 Task: Add a timeline in the project AvidTech for the epic 'Collaboration platform implementation' from 2024/05/23 to 2025/10/21. Add a timeline in the project AvidTech for the epic 'Software as a service (SaaS) migration' from 2024/01/10 to 2024/09/04. Add a timeline in the project AvidTech for the epic 'Cloud security enhancement' from 2023/04/09 to 2024/11/18
Action: Mouse moved to (233, 61)
Screenshot: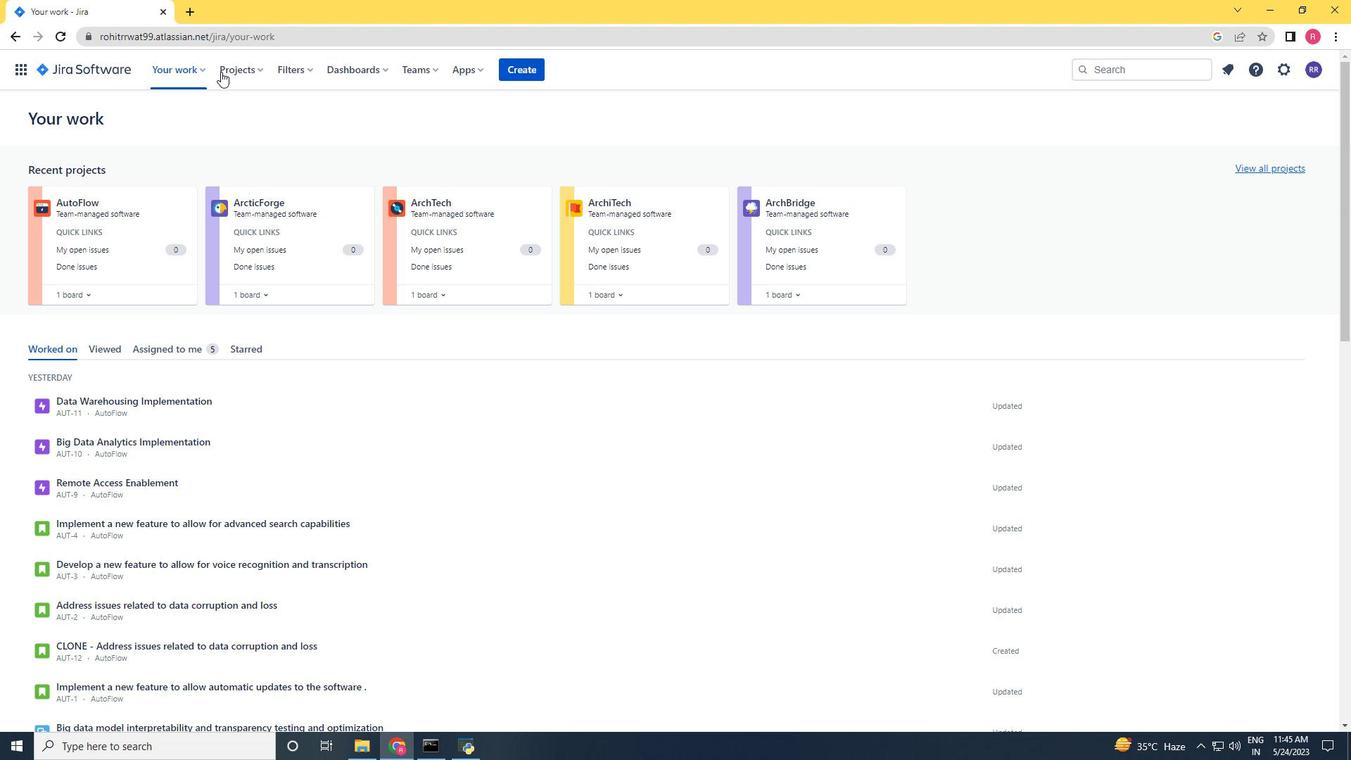 
Action: Mouse pressed left at (233, 61)
Screenshot: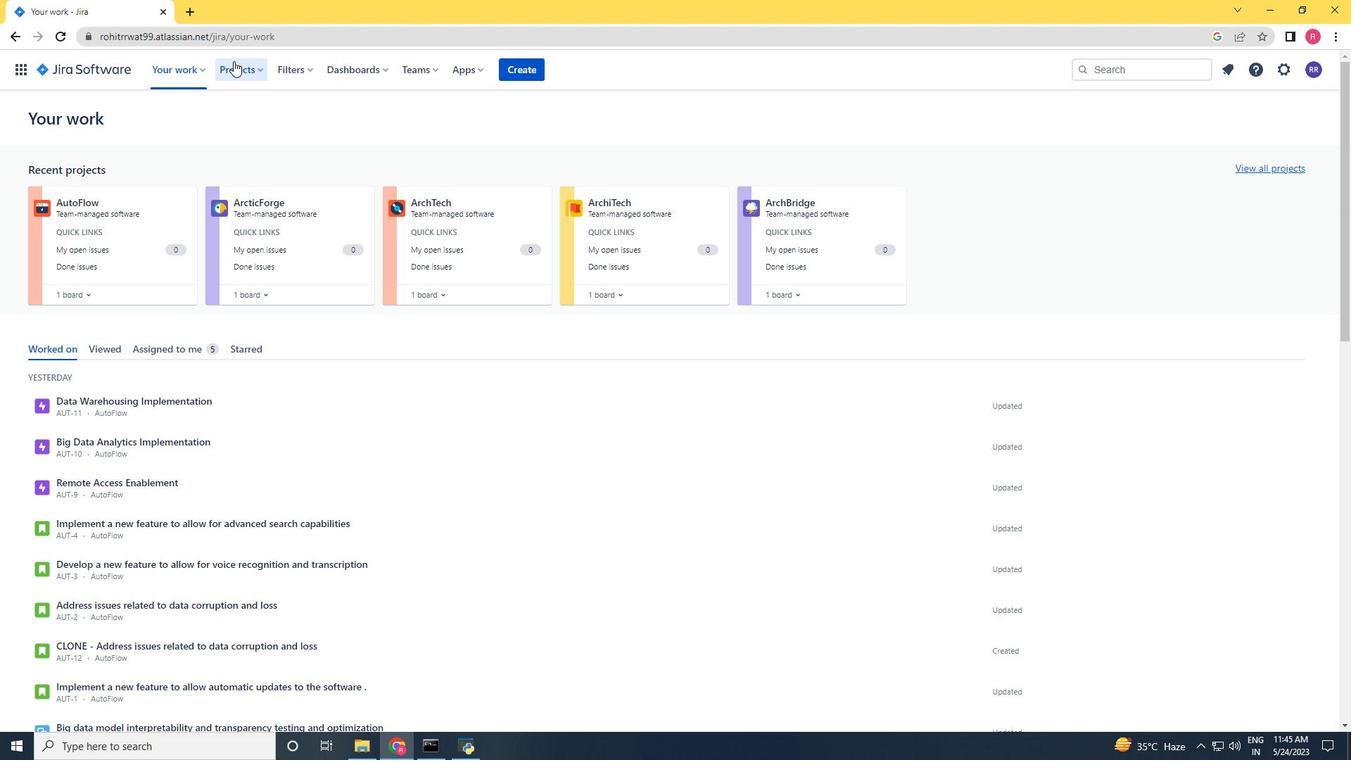 
Action: Mouse moved to (249, 135)
Screenshot: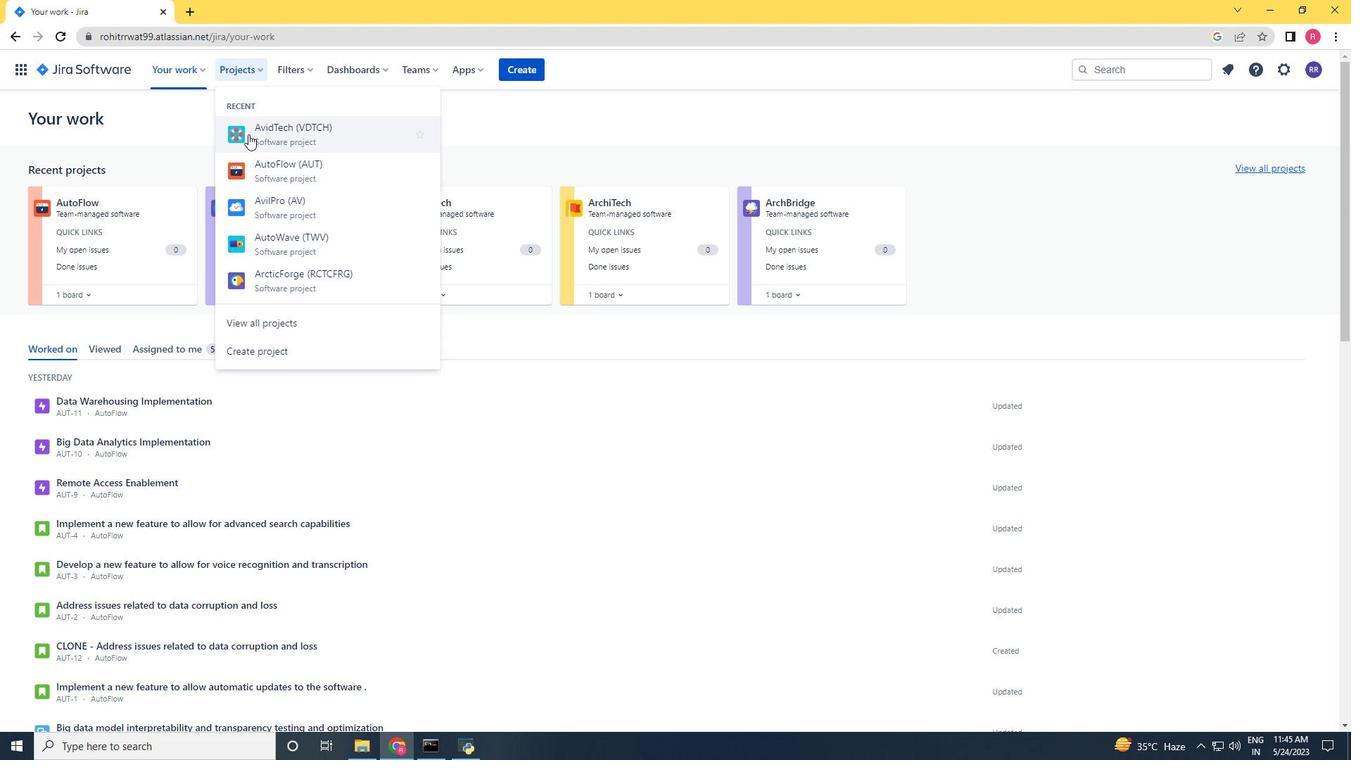 
Action: Mouse pressed left at (249, 135)
Screenshot: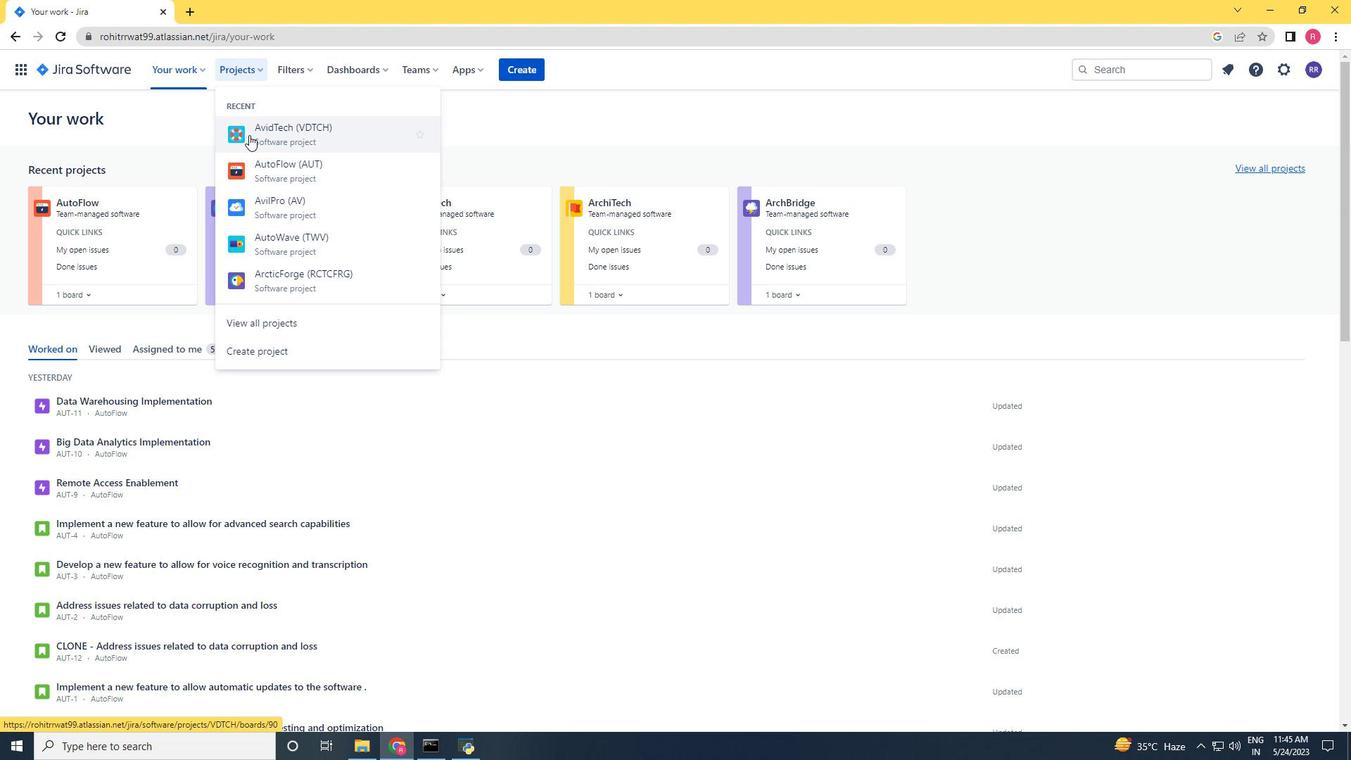 
Action: Mouse moved to (80, 223)
Screenshot: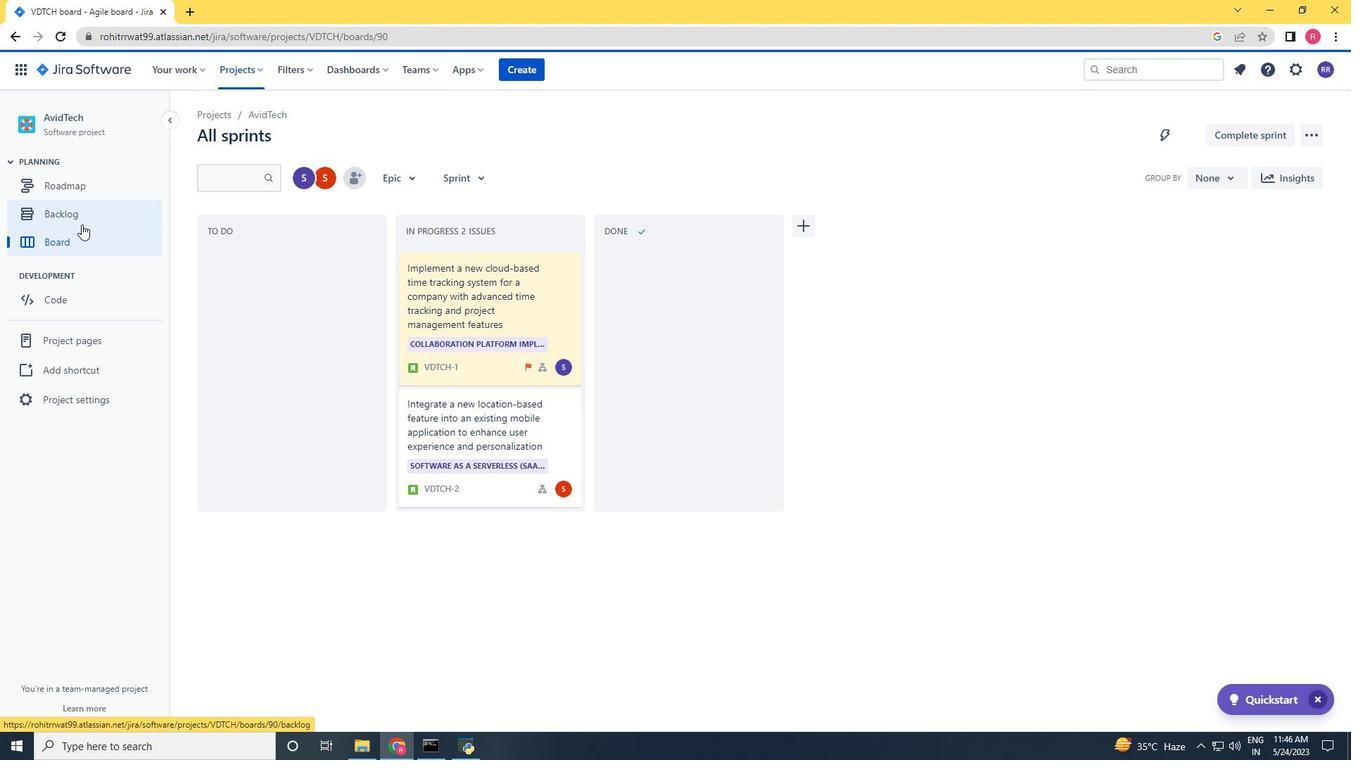 
Action: Mouse pressed left at (80, 223)
Screenshot: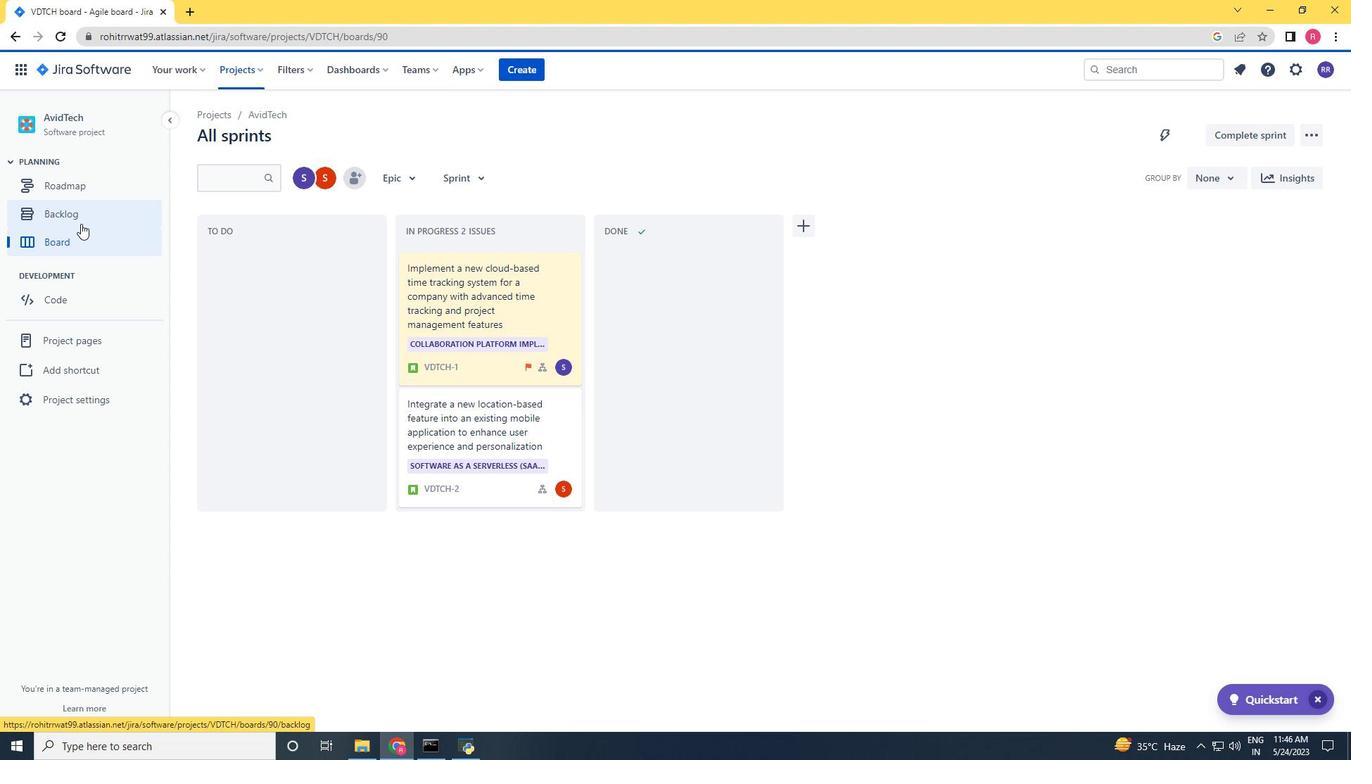 
Action: Mouse moved to (210, 284)
Screenshot: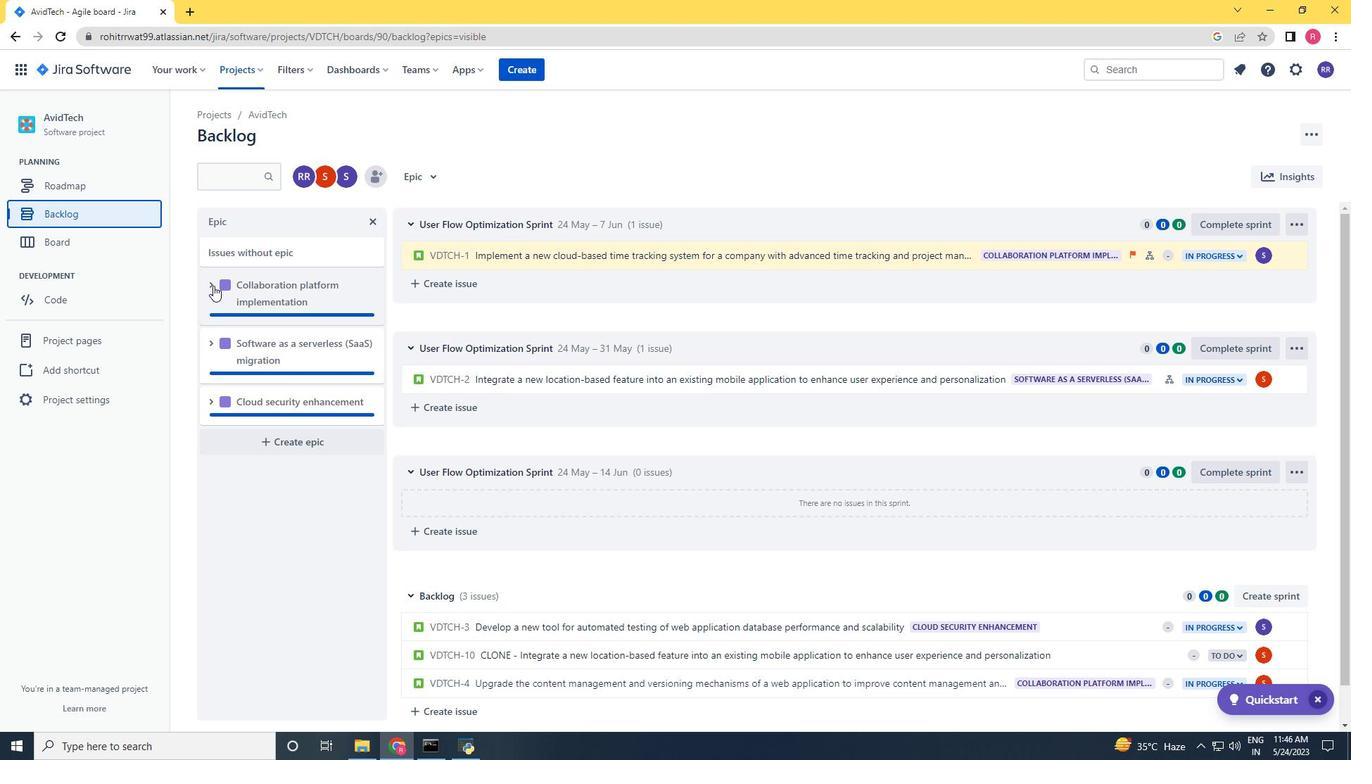 
Action: Mouse pressed left at (210, 284)
Screenshot: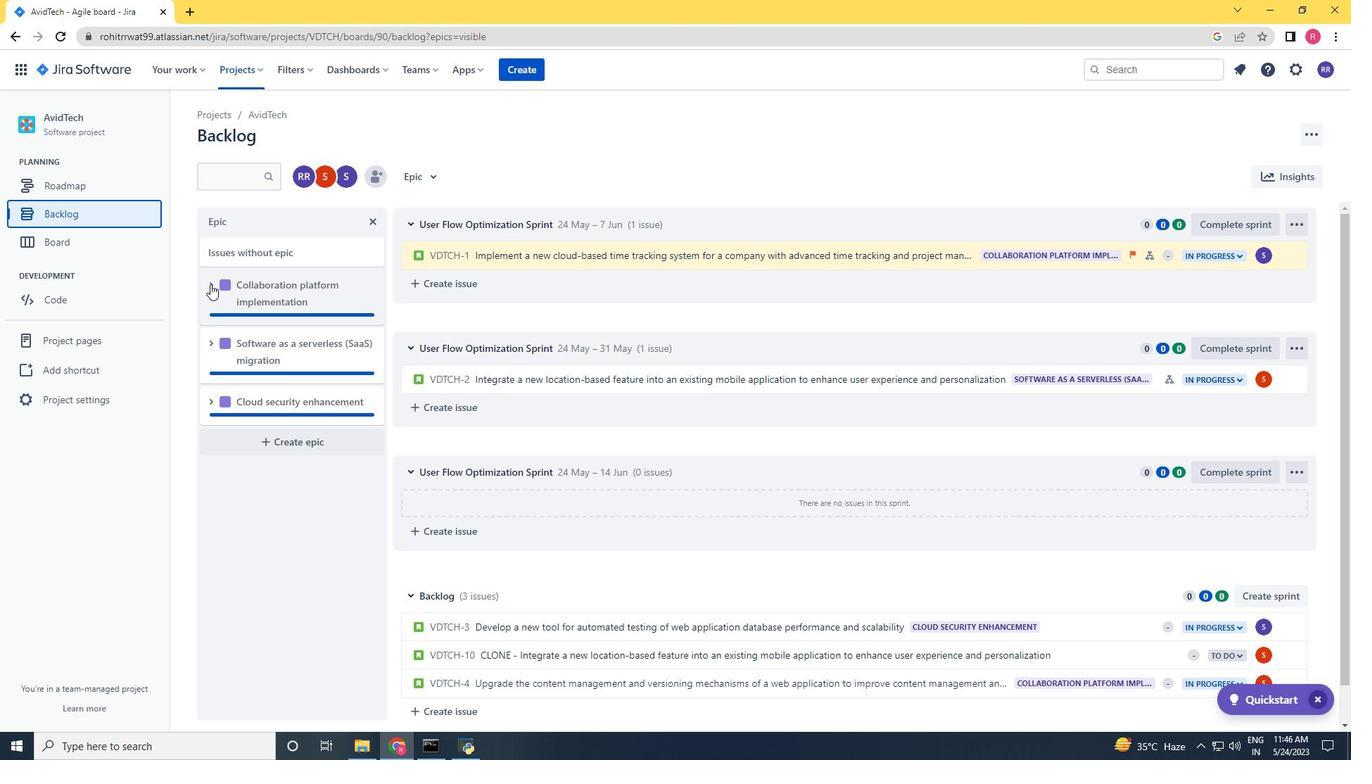 
Action: Mouse moved to (268, 406)
Screenshot: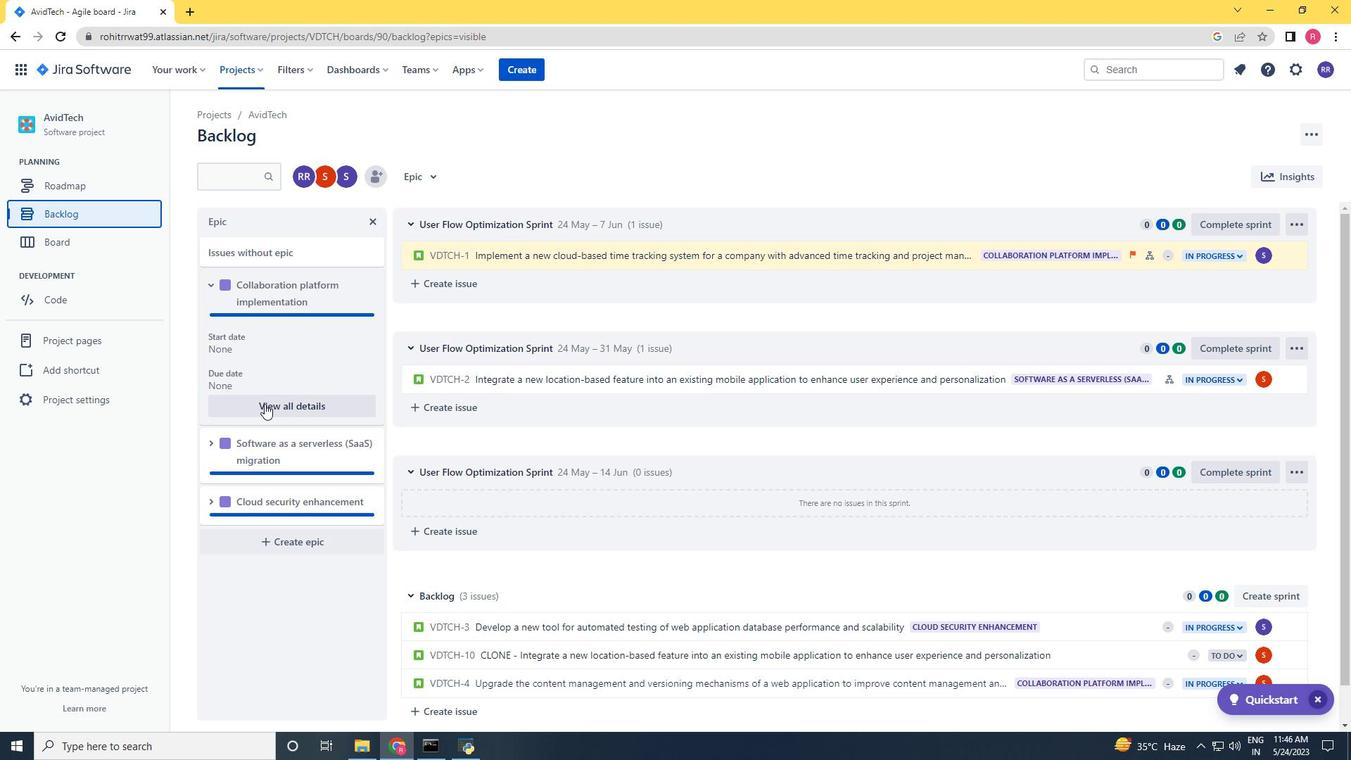 
Action: Mouse pressed left at (268, 406)
Screenshot: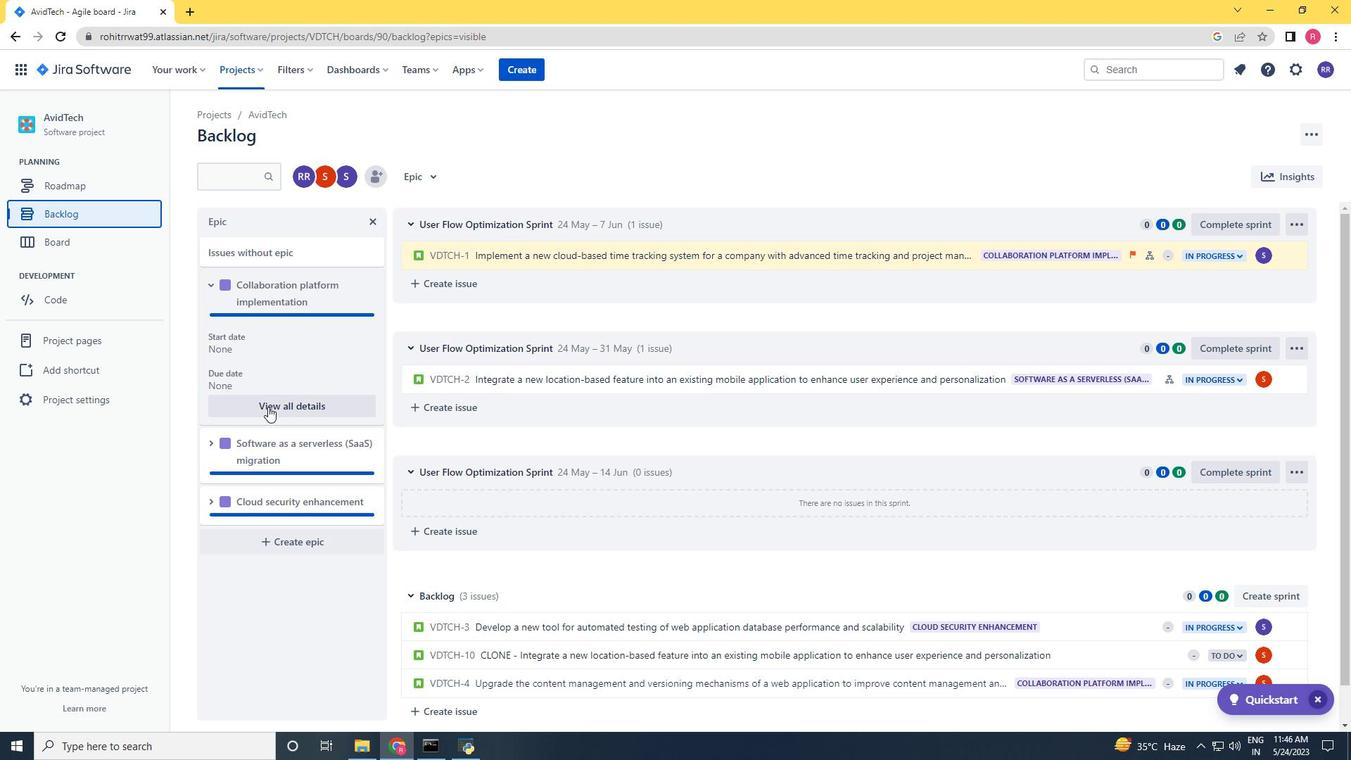 
Action: Mouse moved to (1112, 565)
Screenshot: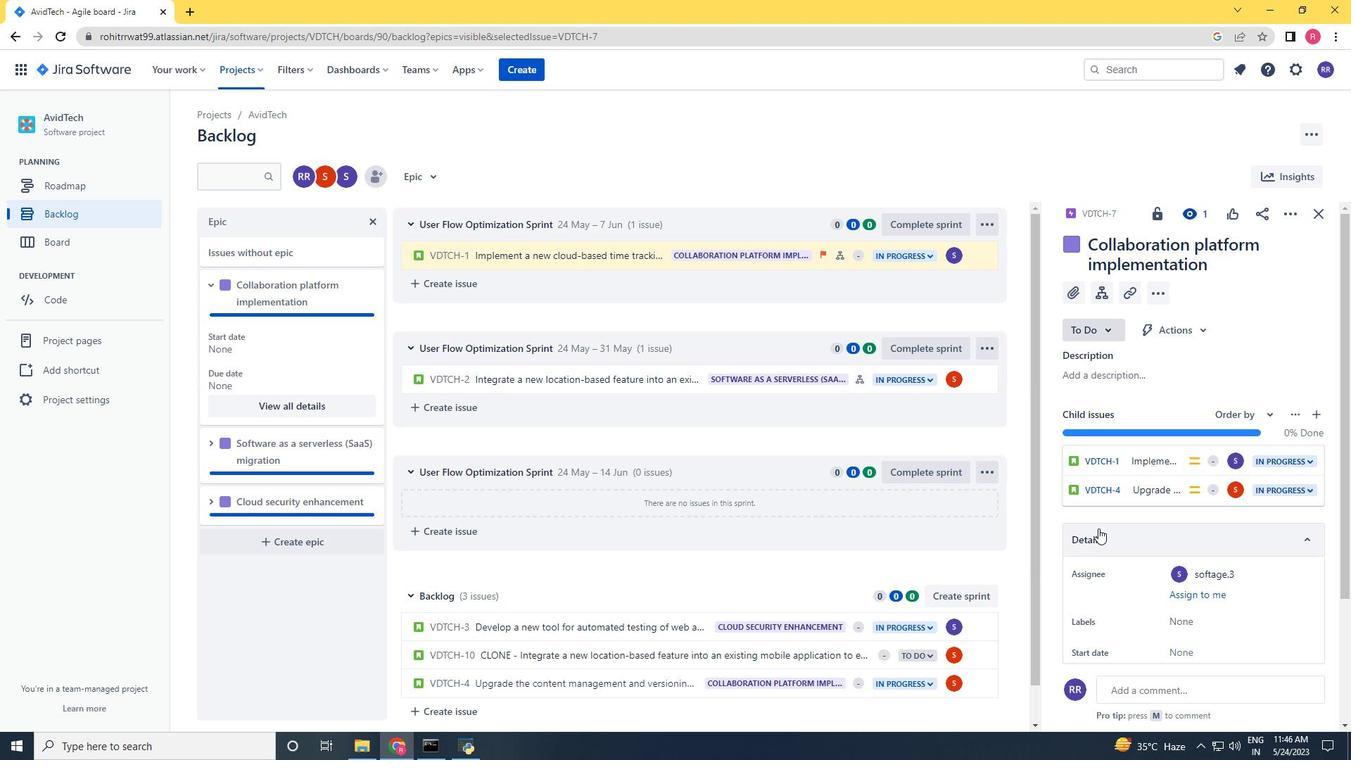 
Action: Mouse scrolled (1112, 564) with delta (0, 0)
Screenshot: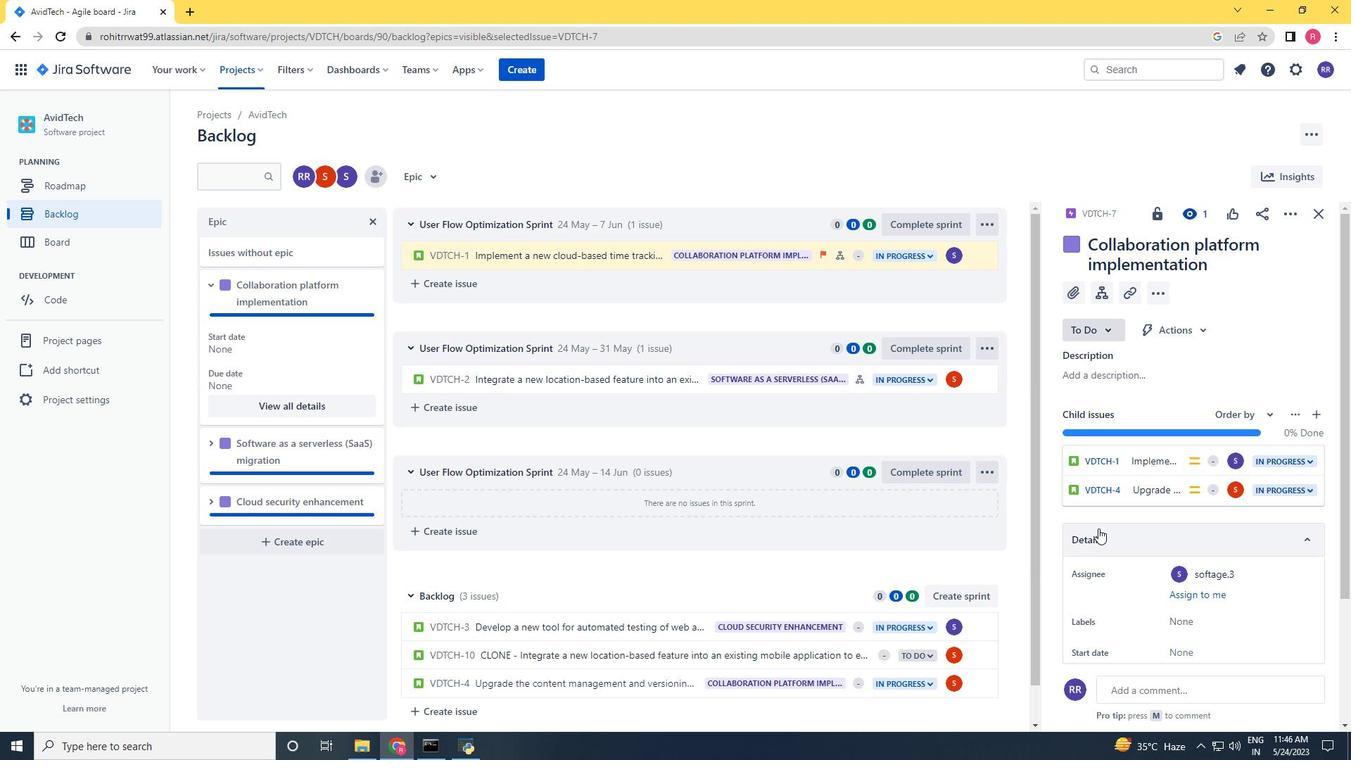 
Action: Mouse moved to (1112, 567)
Screenshot: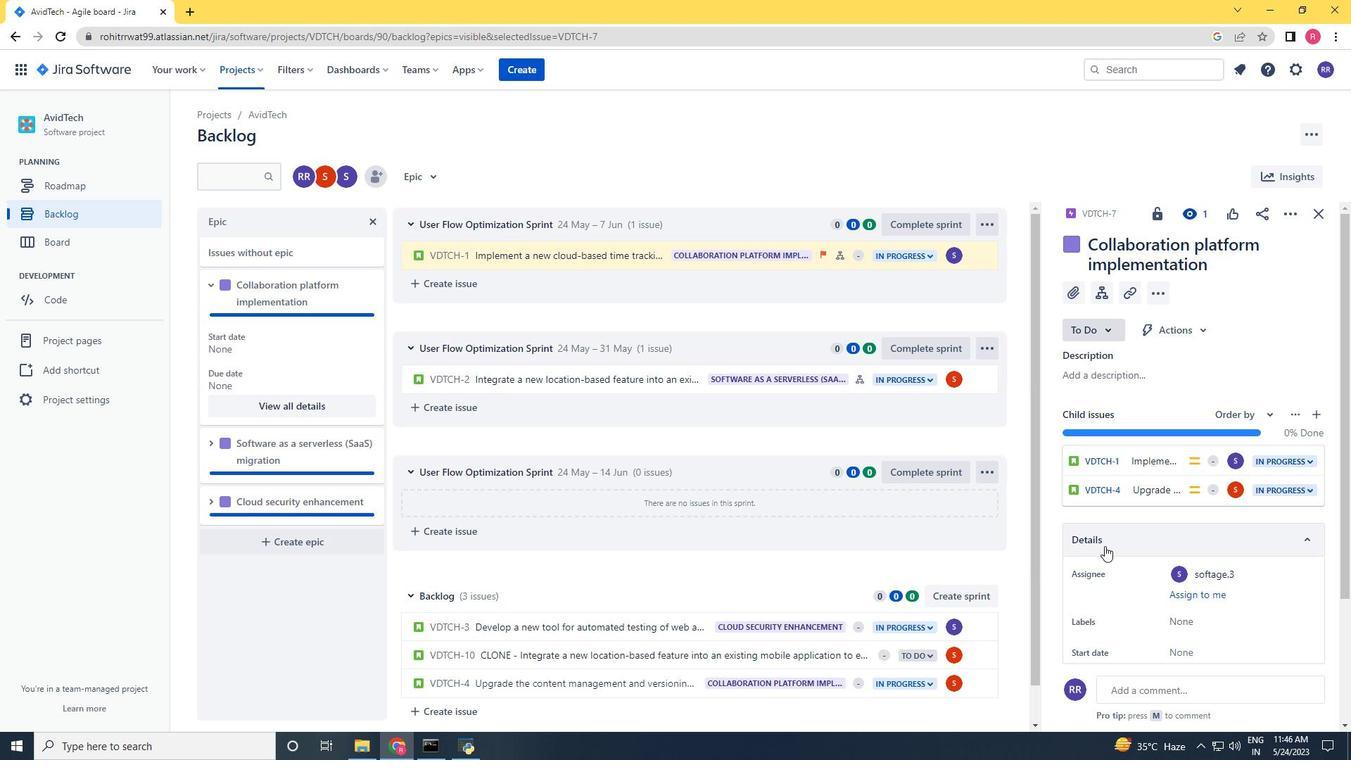 
Action: Mouse scrolled (1112, 566) with delta (0, 0)
Screenshot: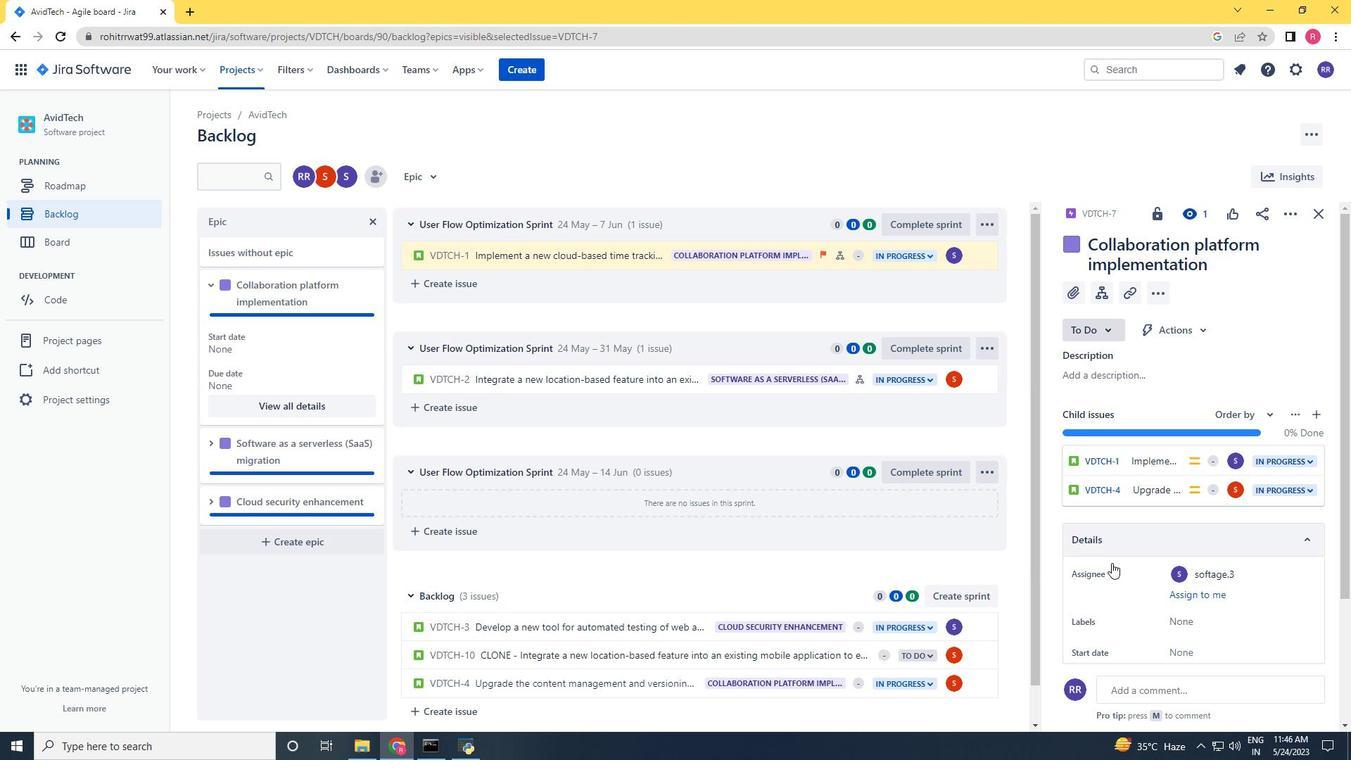 
Action: Mouse moved to (1113, 568)
Screenshot: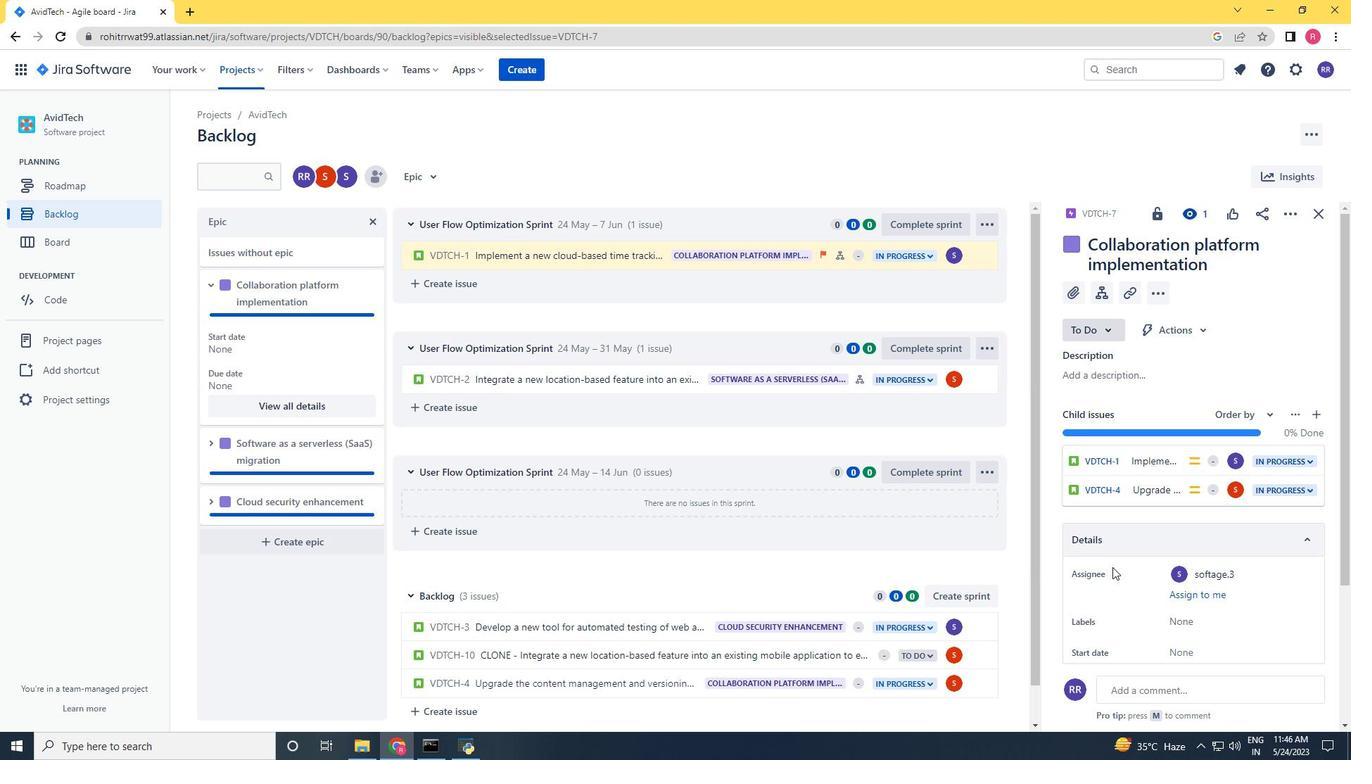 
Action: Mouse scrolled (1113, 567) with delta (0, 0)
Screenshot: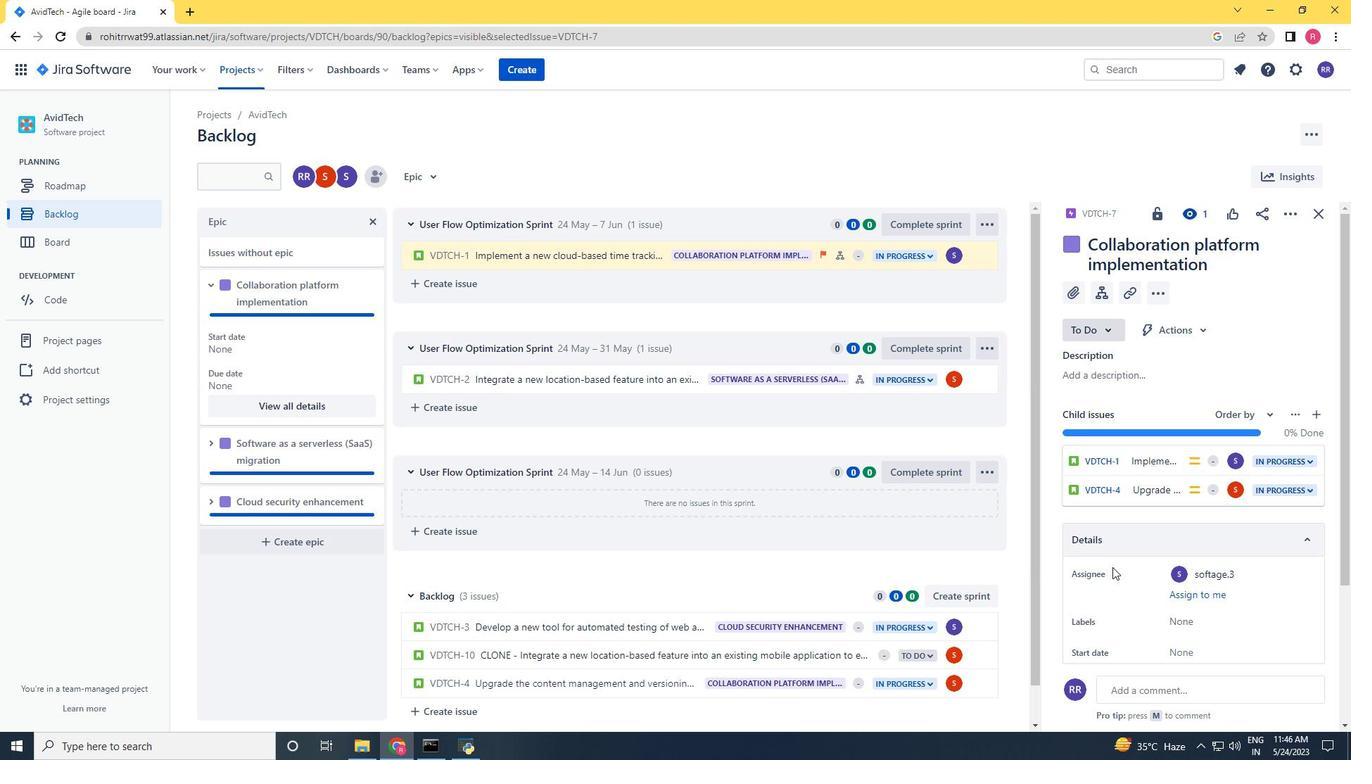 
Action: Mouse moved to (1115, 568)
Screenshot: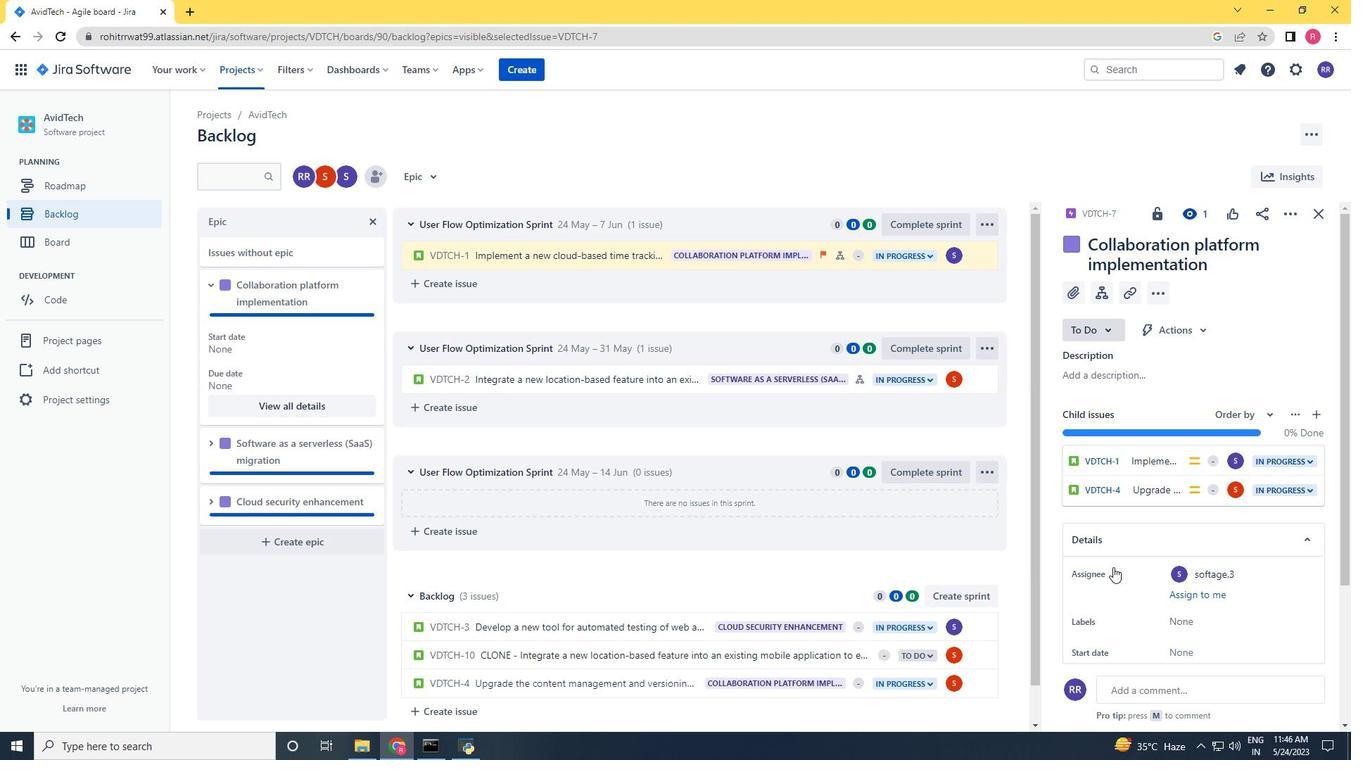 
Action: Mouse scrolled (1115, 568) with delta (0, 0)
Screenshot: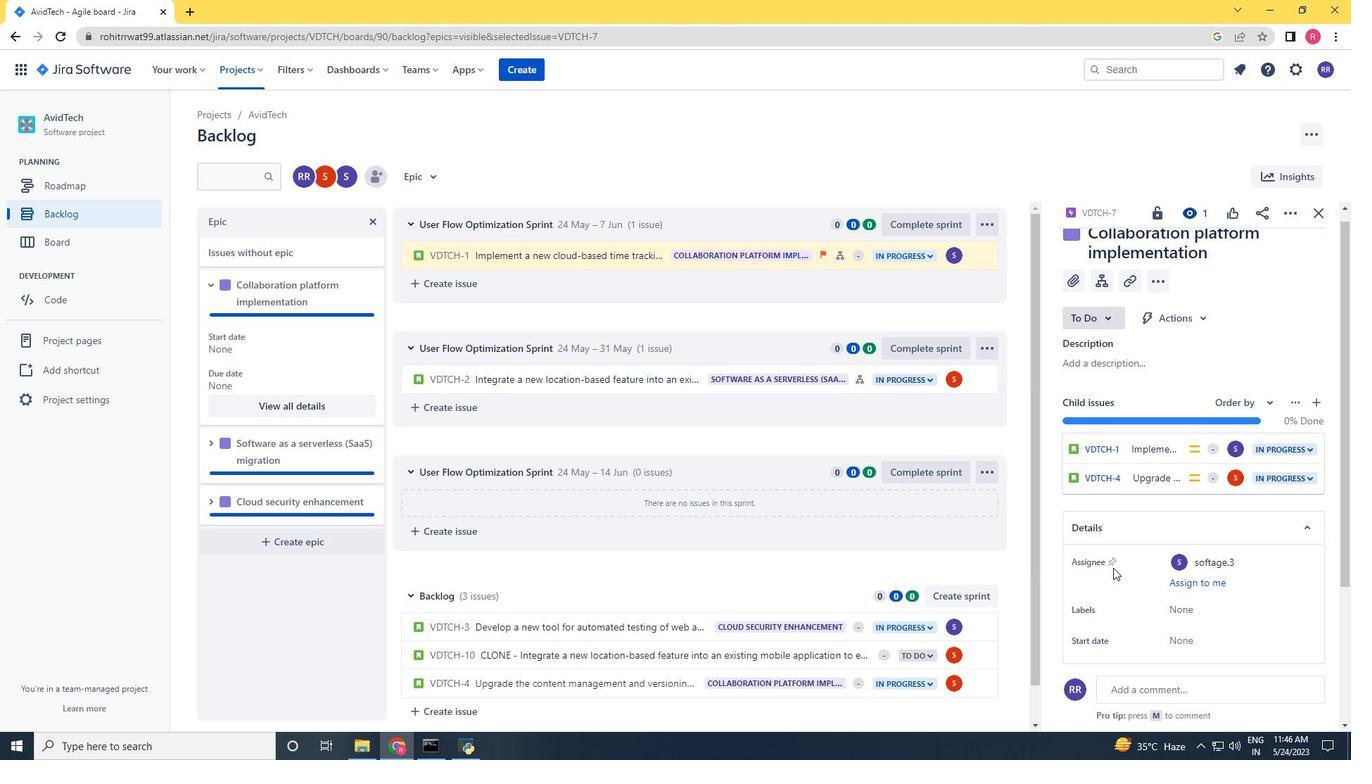 
Action: Mouse moved to (1217, 446)
Screenshot: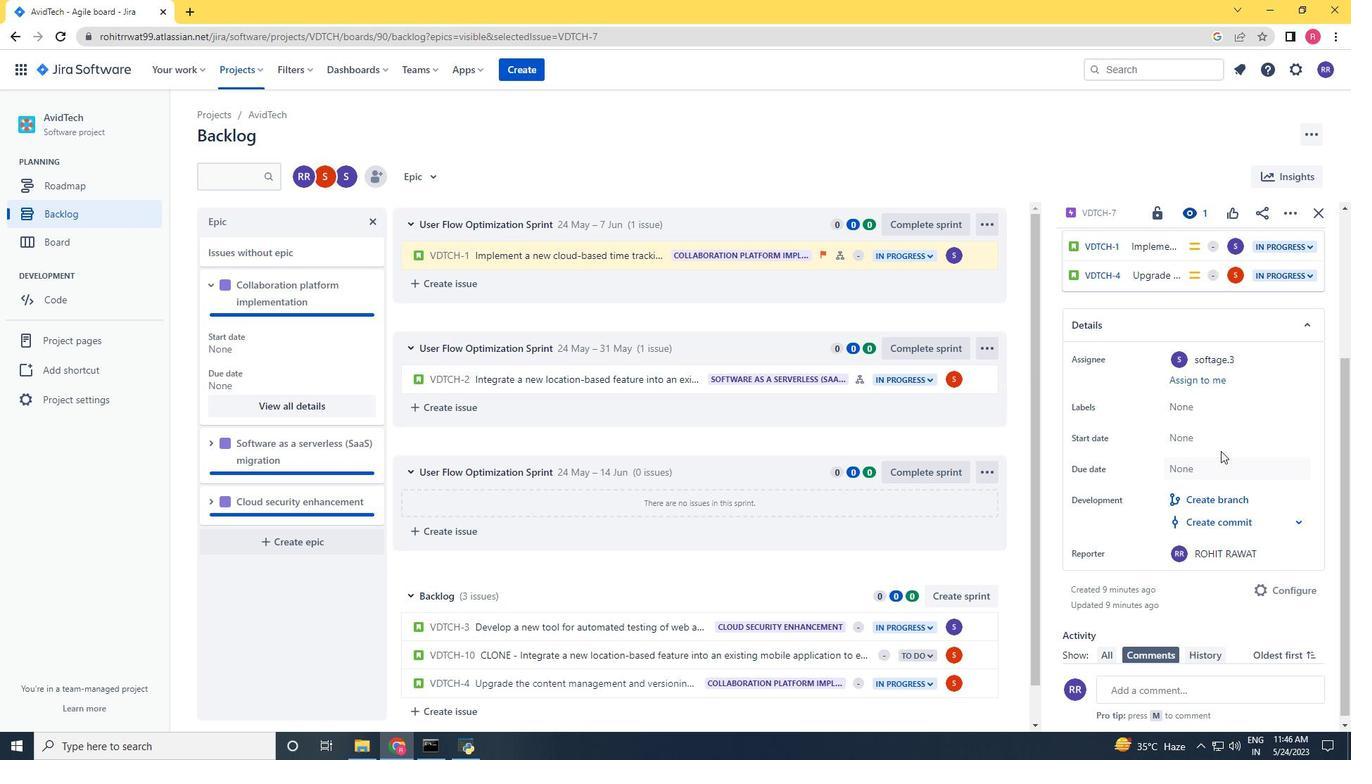 
Action: Mouse pressed left at (1217, 446)
Screenshot: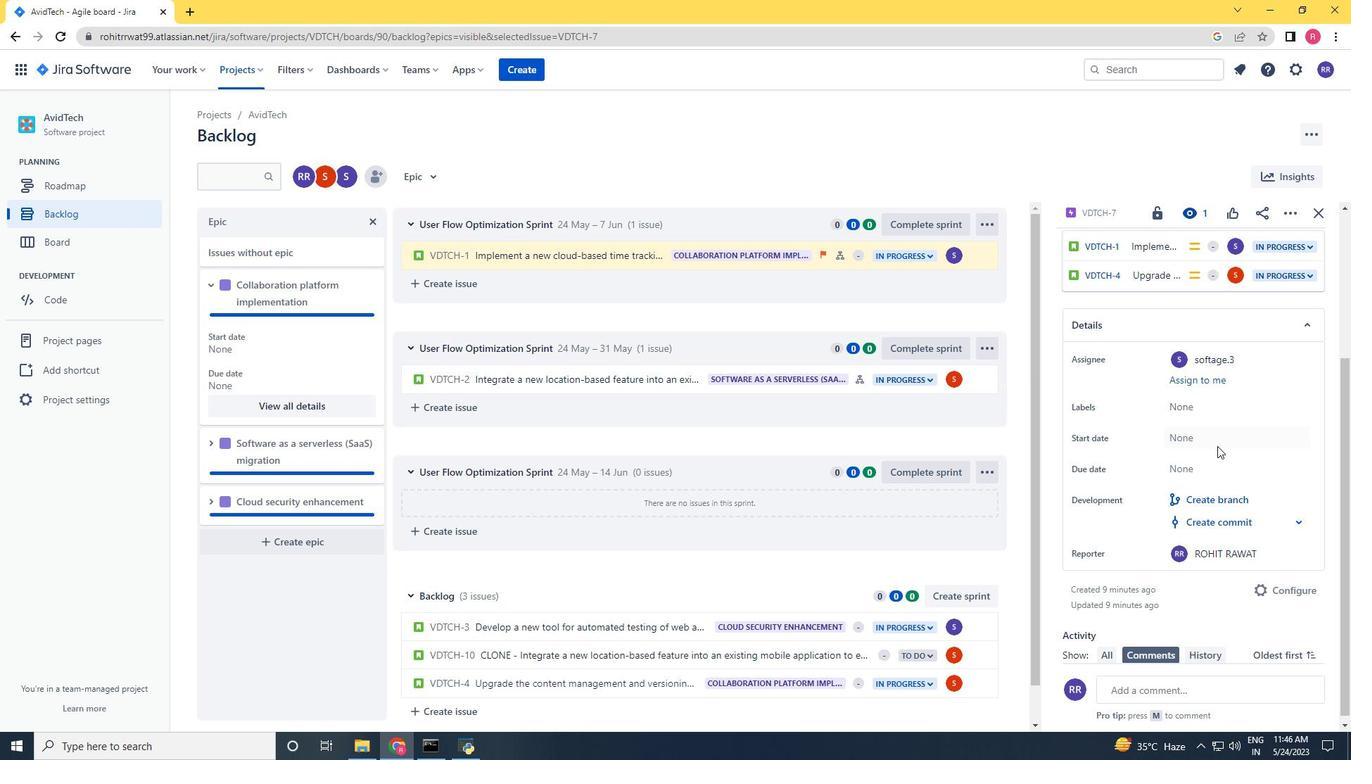 
Action: Mouse moved to (1324, 474)
Screenshot: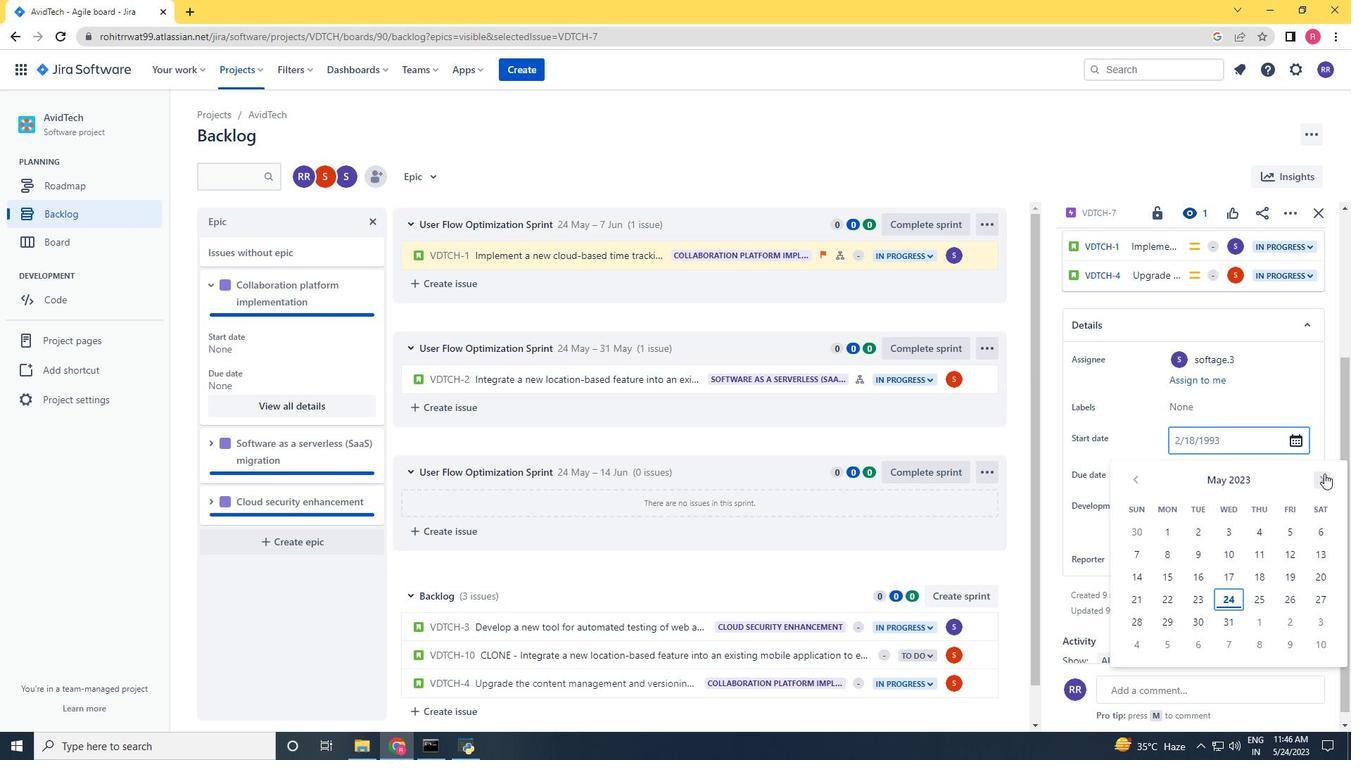 
Action: Mouse pressed left at (1324, 474)
Screenshot: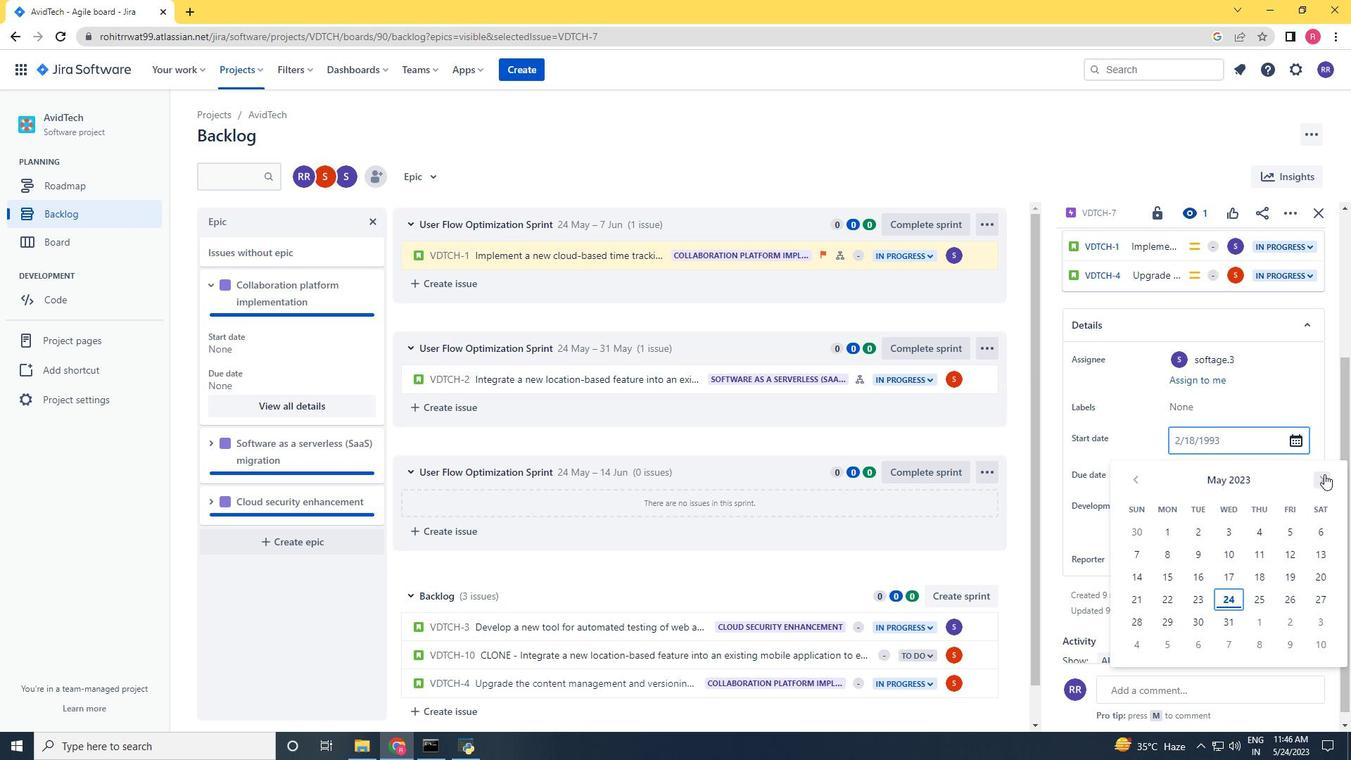 
Action: Mouse pressed left at (1324, 474)
Screenshot: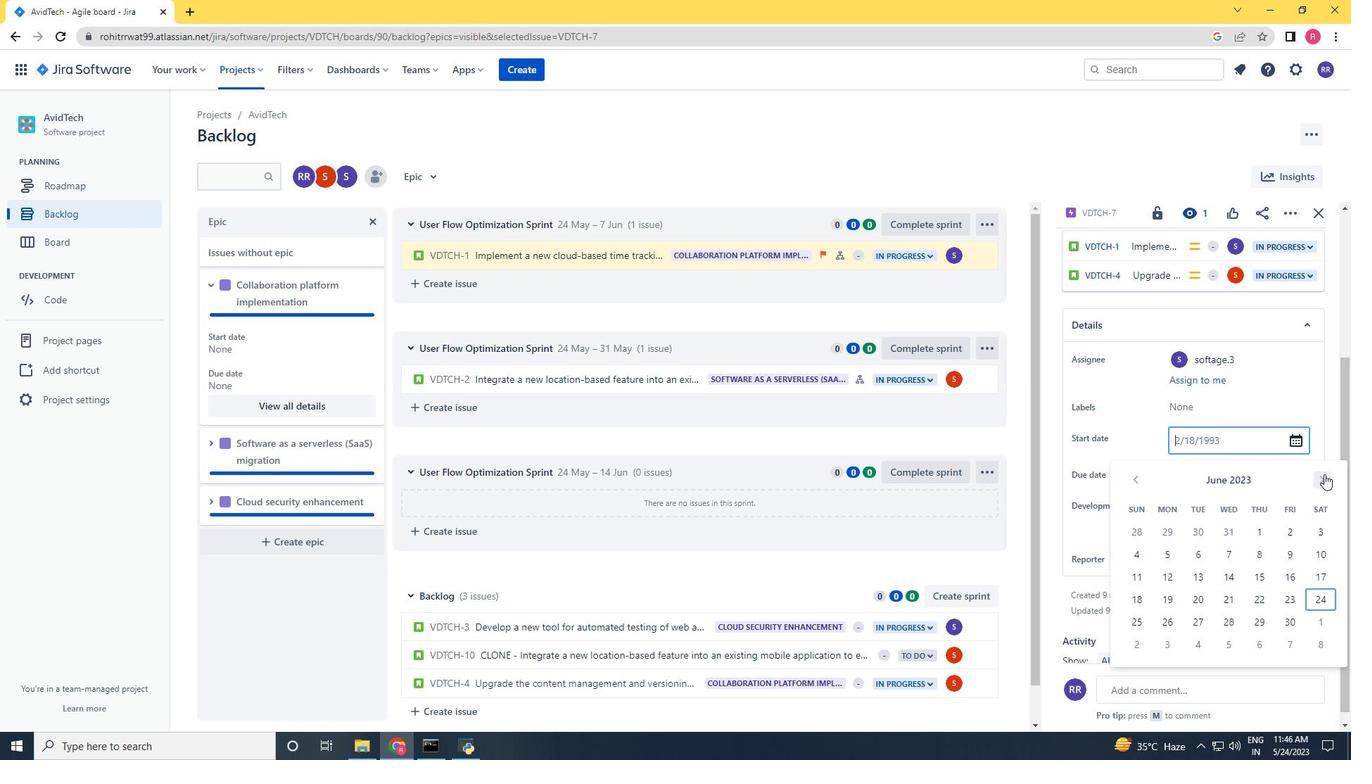 
Action: Mouse pressed left at (1324, 474)
Screenshot: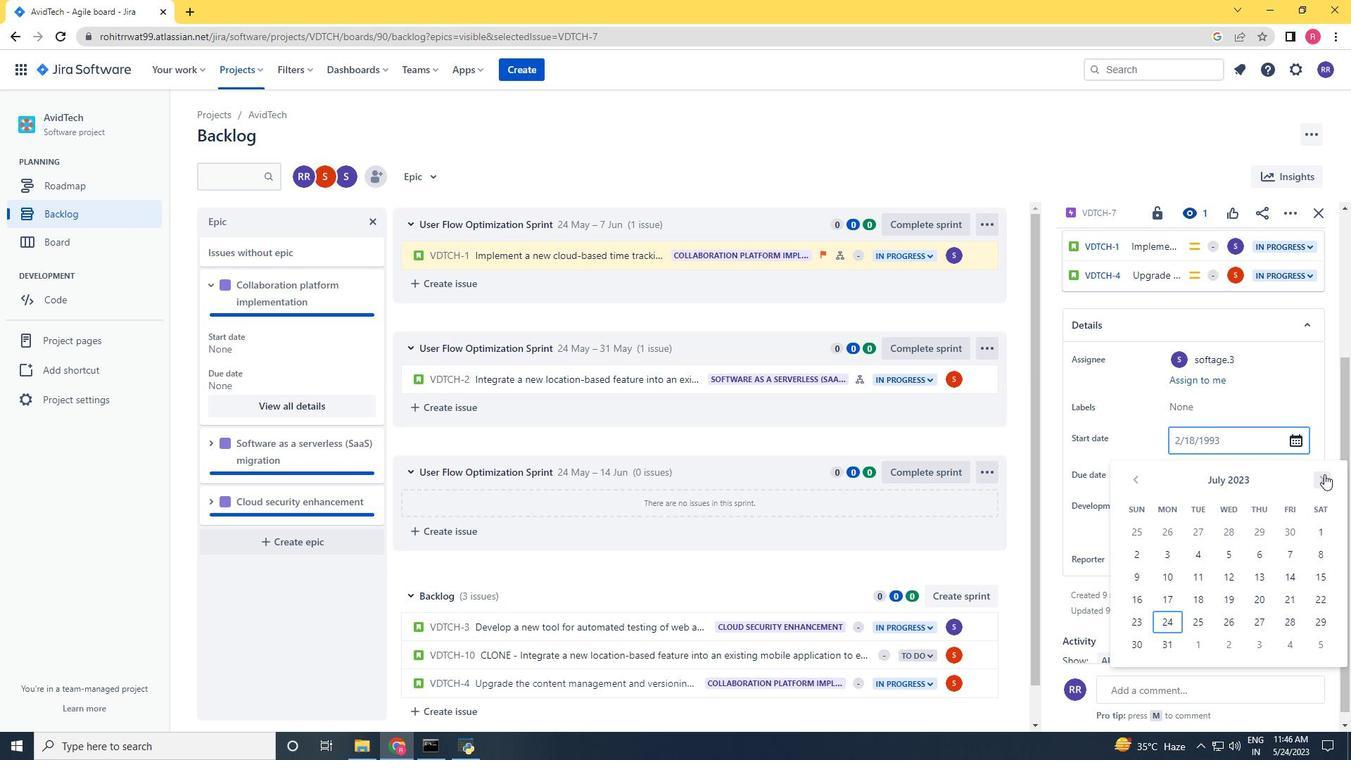 
Action: Mouse pressed left at (1324, 474)
Screenshot: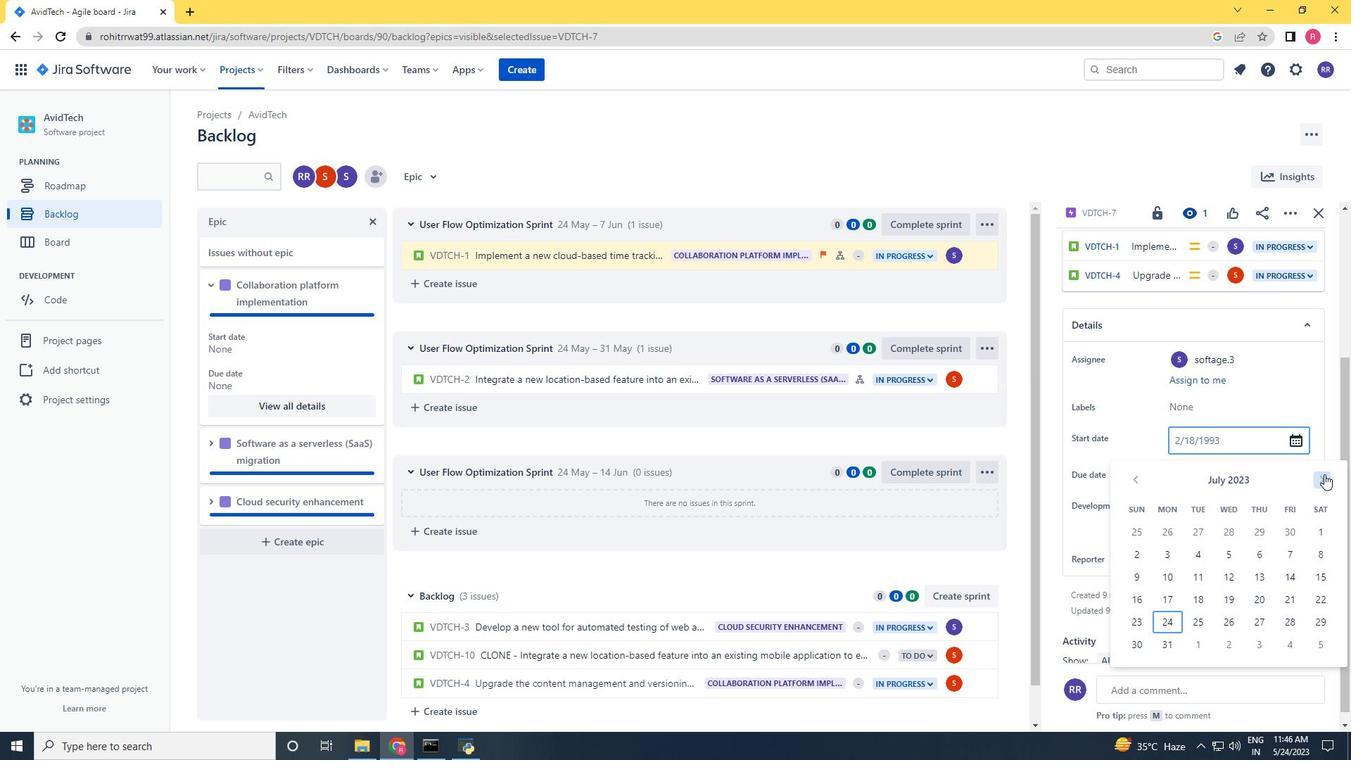 
Action: Mouse pressed left at (1324, 474)
Screenshot: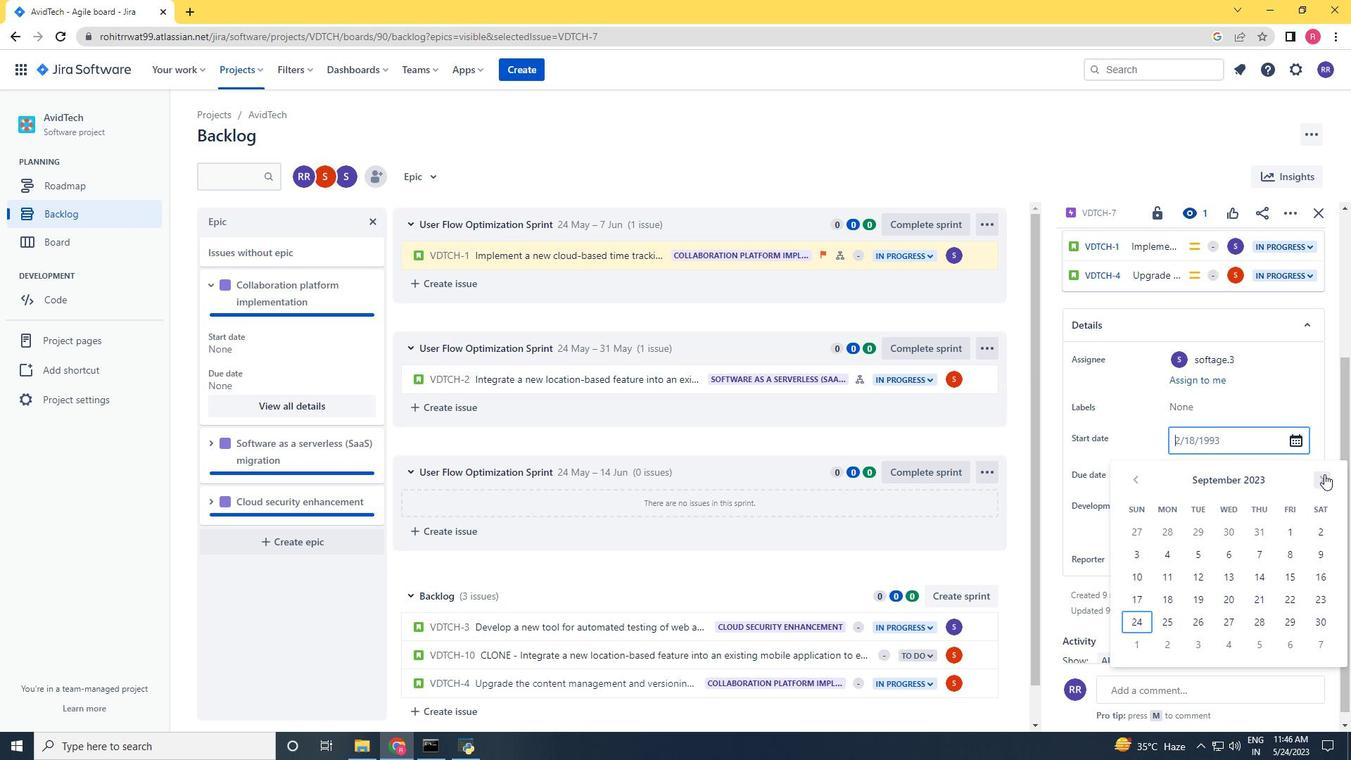 
Action: Mouse pressed left at (1324, 474)
Screenshot: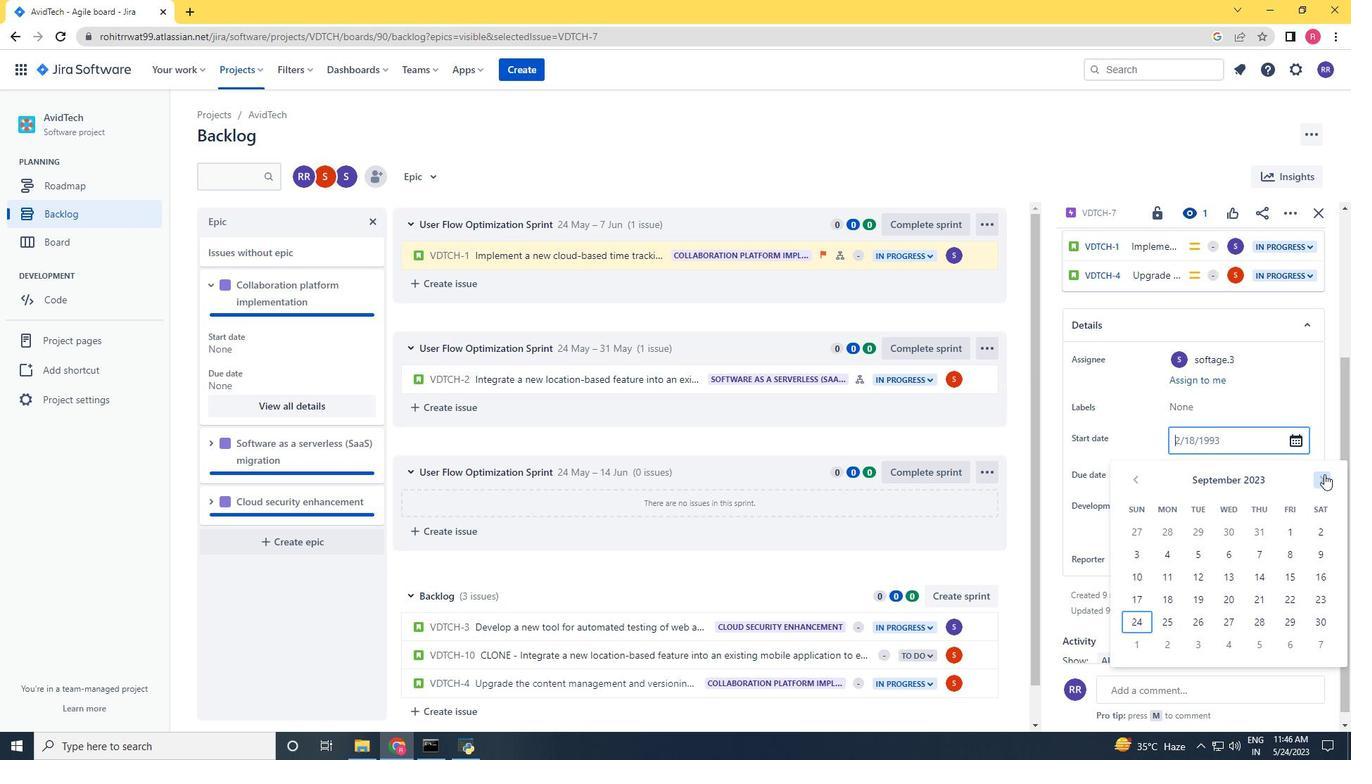 
Action: Mouse pressed left at (1324, 474)
Screenshot: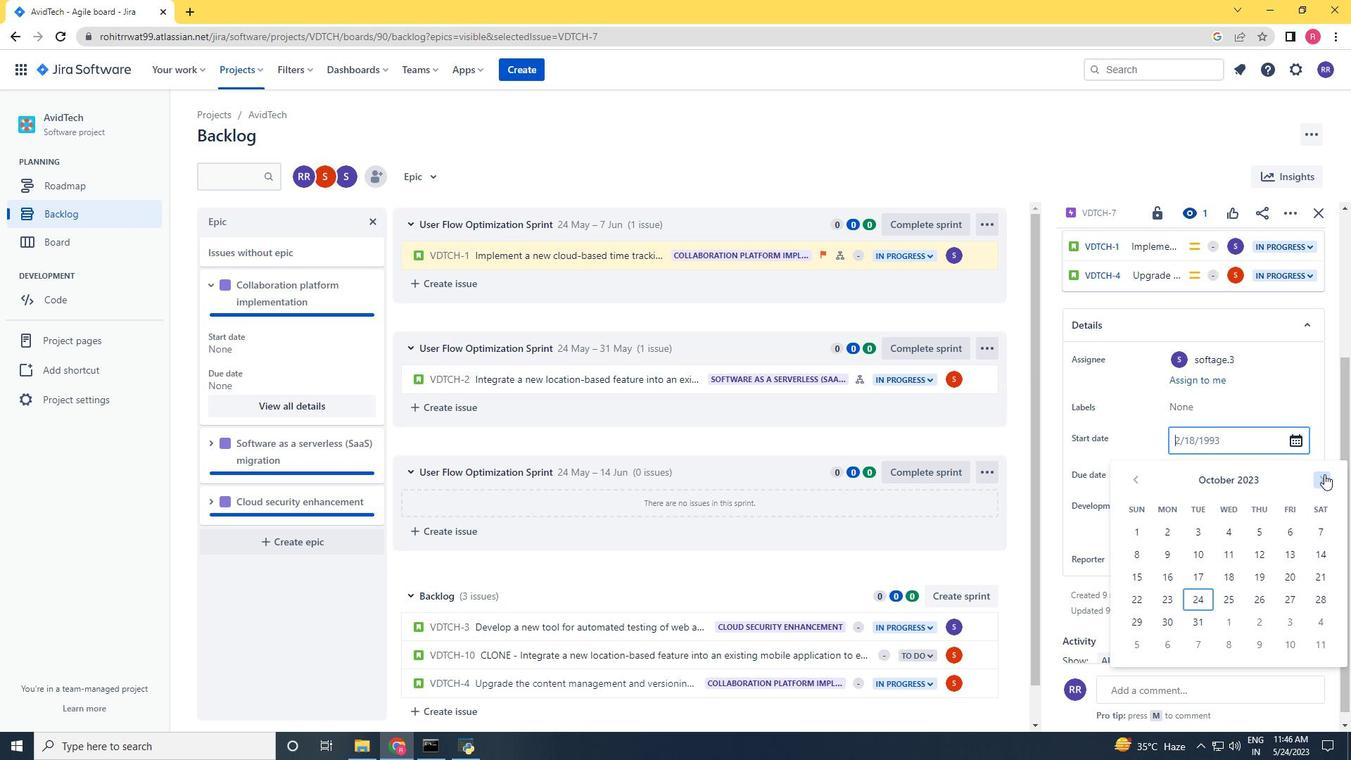 
Action: Mouse pressed left at (1324, 474)
Screenshot: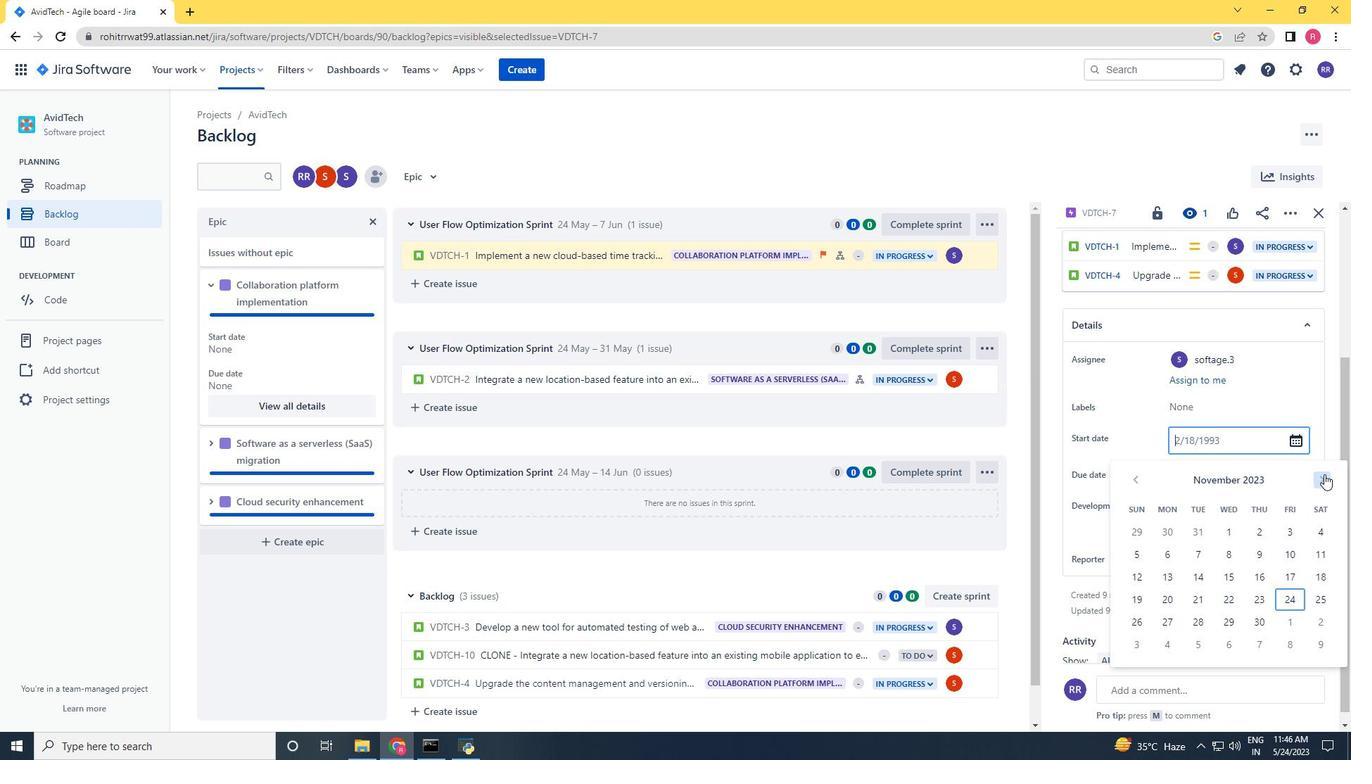 
Action: Mouse pressed left at (1324, 474)
Screenshot: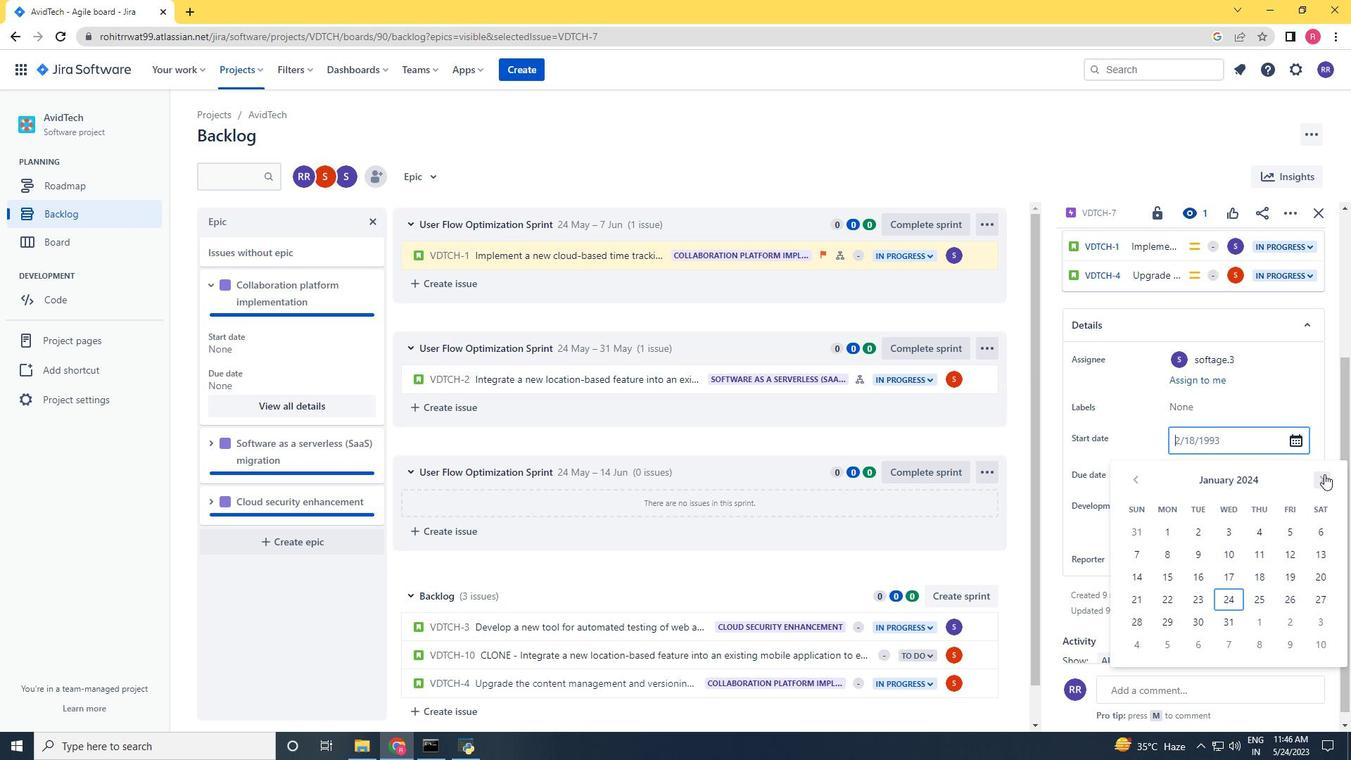 
Action: Mouse pressed left at (1324, 474)
Screenshot: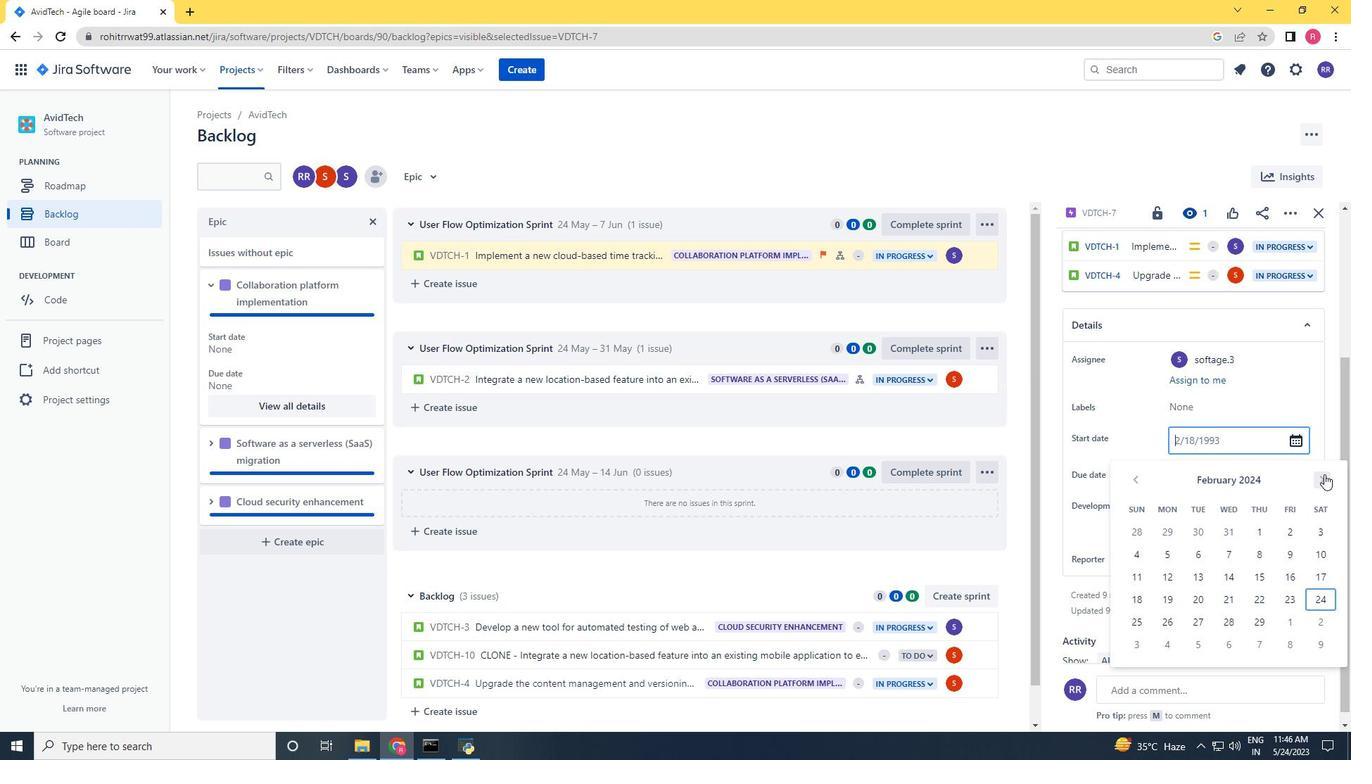 
Action: Mouse pressed left at (1324, 474)
Screenshot: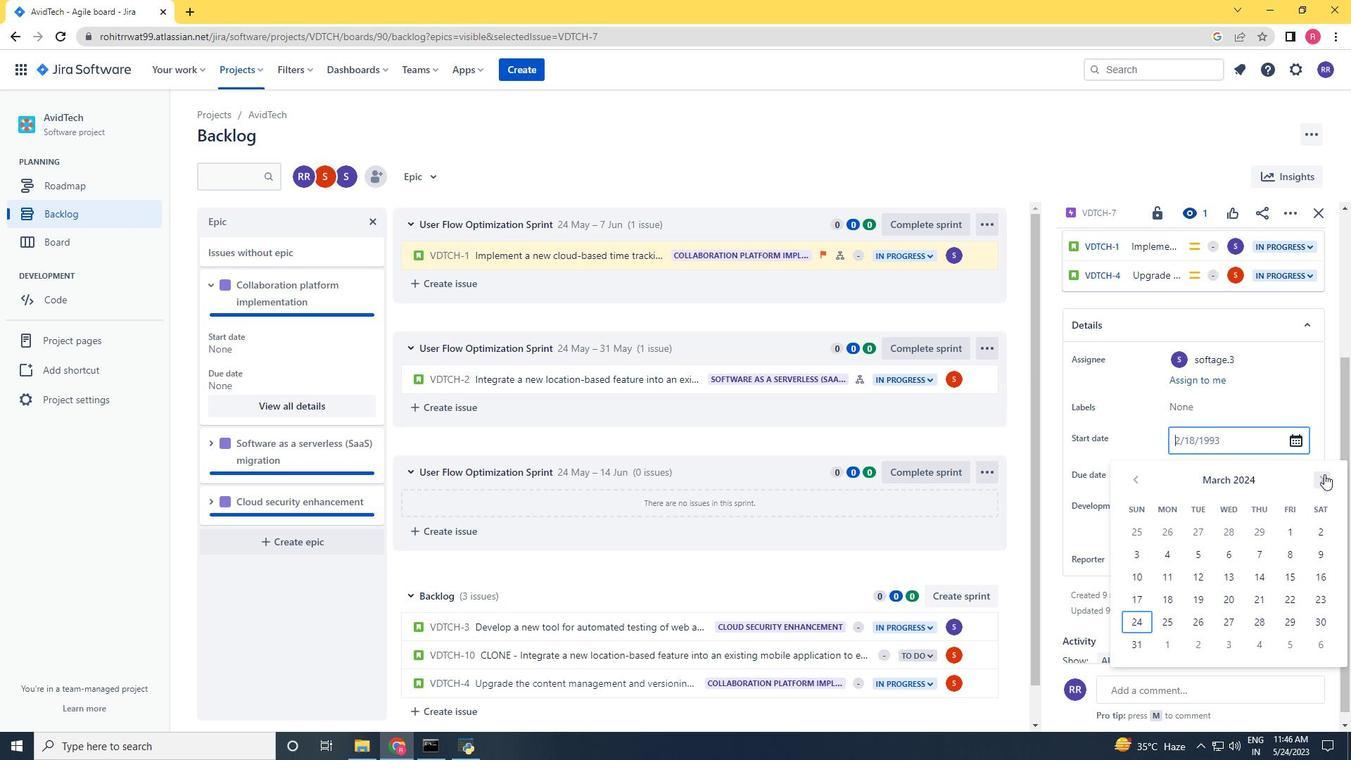 
Action: Mouse pressed left at (1324, 474)
Screenshot: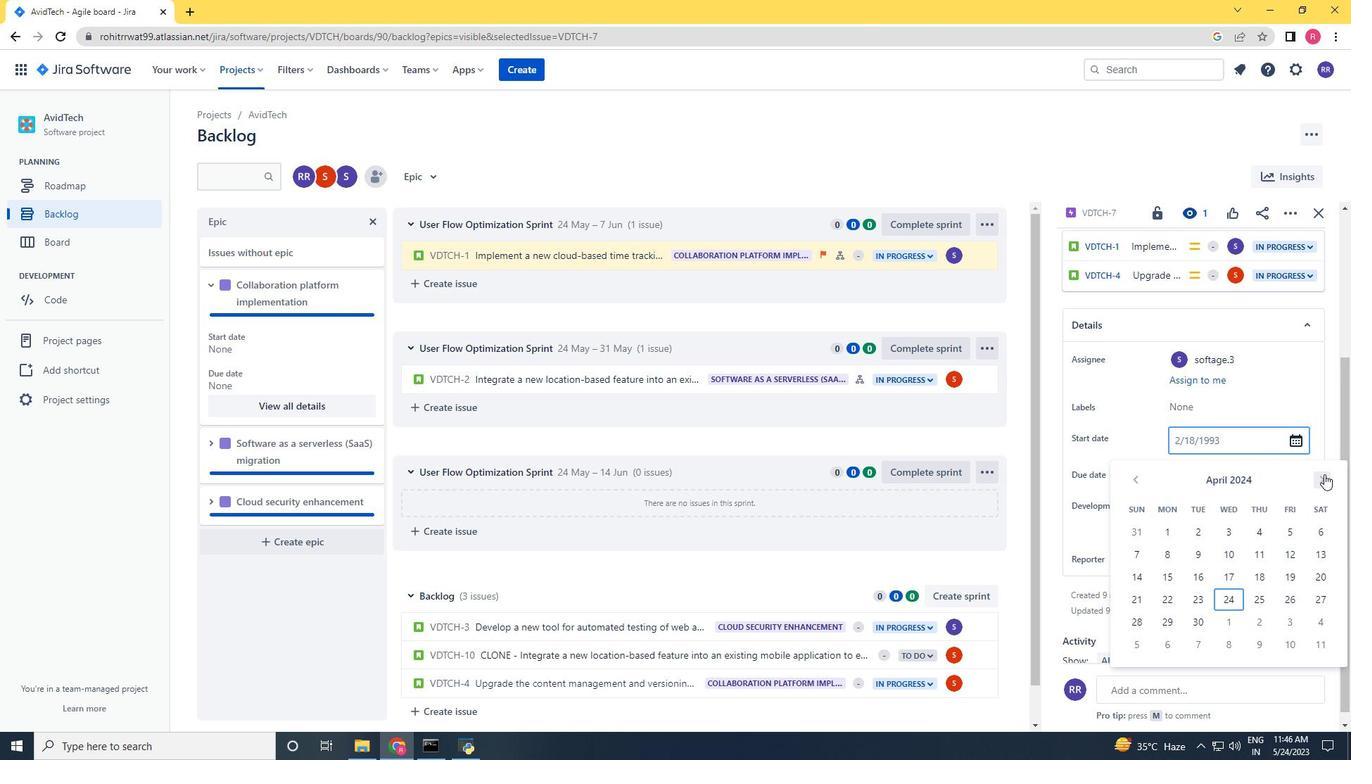 
Action: Mouse moved to (1265, 594)
Screenshot: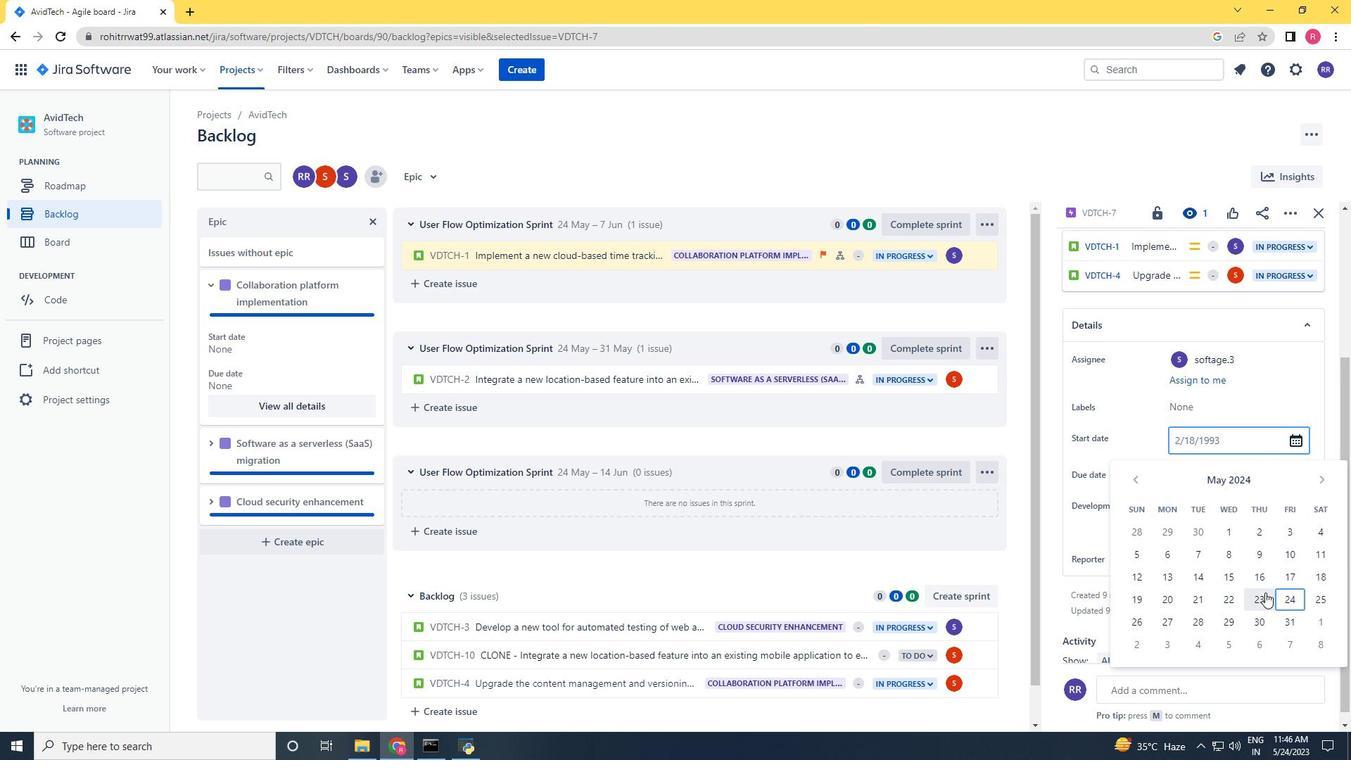 
Action: Mouse pressed left at (1265, 594)
Screenshot: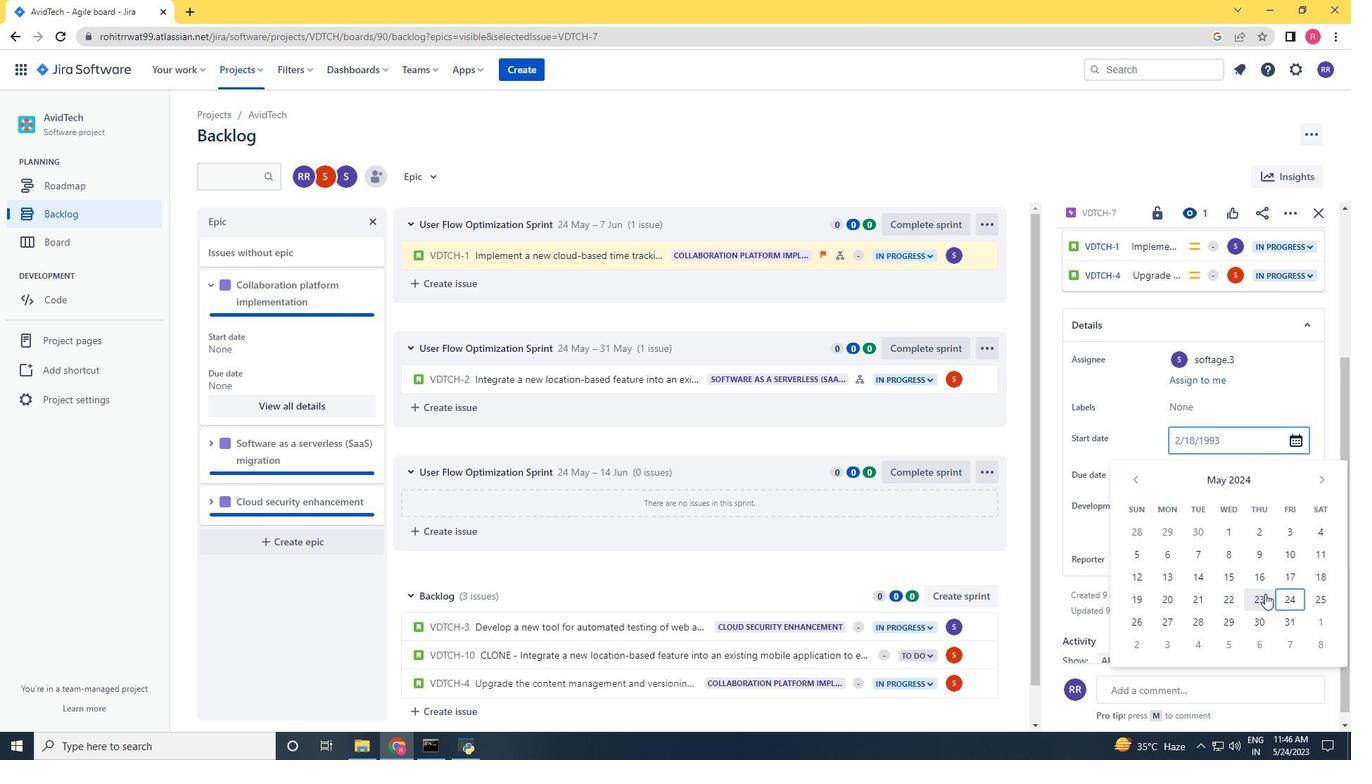 
Action: Mouse moved to (1203, 482)
Screenshot: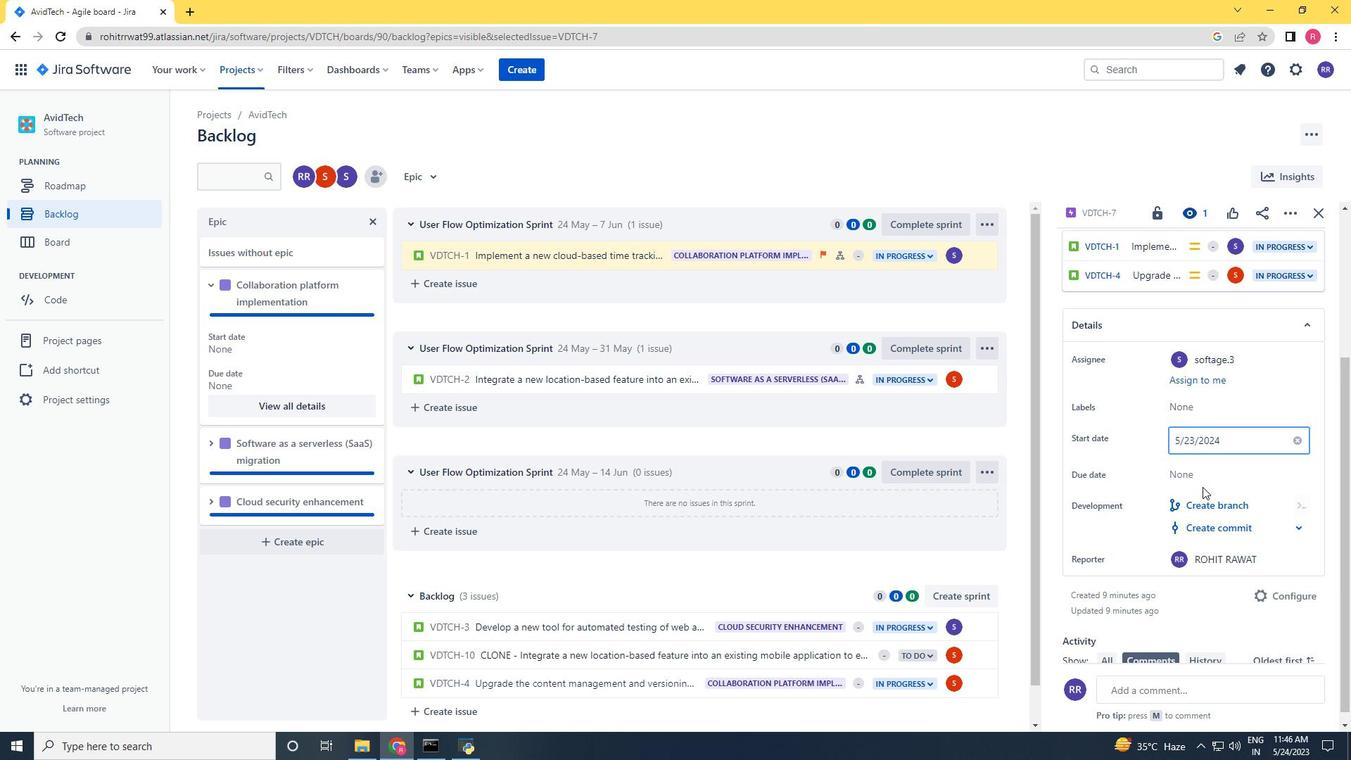 
Action: Mouse pressed left at (1203, 482)
Screenshot: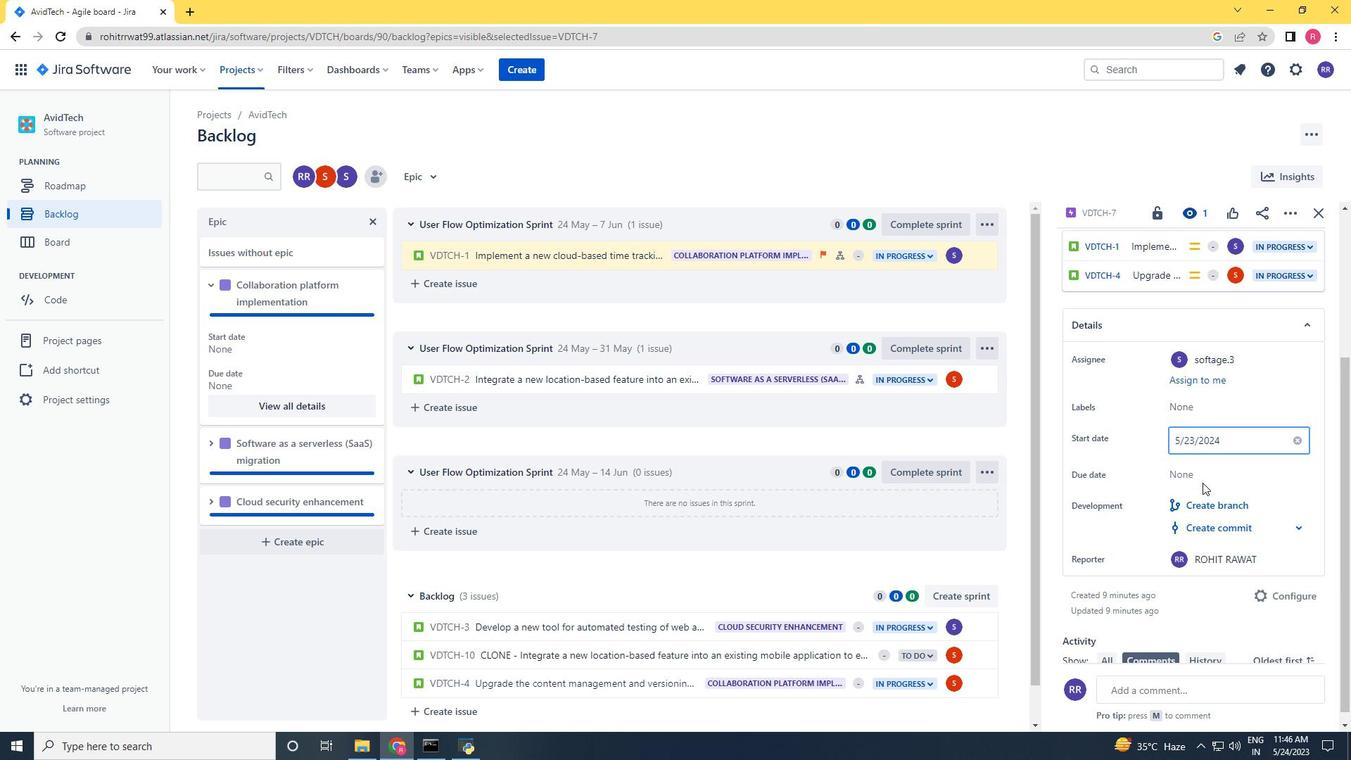
Action: Mouse moved to (1203, 478)
Screenshot: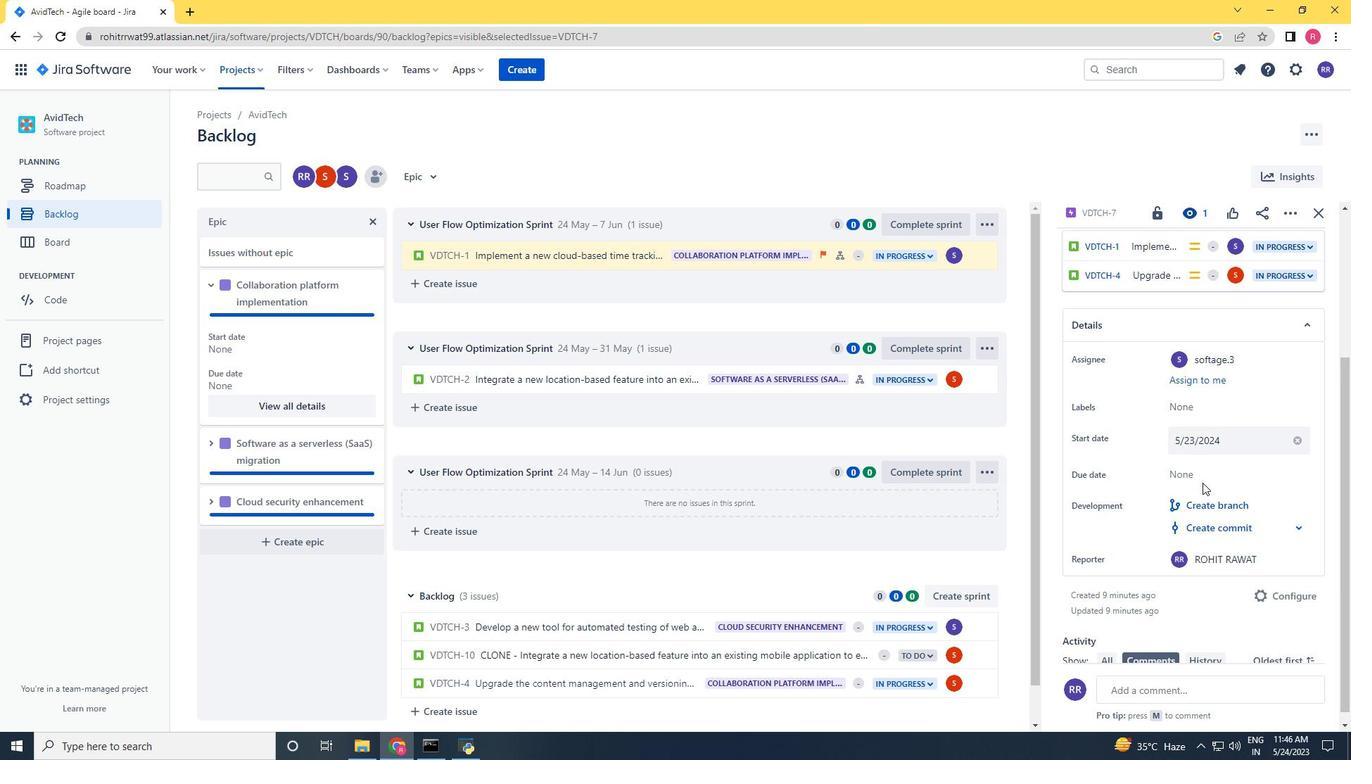
Action: Mouse pressed left at (1203, 478)
Screenshot: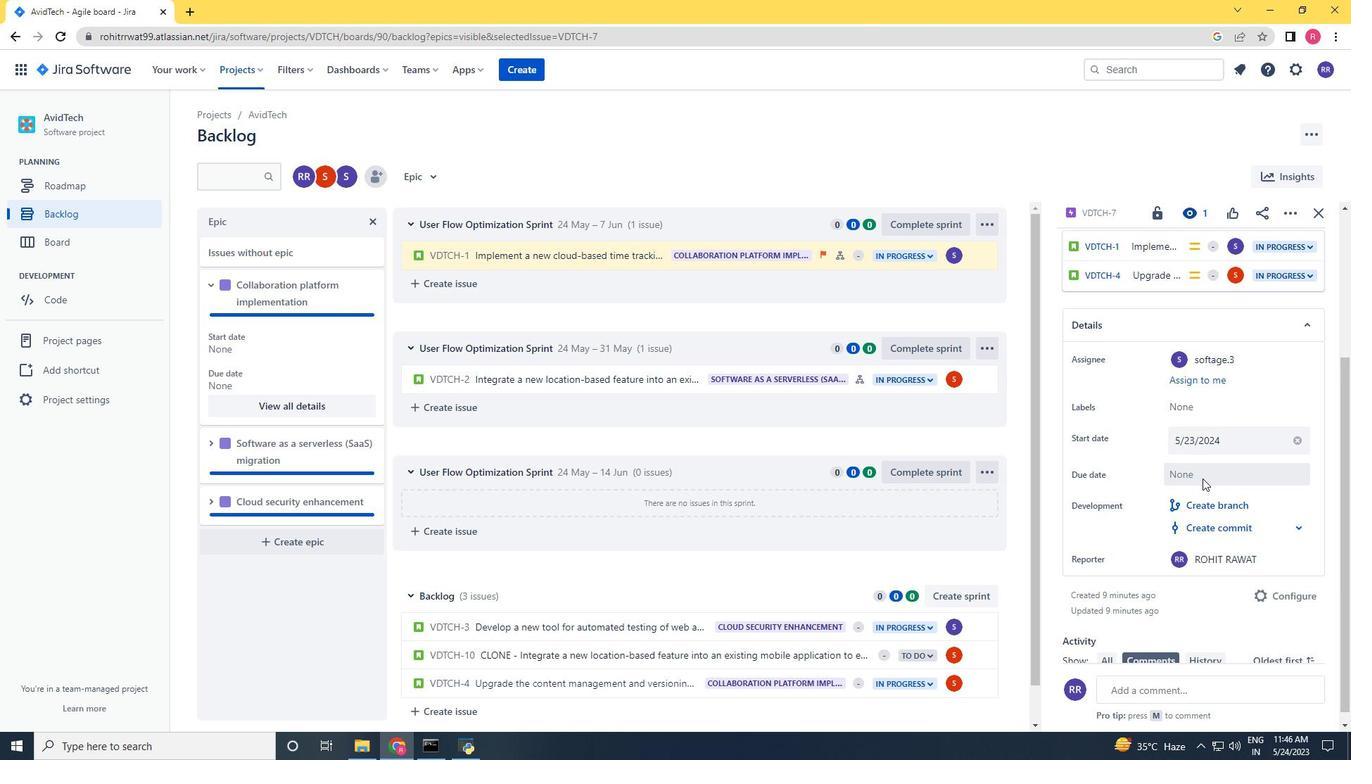 
Action: Mouse moved to (1319, 511)
Screenshot: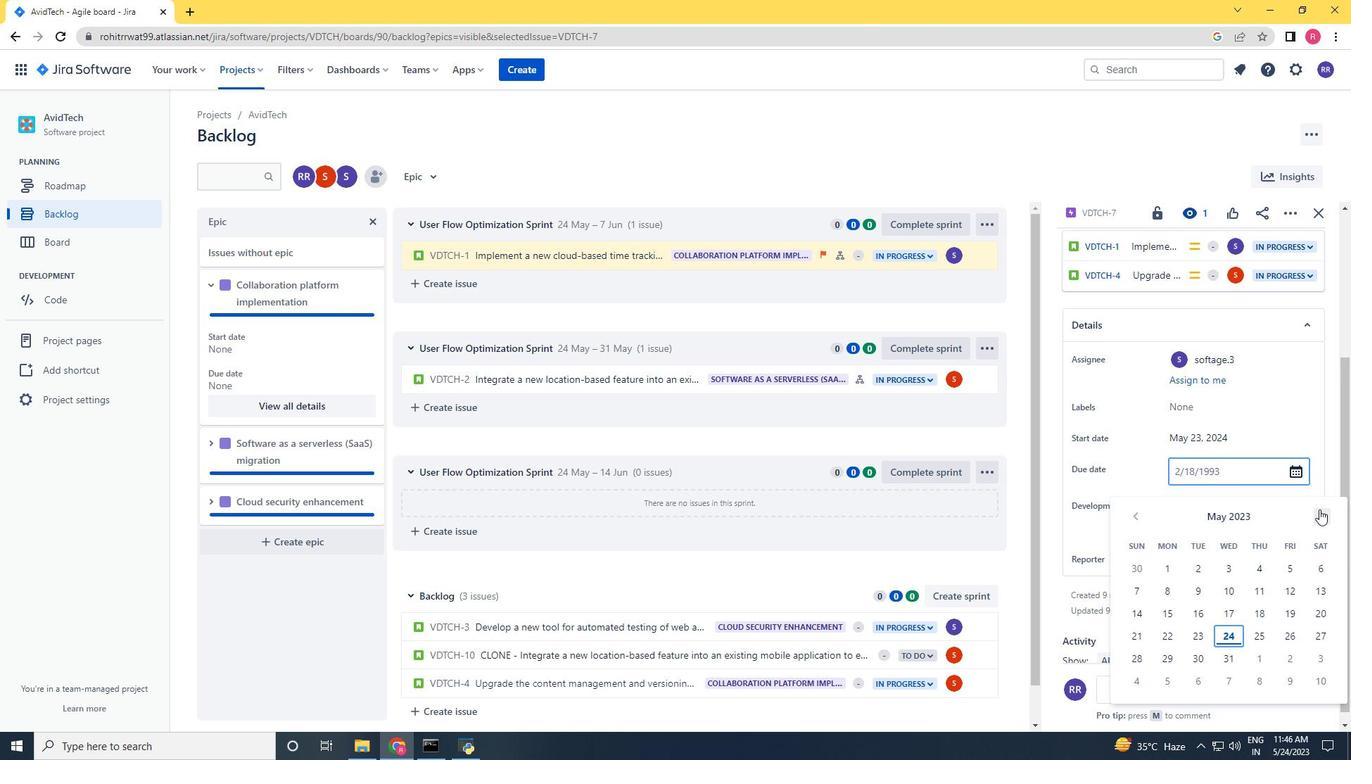
Action: Mouse pressed left at (1319, 511)
Screenshot: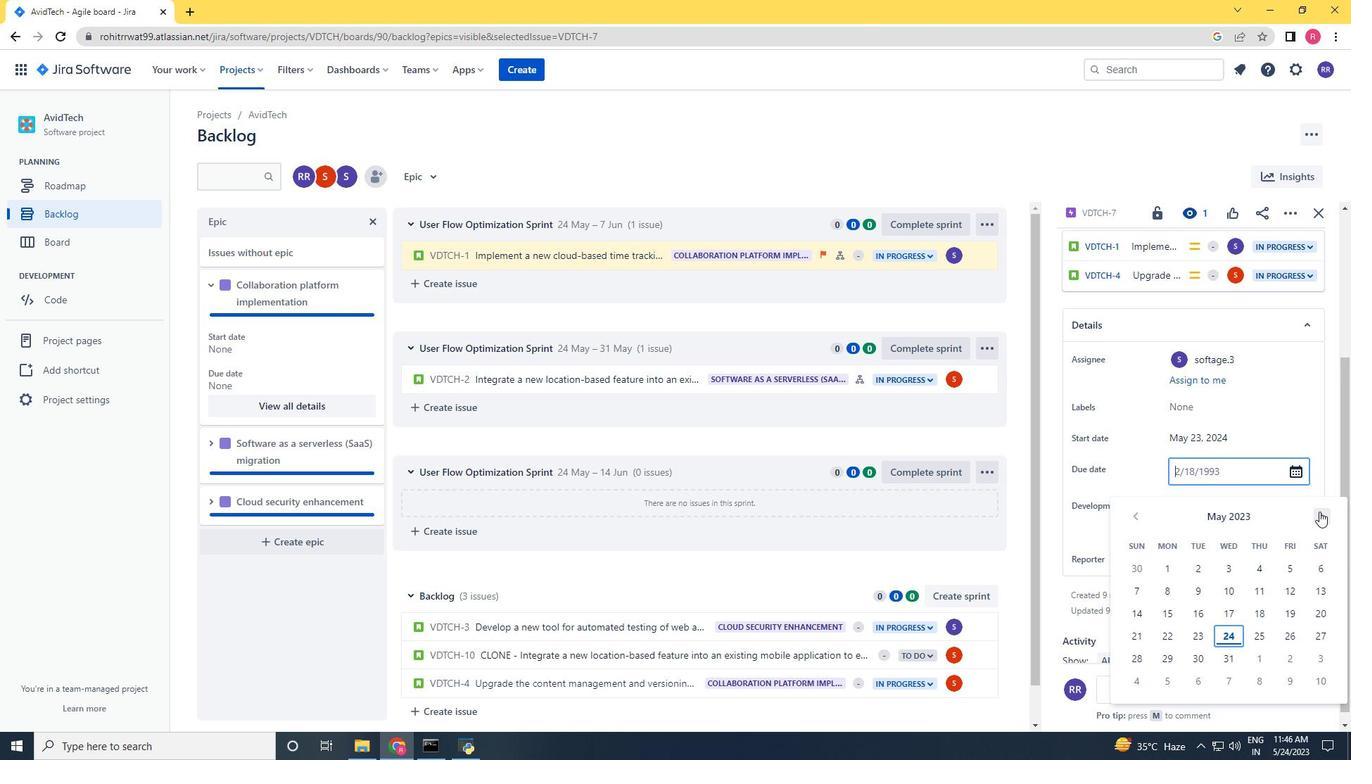 
Action: Mouse pressed left at (1319, 511)
Screenshot: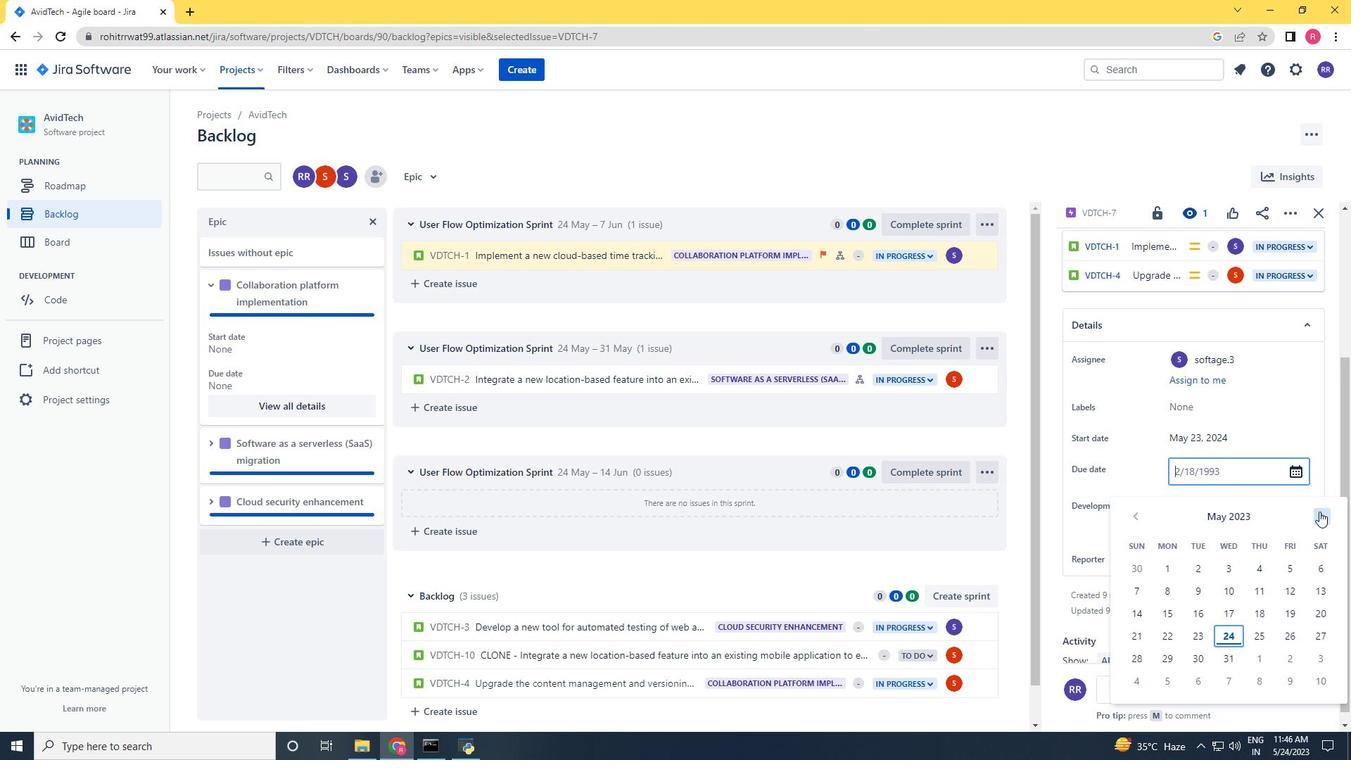 
Action: Mouse pressed left at (1319, 511)
Screenshot: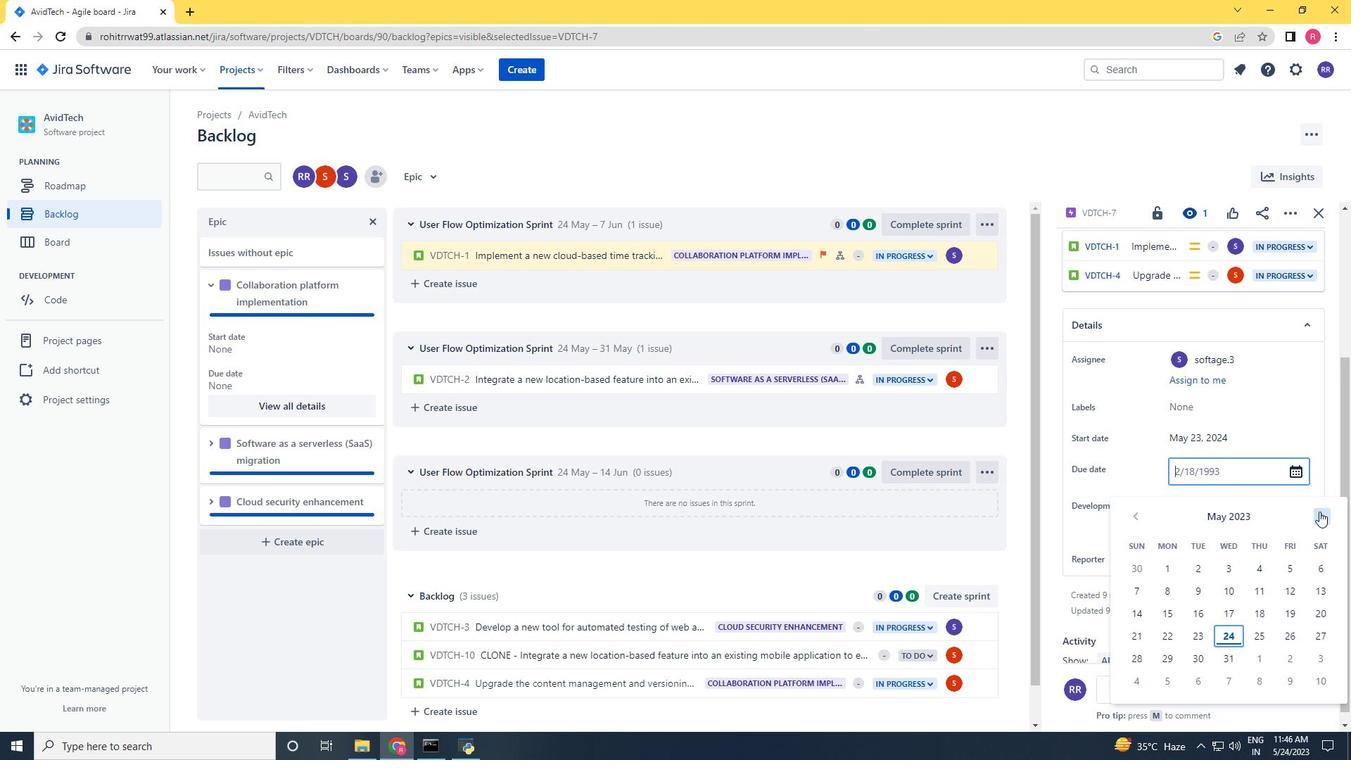 
Action: Mouse pressed left at (1319, 511)
Screenshot: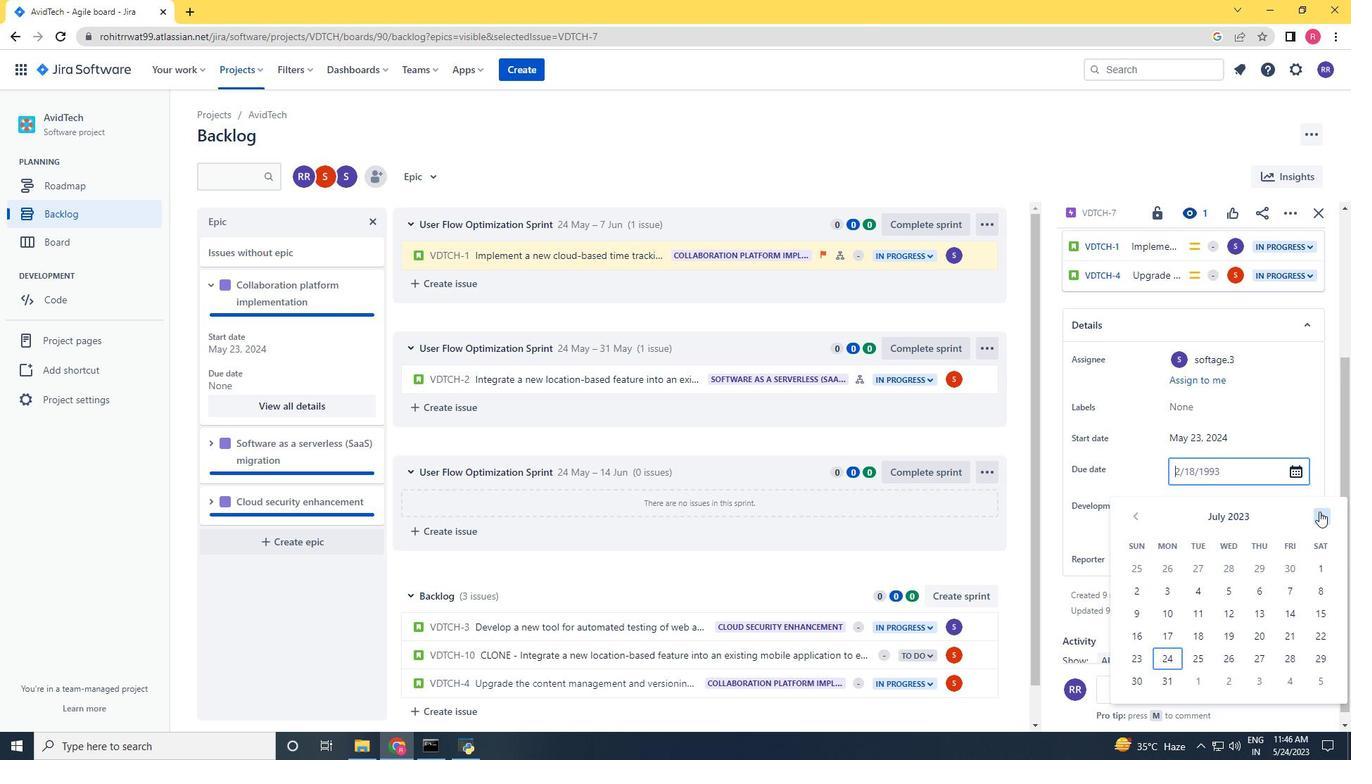 
Action: Mouse pressed left at (1319, 511)
Screenshot: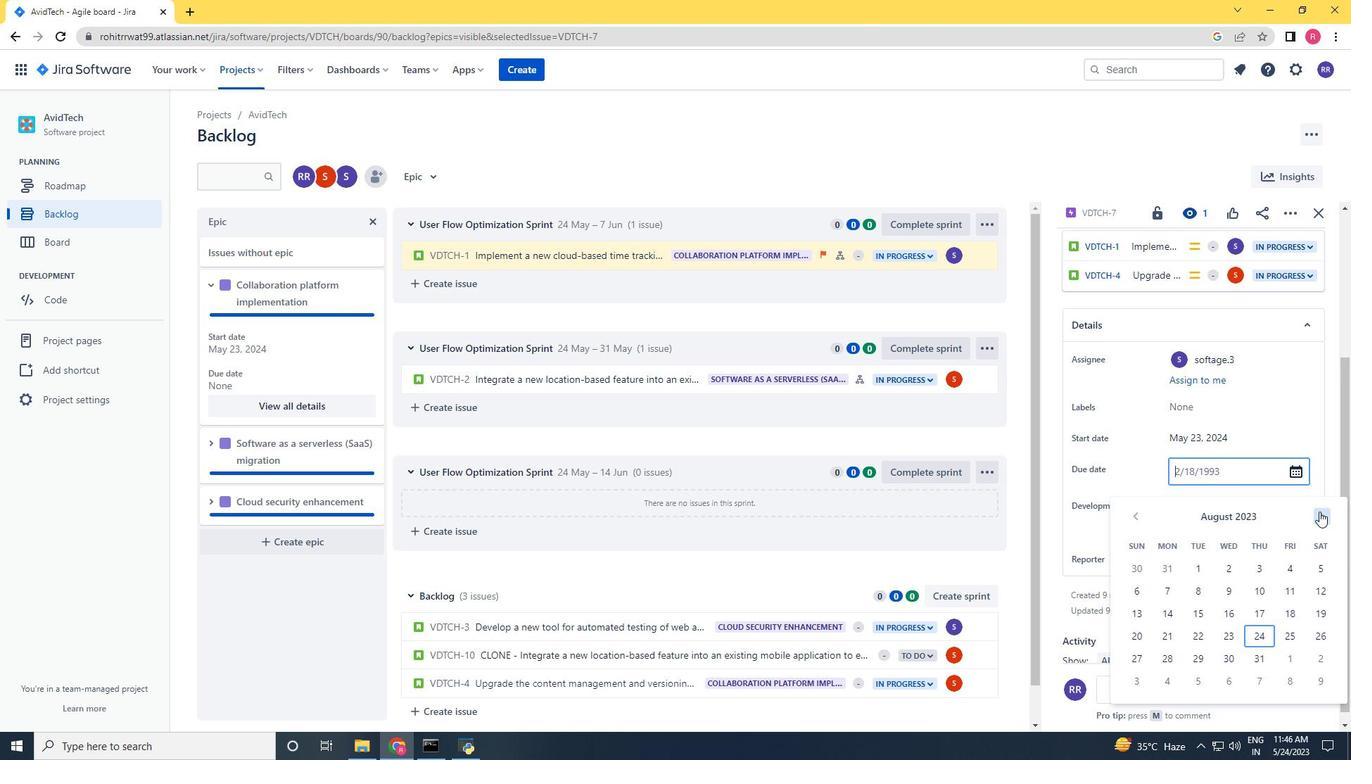 
Action: Mouse pressed left at (1319, 511)
Screenshot: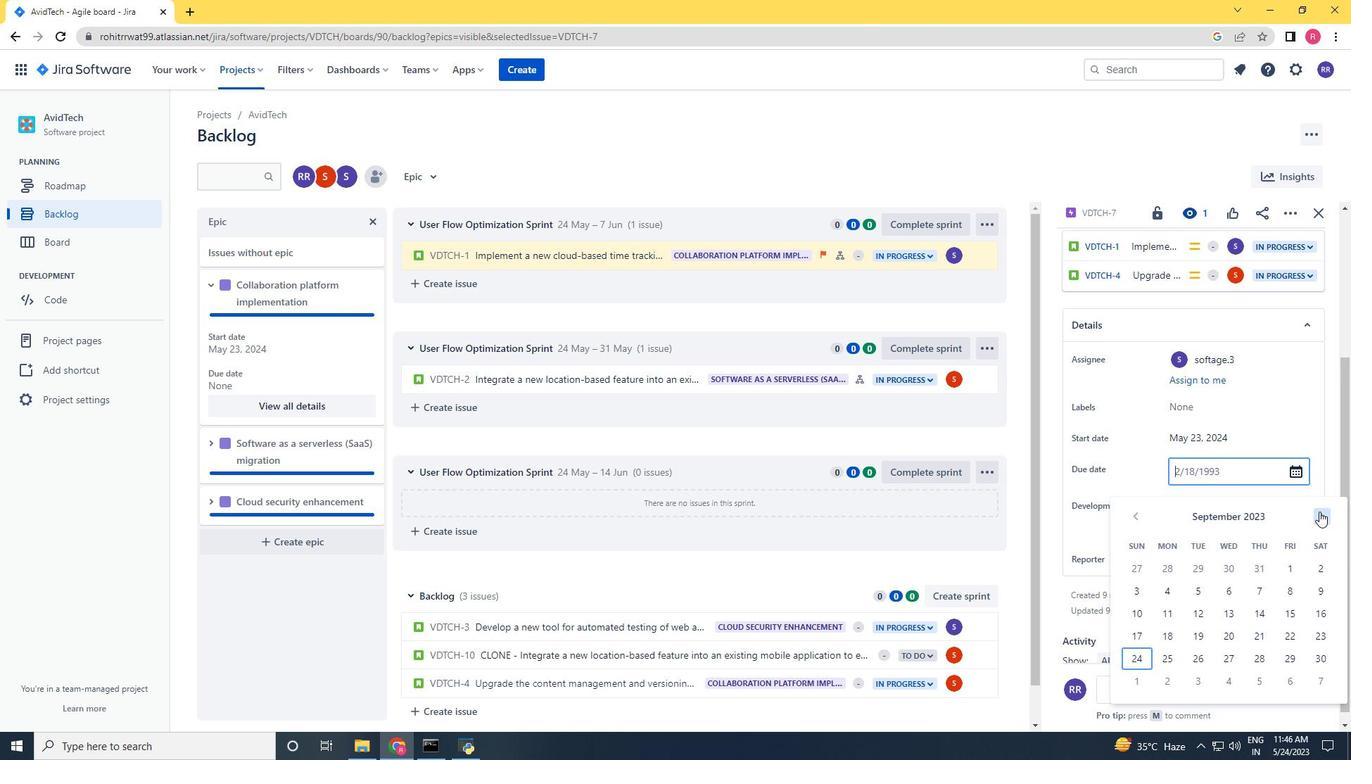 
Action: Mouse pressed left at (1319, 511)
Screenshot: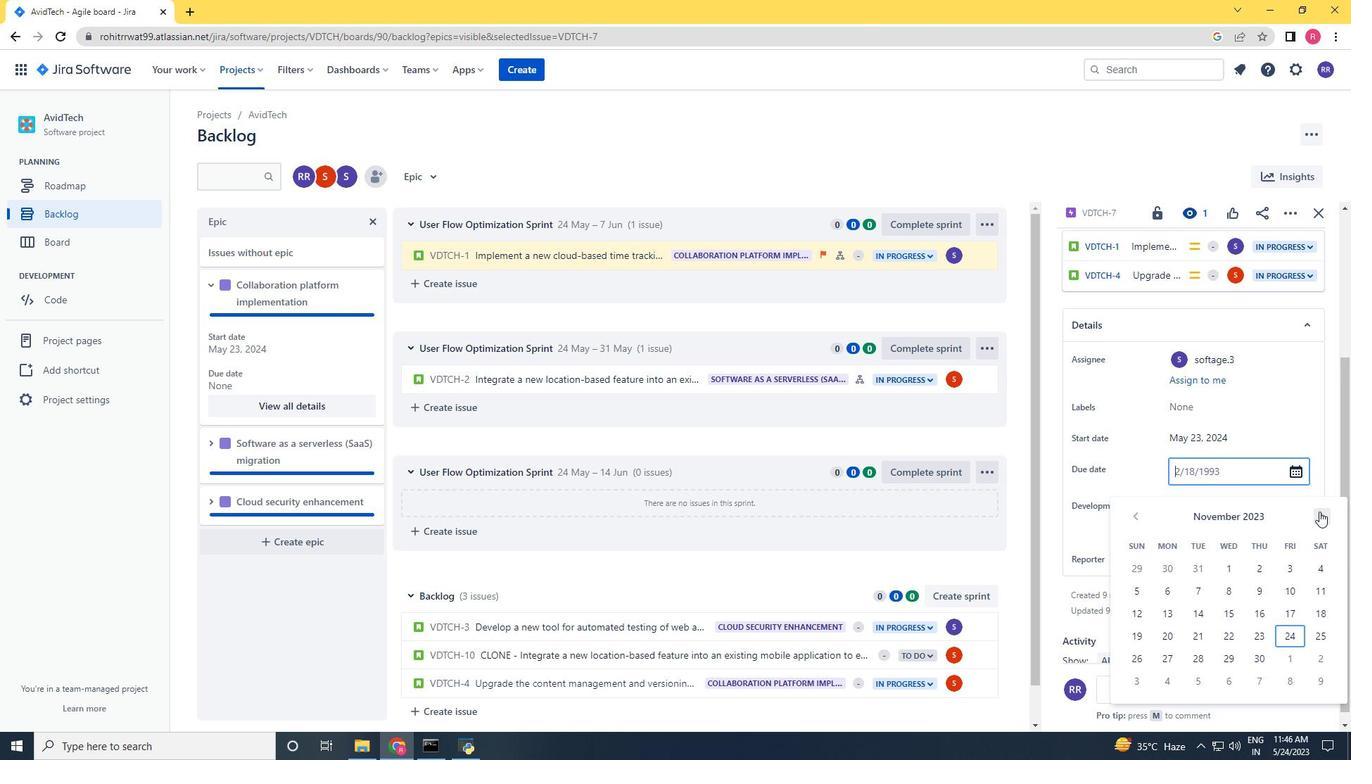 
Action: Mouse pressed left at (1319, 511)
Screenshot: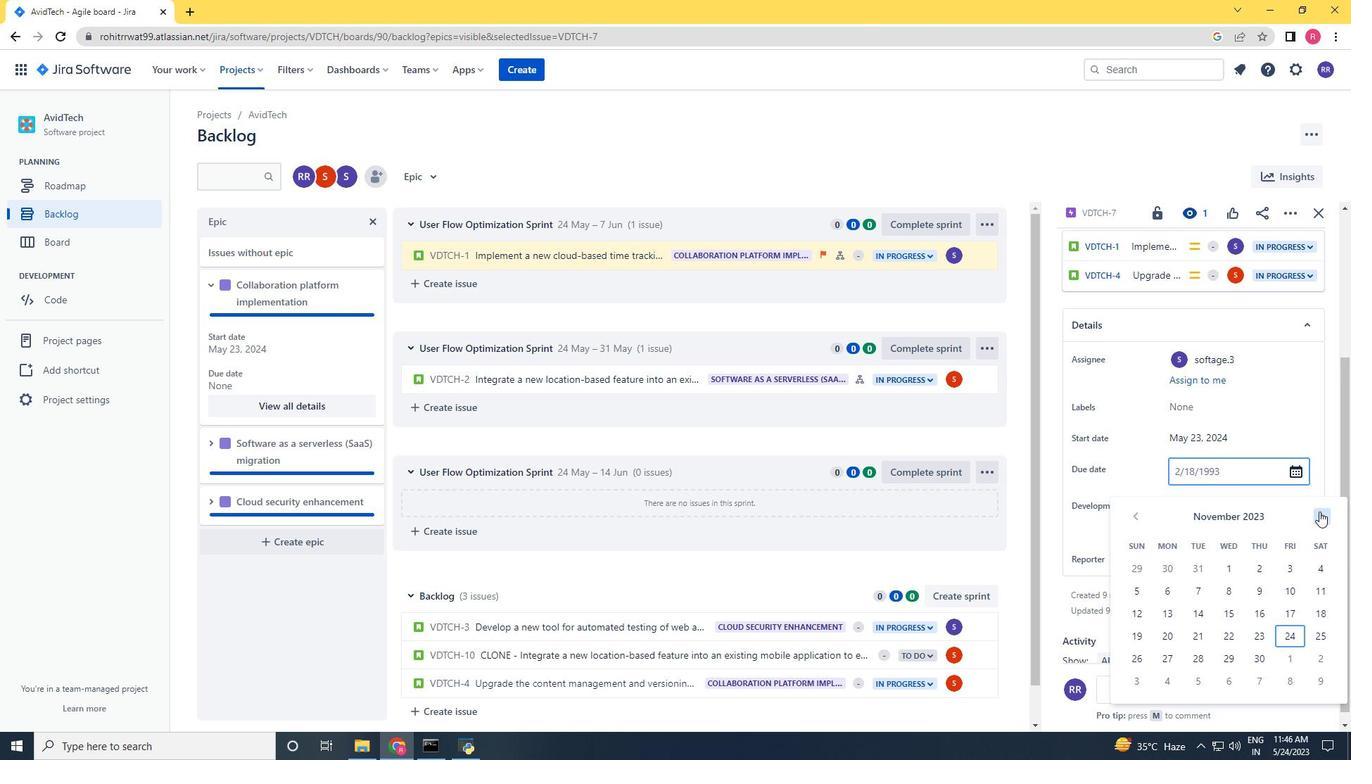 
Action: Mouse pressed left at (1319, 511)
Screenshot: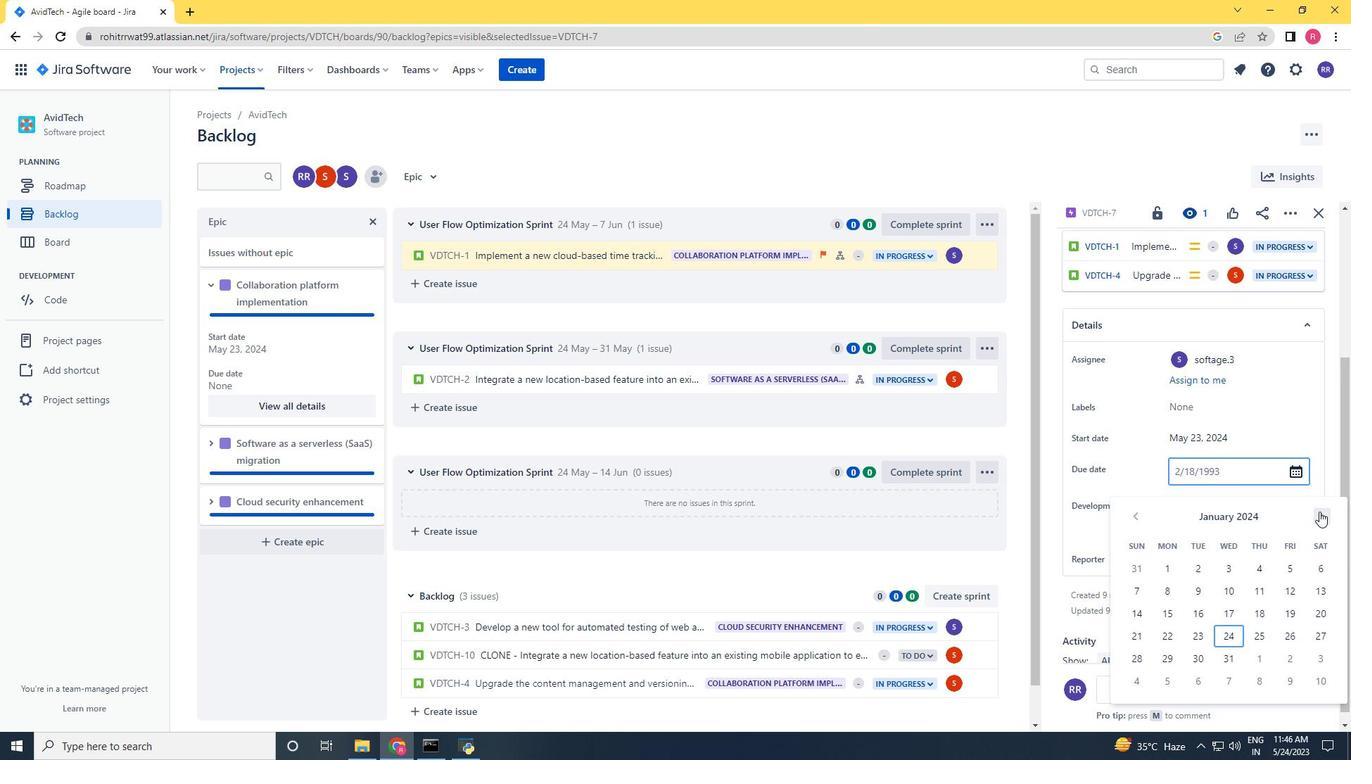 
Action: Mouse pressed left at (1319, 511)
Screenshot: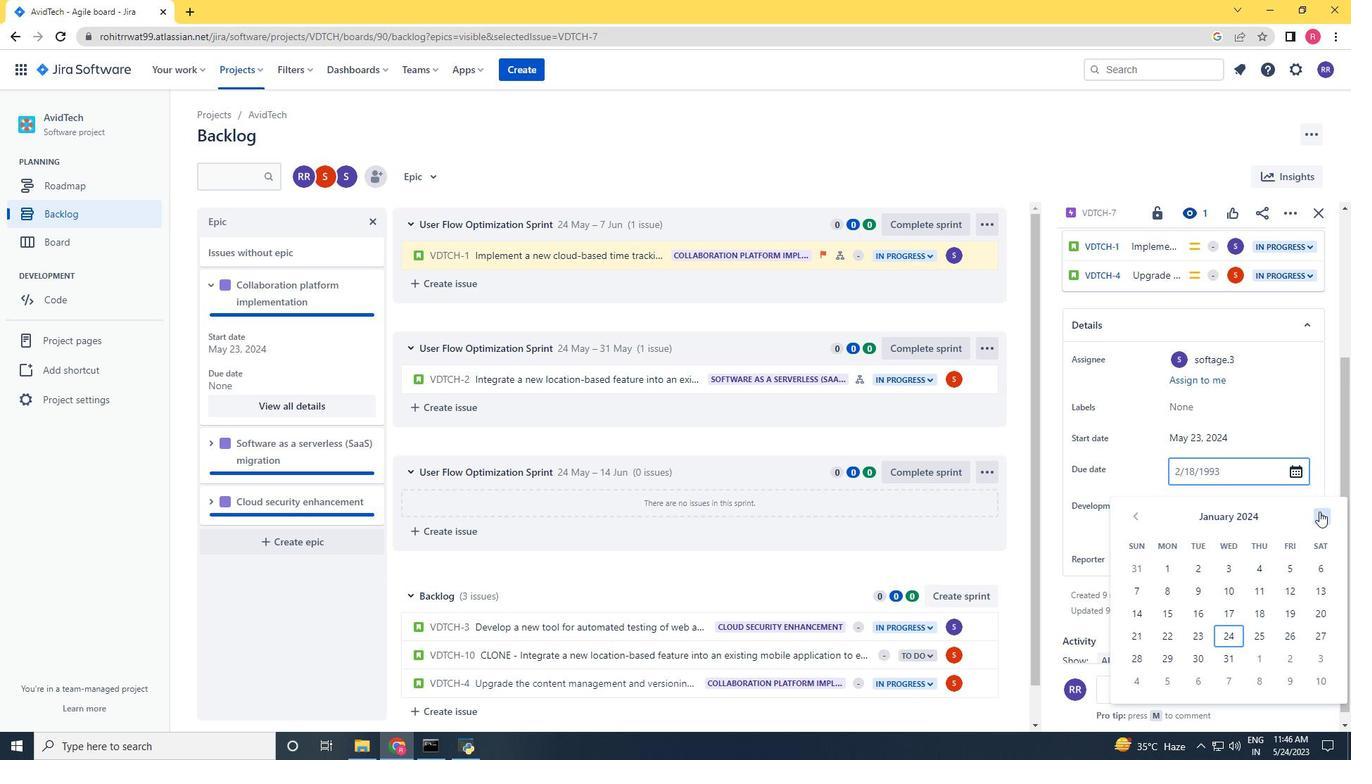 
Action: Mouse pressed left at (1319, 511)
Screenshot: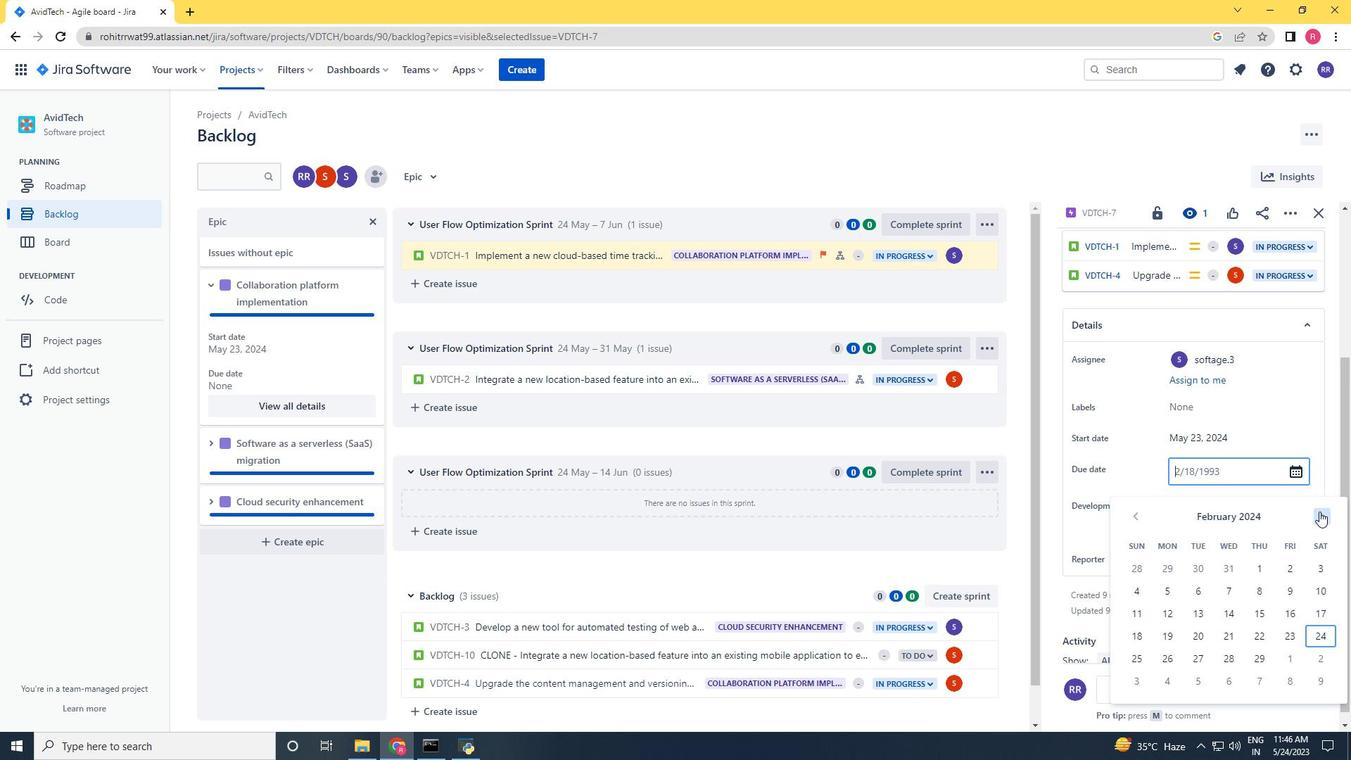 
Action: Mouse pressed left at (1319, 511)
Screenshot: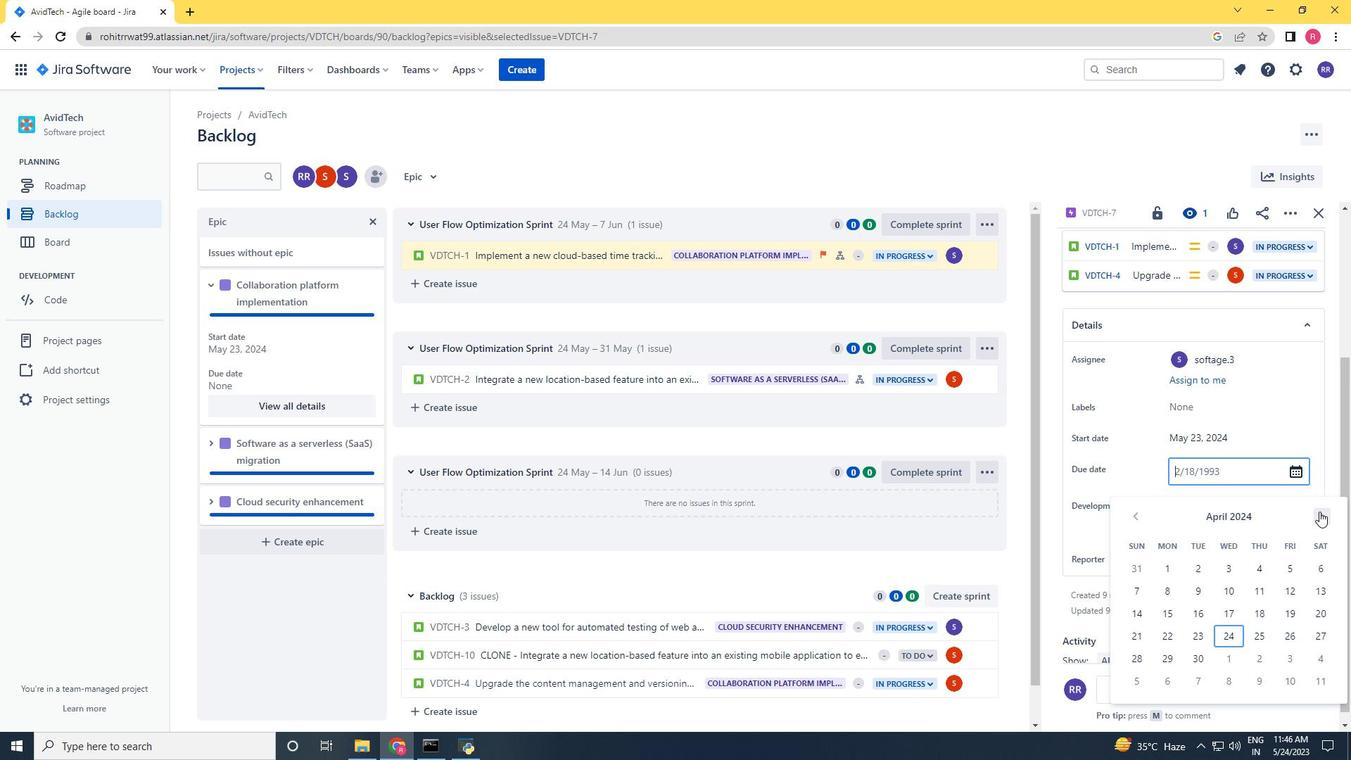 
Action: Mouse pressed left at (1319, 511)
Screenshot: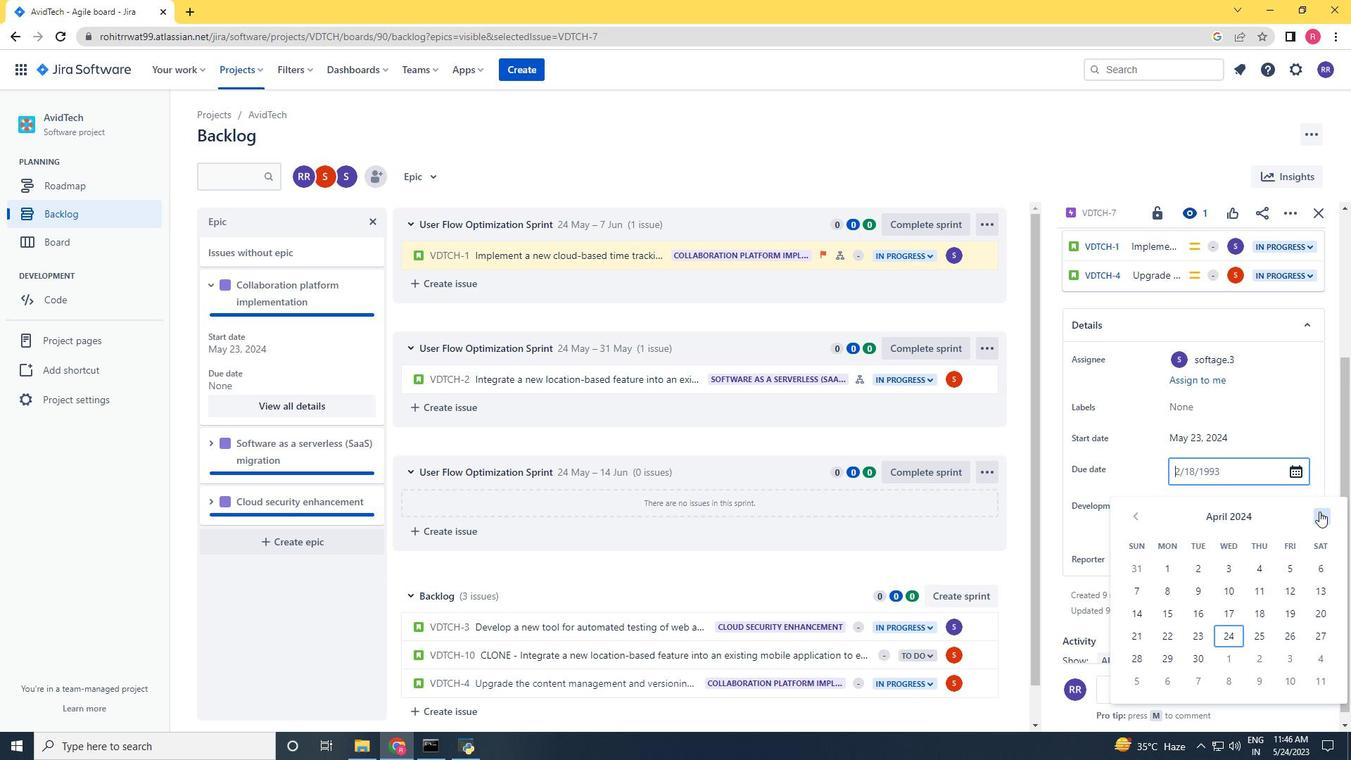 
Action: Mouse pressed left at (1319, 511)
Screenshot: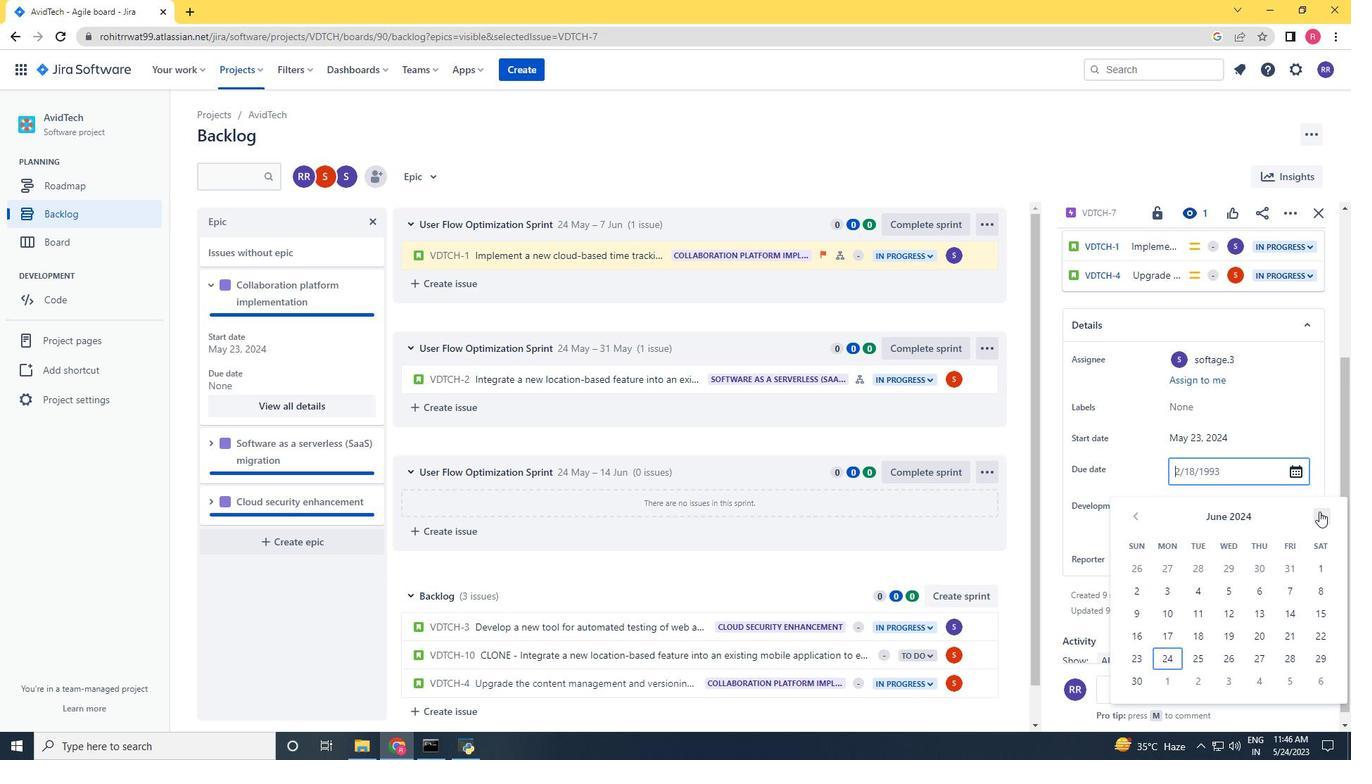 
Action: Mouse pressed left at (1319, 511)
Screenshot: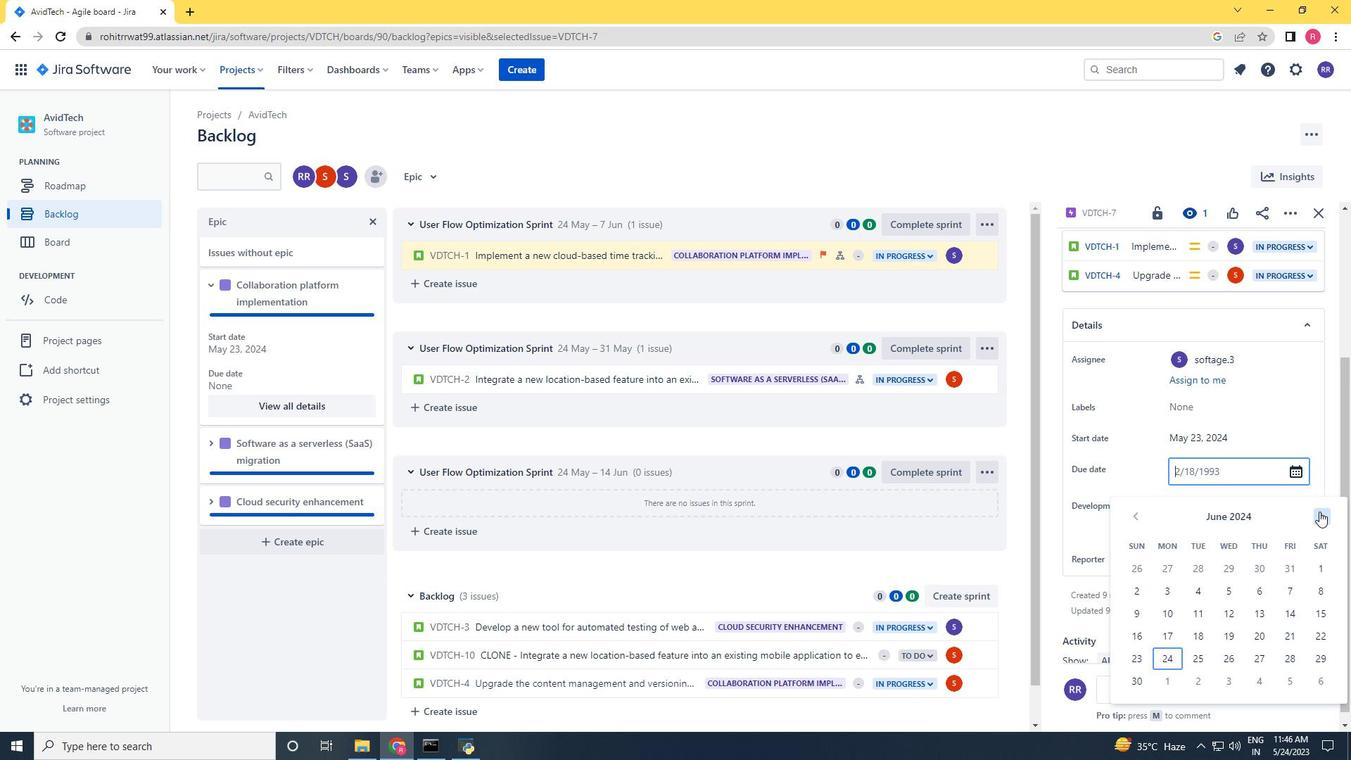 
Action: Mouse pressed left at (1319, 511)
Screenshot: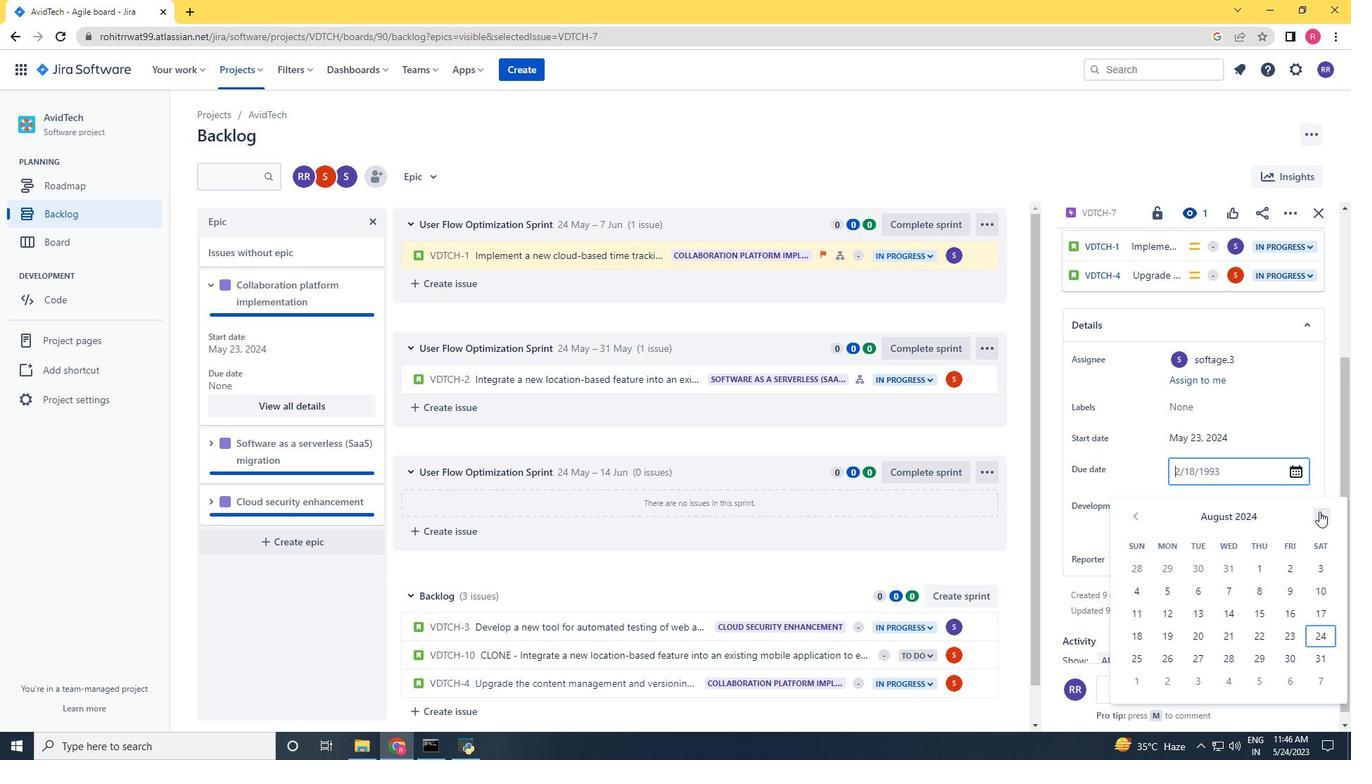 
Action: Mouse pressed left at (1319, 511)
Screenshot: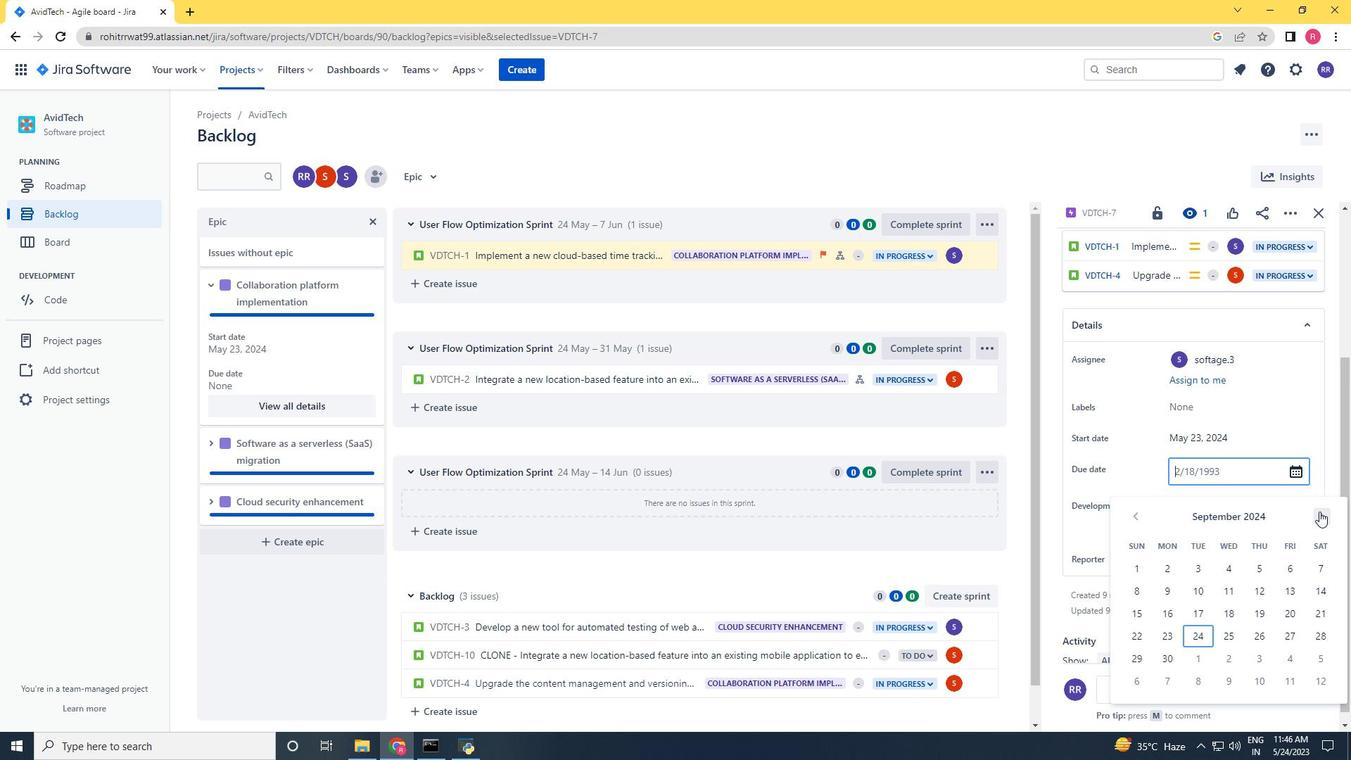
Action: Mouse pressed left at (1319, 511)
Screenshot: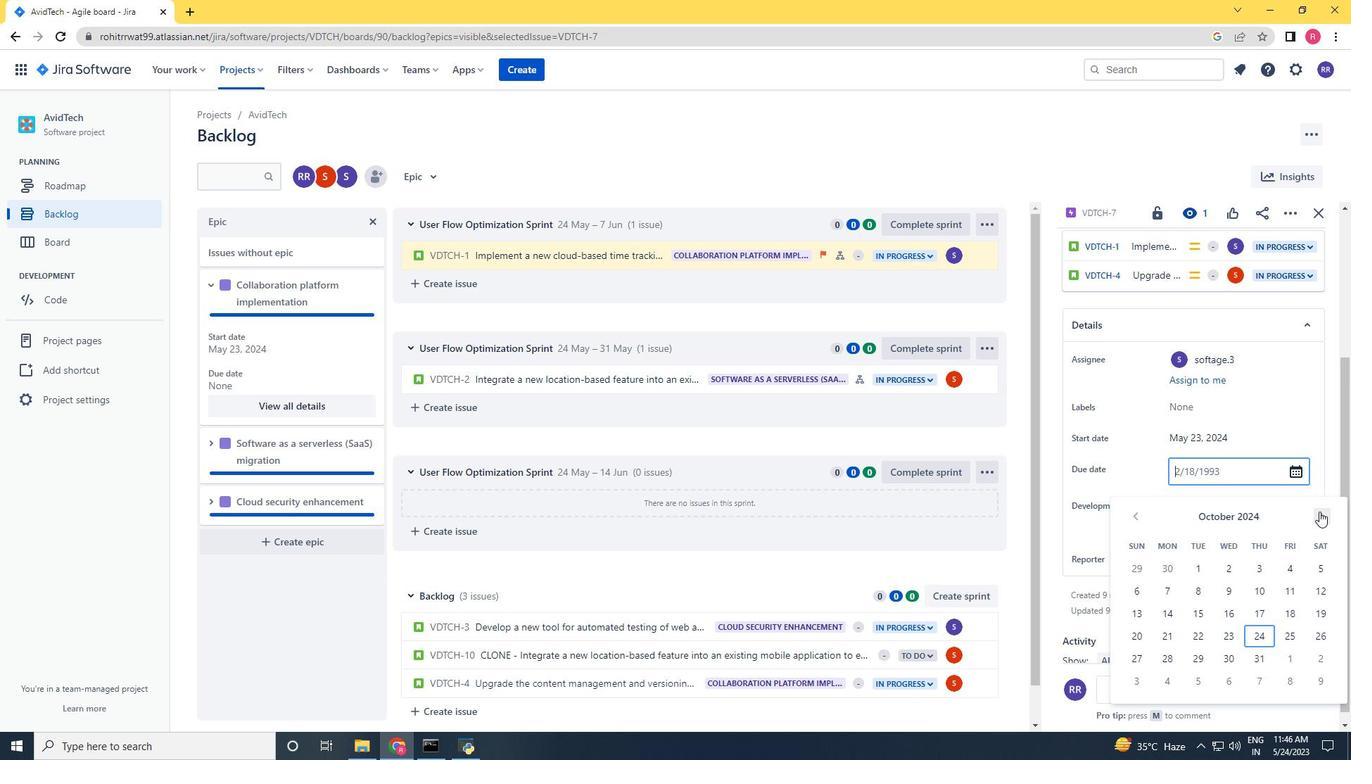 
Action: Mouse pressed left at (1319, 511)
Screenshot: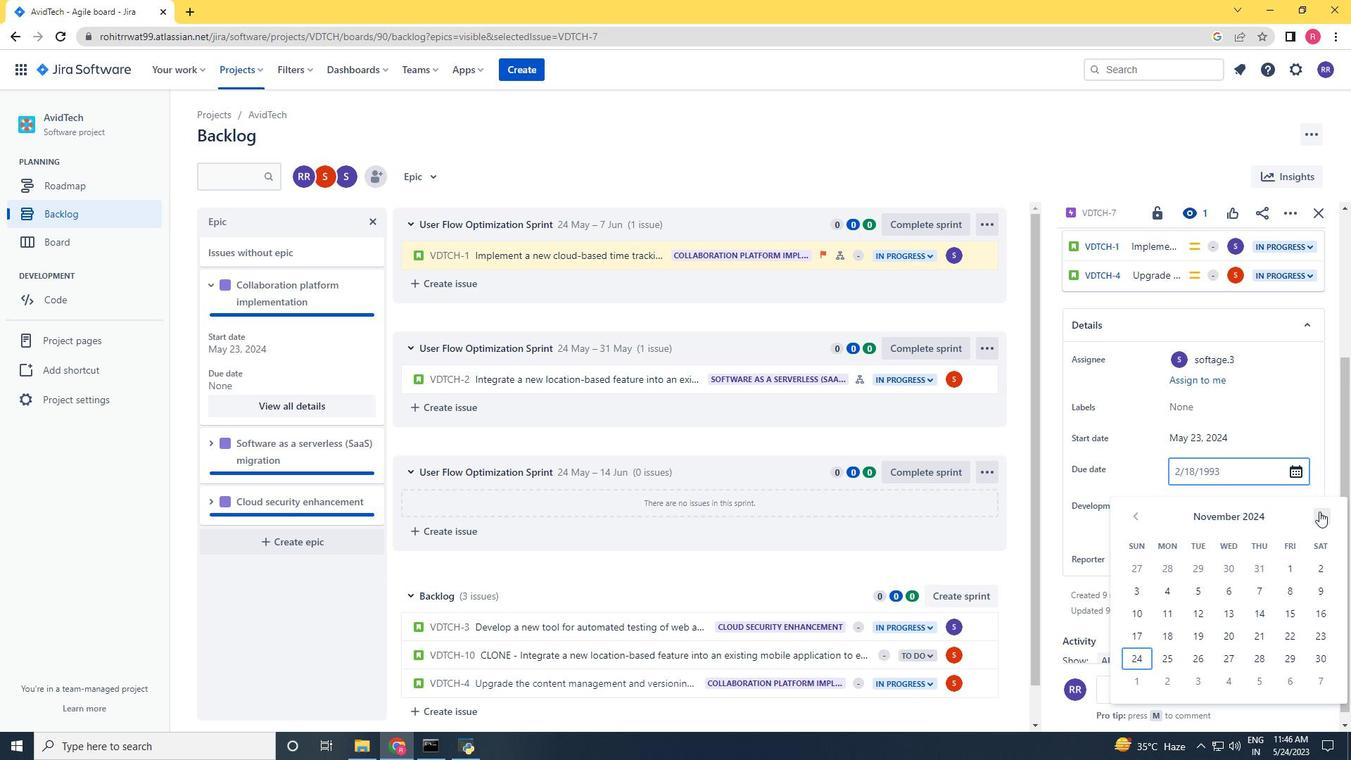 
Action: Mouse pressed left at (1319, 511)
Screenshot: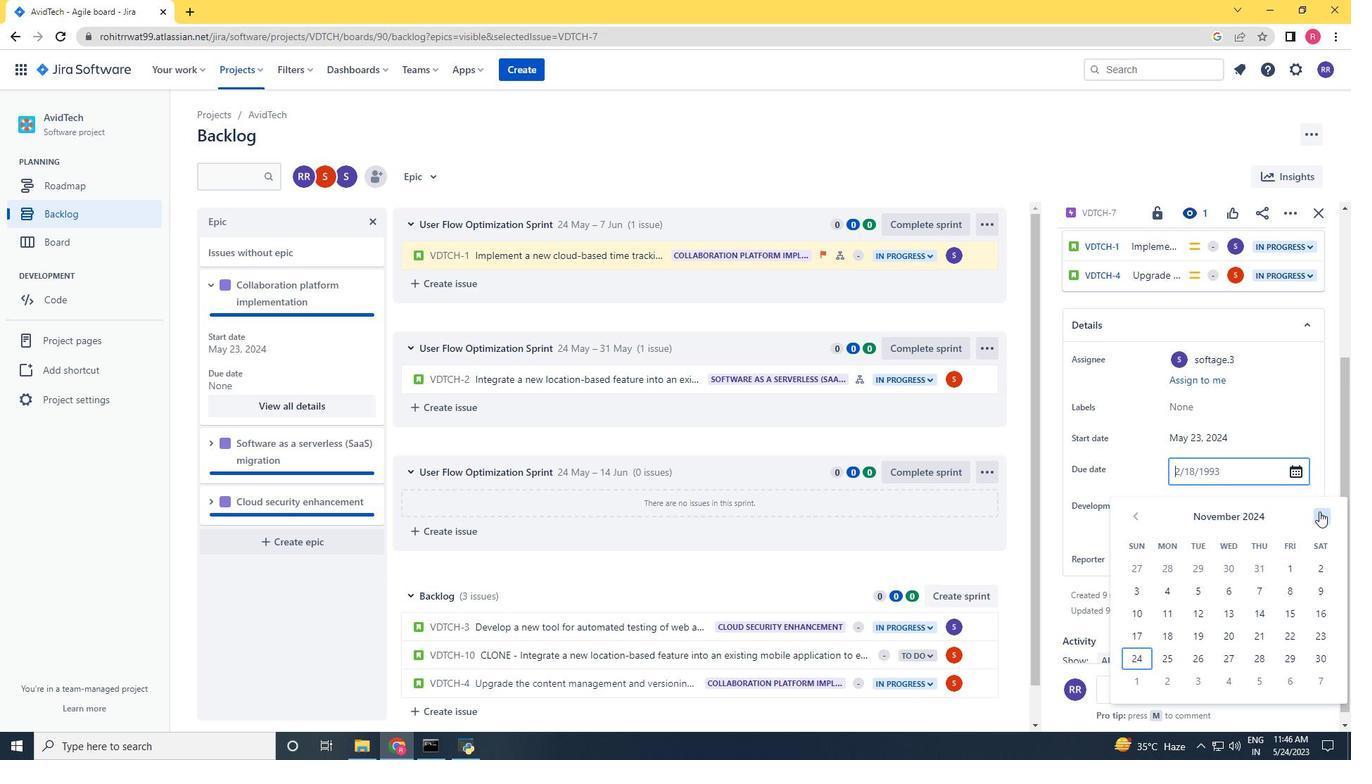 
Action: Mouse moved to (1284, 587)
Screenshot: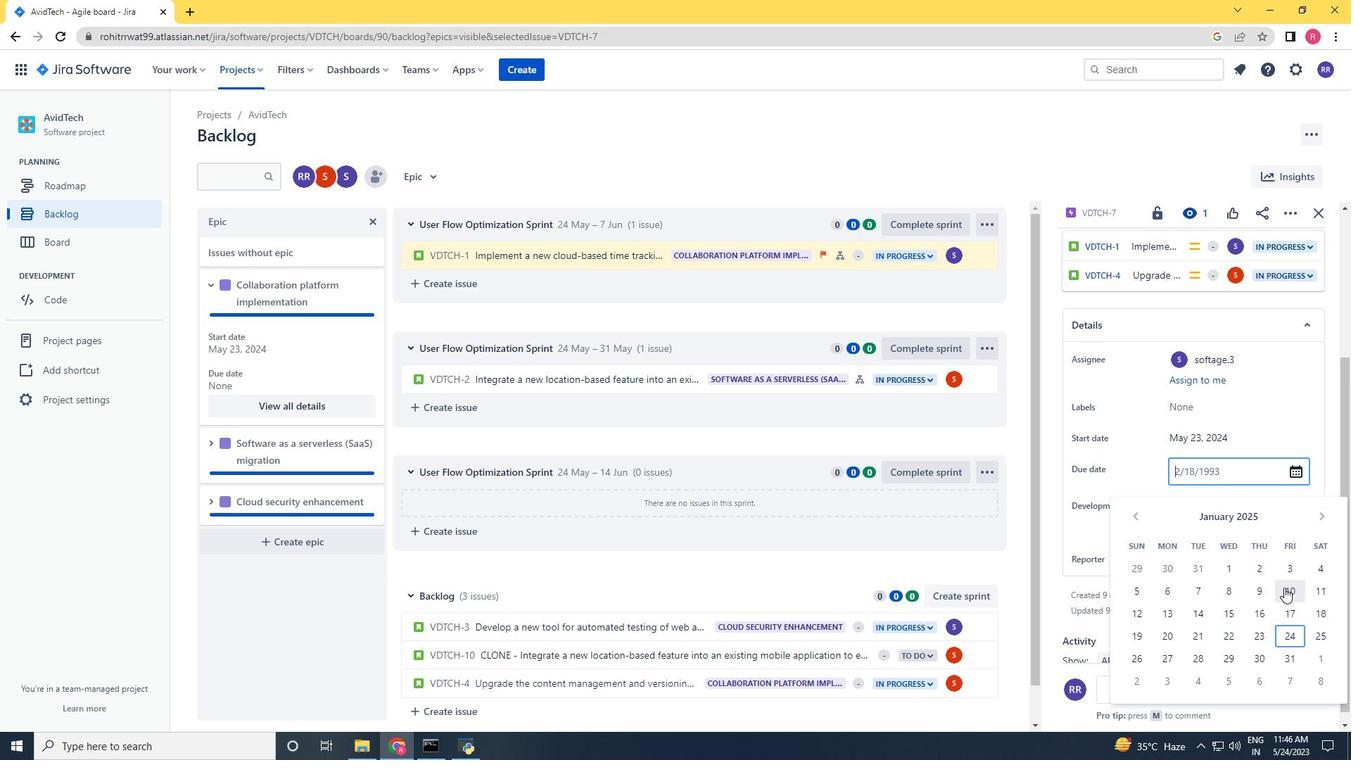 
Action: Mouse pressed left at (1284, 587)
Screenshot: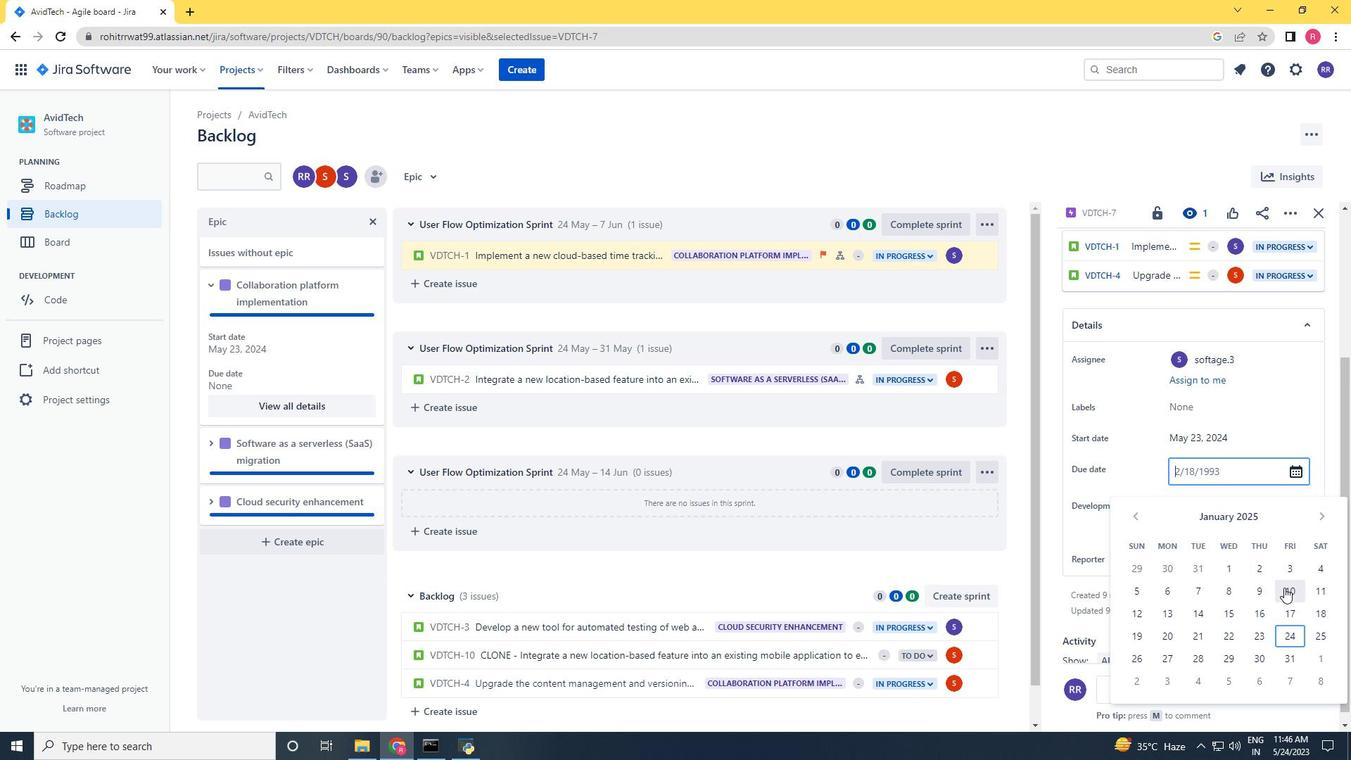 
Action: Mouse moved to (1199, 613)
Screenshot: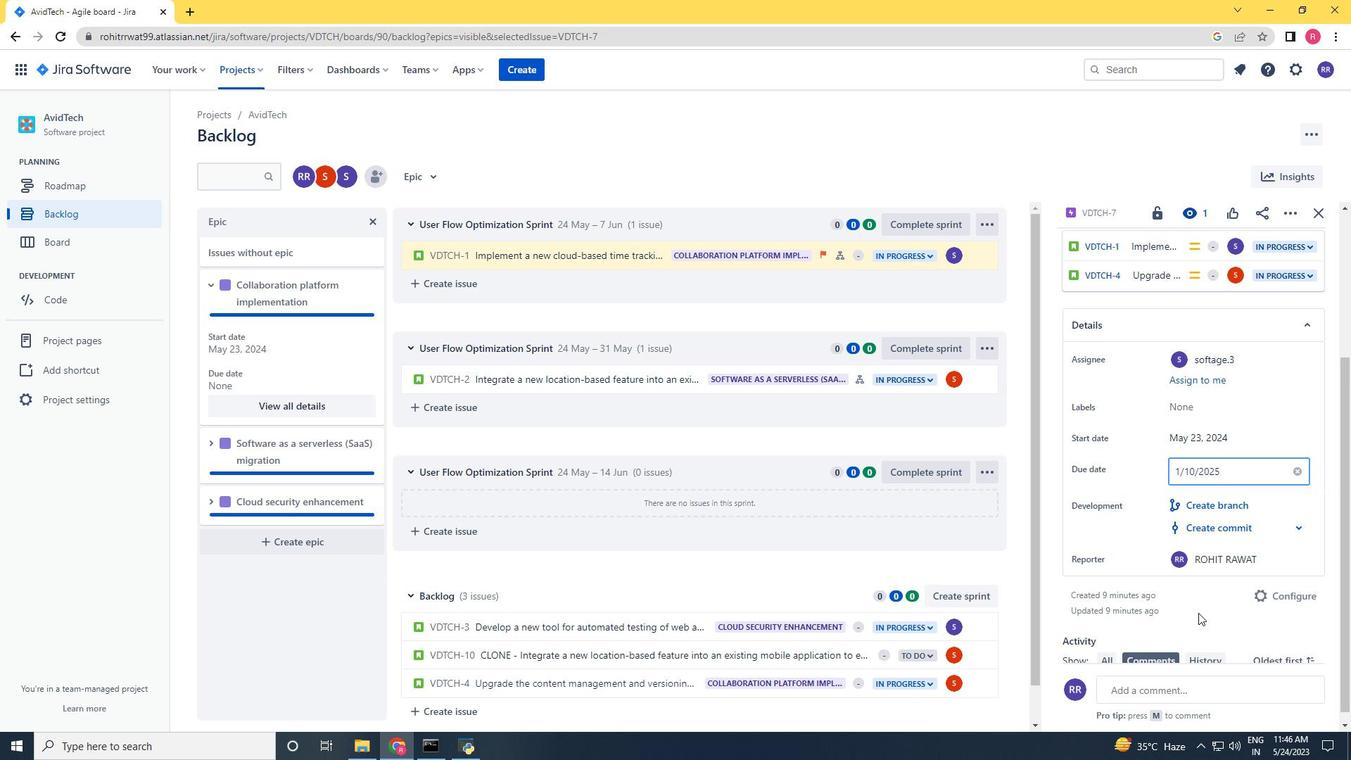 
Action: Mouse pressed left at (1198, 613)
Screenshot: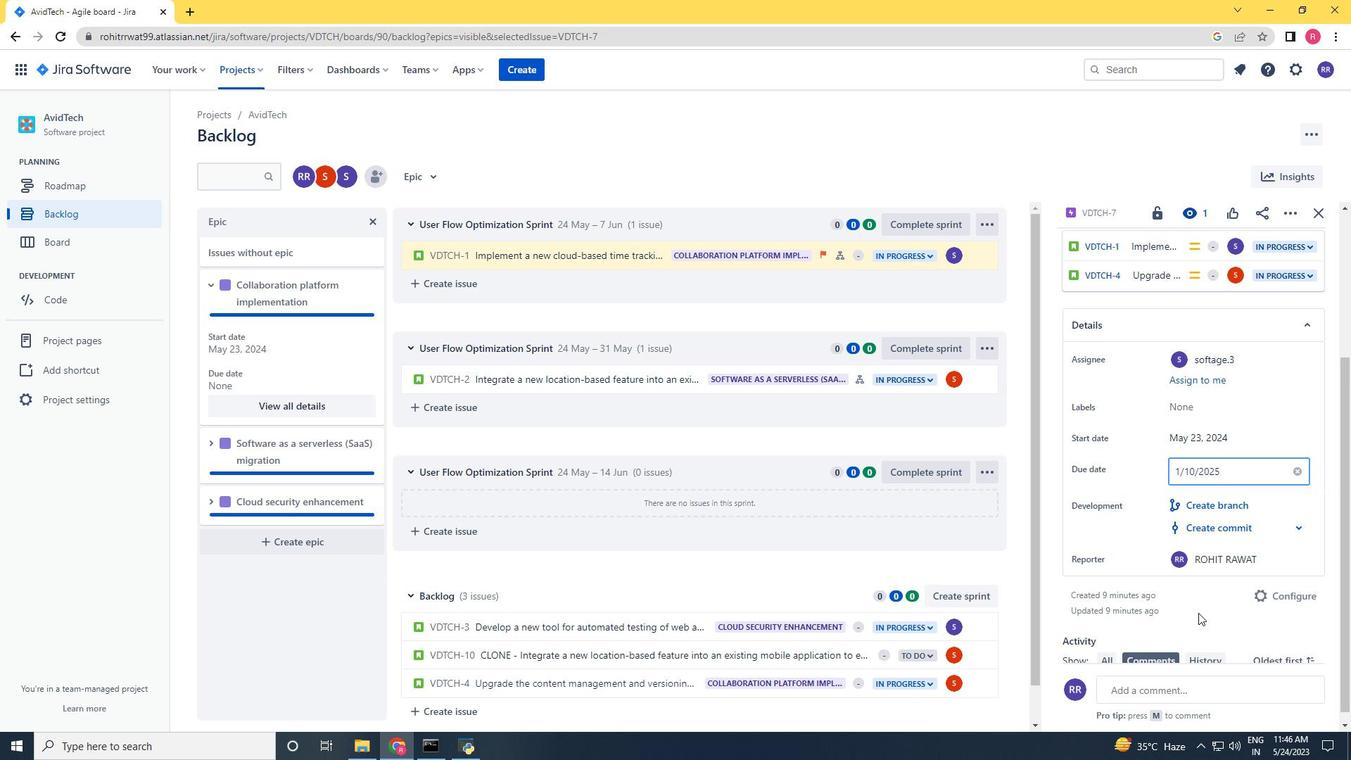 
Action: Mouse moved to (209, 444)
Screenshot: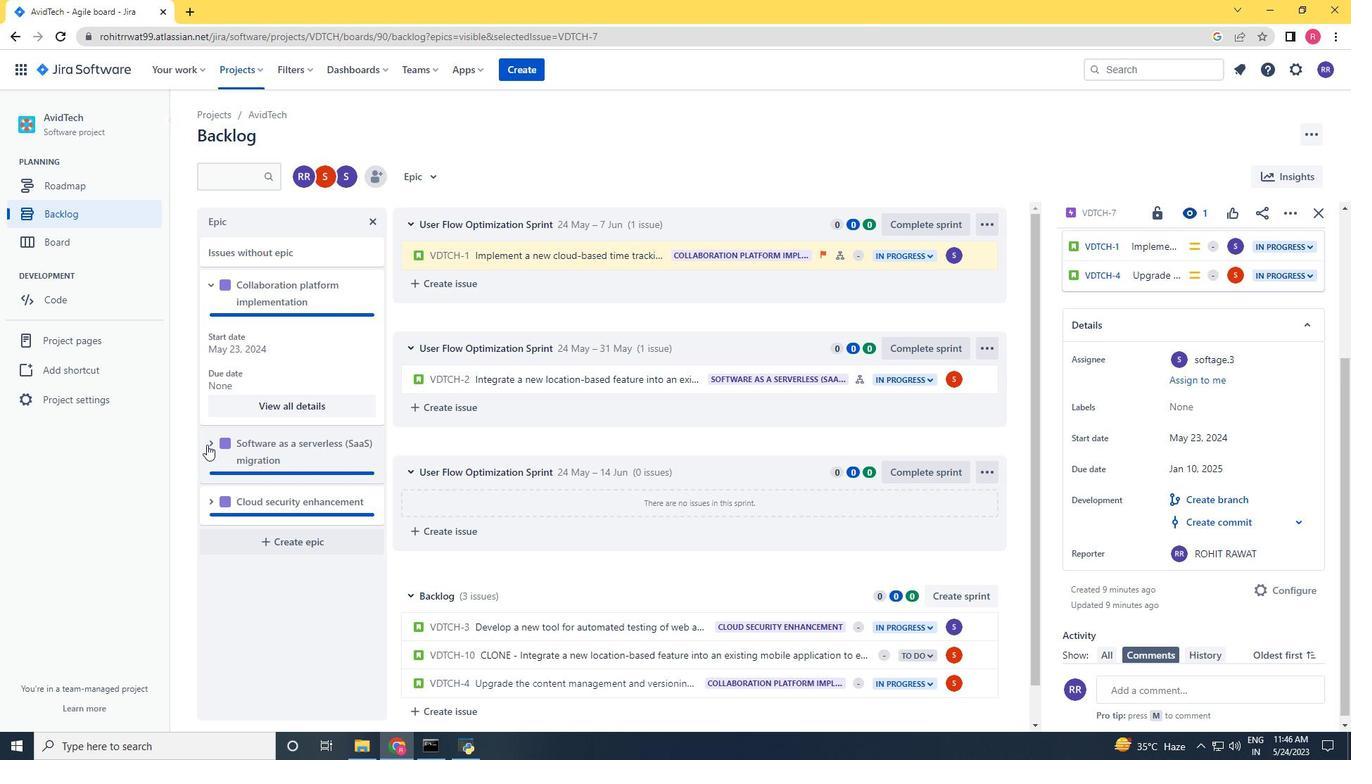 
Action: Mouse pressed left at (209, 444)
Screenshot: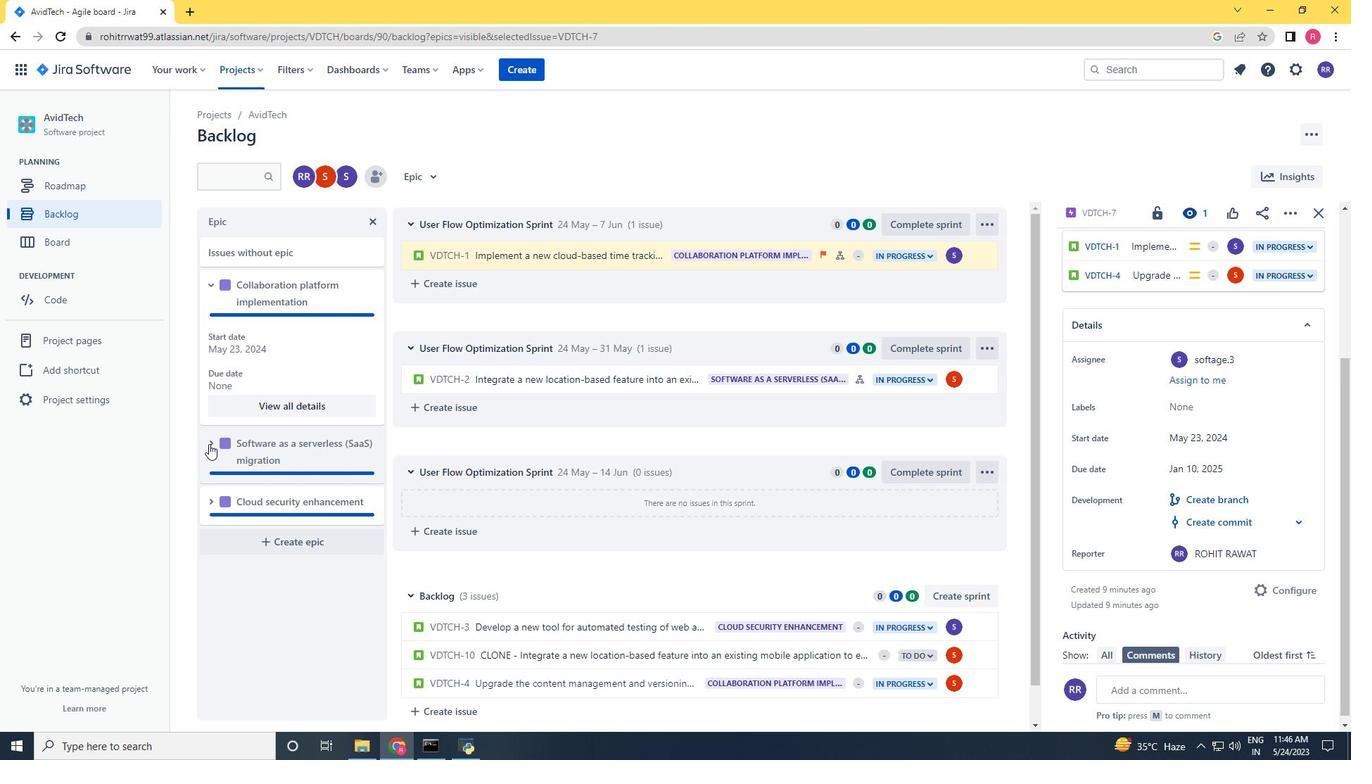 
Action: Mouse moved to (297, 566)
Screenshot: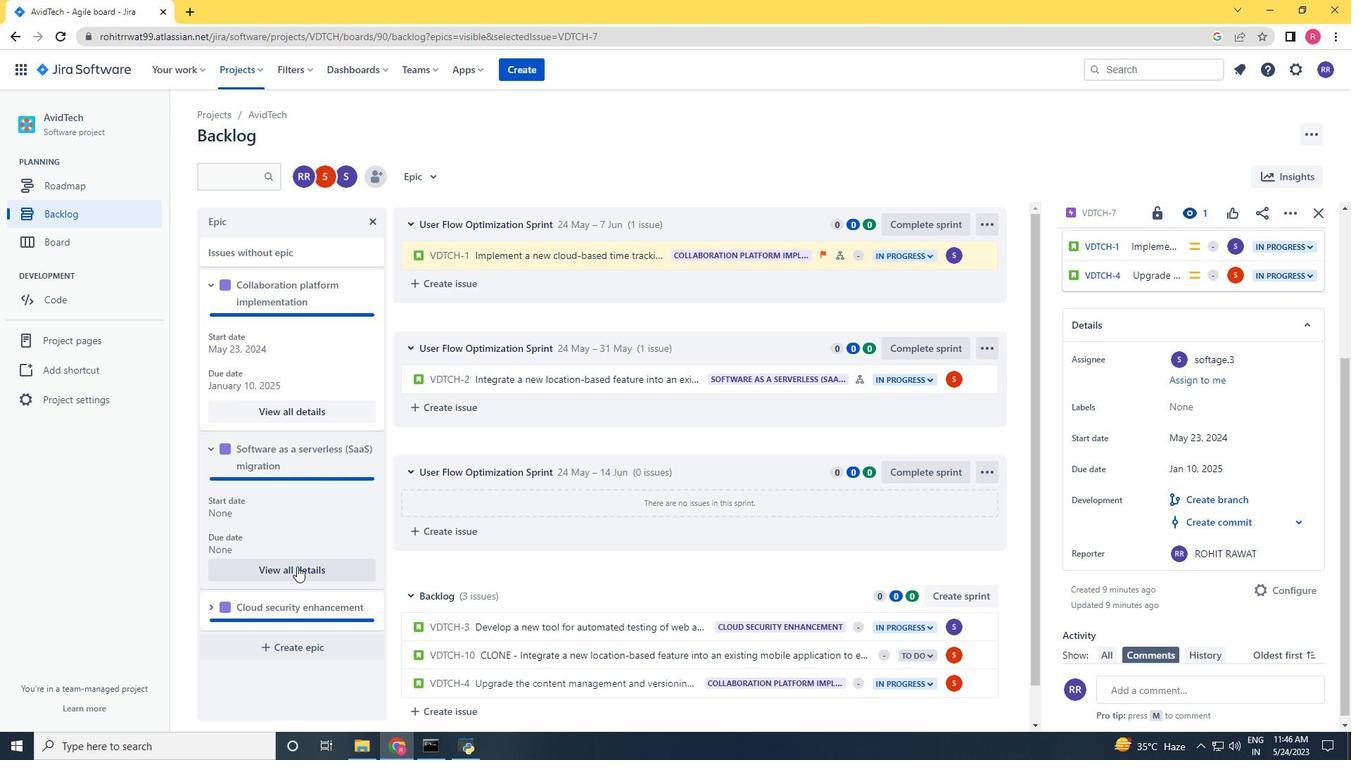 
Action: Mouse pressed left at (297, 566)
Screenshot: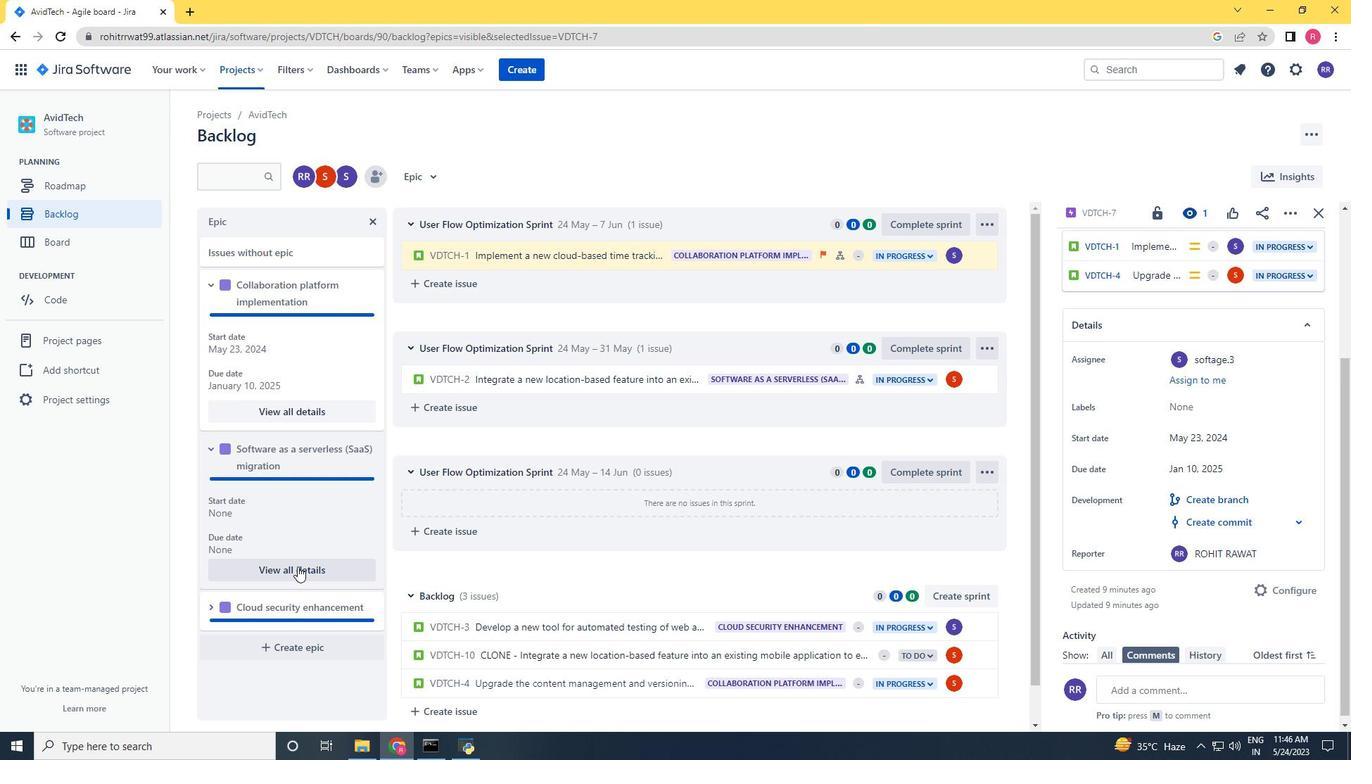
Action: Mouse moved to (1174, 611)
Screenshot: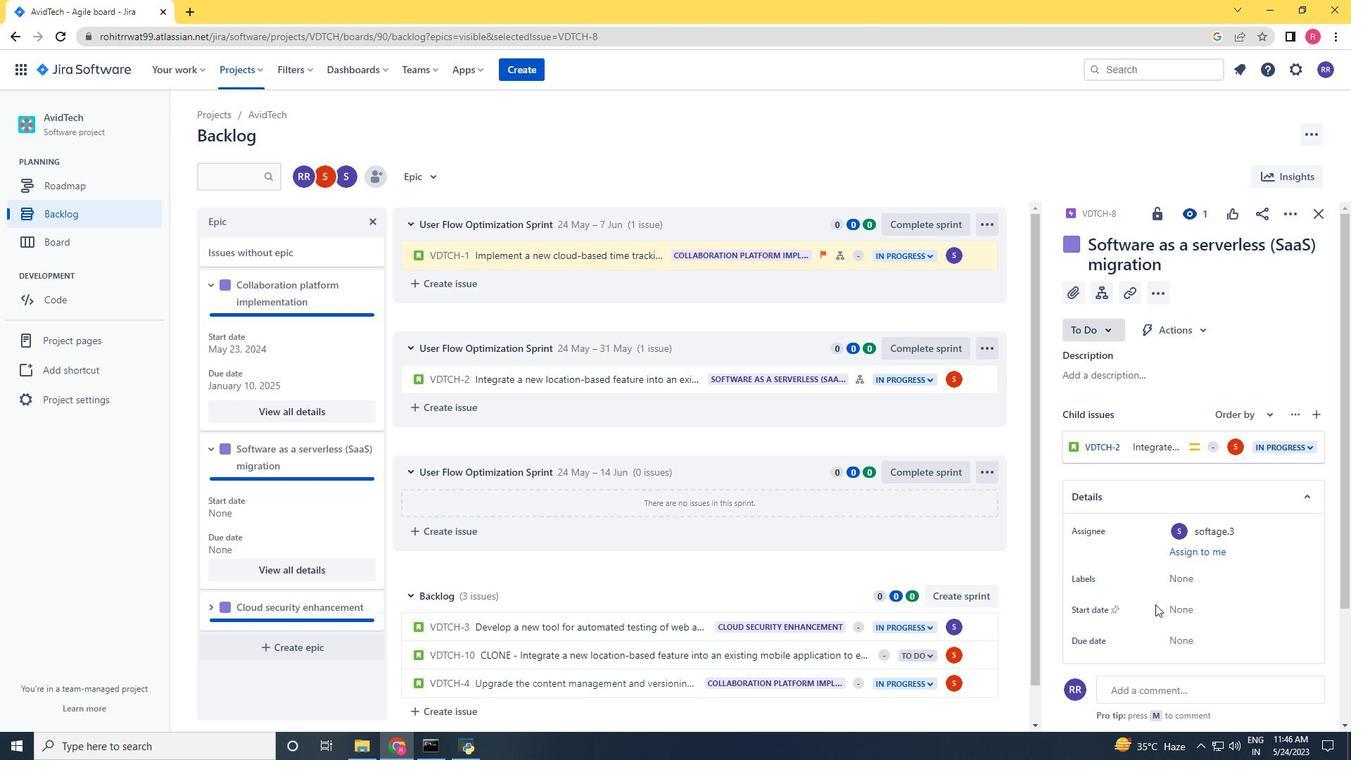 
Action: Mouse scrolled (1174, 610) with delta (0, 0)
Screenshot: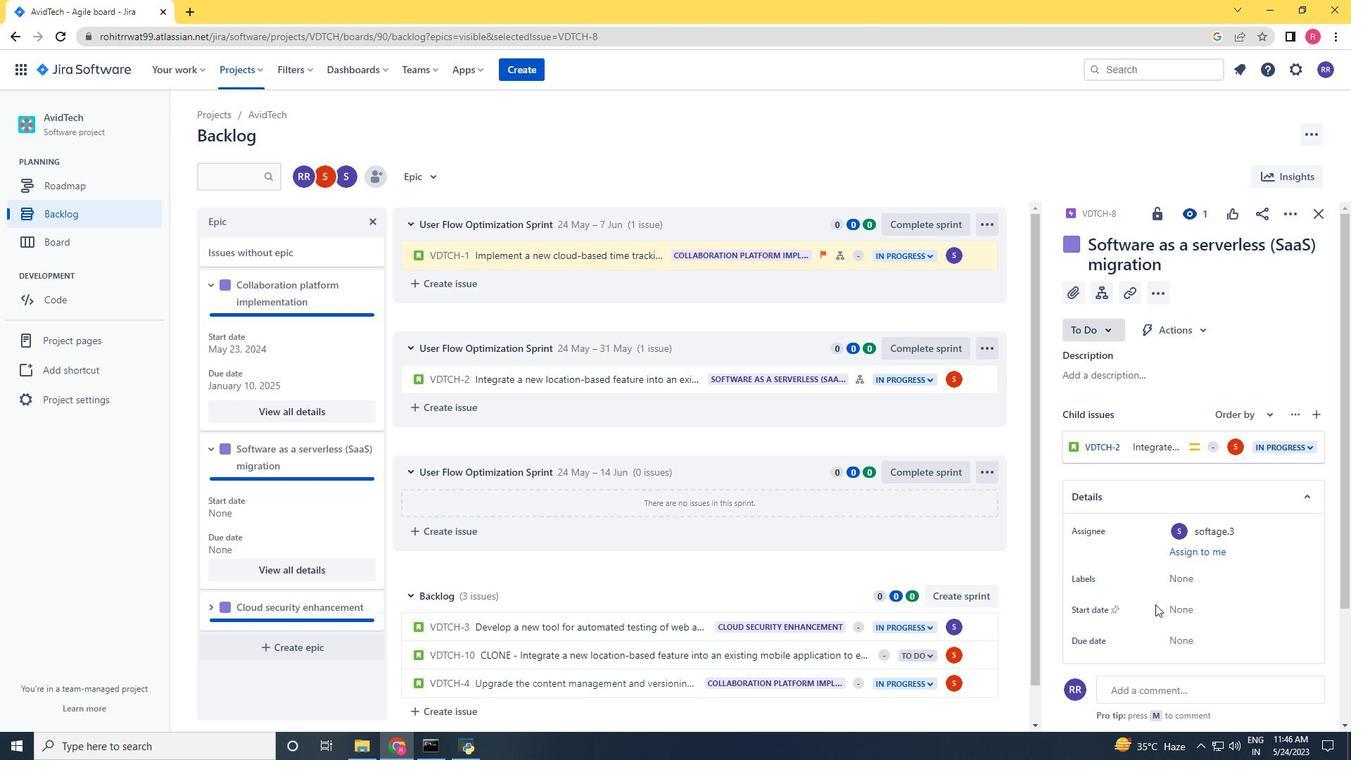 
Action: Mouse scrolled (1174, 610) with delta (0, 0)
Screenshot: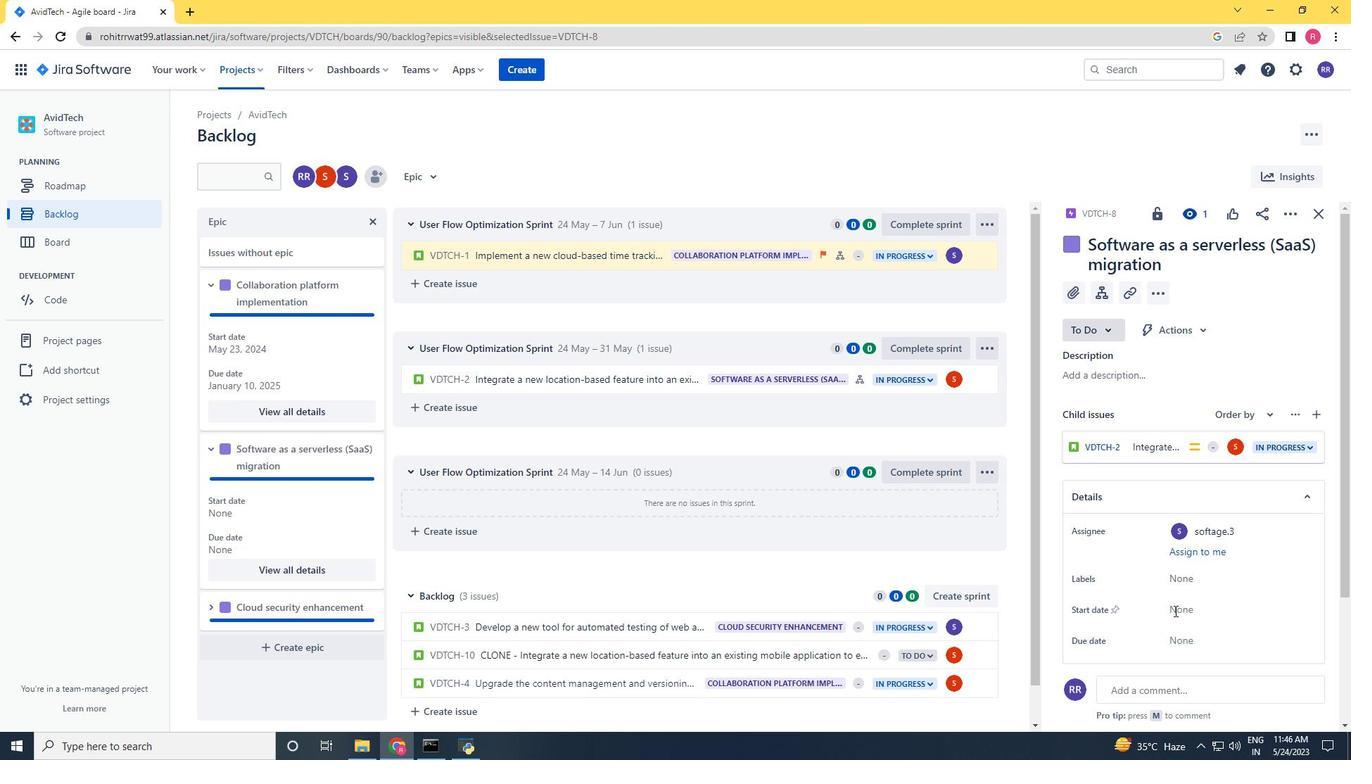 
Action: Mouse moved to (1183, 461)
Screenshot: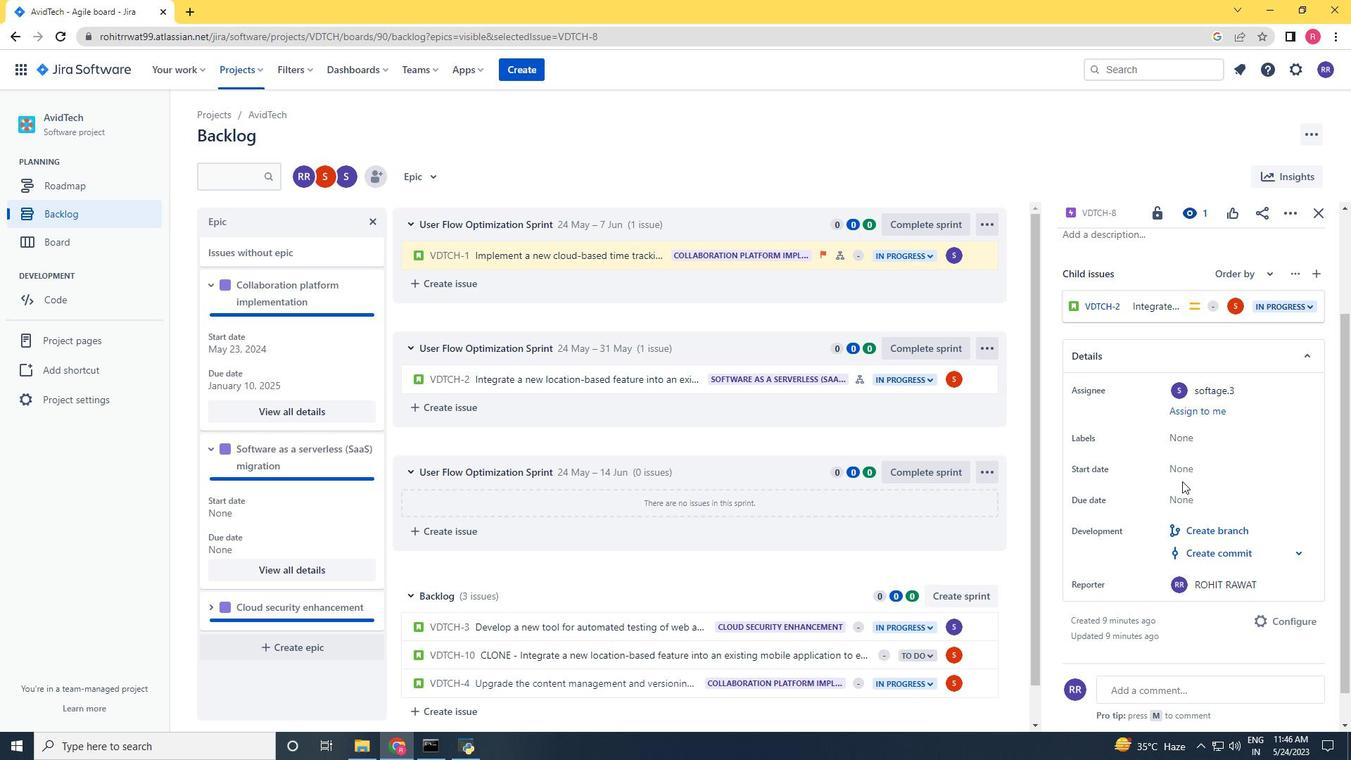 
Action: Mouse pressed left at (1183, 461)
Screenshot: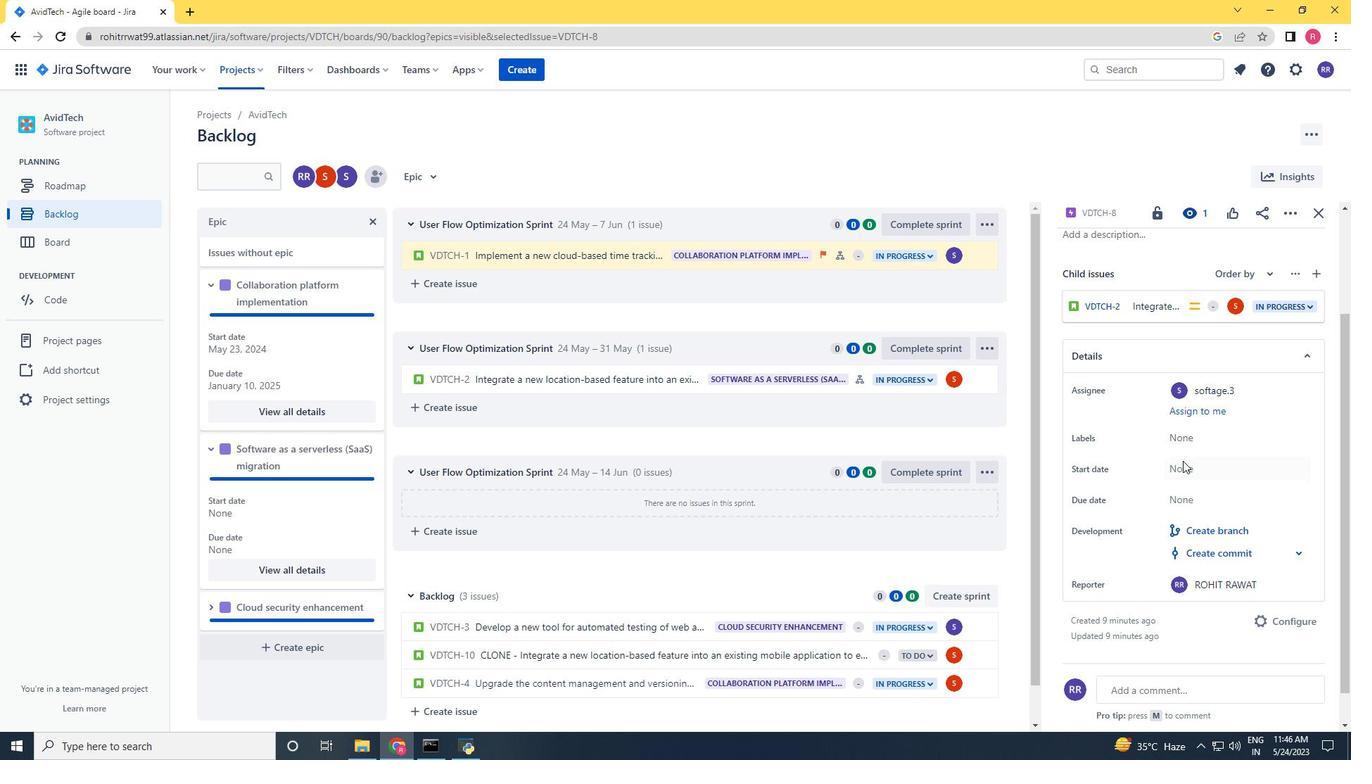
Action: Mouse moved to (1331, 509)
Screenshot: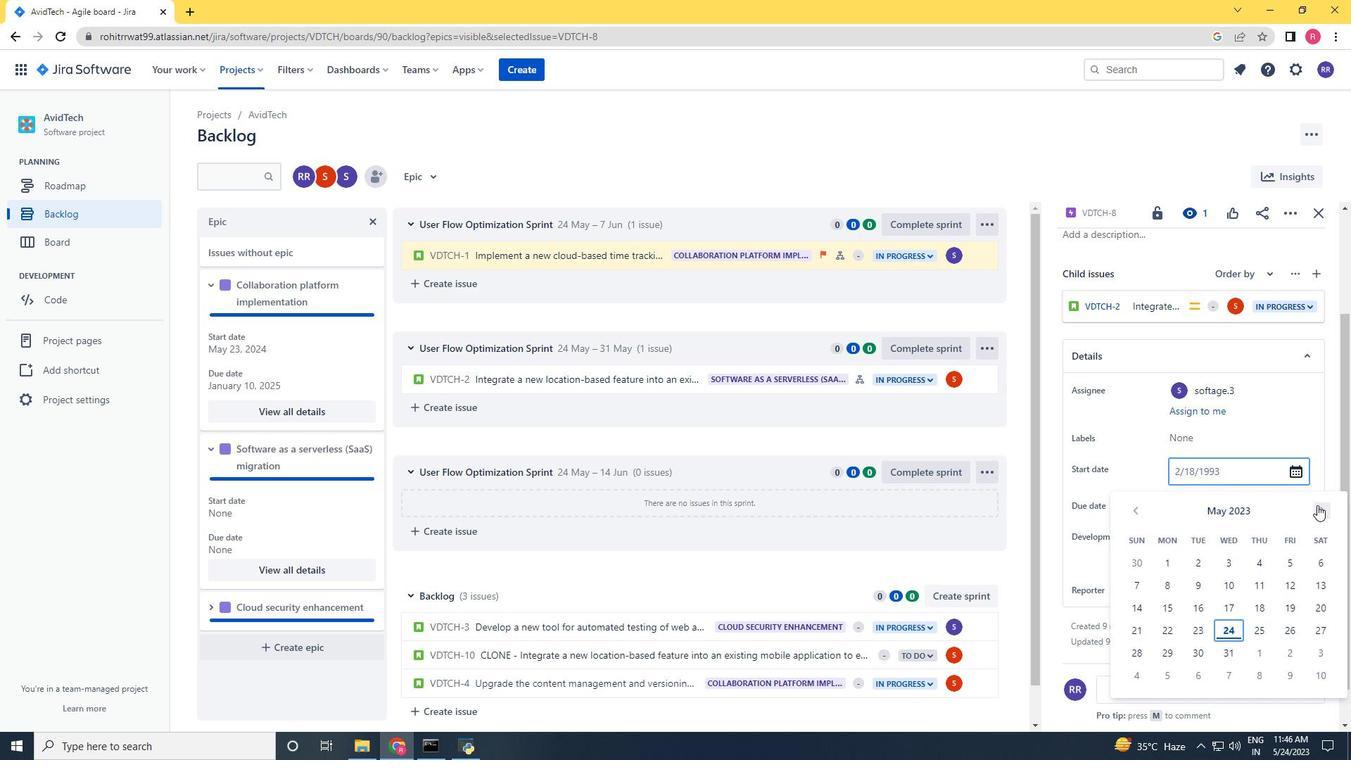 
Action: Mouse pressed left at (1331, 509)
Screenshot: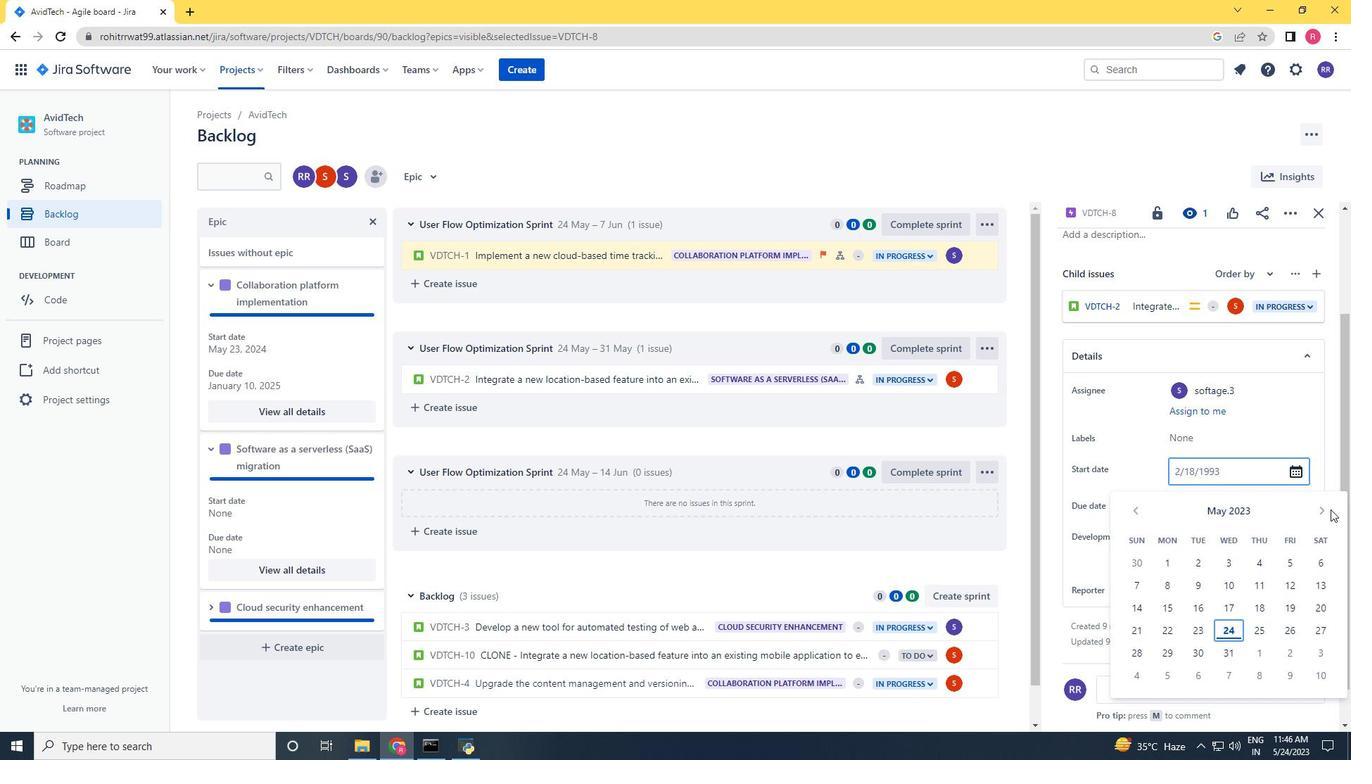 
Action: Mouse pressed left at (1331, 509)
Screenshot: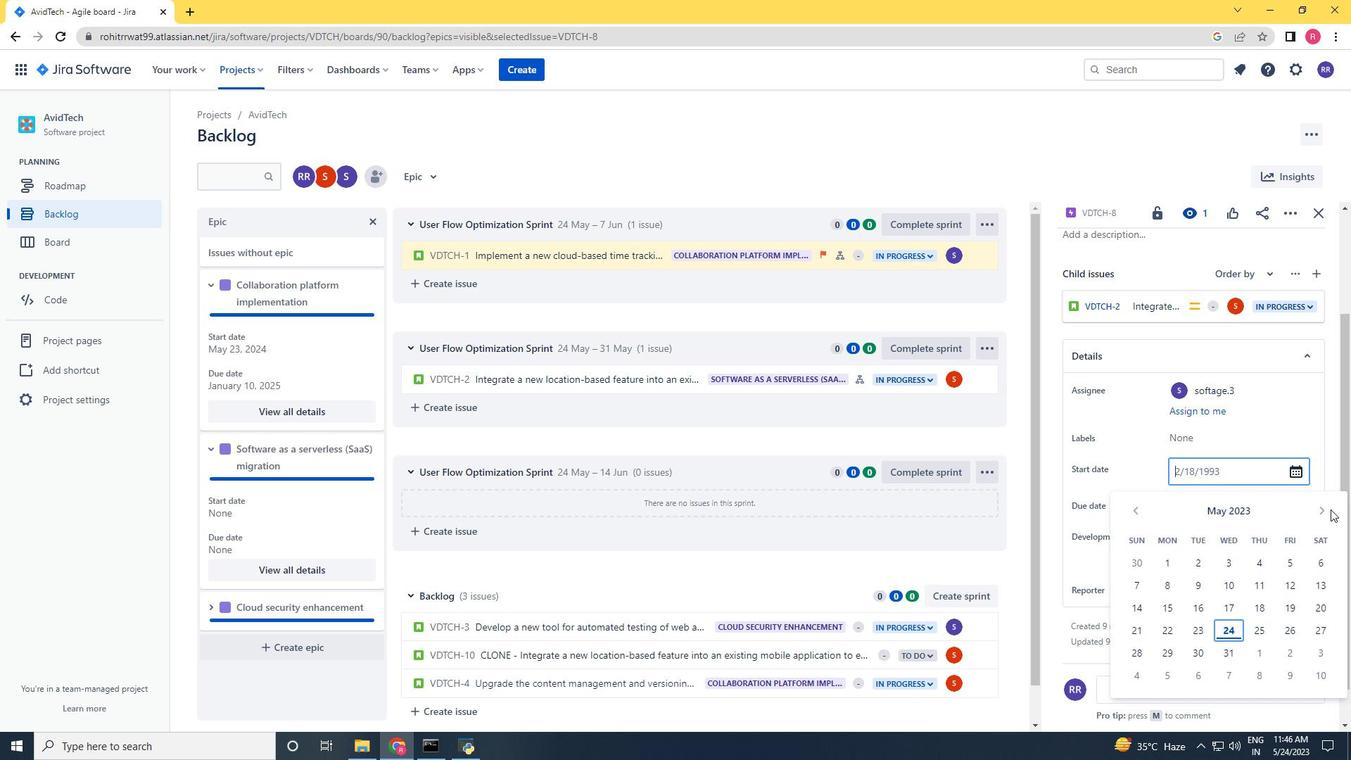 
Action: Mouse pressed left at (1331, 509)
Screenshot: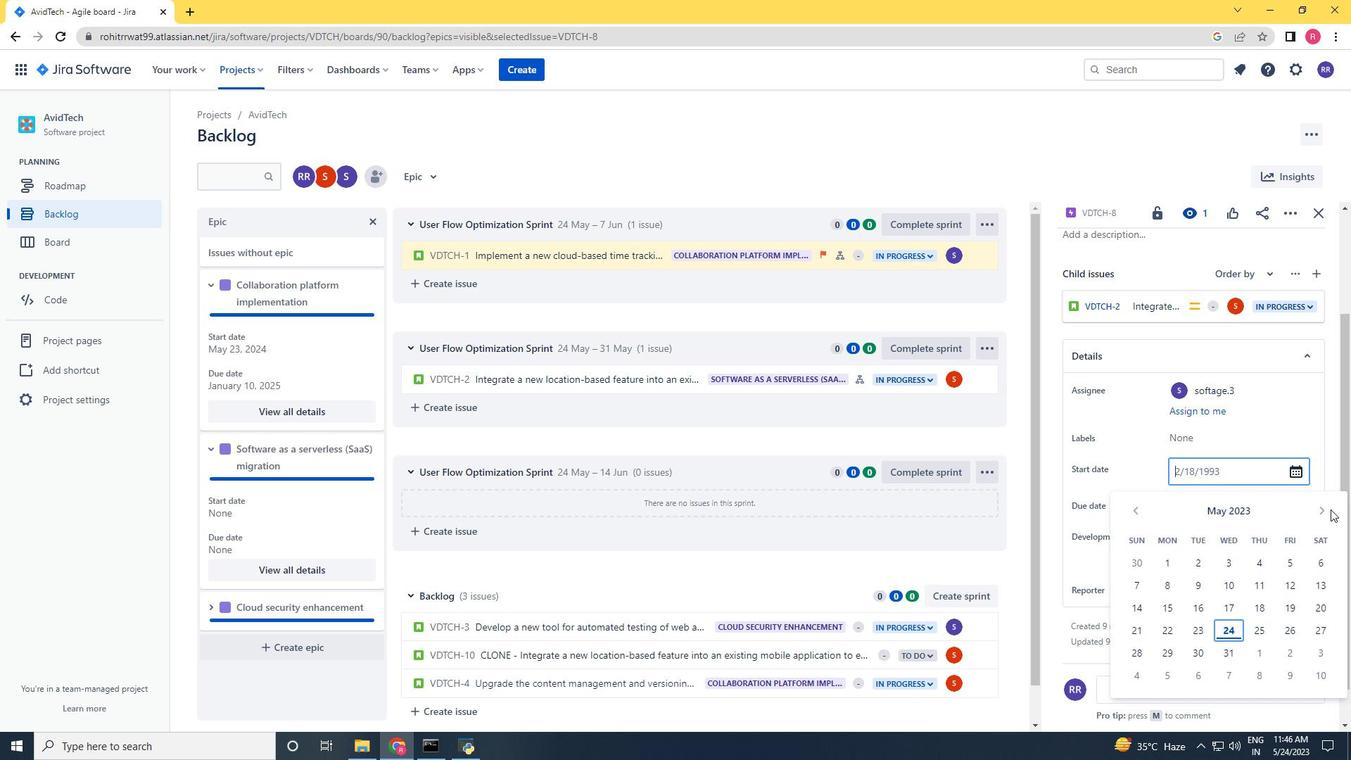
Action: Mouse pressed left at (1331, 509)
Screenshot: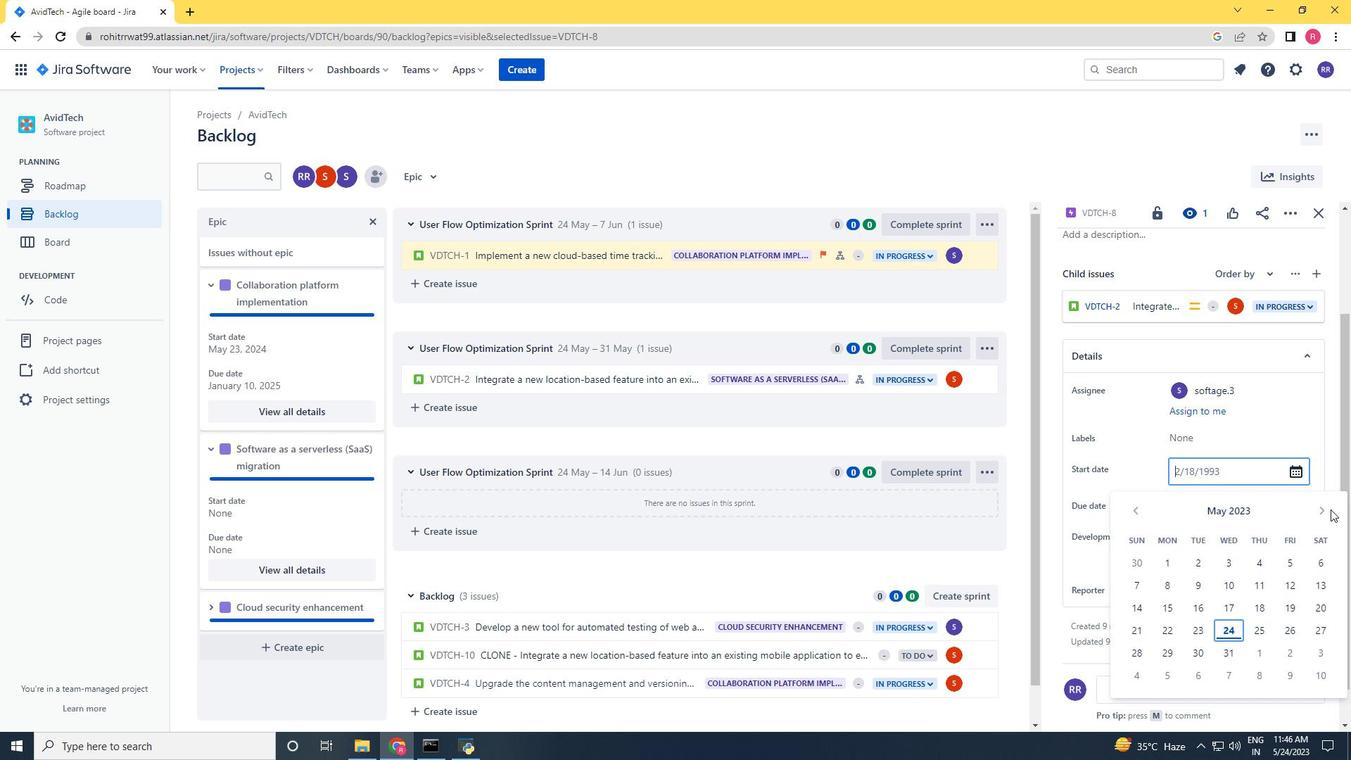 
Action: Mouse pressed left at (1331, 509)
Screenshot: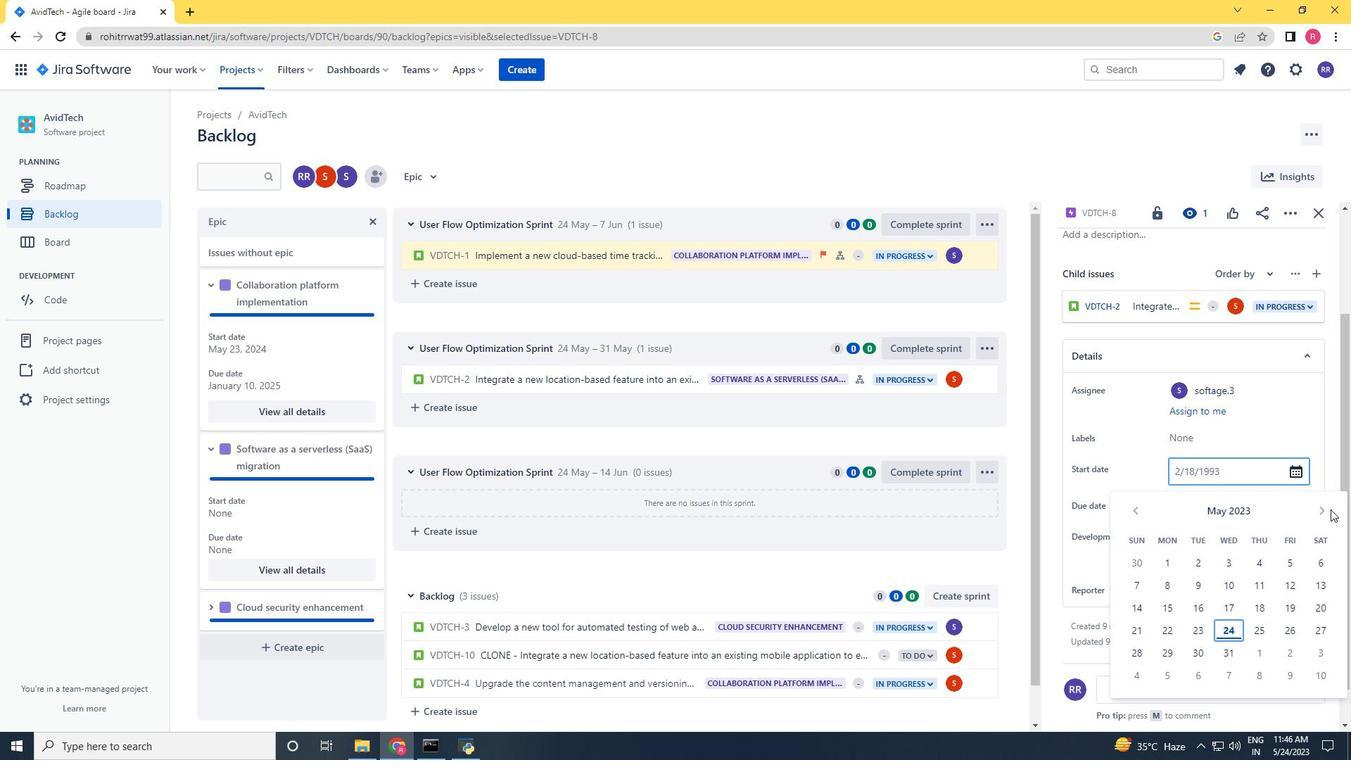 
Action: Mouse moved to (1317, 513)
Screenshot: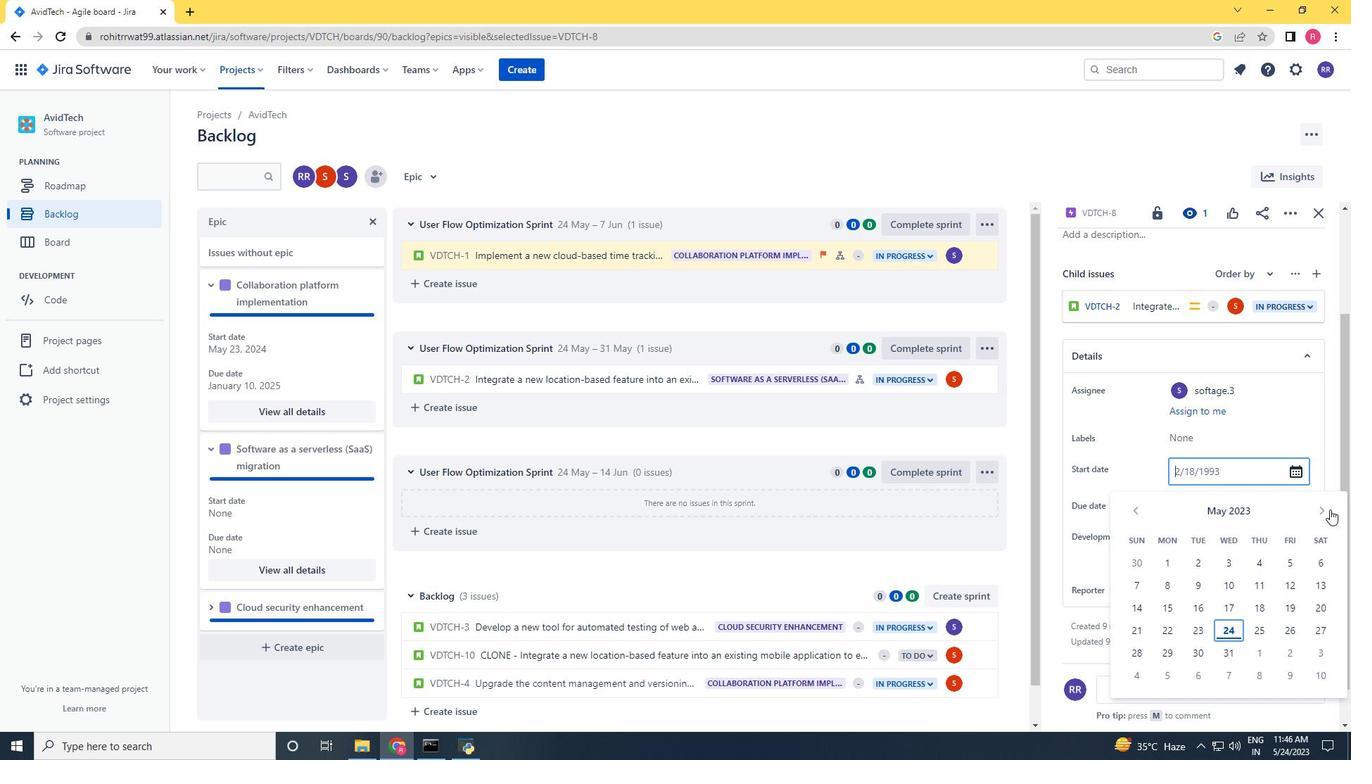 
Action: Mouse pressed left at (1317, 513)
Screenshot: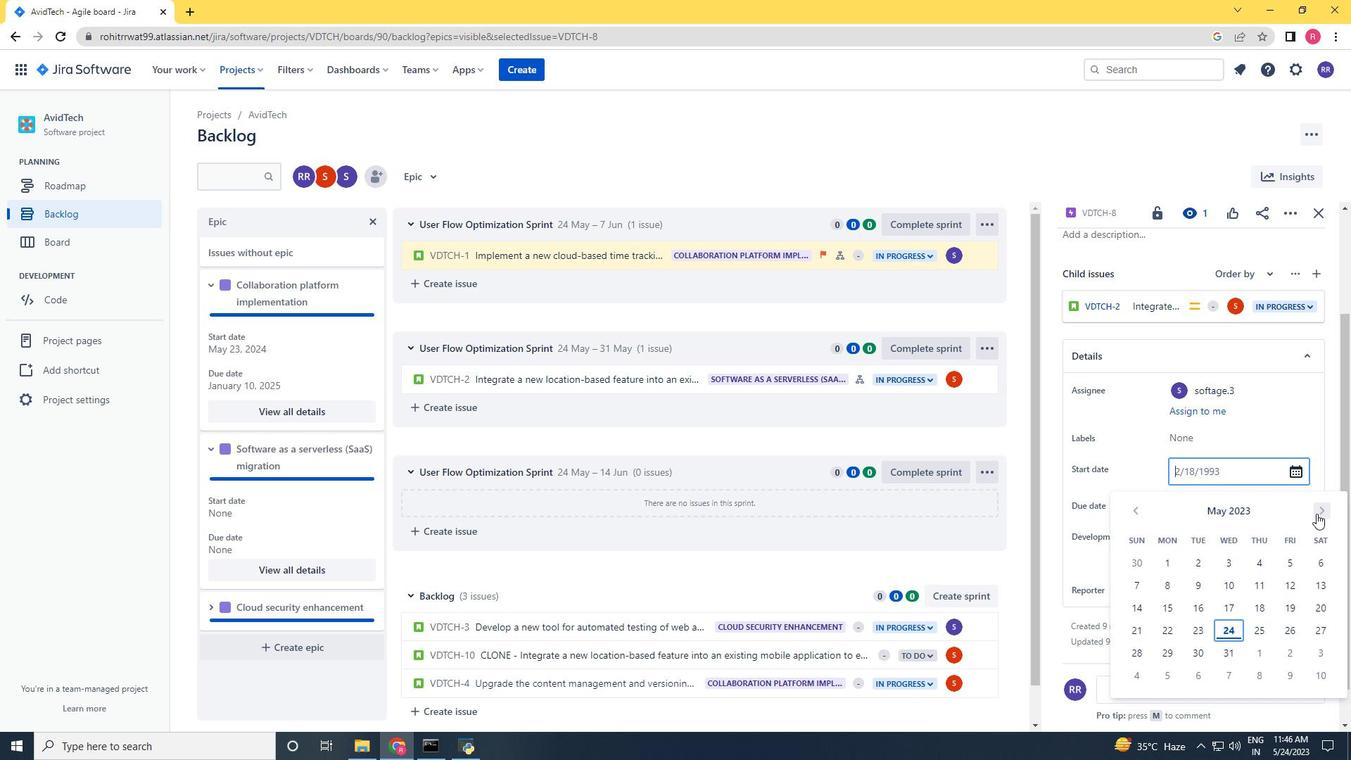 
Action: Mouse pressed left at (1317, 513)
Screenshot: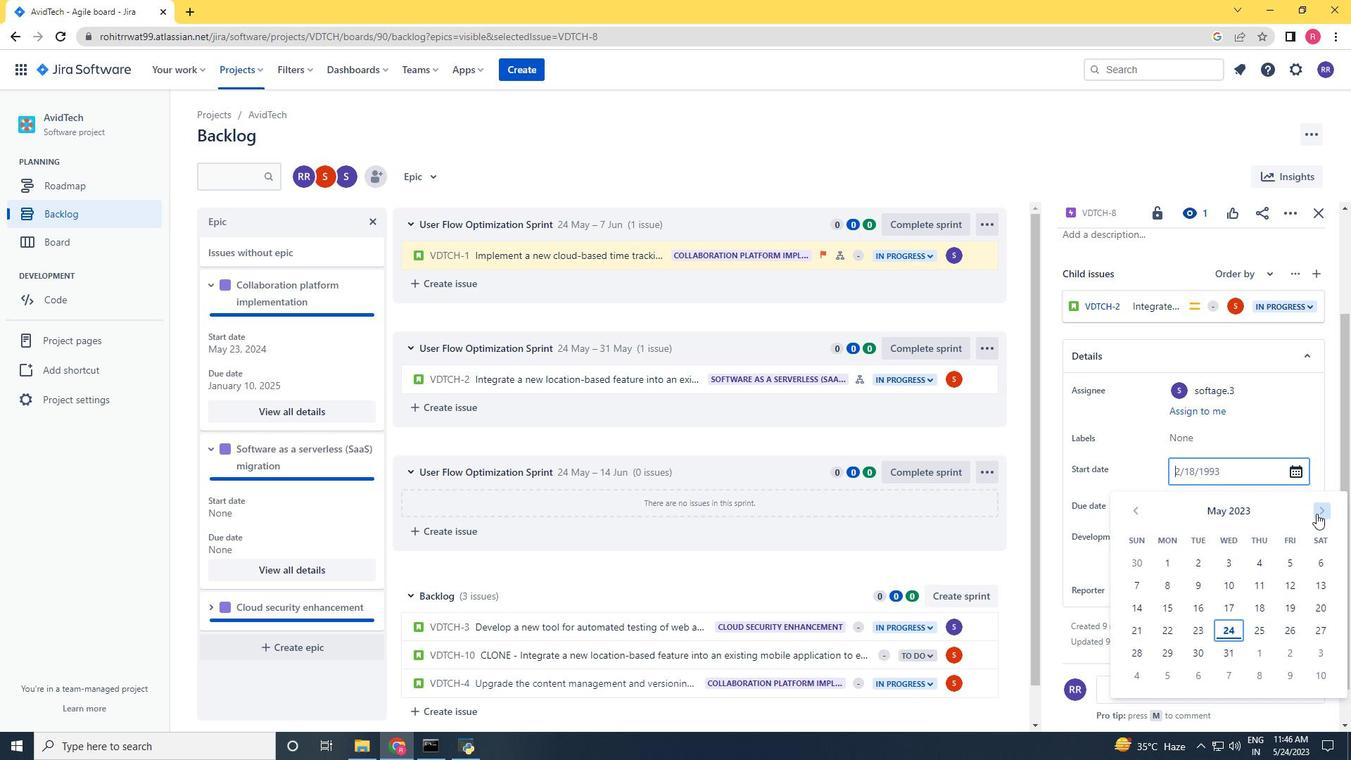 
Action: Mouse pressed left at (1317, 513)
Screenshot: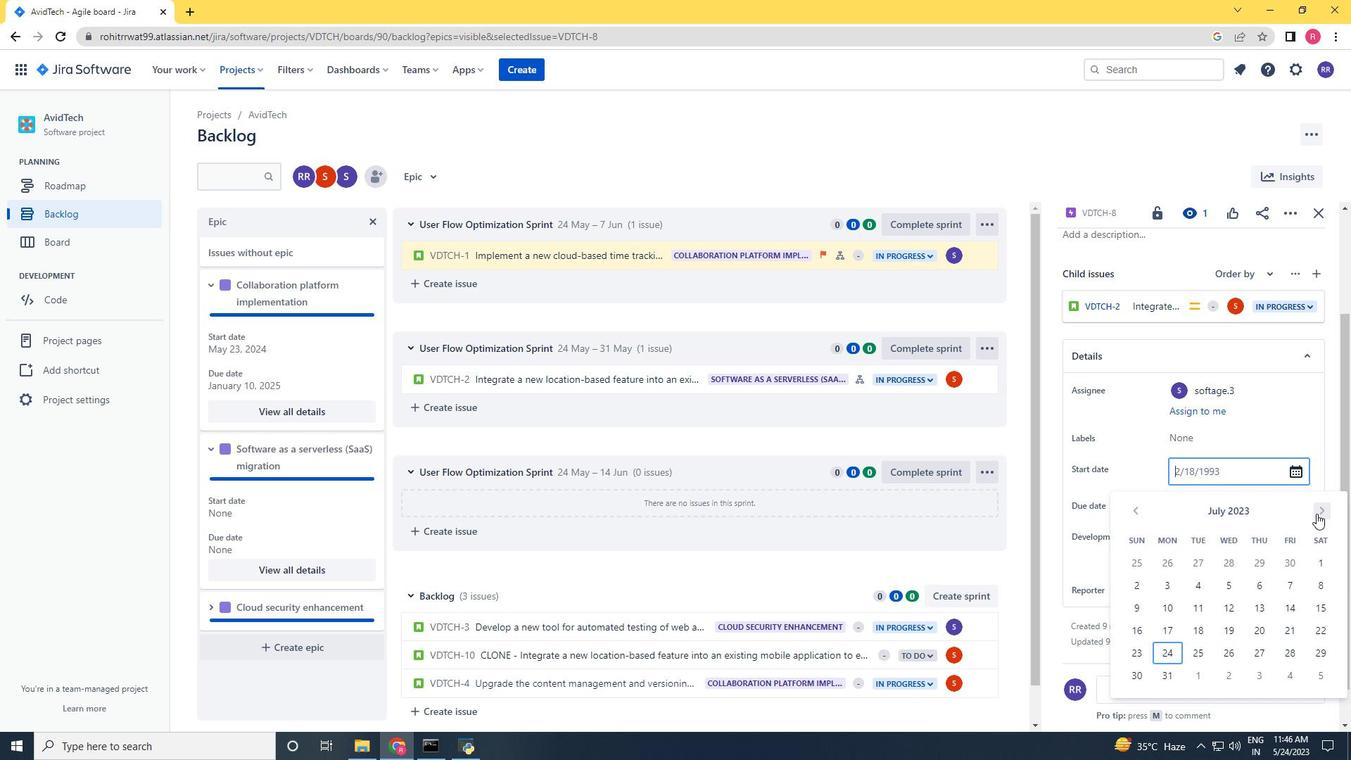 
Action: Mouse pressed left at (1317, 513)
Screenshot: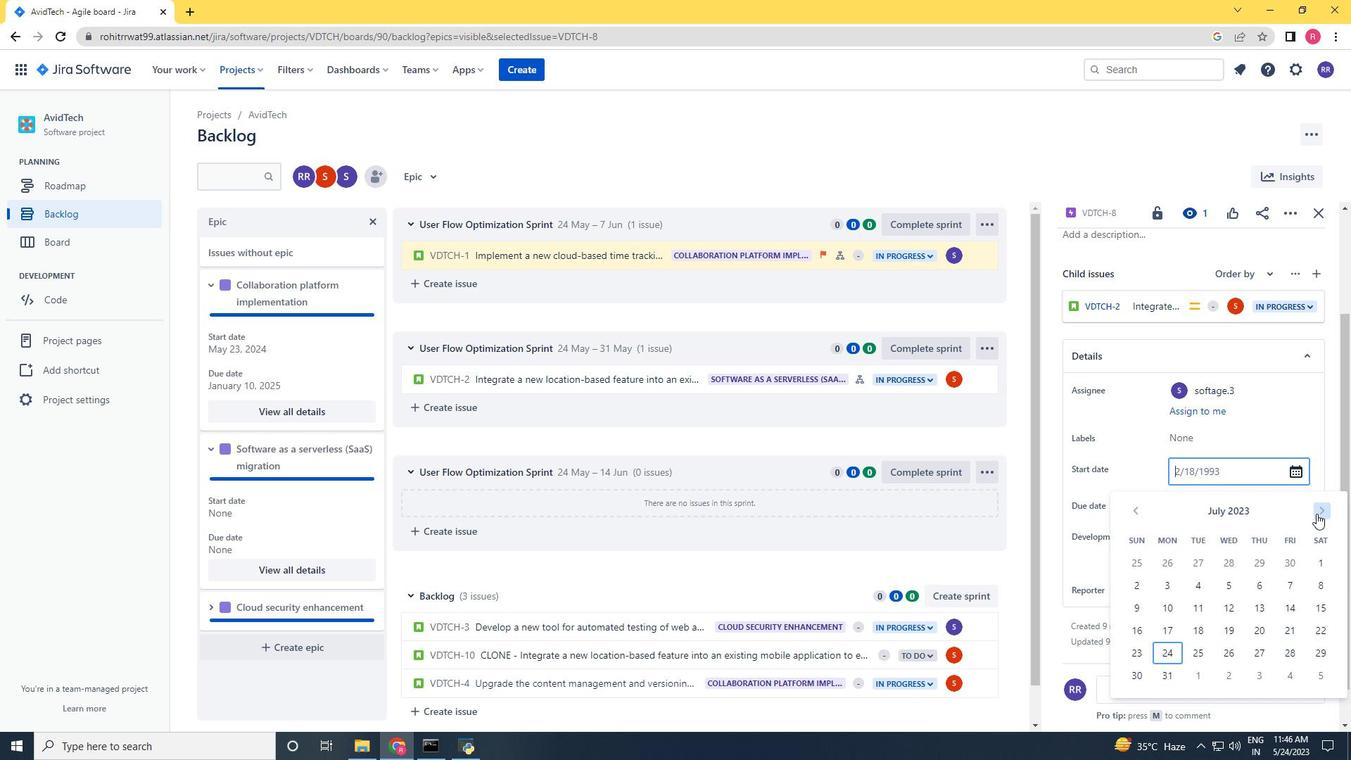 
Action: Mouse pressed left at (1317, 513)
Screenshot: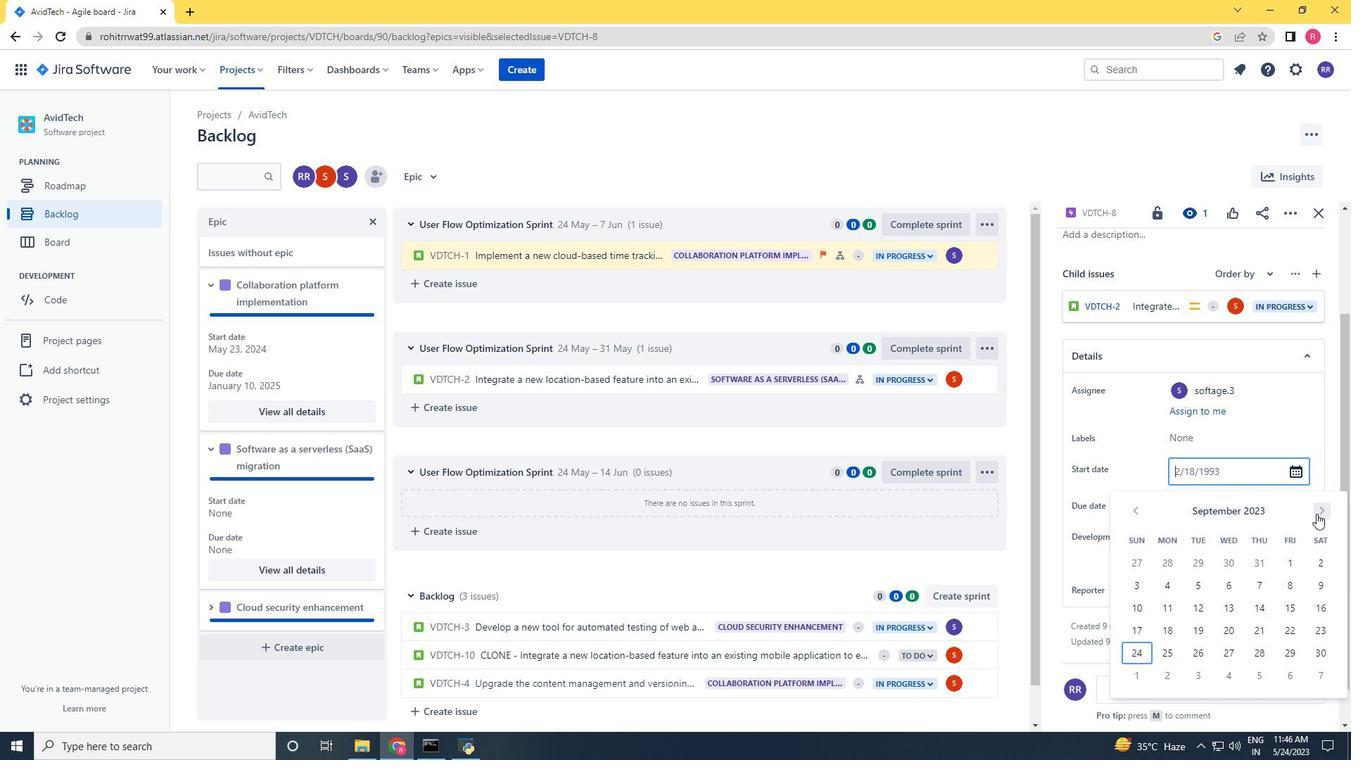 
Action: Mouse pressed left at (1317, 513)
Screenshot: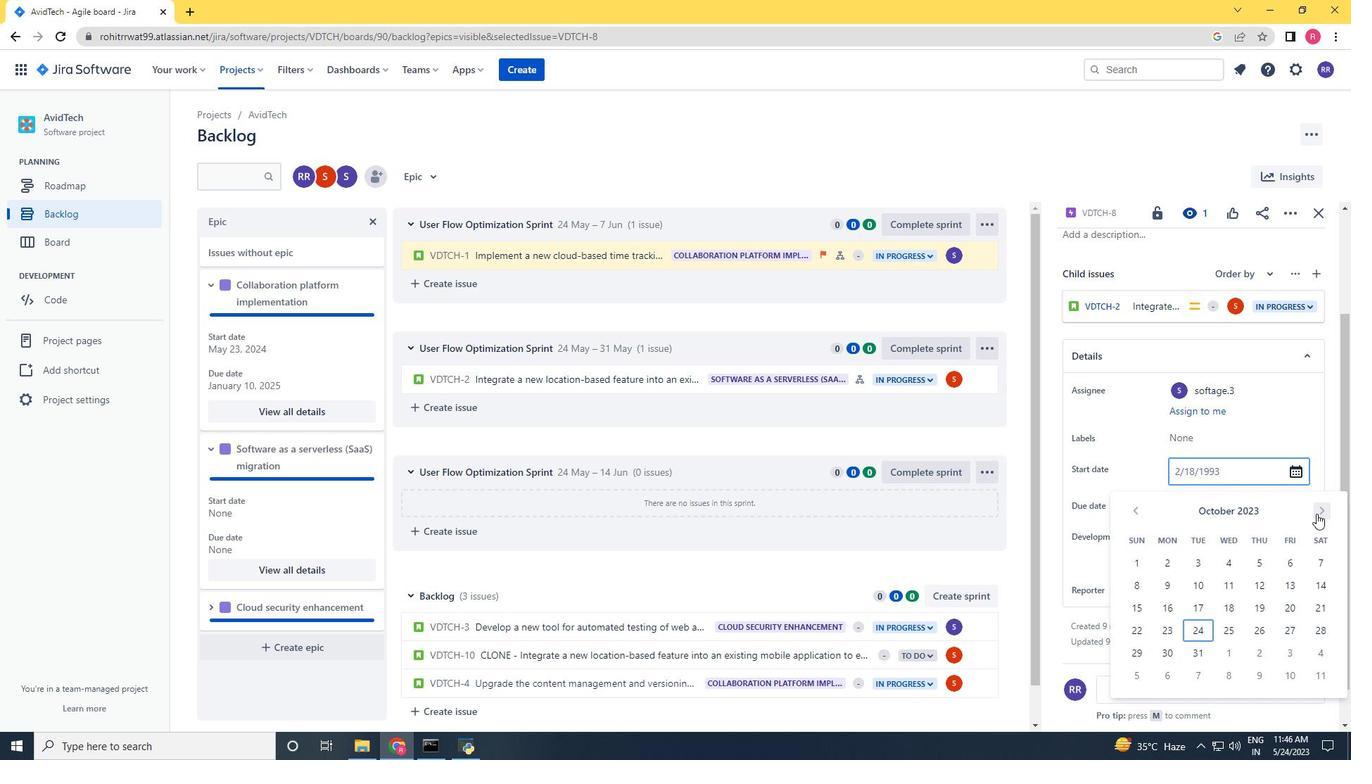 
Action: Mouse pressed left at (1317, 513)
Screenshot: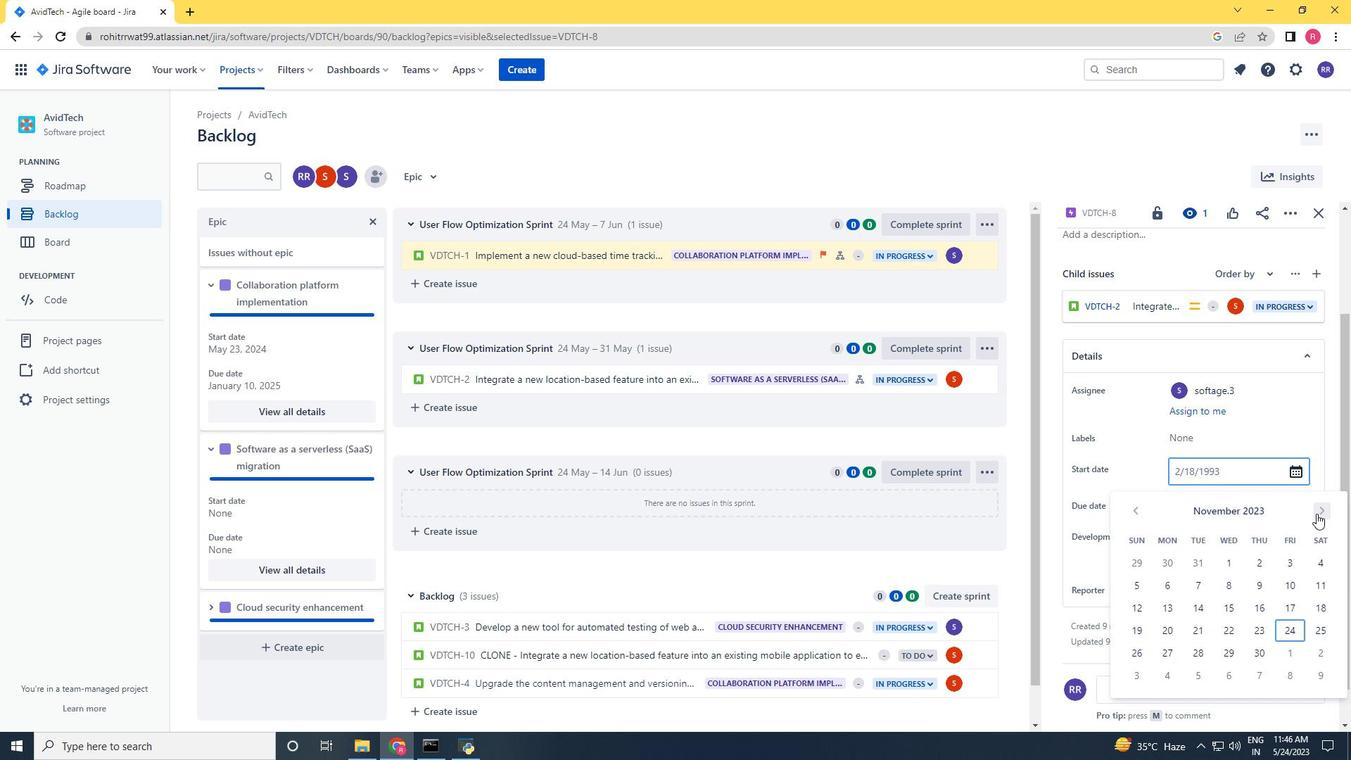 
Action: Mouse pressed left at (1317, 513)
Screenshot: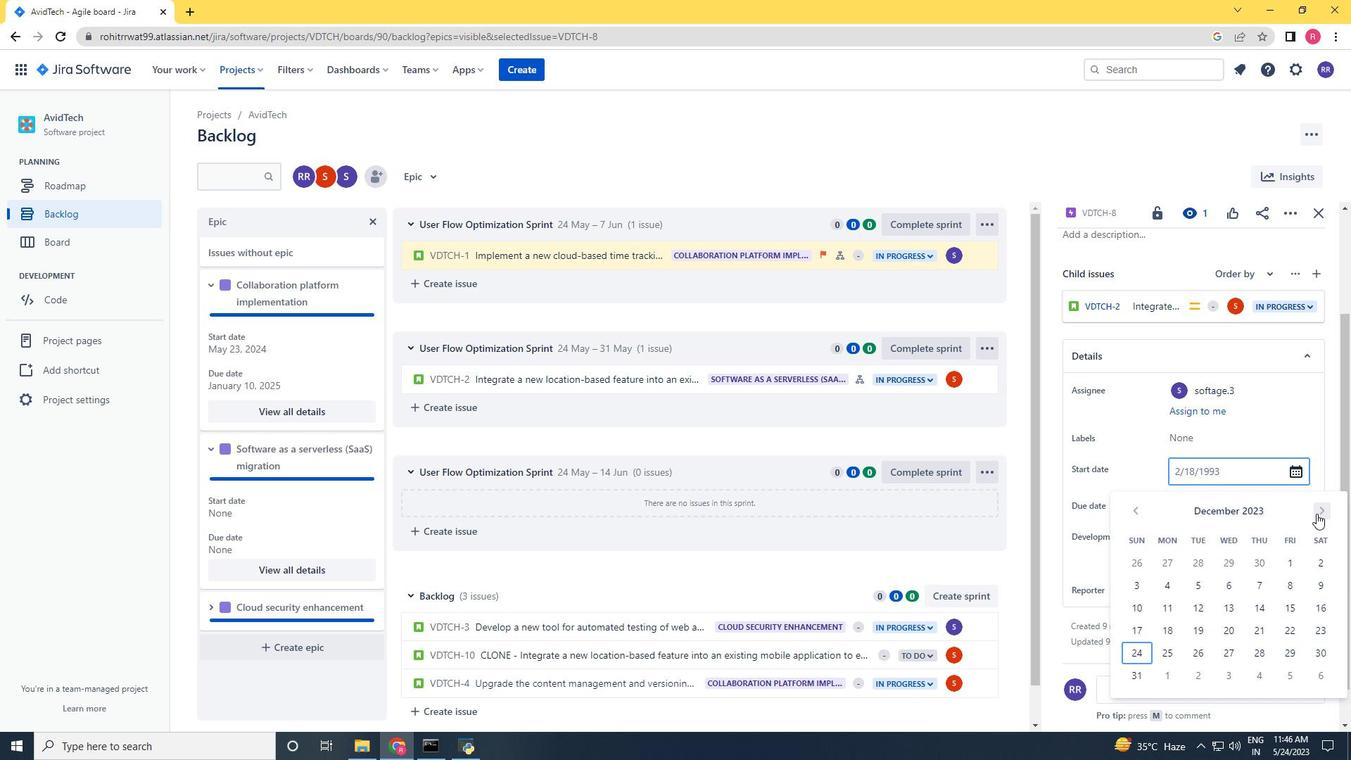 
Action: Mouse moved to (1224, 590)
Screenshot: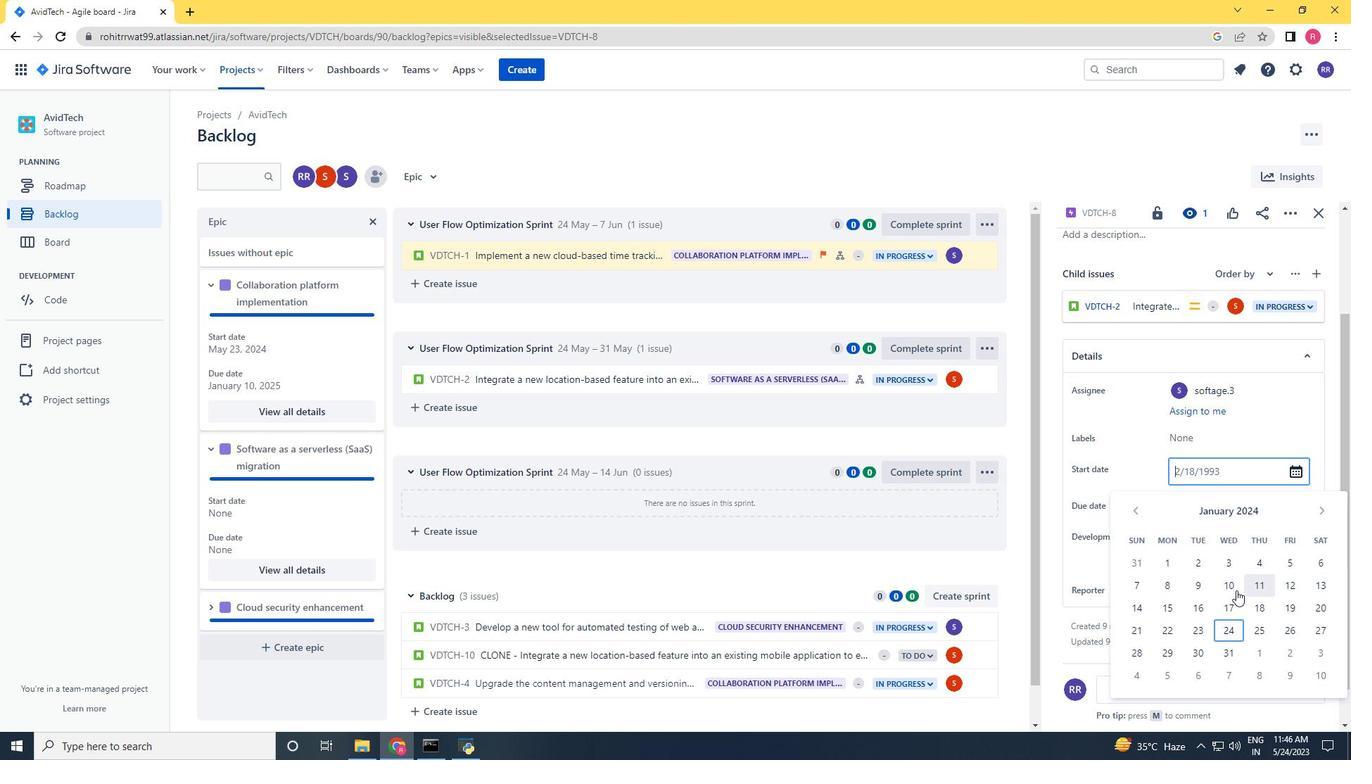
Action: Mouse pressed left at (1224, 590)
Screenshot: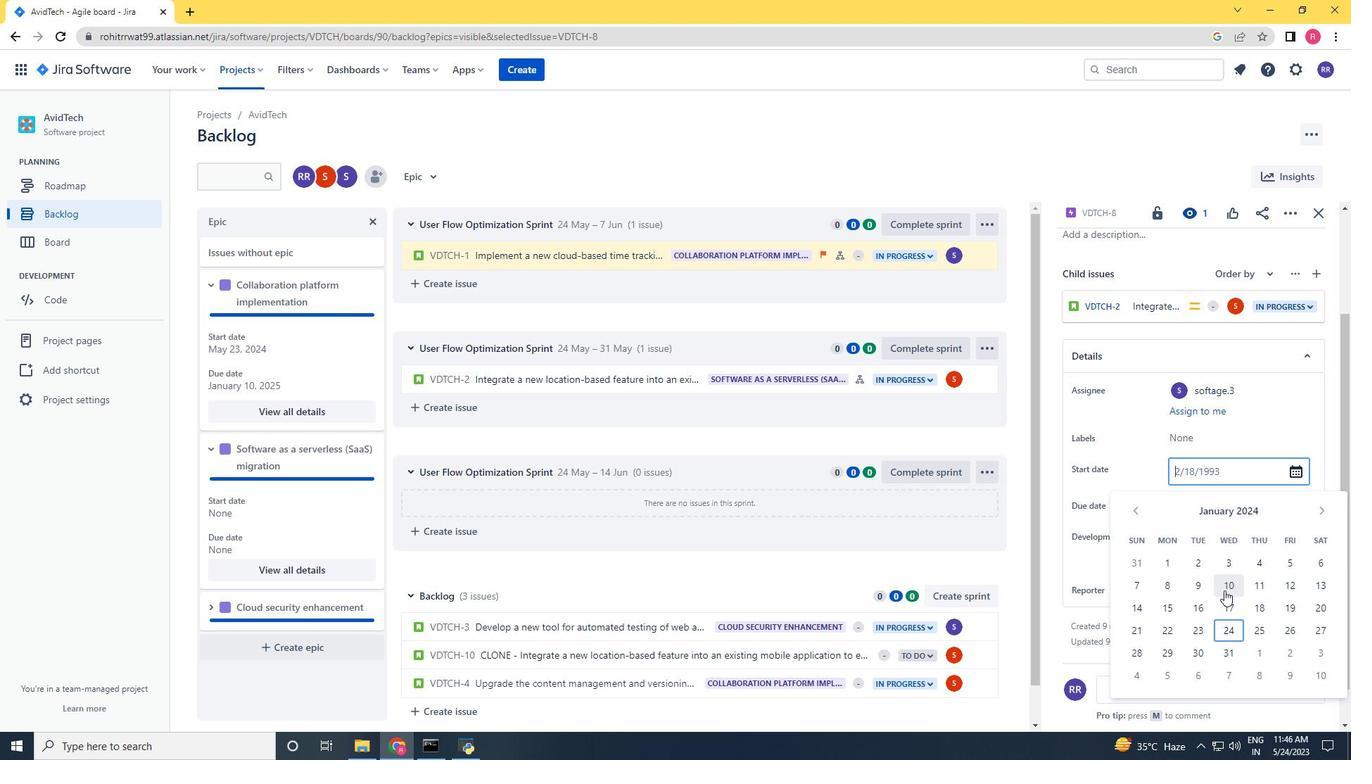 
Action: Mouse moved to (1234, 500)
Screenshot: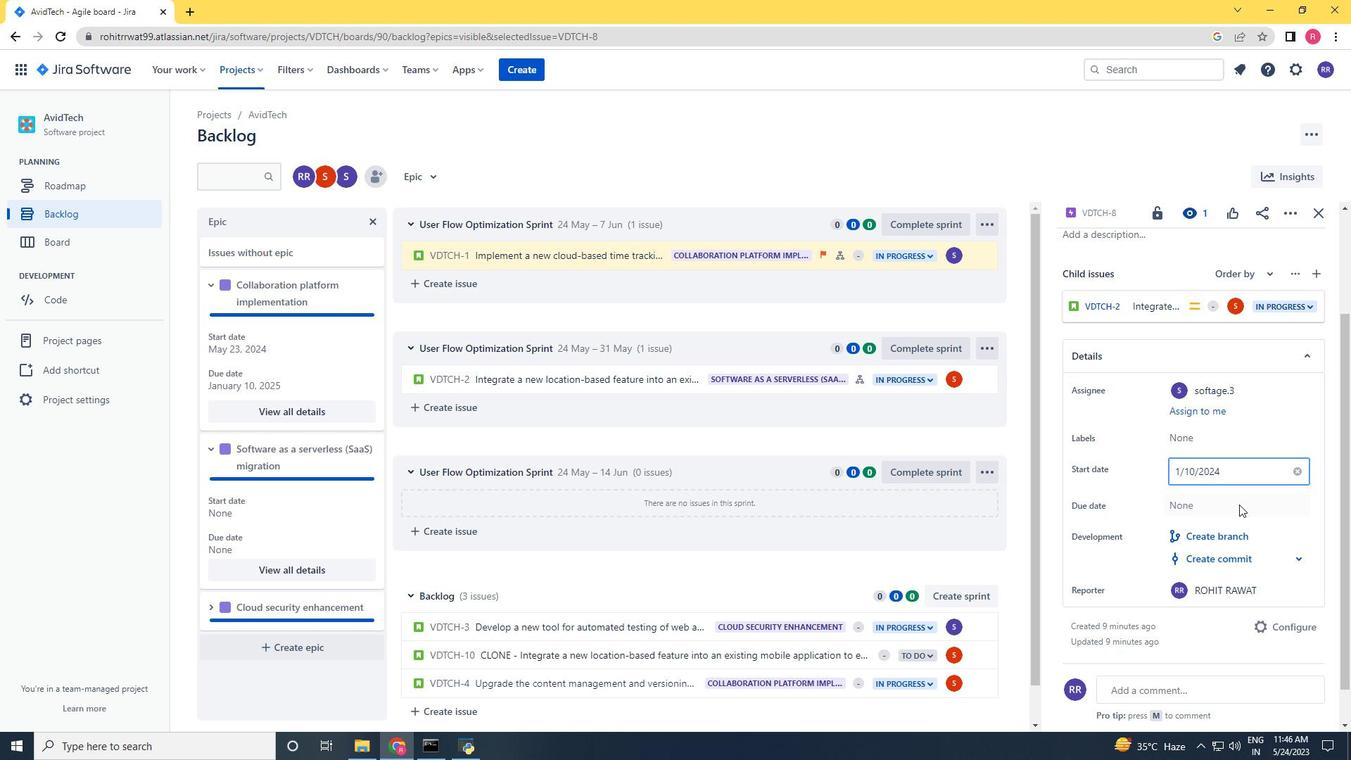 
Action: Mouse pressed left at (1234, 500)
Screenshot: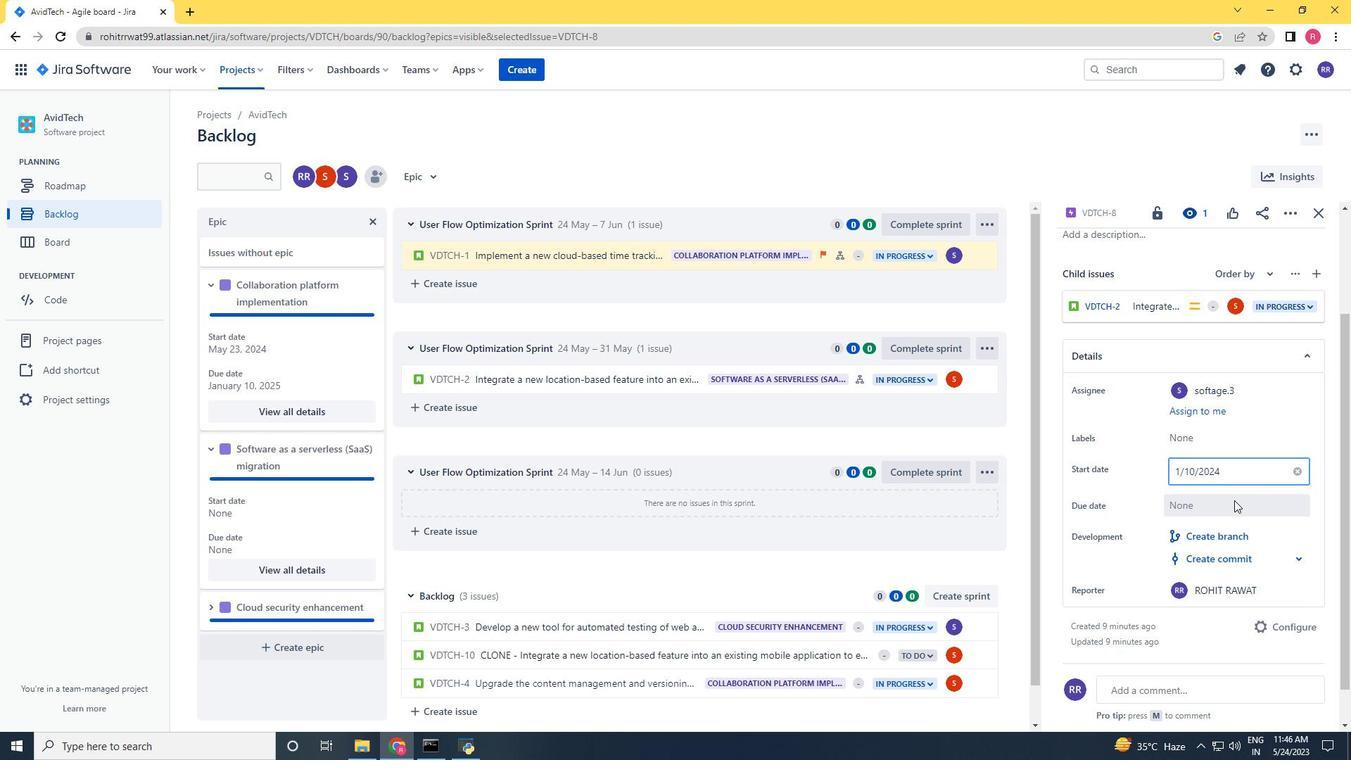 
Action: Mouse moved to (1318, 305)
Screenshot: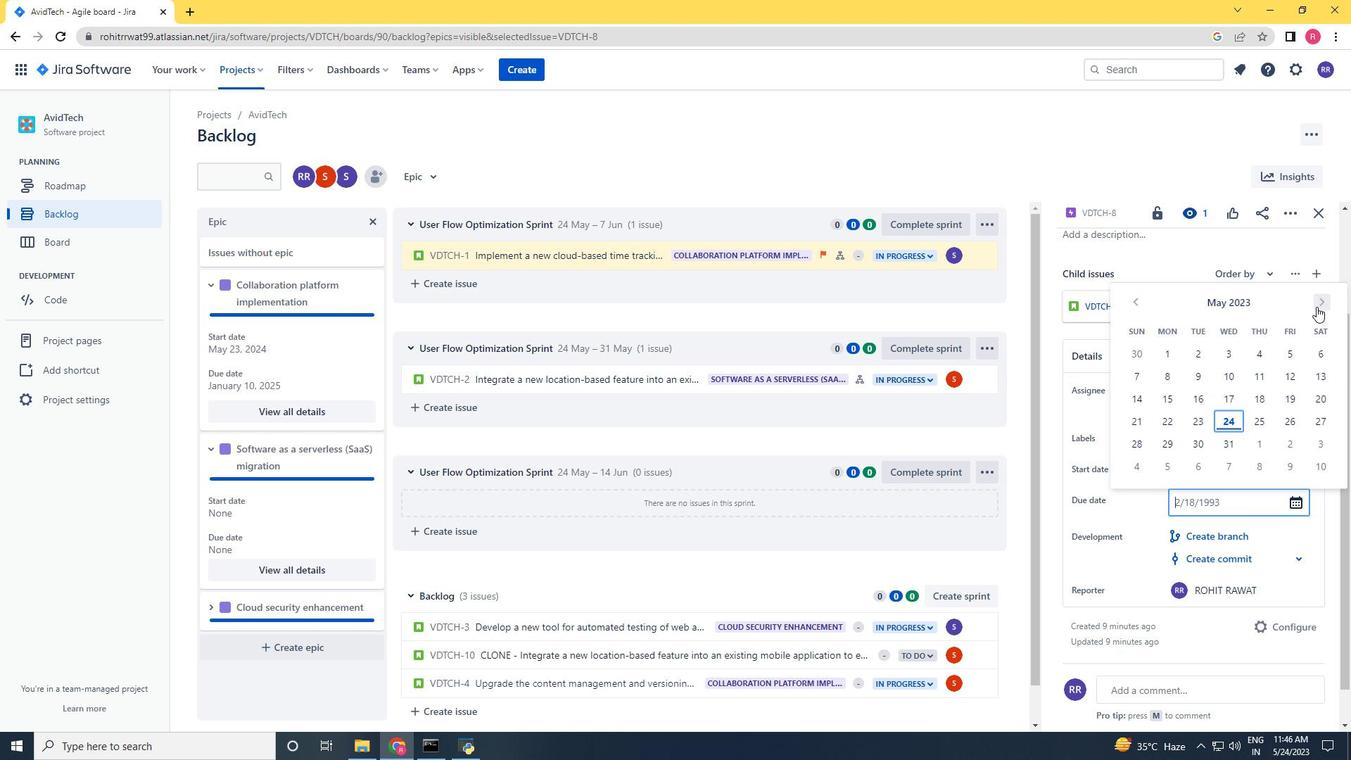 
Action: Mouse pressed left at (1318, 305)
Screenshot: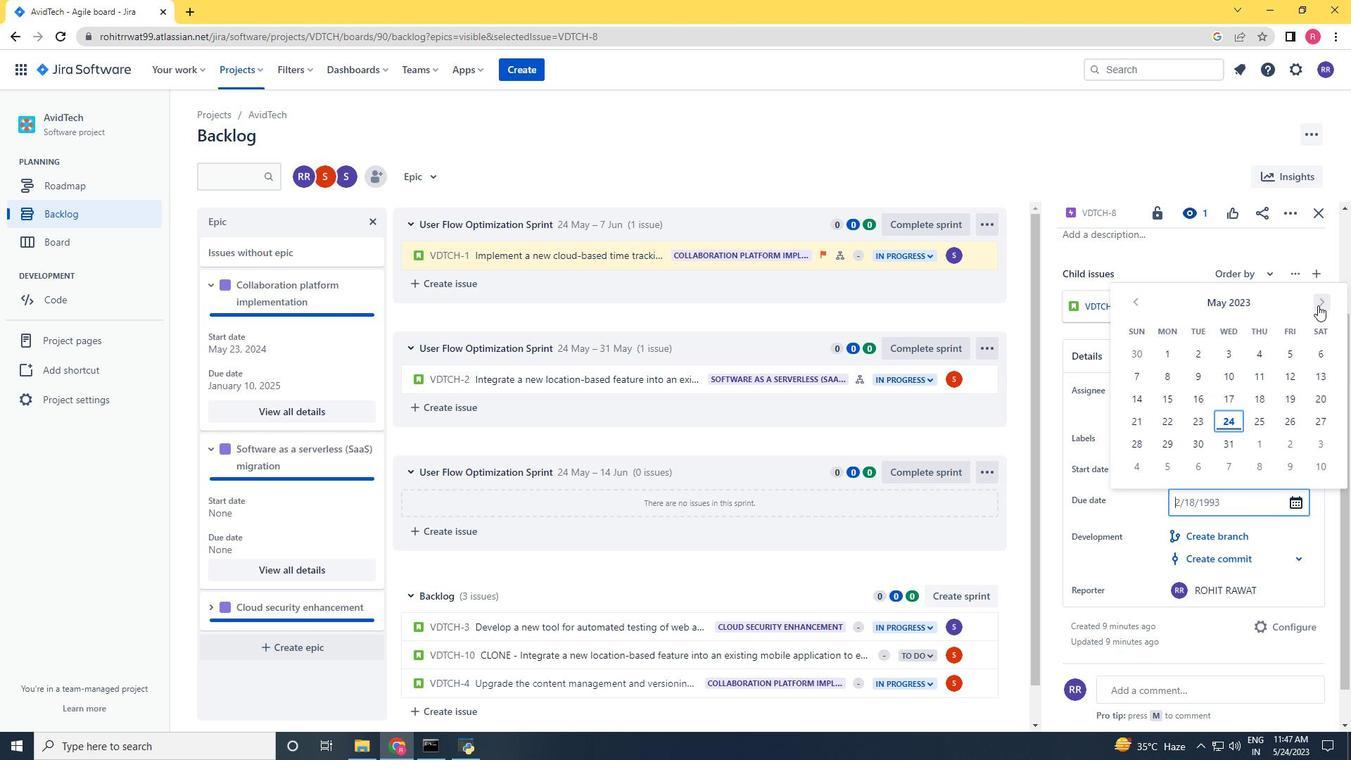 
Action: Mouse pressed left at (1318, 305)
Screenshot: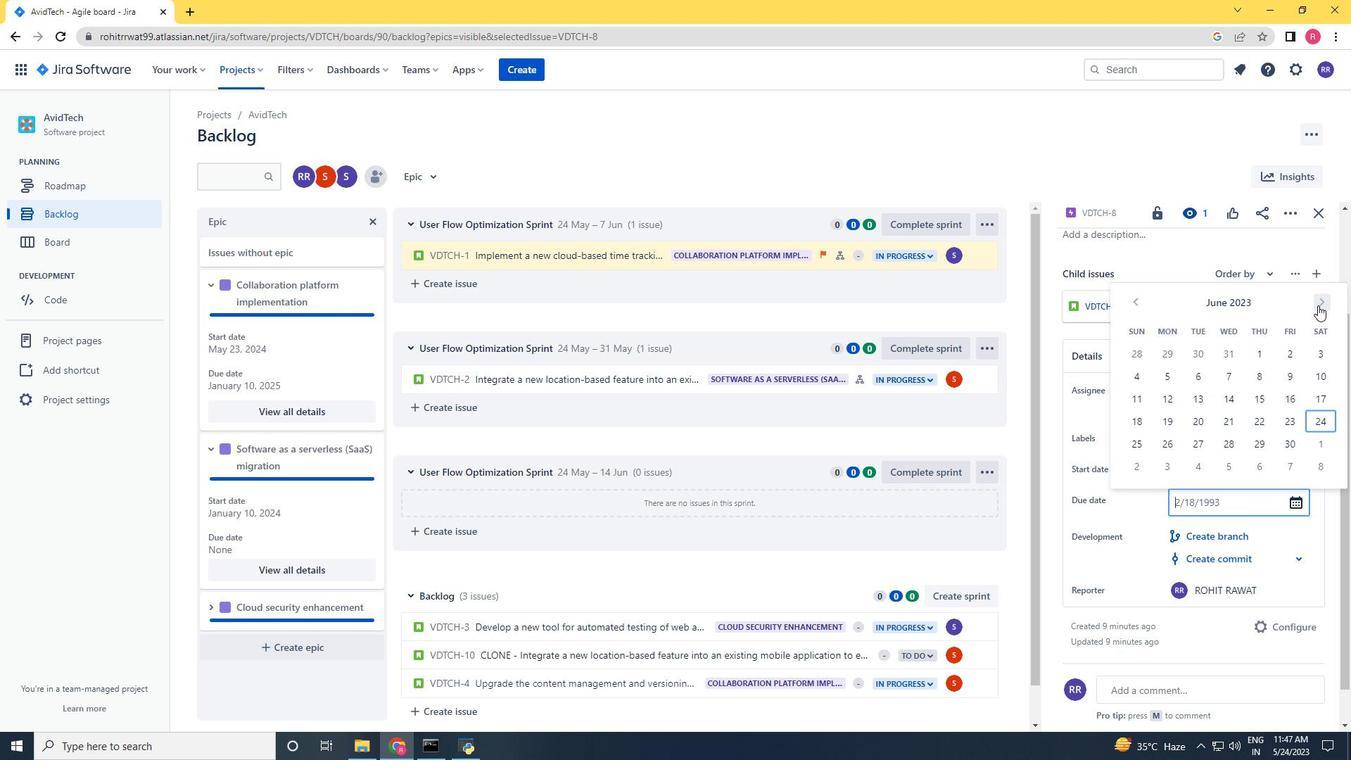 
Action: Mouse pressed left at (1318, 305)
Screenshot: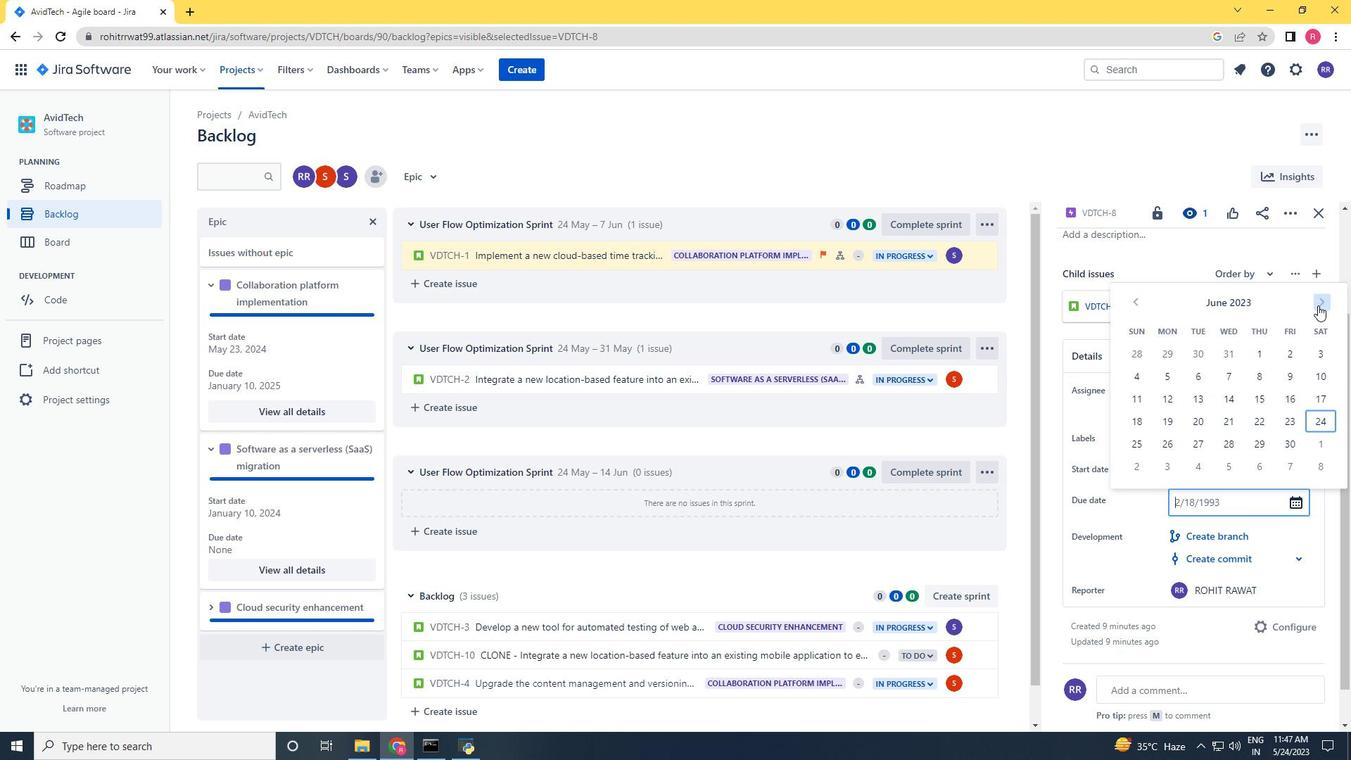 
Action: Mouse pressed left at (1318, 305)
Screenshot: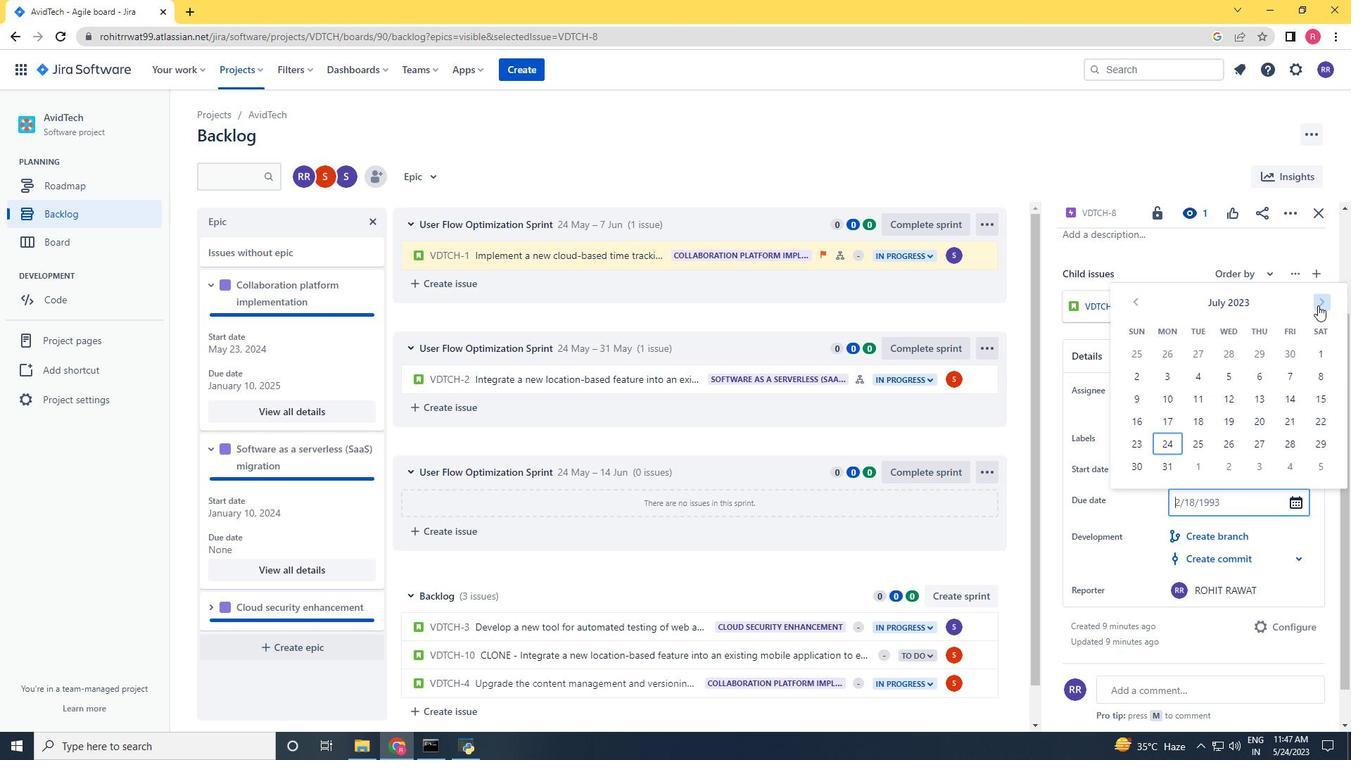 
Action: Mouse pressed left at (1318, 305)
Screenshot: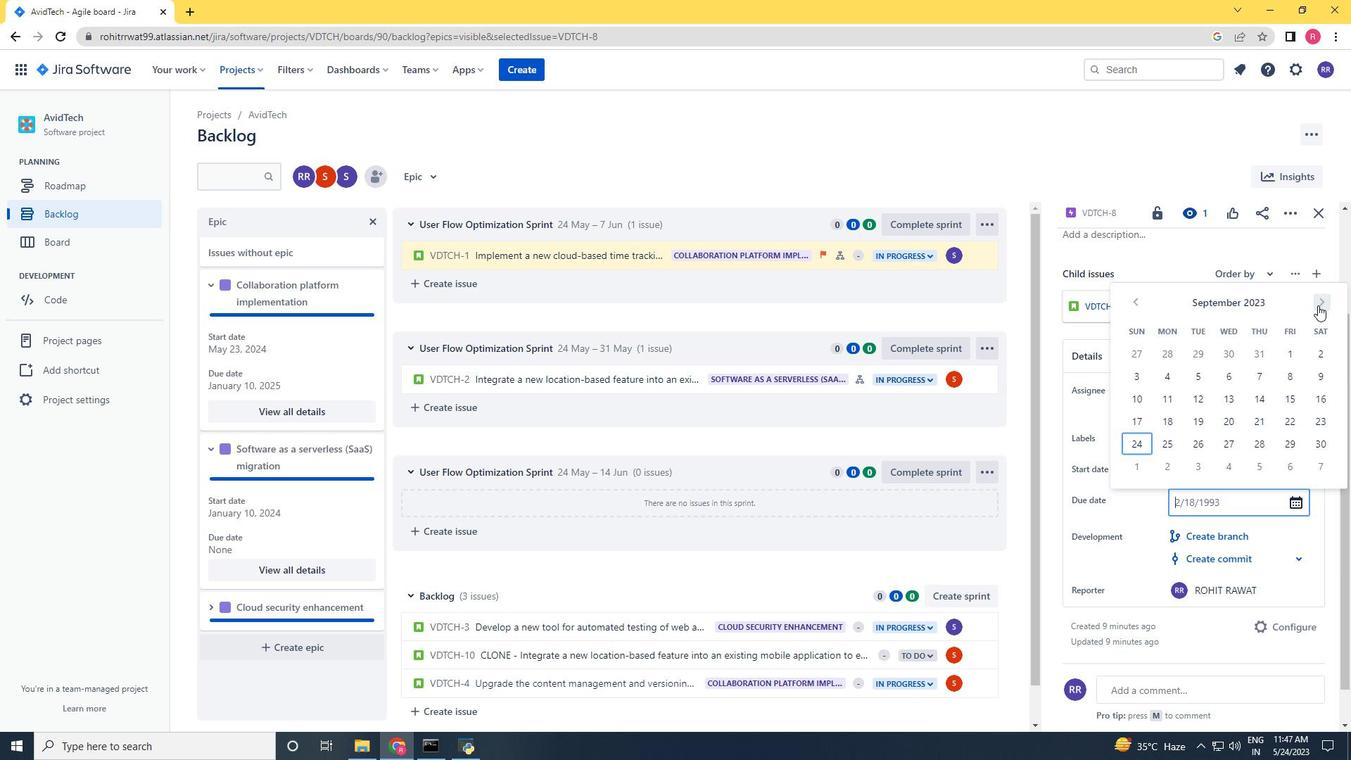 
Action: Mouse pressed left at (1318, 305)
Screenshot: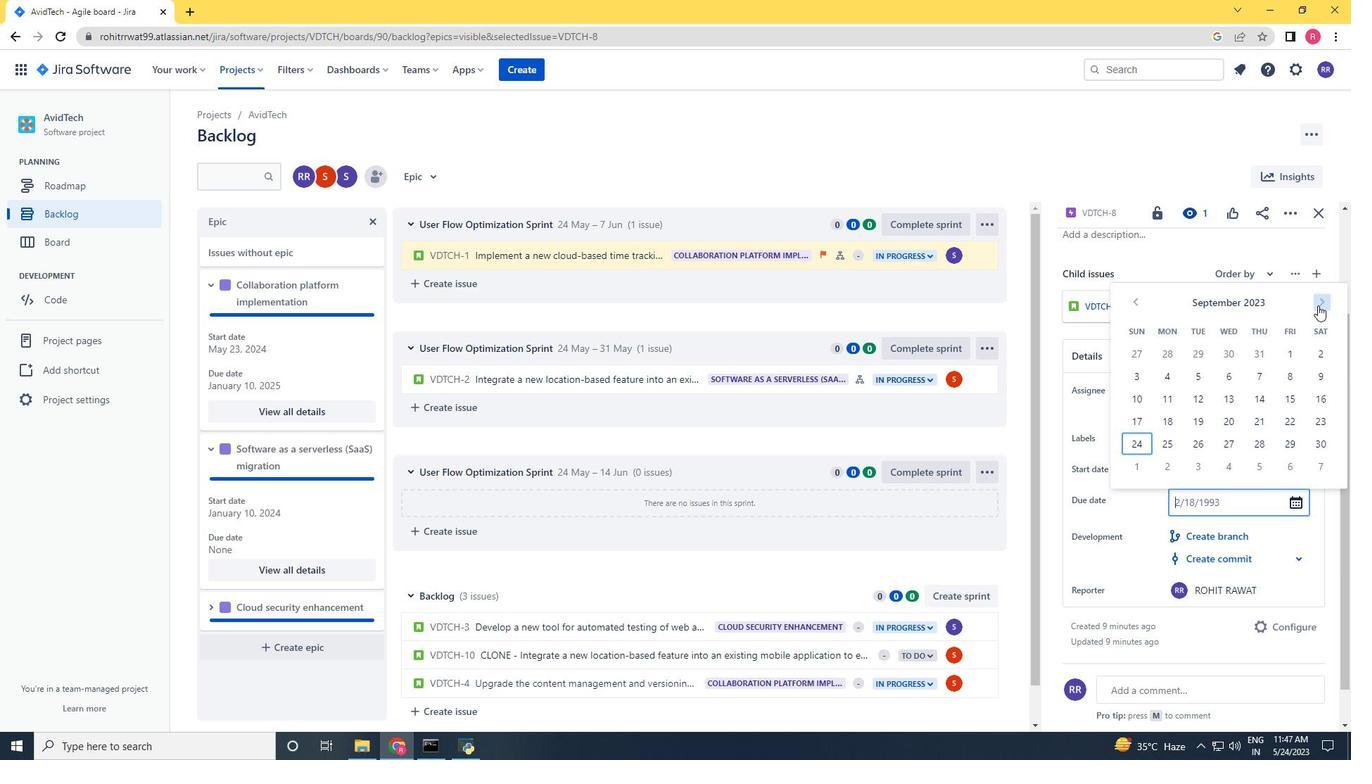 
Action: Mouse pressed left at (1318, 305)
Screenshot: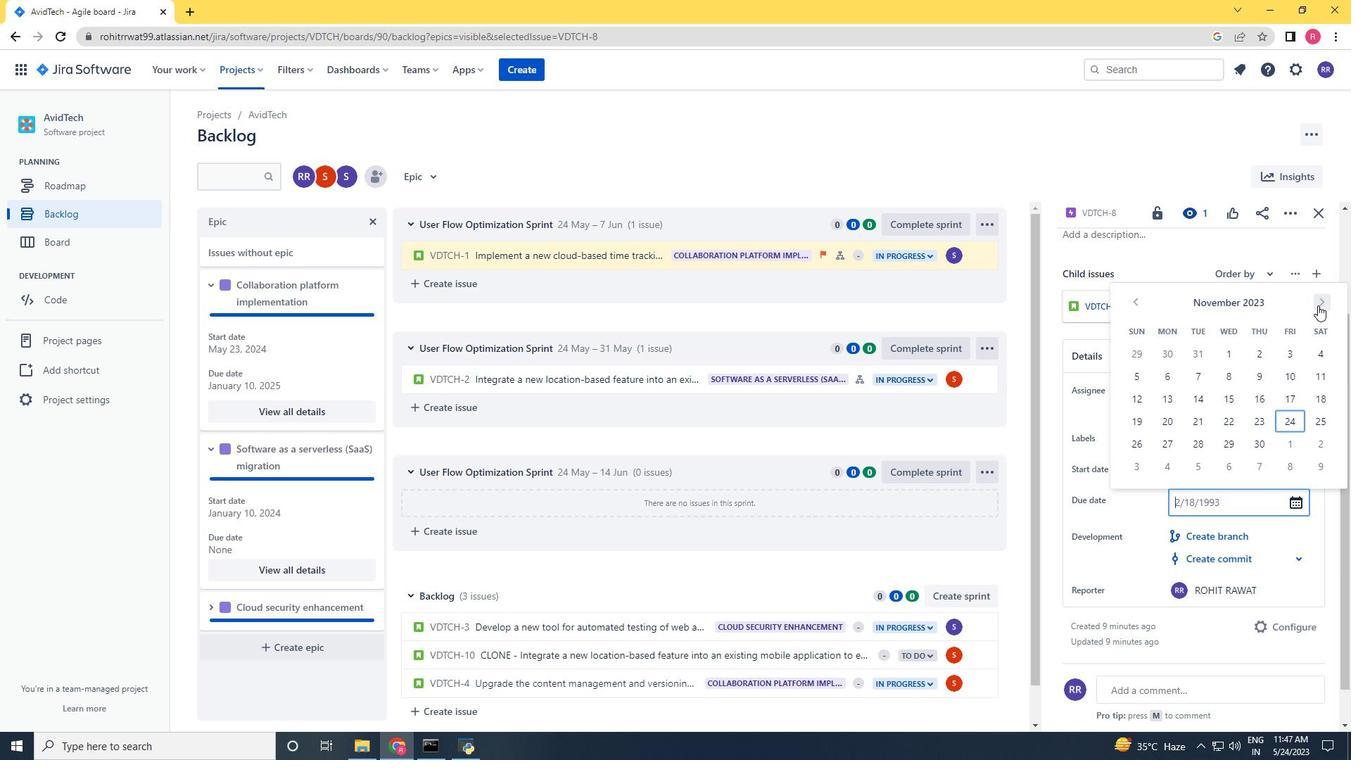 
Action: Mouse pressed left at (1318, 305)
Screenshot: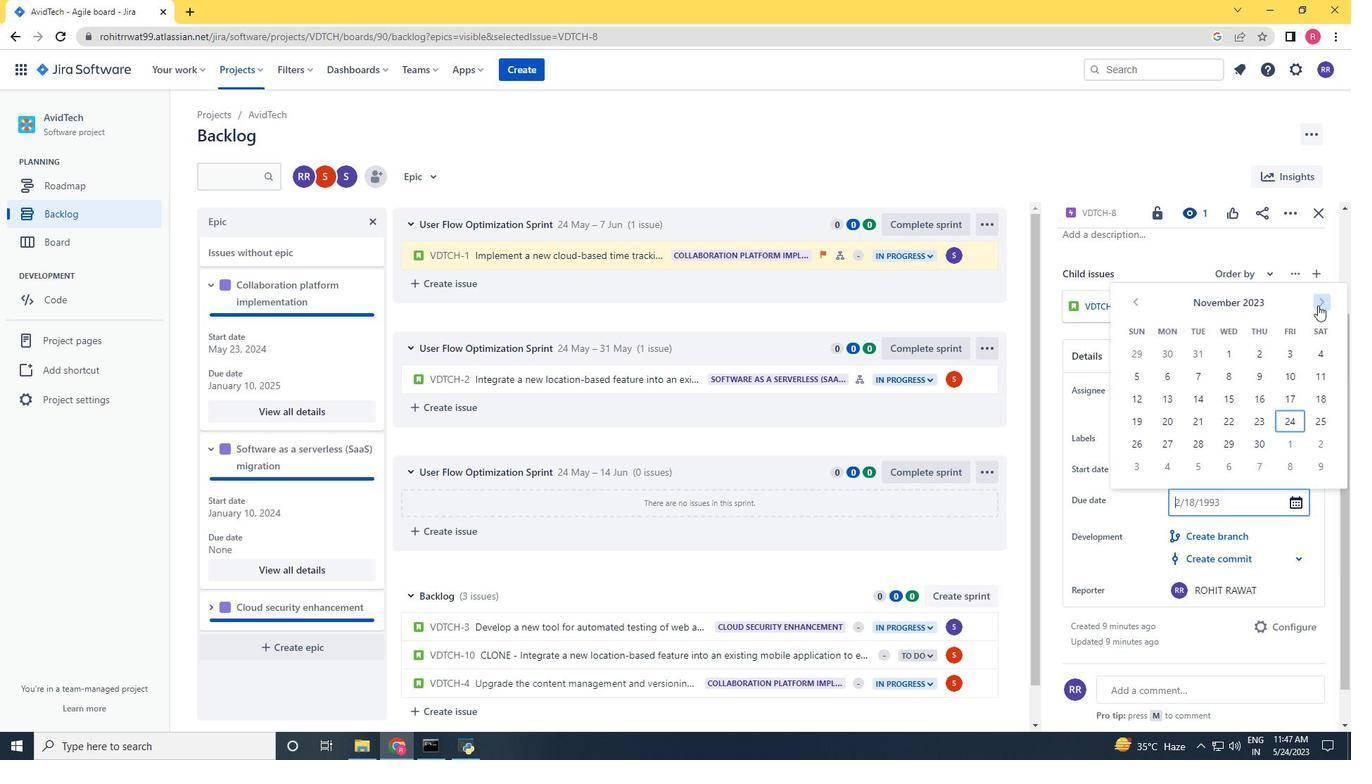 
Action: Mouse pressed left at (1318, 305)
Screenshot: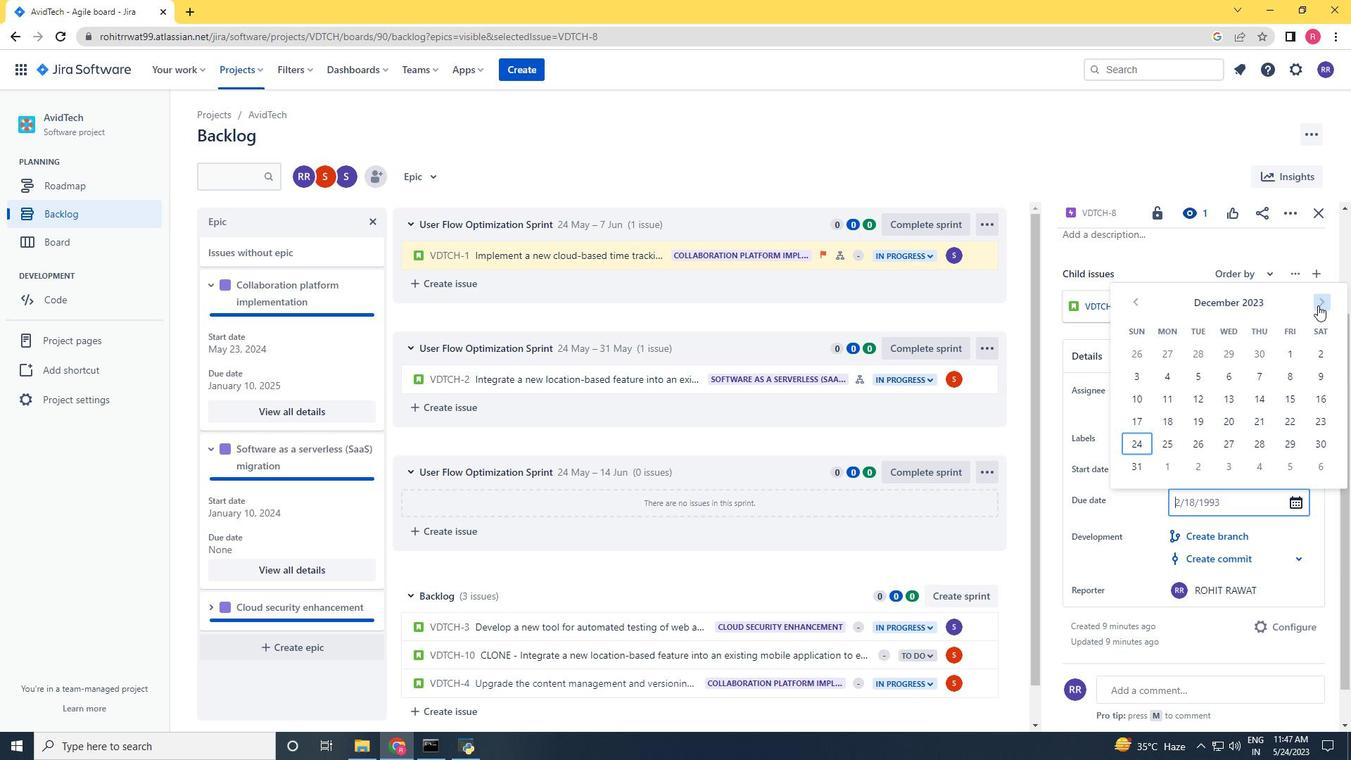 
Action: Mouse pressed left at (1318, 305)
Screenshot: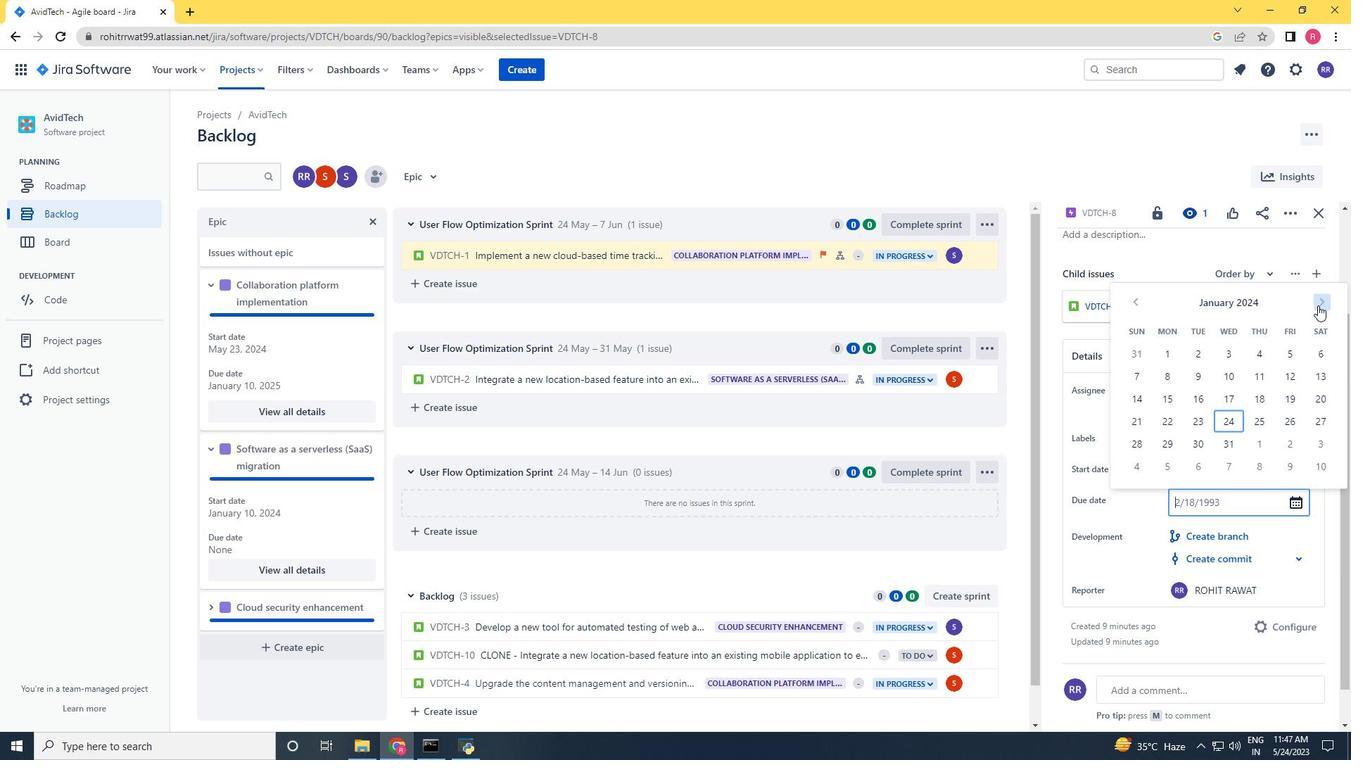 
Action: Mouse pressed left at (1318, 305)
Screenshot: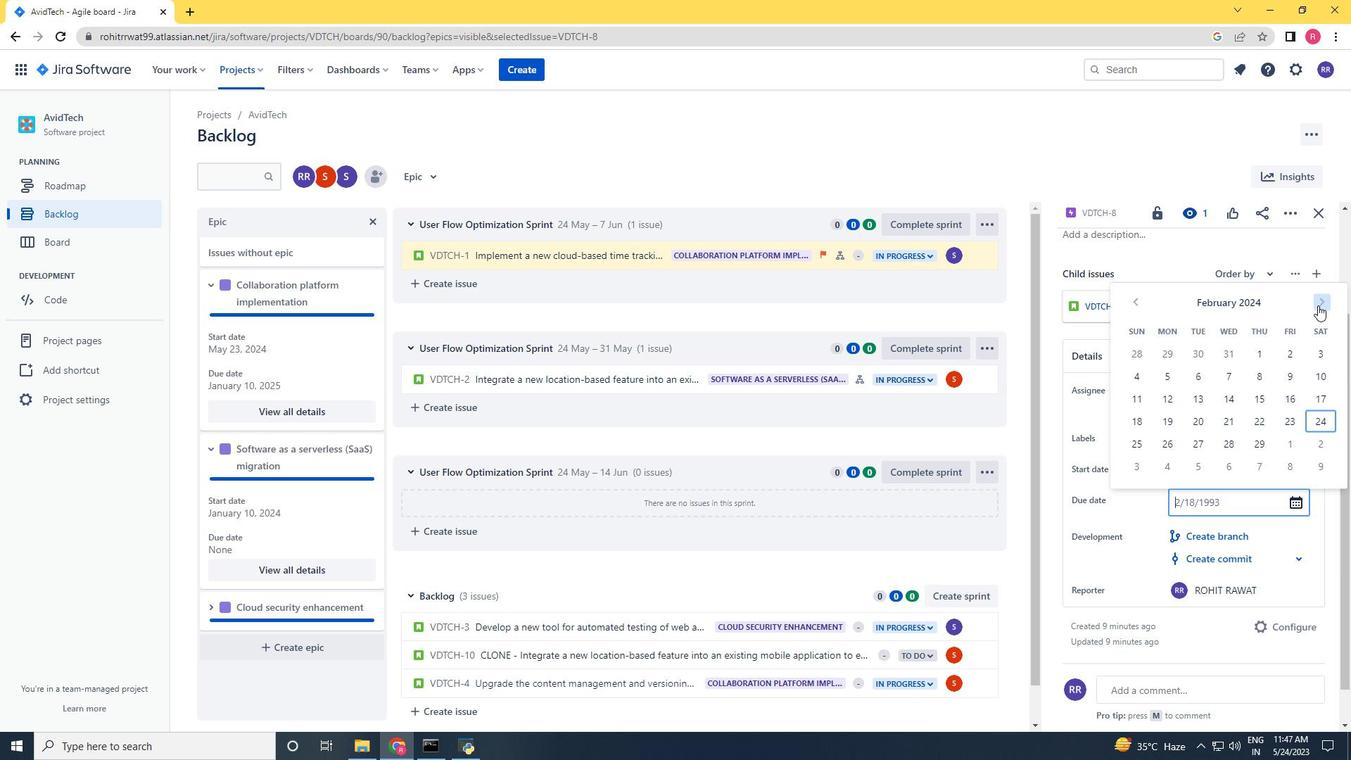 
Action: Mouse pressed left at (1318, 305)
Screenshot: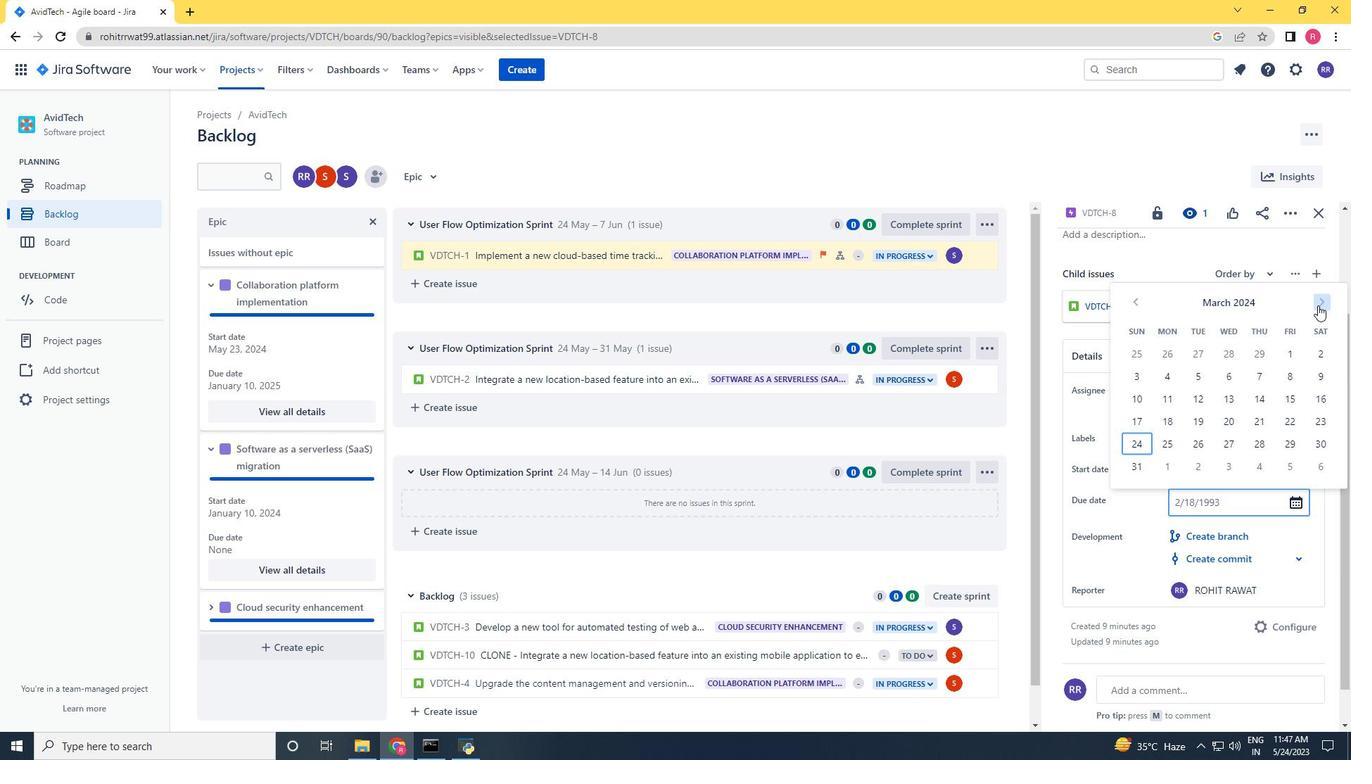 
Action: Mouse pressed left at (1318, 305)
Screenshot: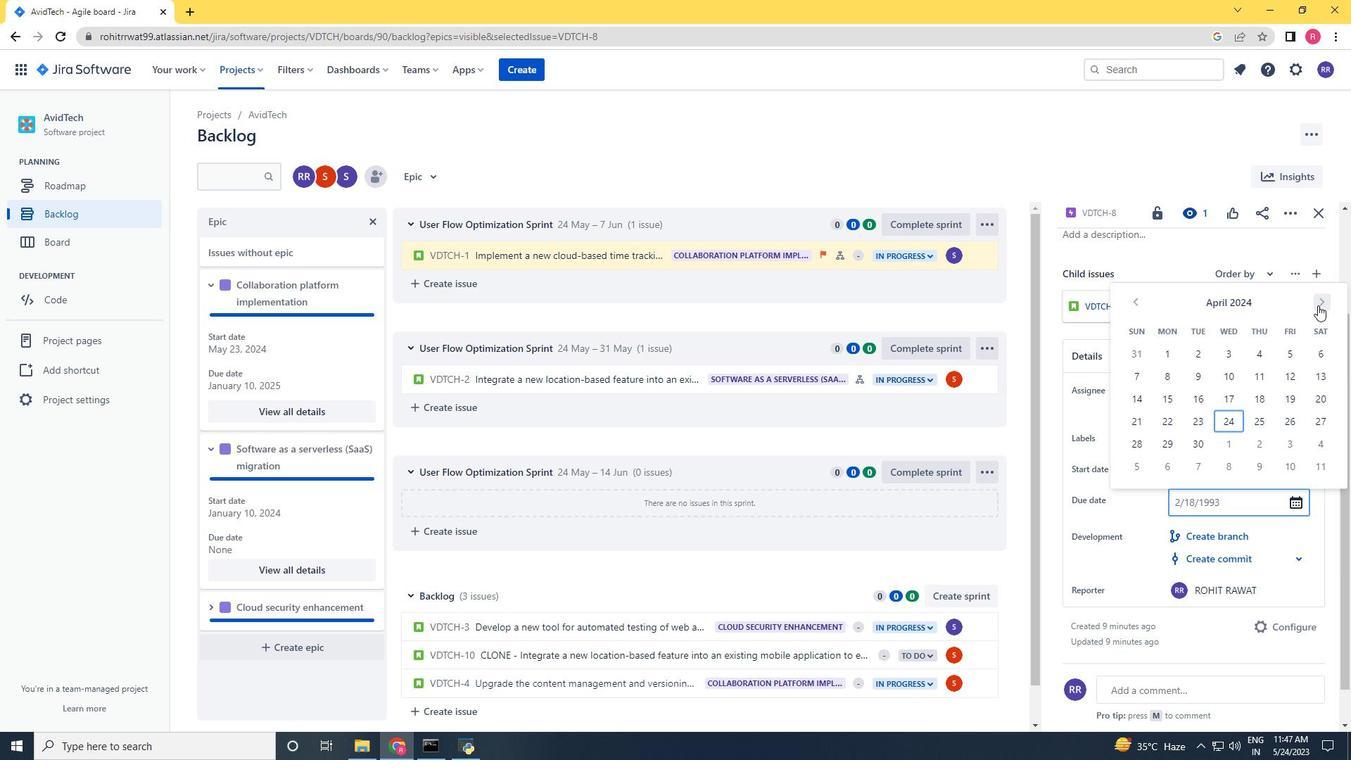
Action: Mouse pressed left at (1318, 305)
Screenshot: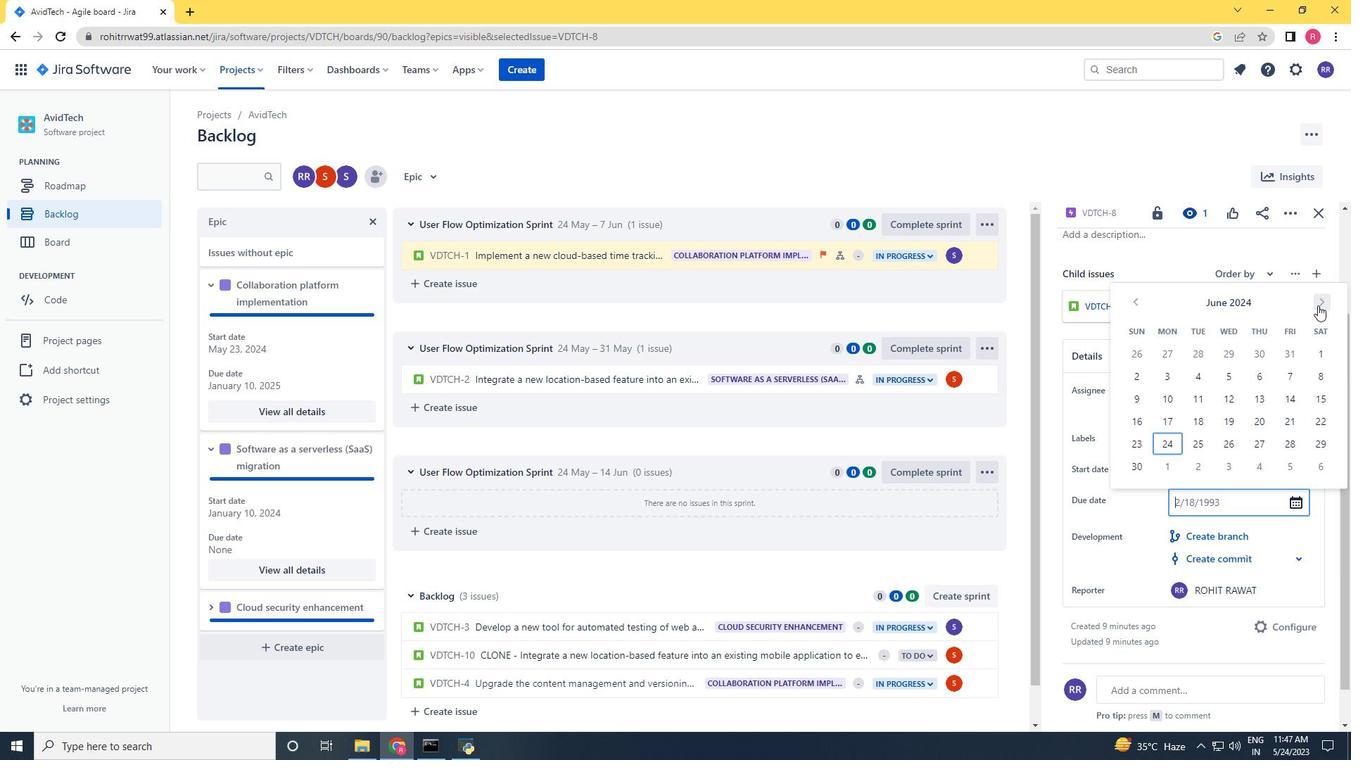 
Action: Mouse pressed left at (1318, 305)
Screenshot: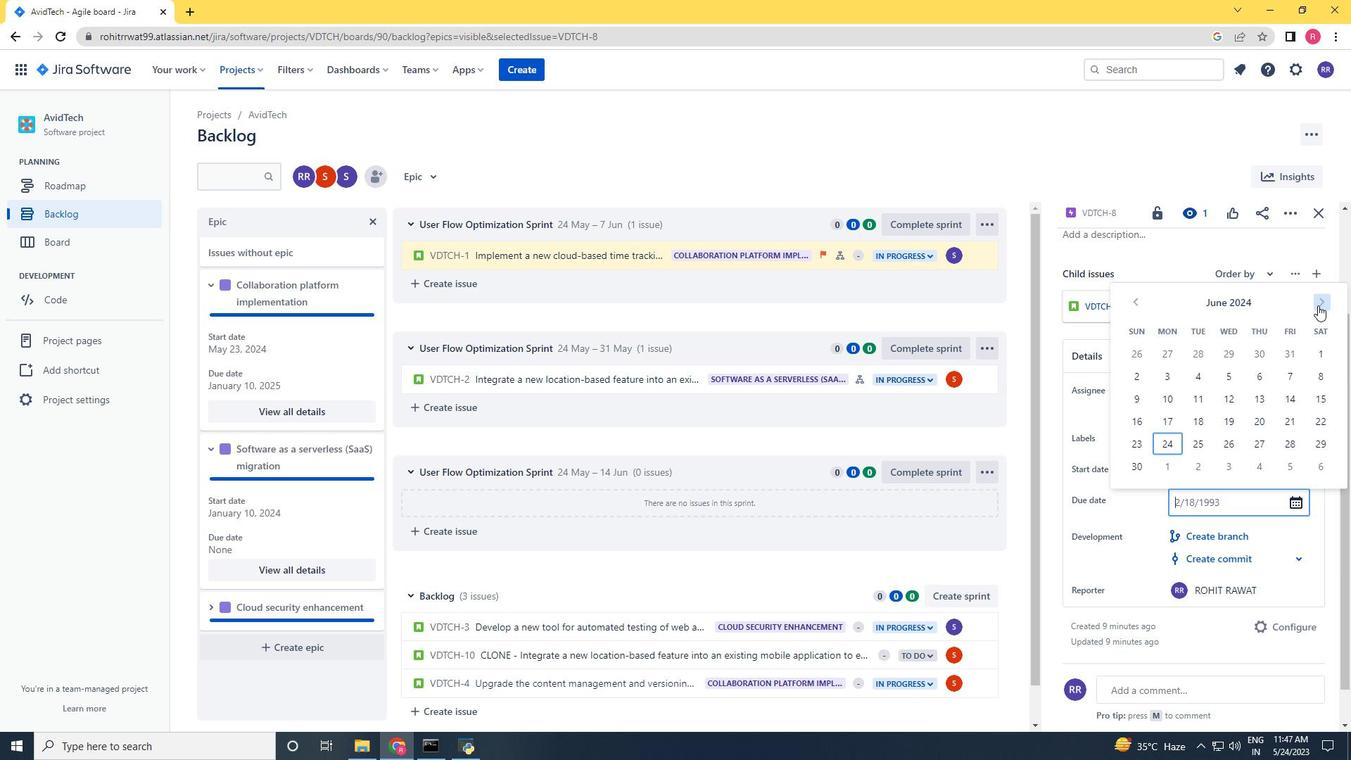 
Action: Mouse pressed left at (1318, 305)
Screenshot: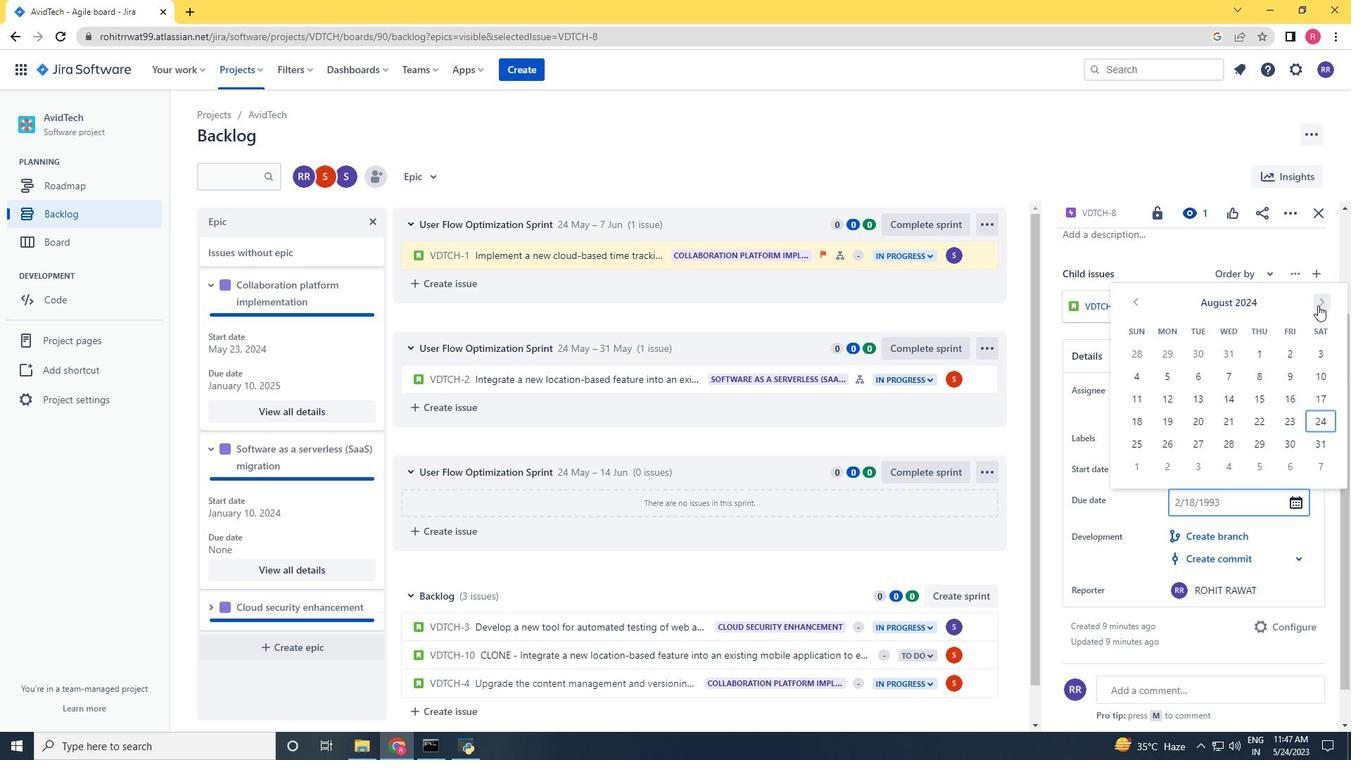 
Action: Mouse moved to (1227, 354)
Screenshot: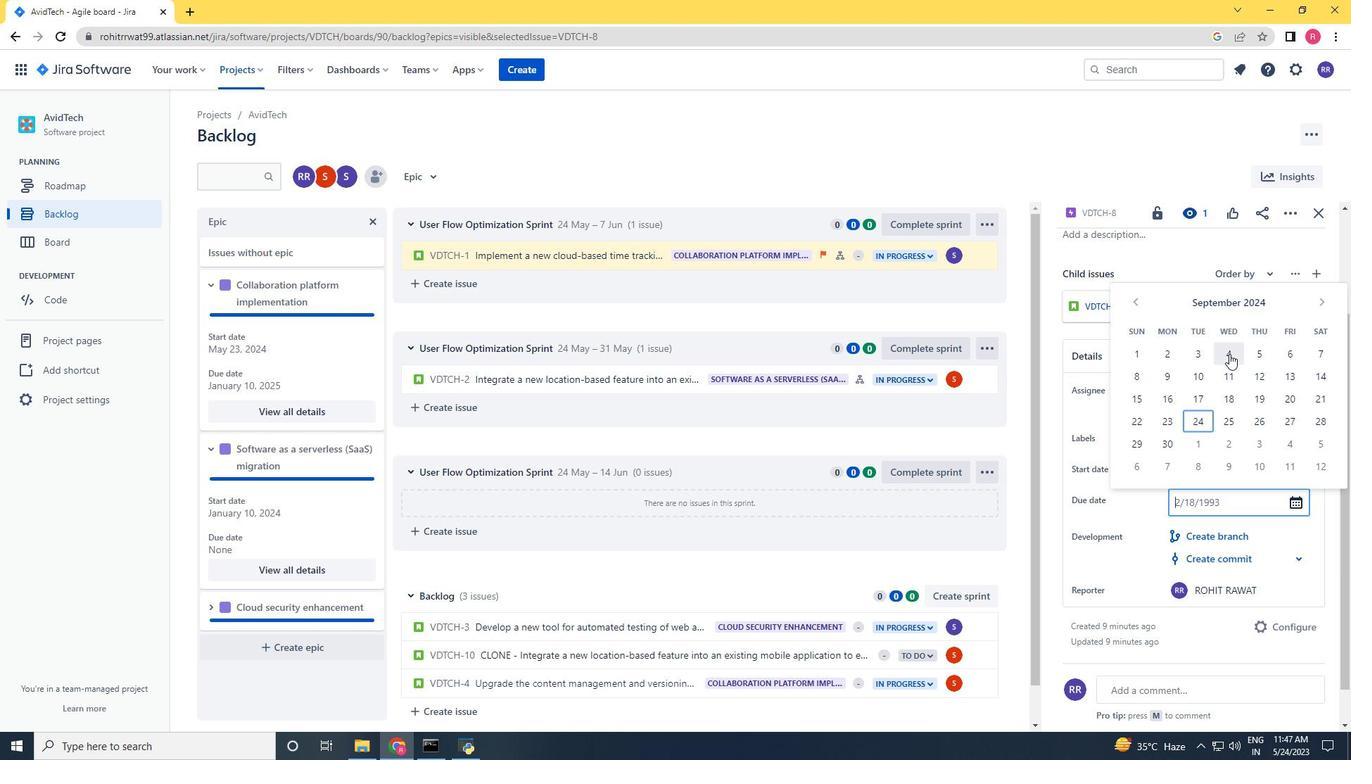 
Action: Mouse pressed left at (1227, 354)
Screenshot: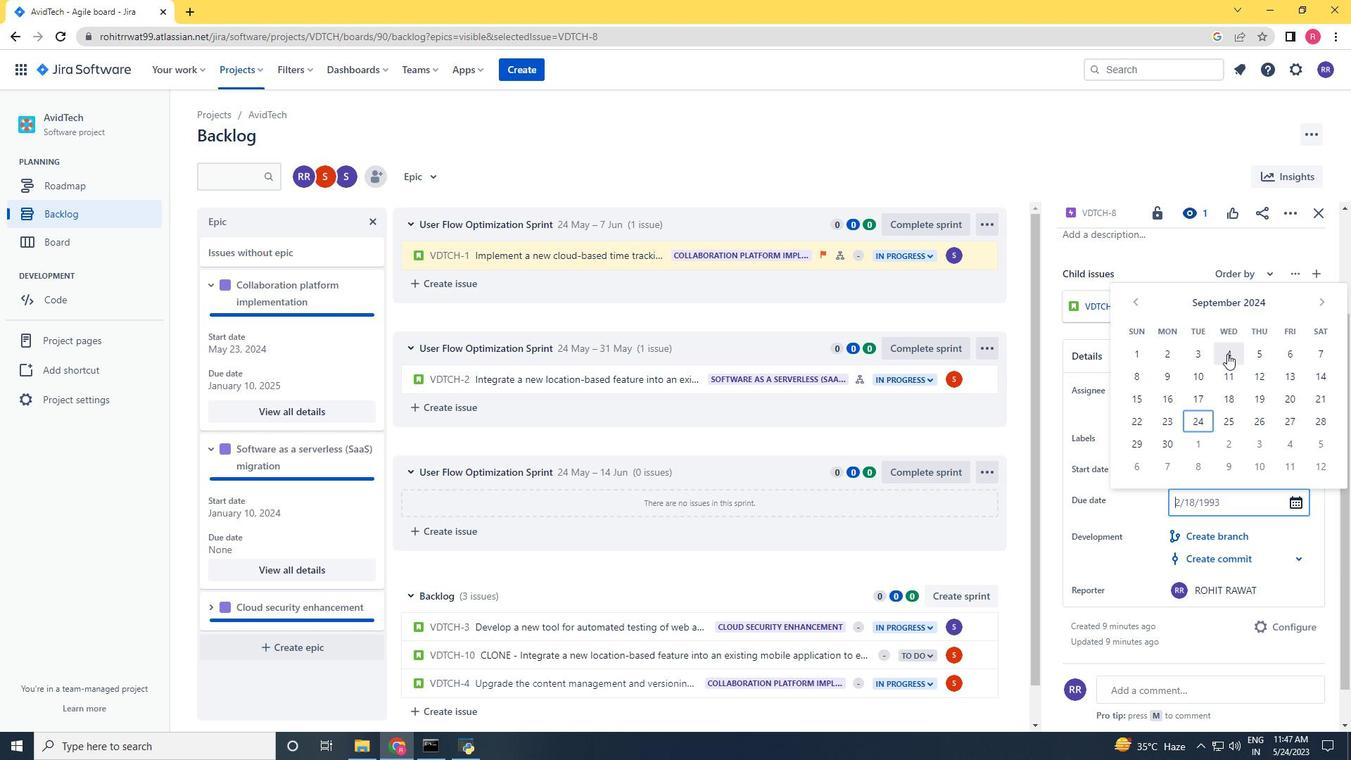 
Action: Mouse moved to (1203, 643)
Screenshot: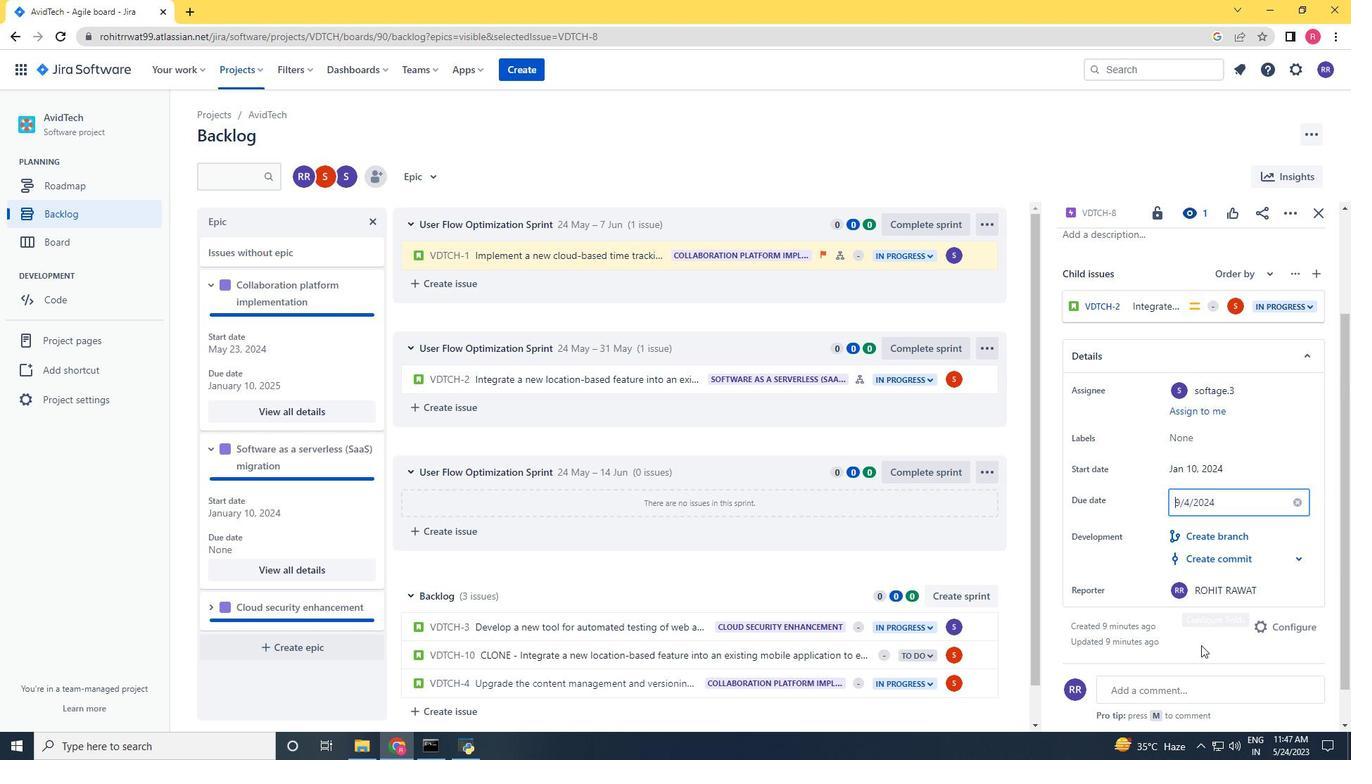 
Action: Mouse pressed left at (1203, 643)
Screenshot: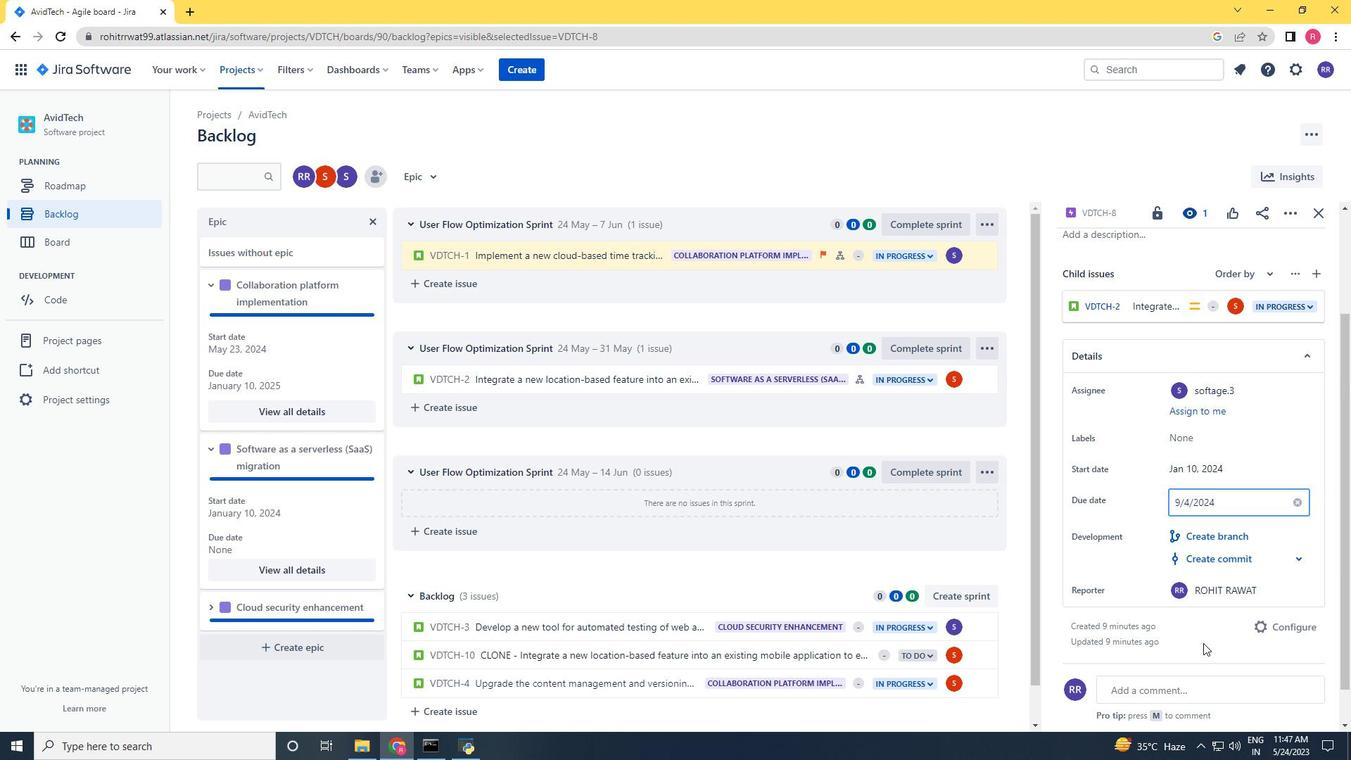 
Action: Mouse moved to (208, 612)
Screenshot: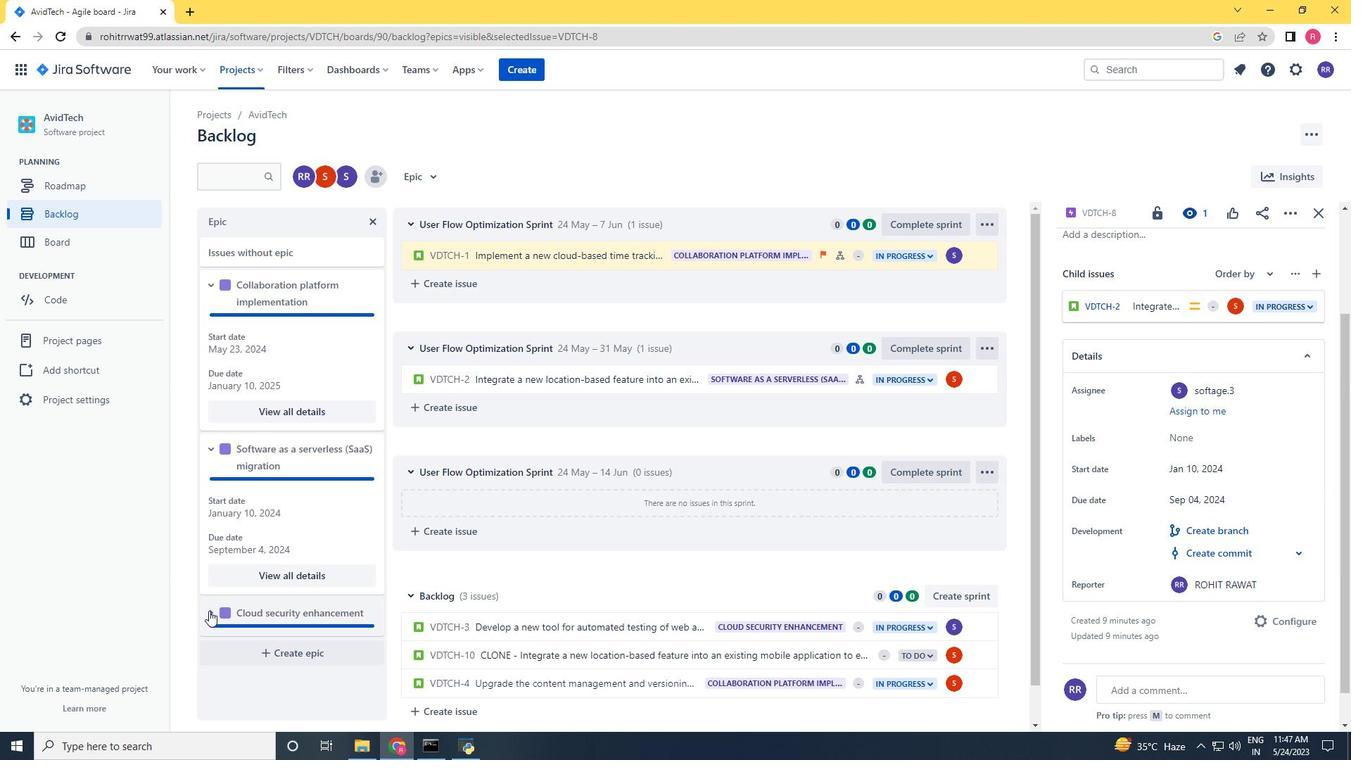 
Action: Mouse pressed left at (208, 612)
Screenshot: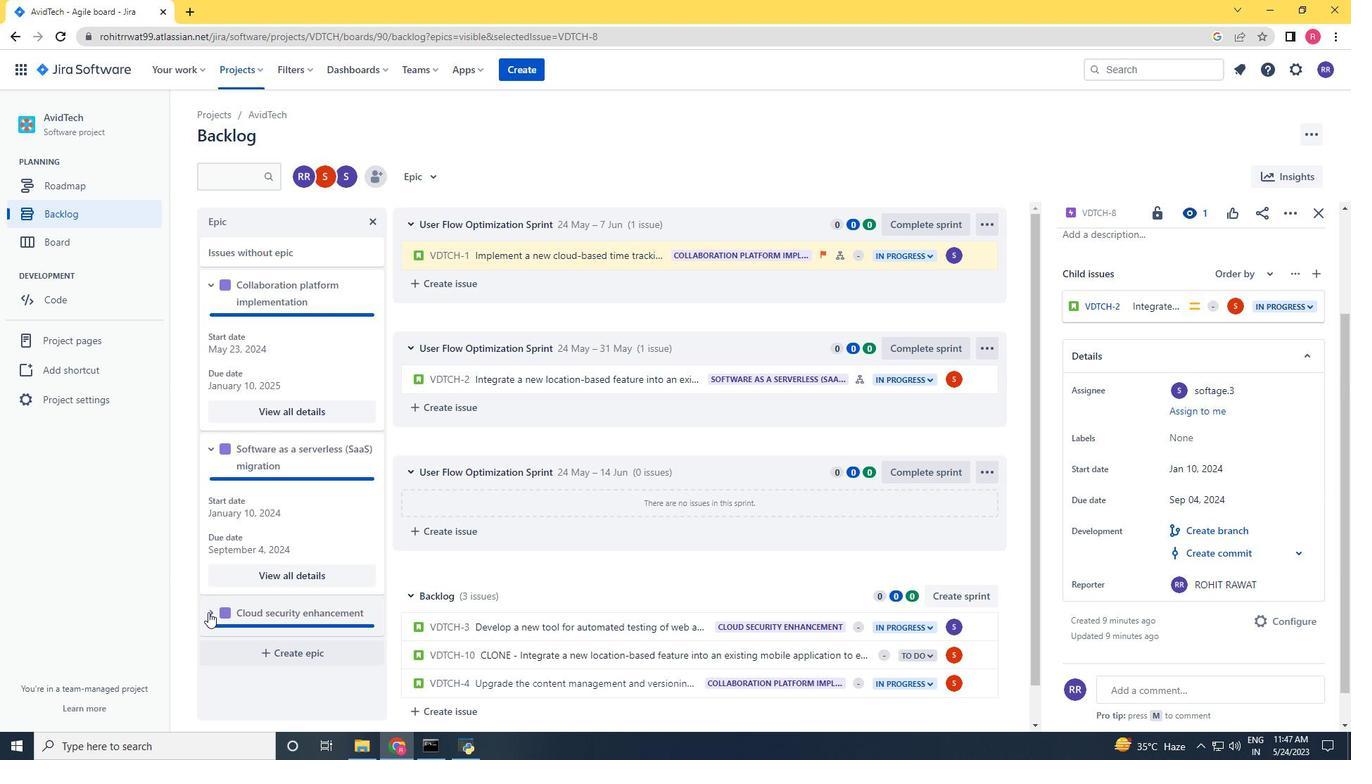 
Action: Mouse moved to (228, 585)
Screenshot: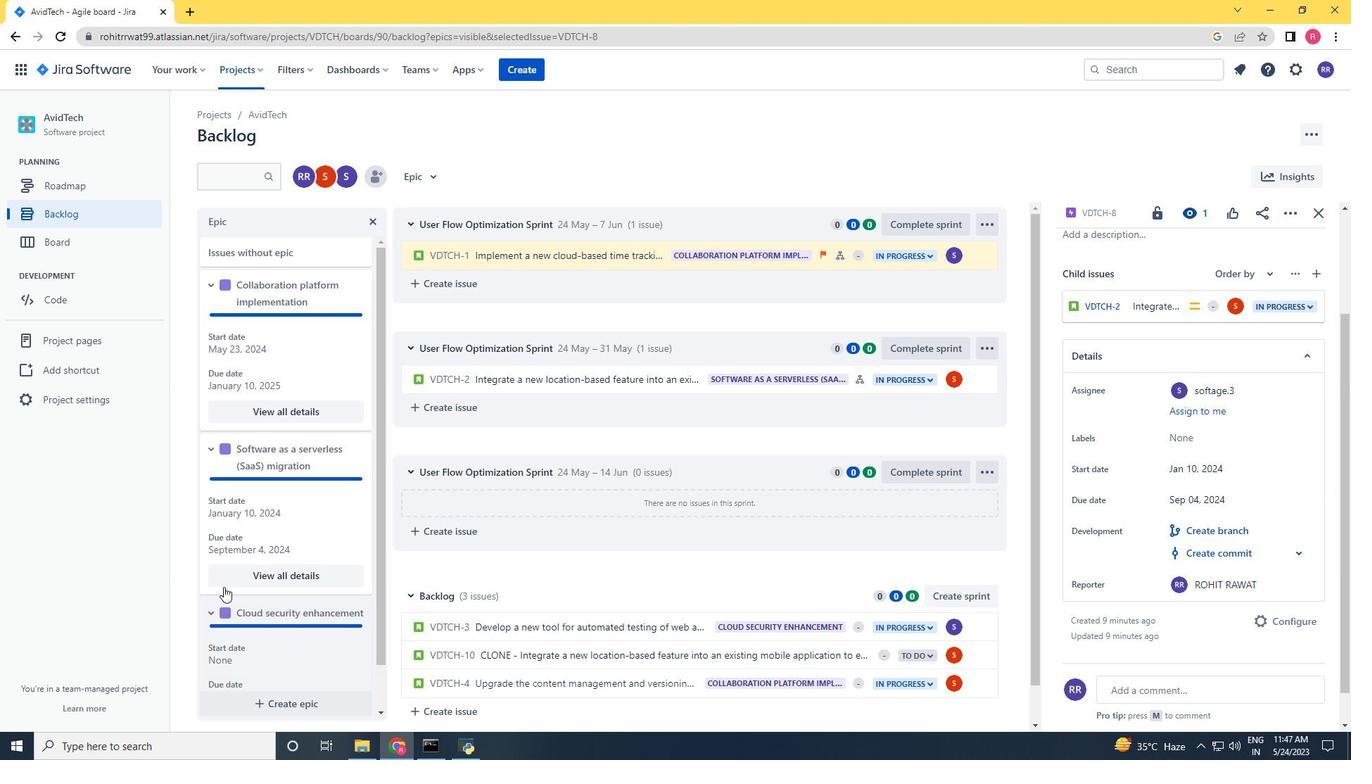 
Action: Mouse scrolled (228, 584) with delta (0, 0)
Screenshot: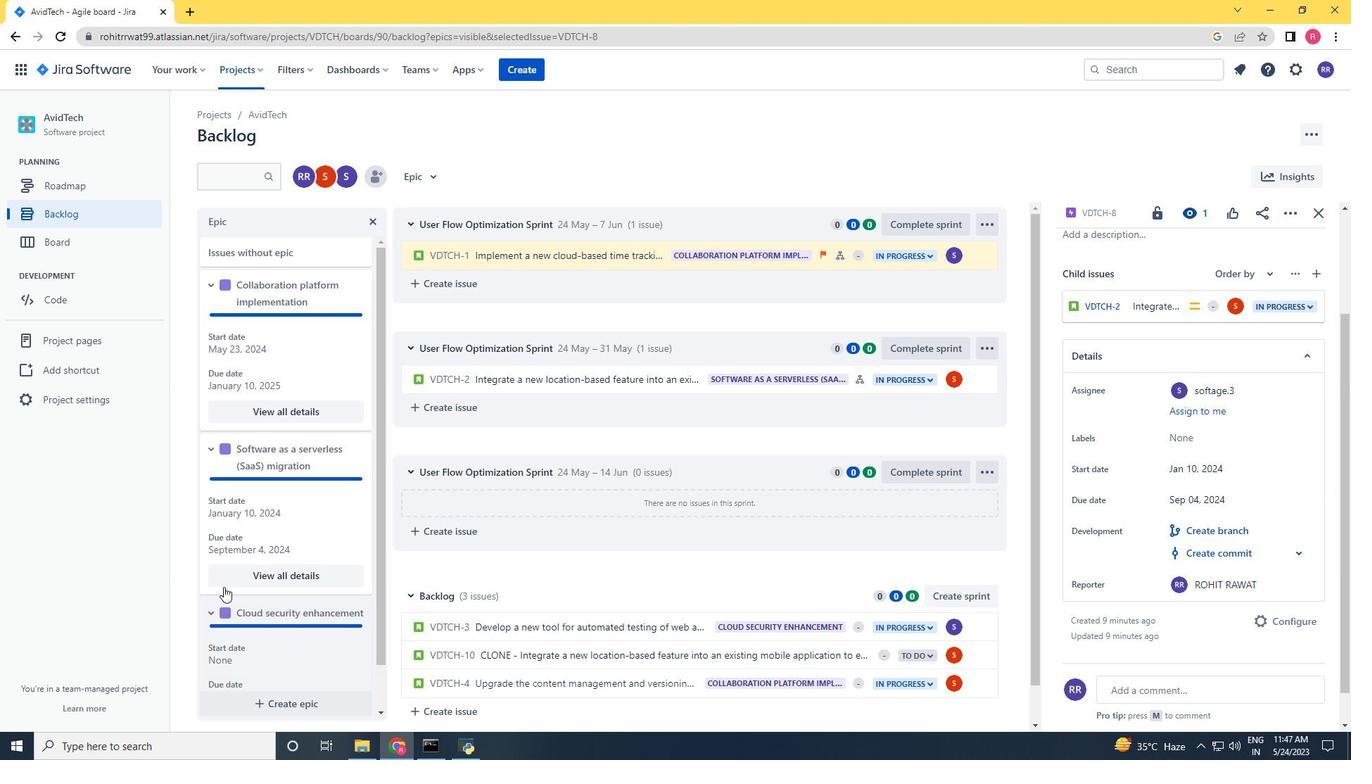 
Action: Mouse scrolled (228, 584) with delta (0, 0)
Screenshot: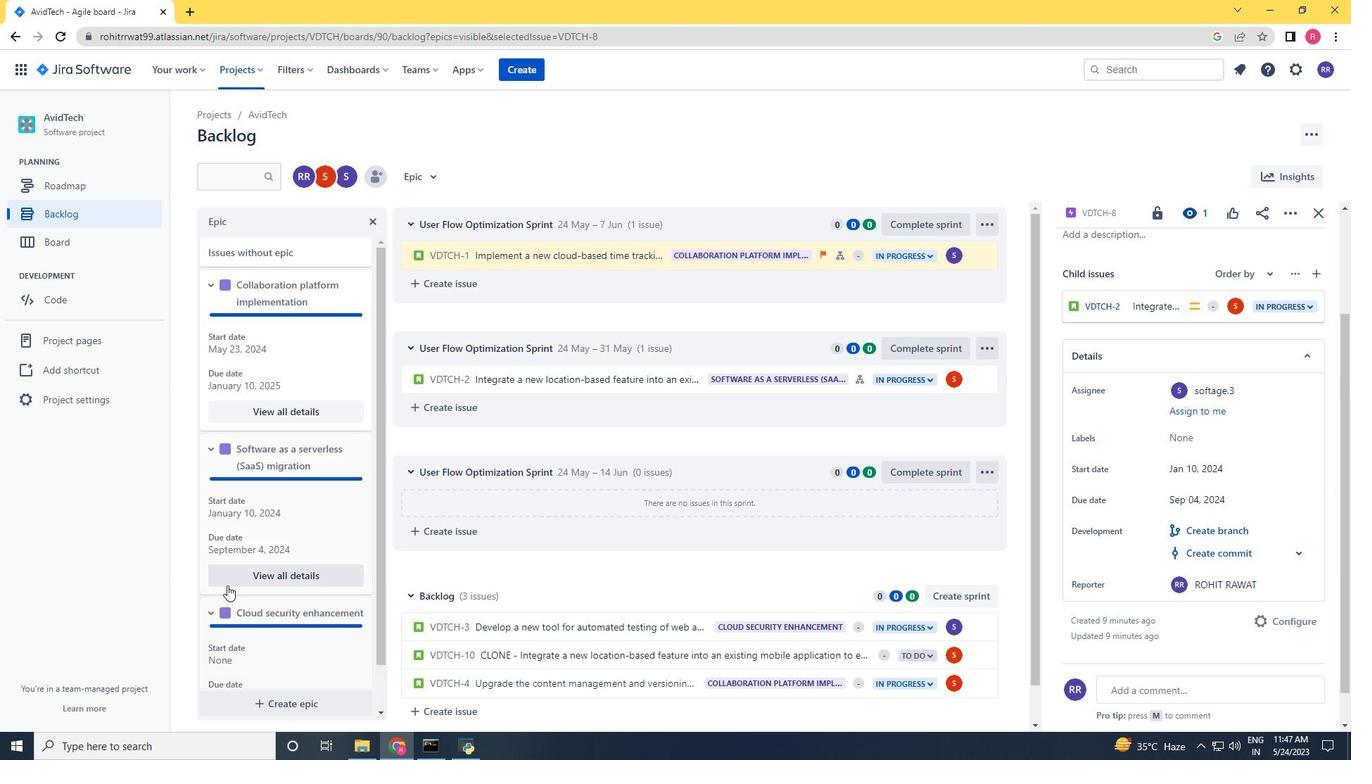 
Action: Mouse scrolled (228, 584) with delta (0, 0)
Screenshot: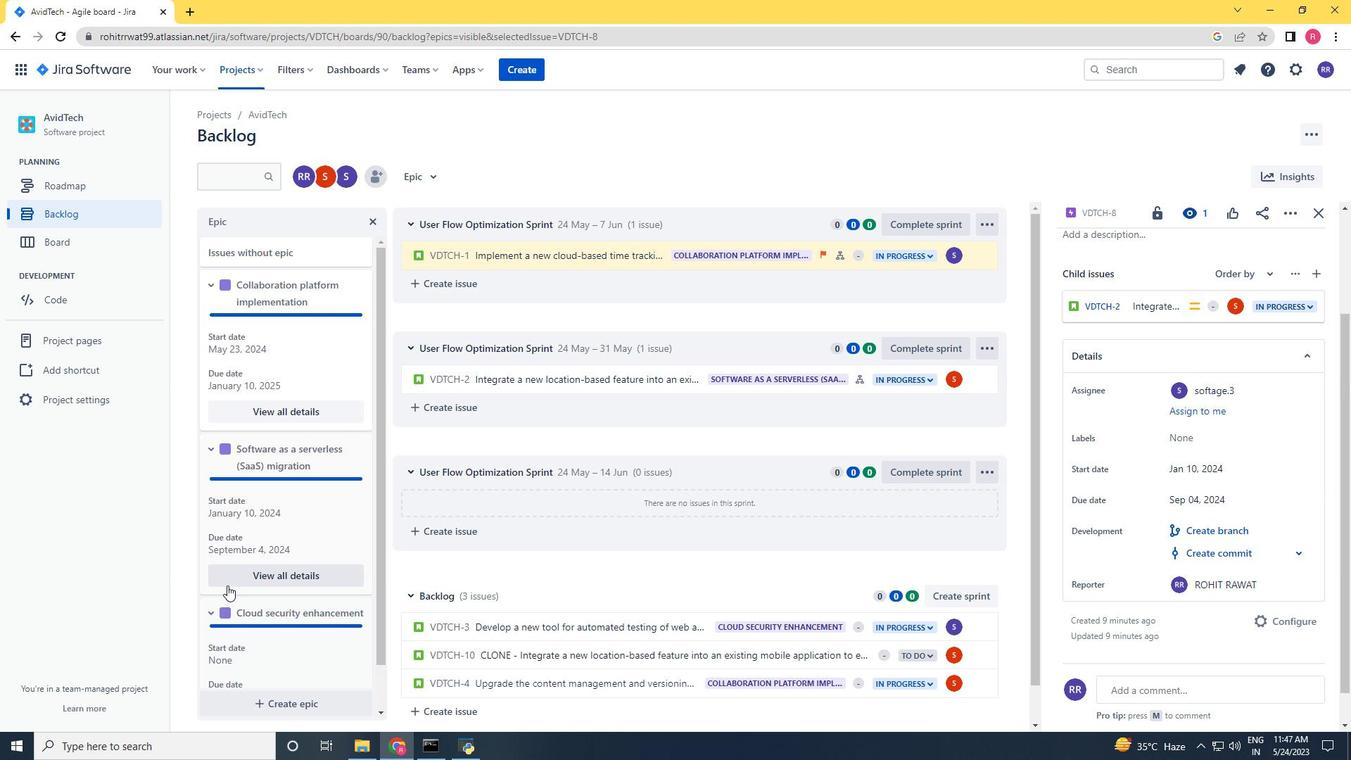 
Action: Mouse scrolled (228, 584) with delta (0, 0)
Screenshot: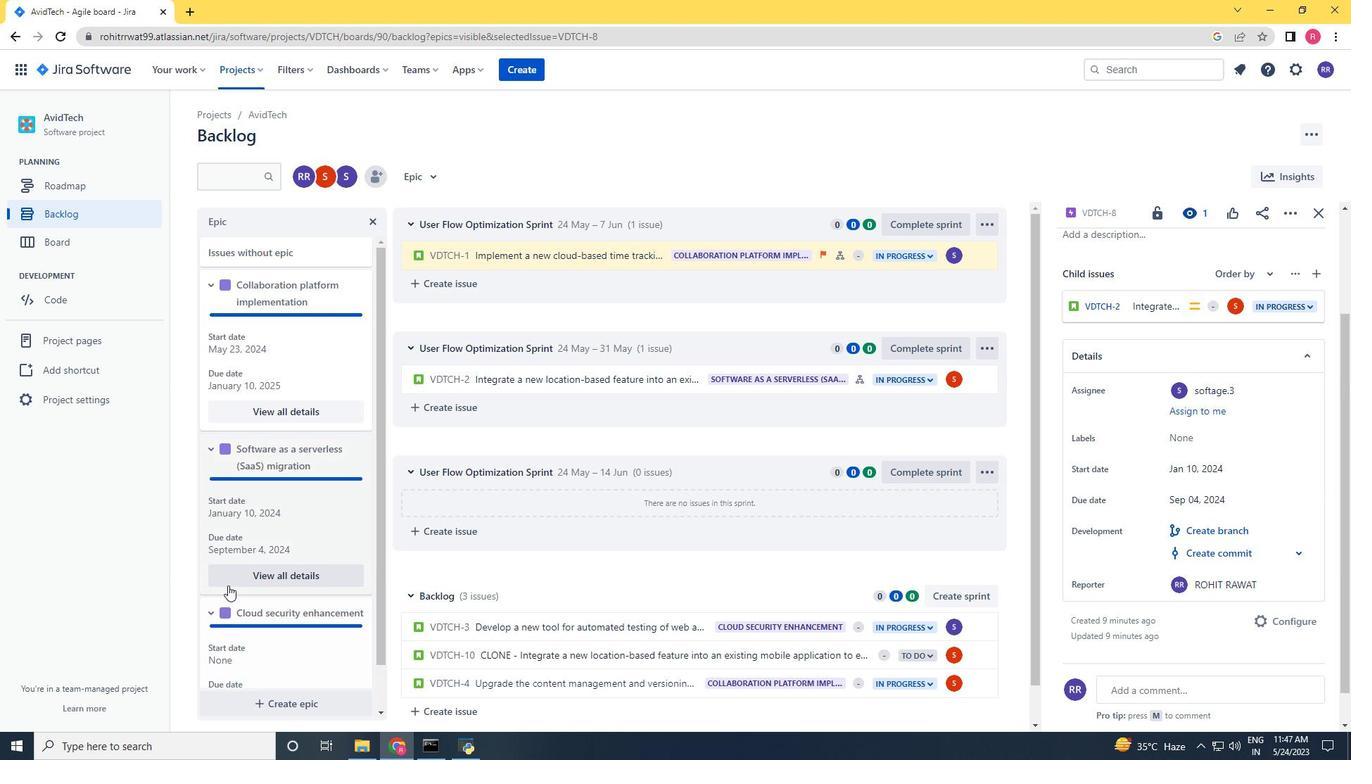 
Action: Mouse scrolled (228, 584) with delta (0, 0)
Screenshot: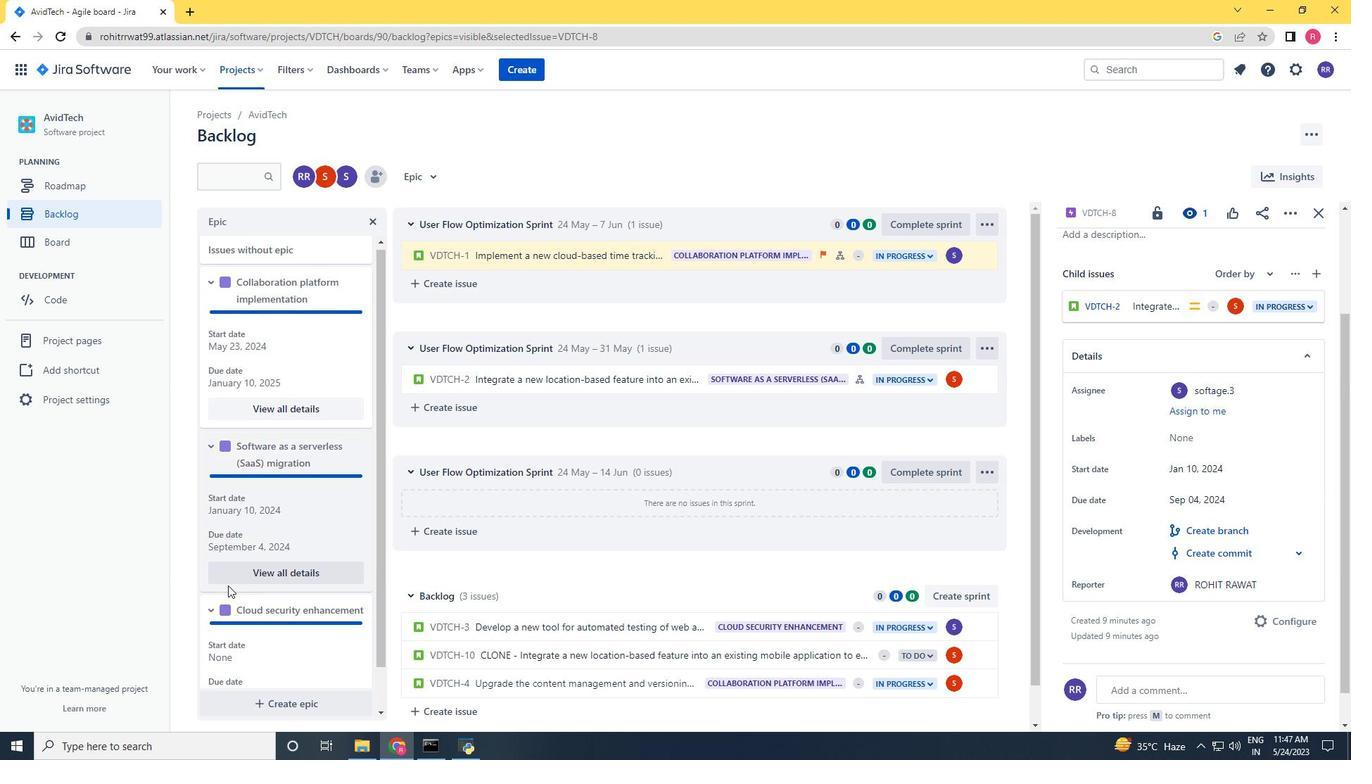 
Action: Mouse moved to (278, 669)
Screenshot: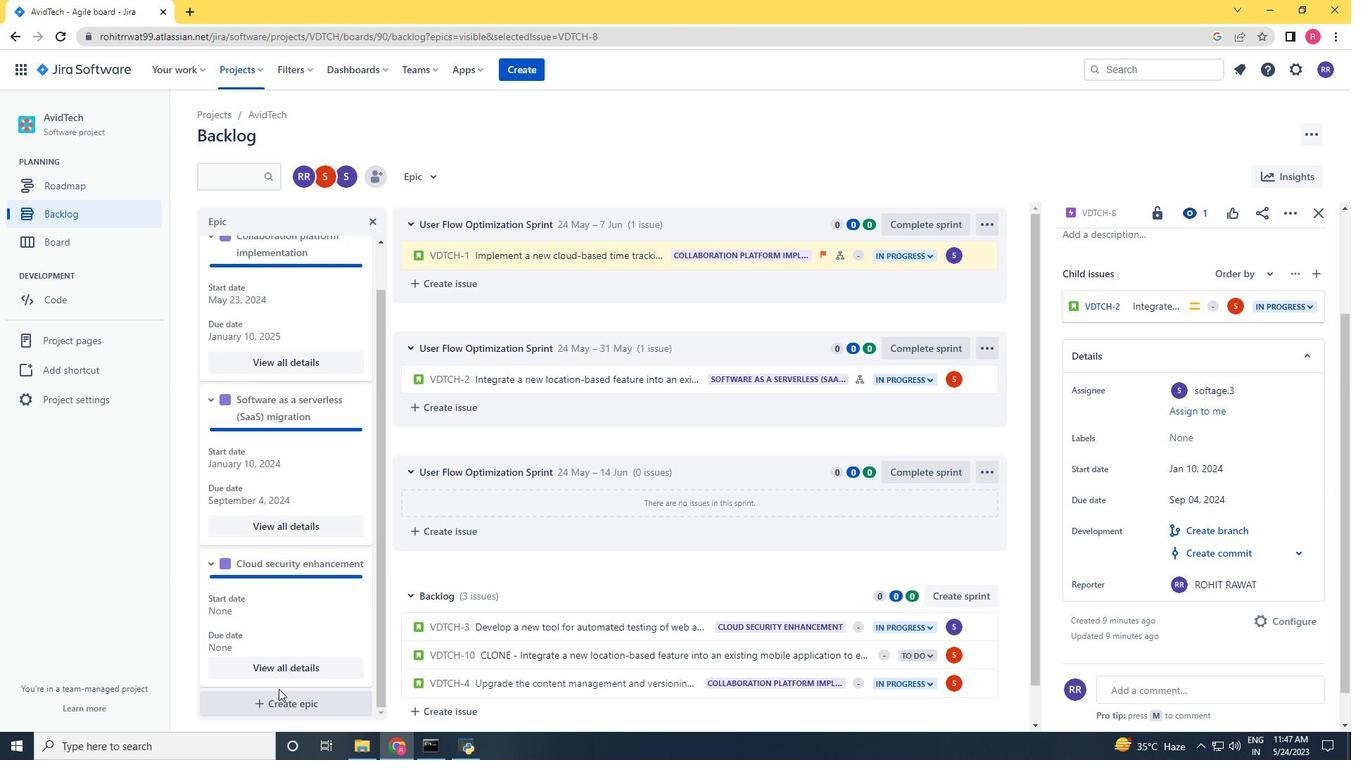
Action: Mouse pressed left at (278, 669)
Screenshot: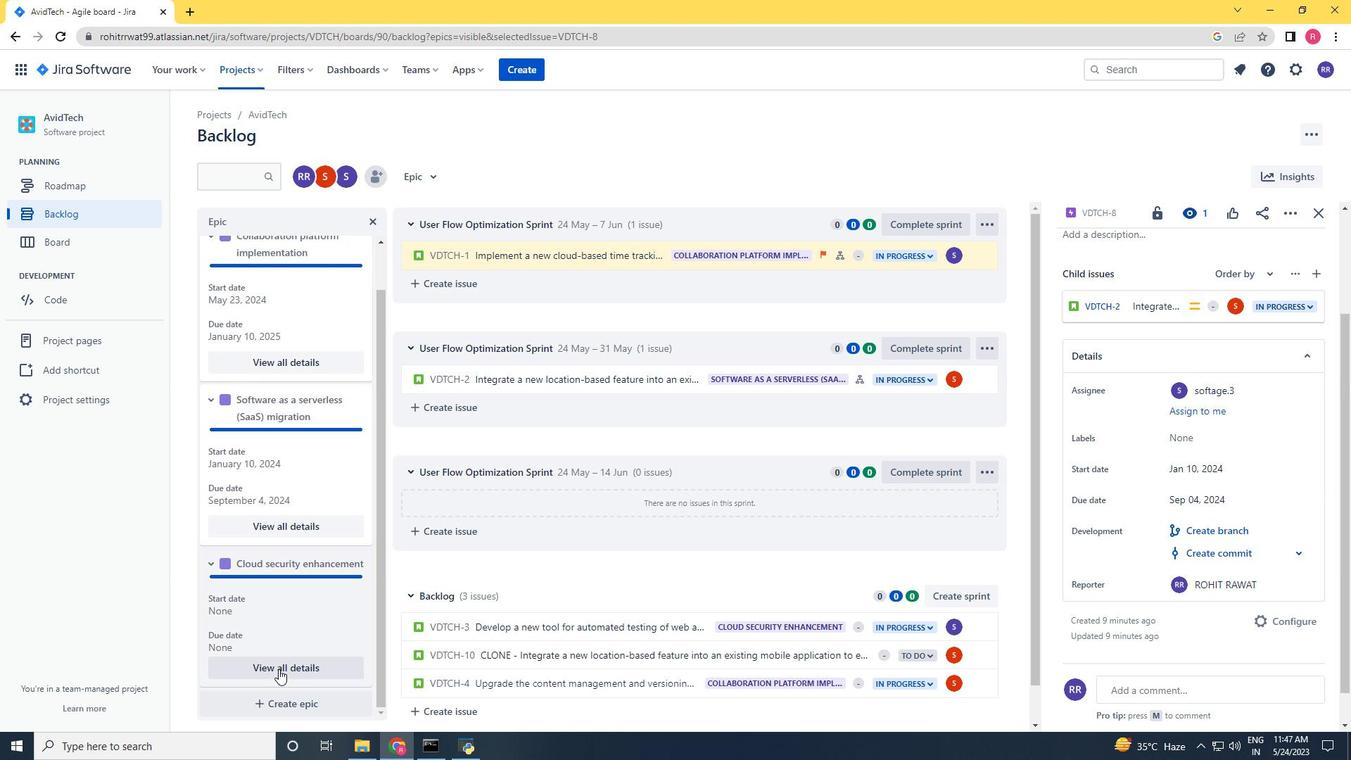 
Action: Mouse moved to (1199, 587)
Screenshot: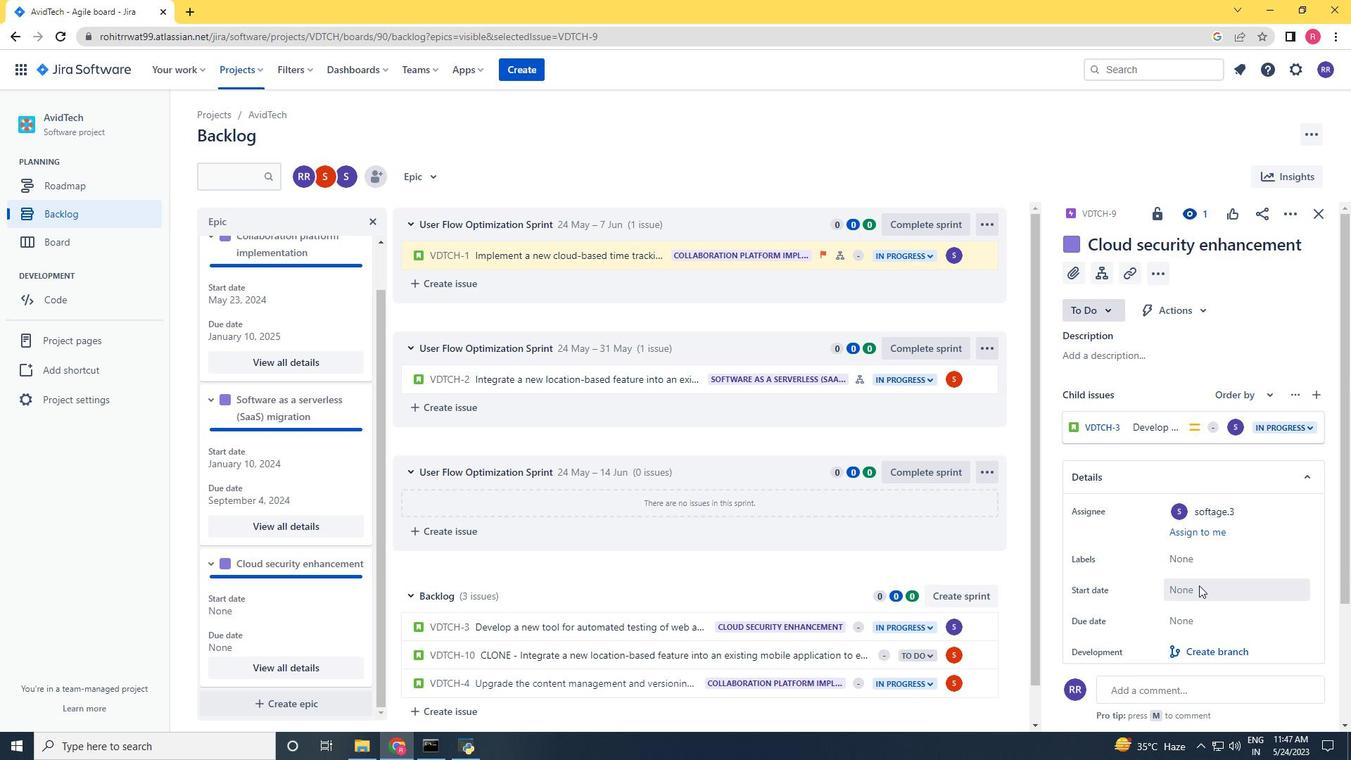 
Action: Mouse pressed left at (1199, 587)
Screenshot: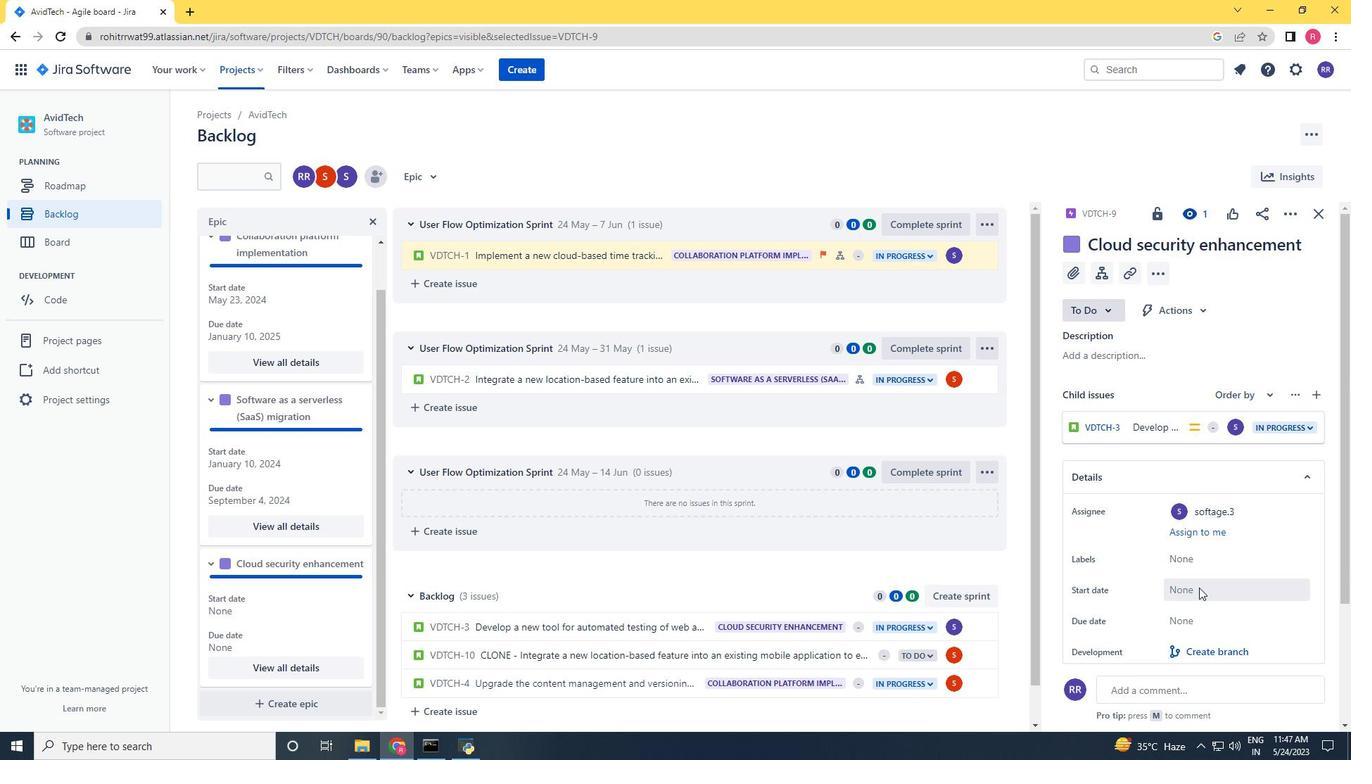 
Action: Mouse moved to (1322, 381)
Screenshot: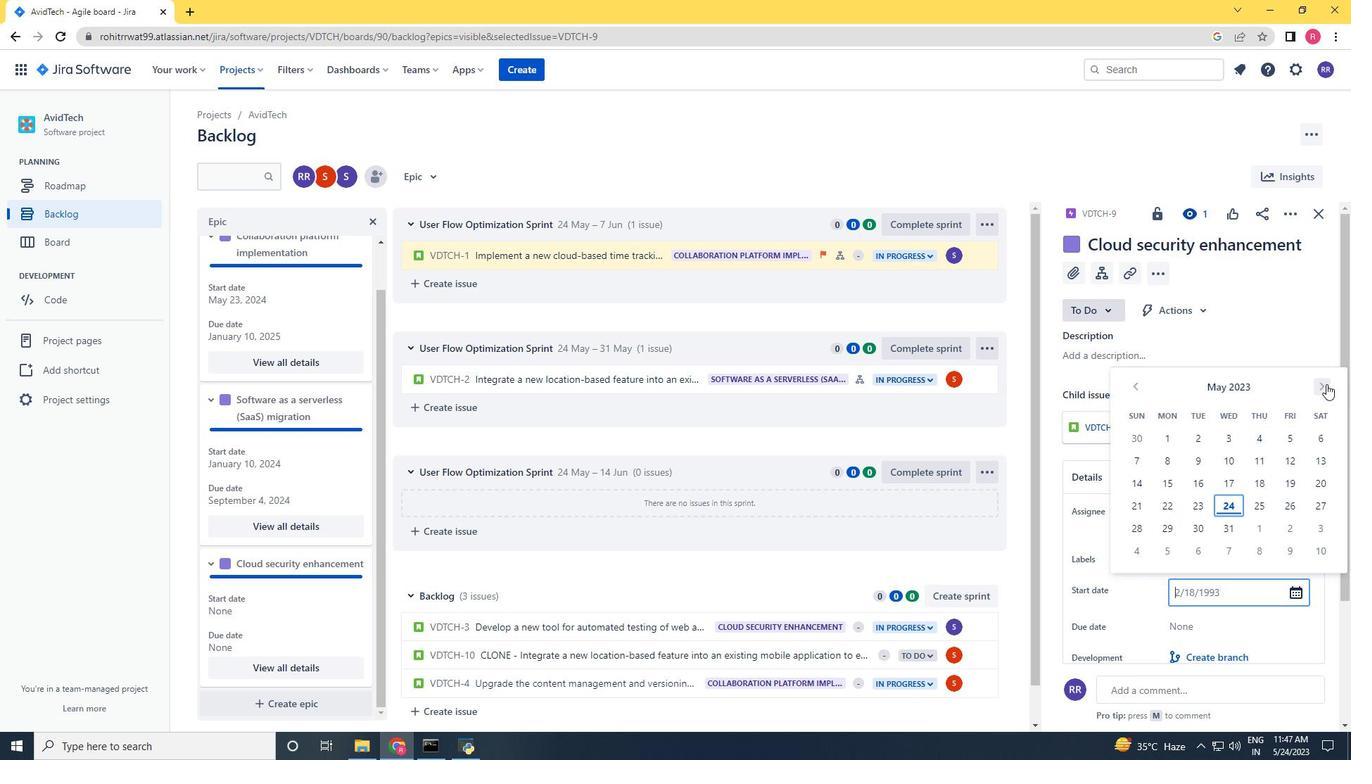 
Action: Mouse pressed left at (1322, 381)
Screenshot: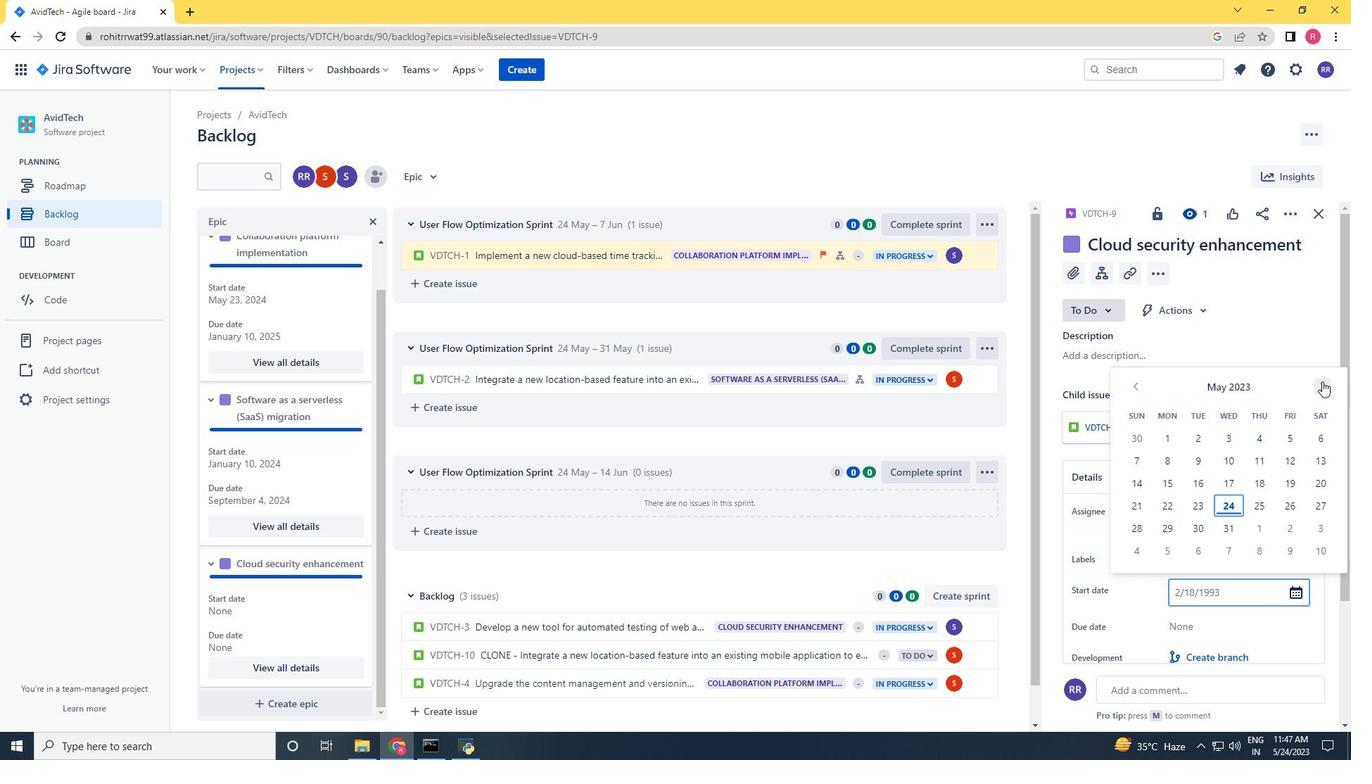 
Action: Mouse pressed left at (1322, 381)
Screenshot: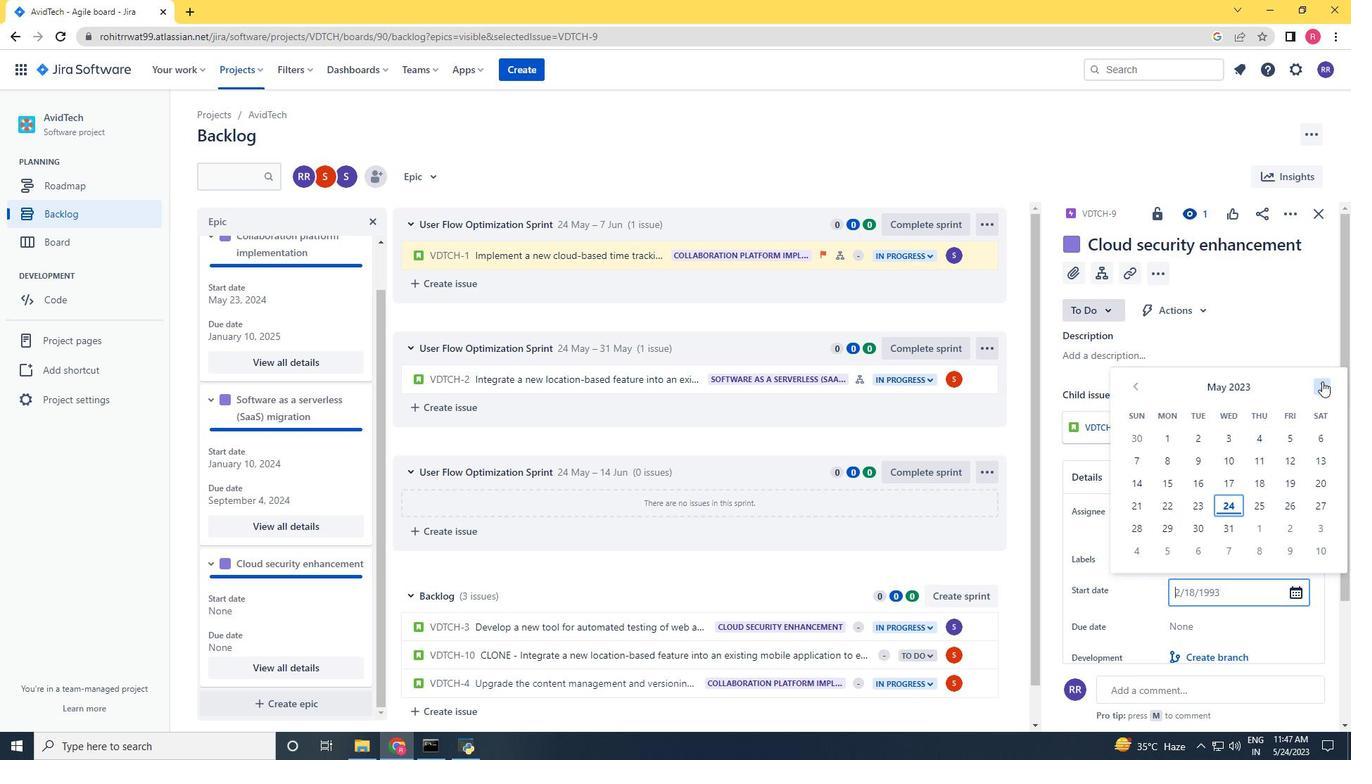 
Action: Mouse pressed left at (1322, 381)
Screenshot: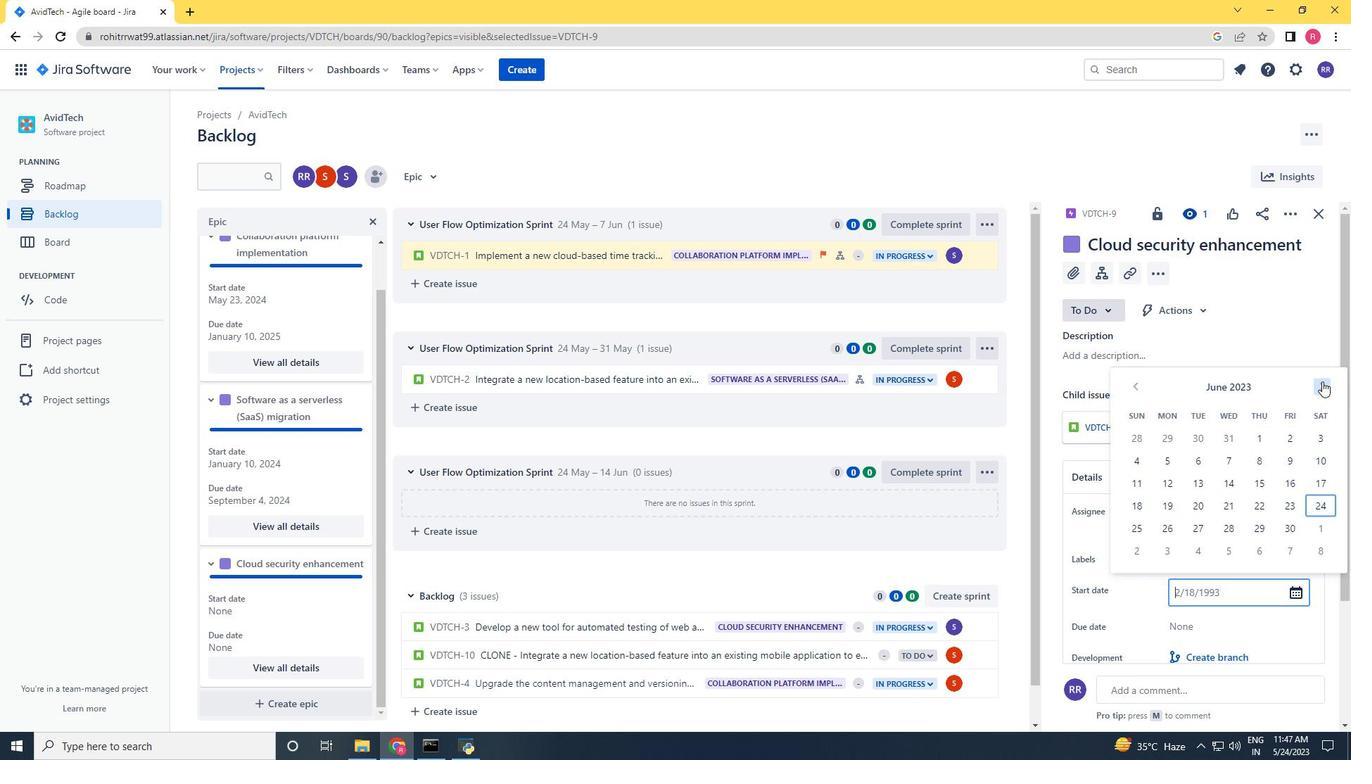 
Action: Mouse moved to (1136, 387)
Screenshot: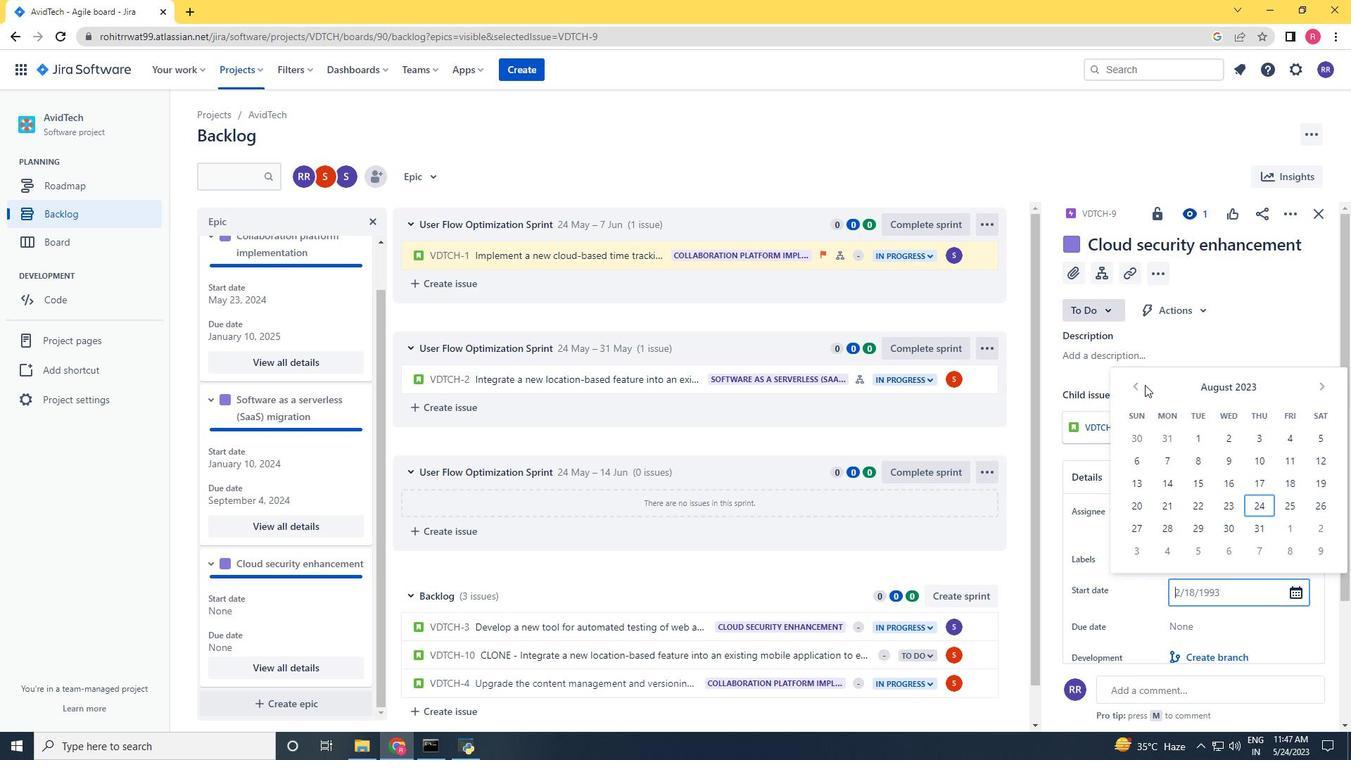 
Action: Mouse pressed left at (1136, 387)
Screenshot: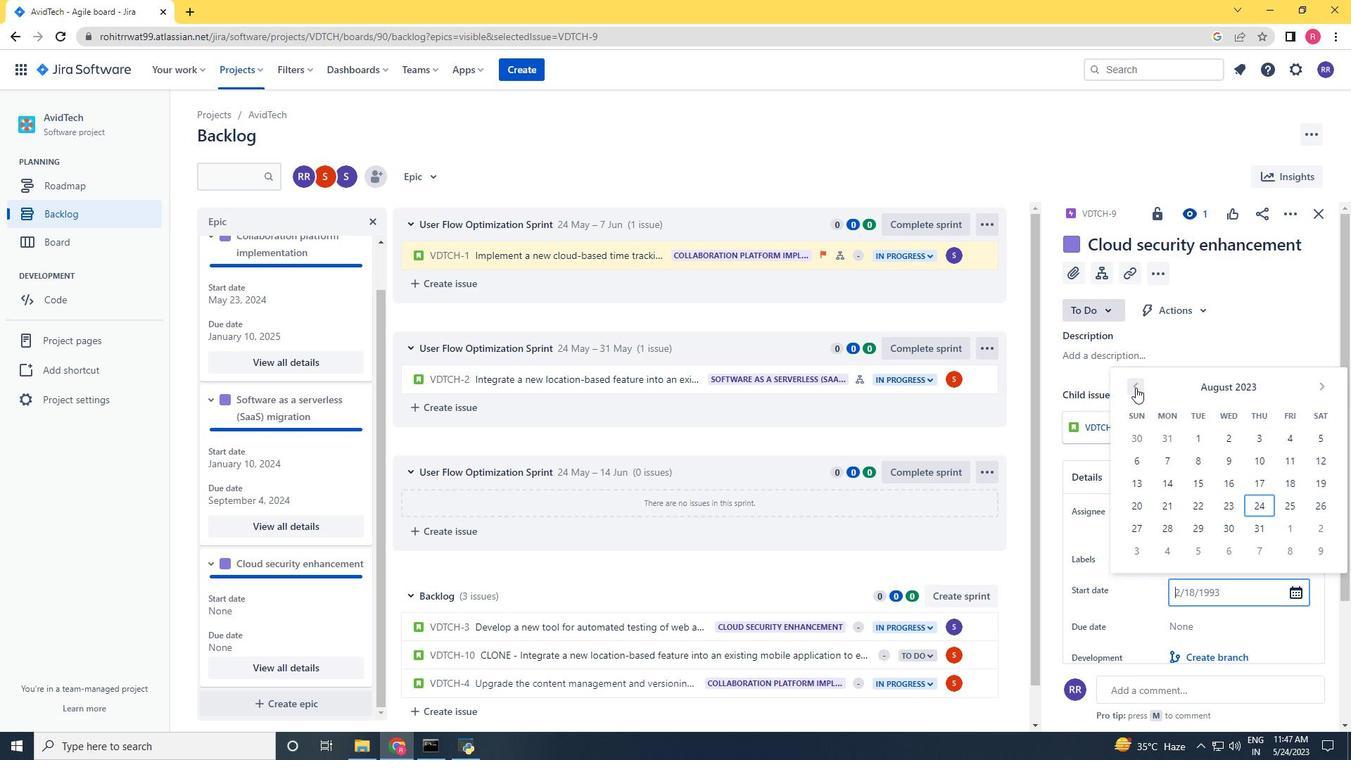 
Action: Mouse pressed left at (1136, 387)
Screenshot: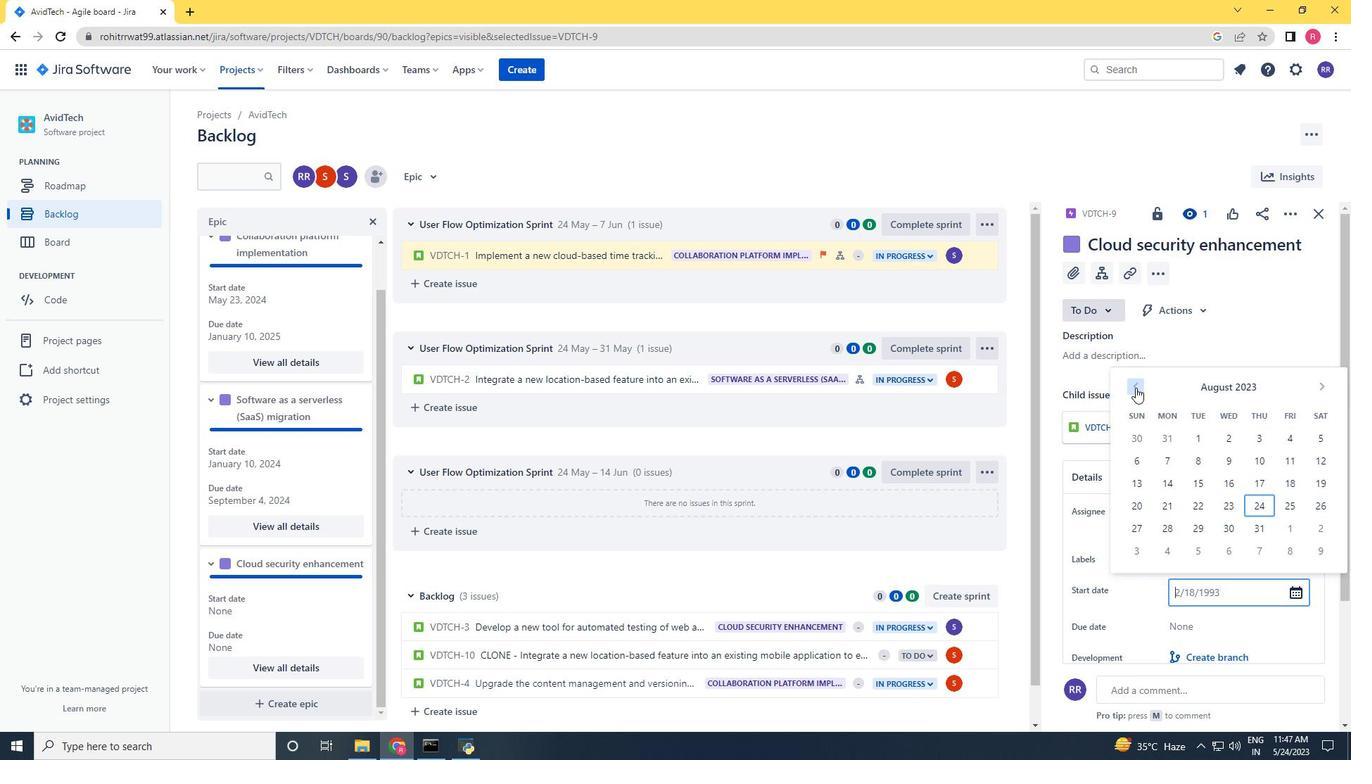 
Action: Mouse pressed left at (1136, 387)
Screenshot: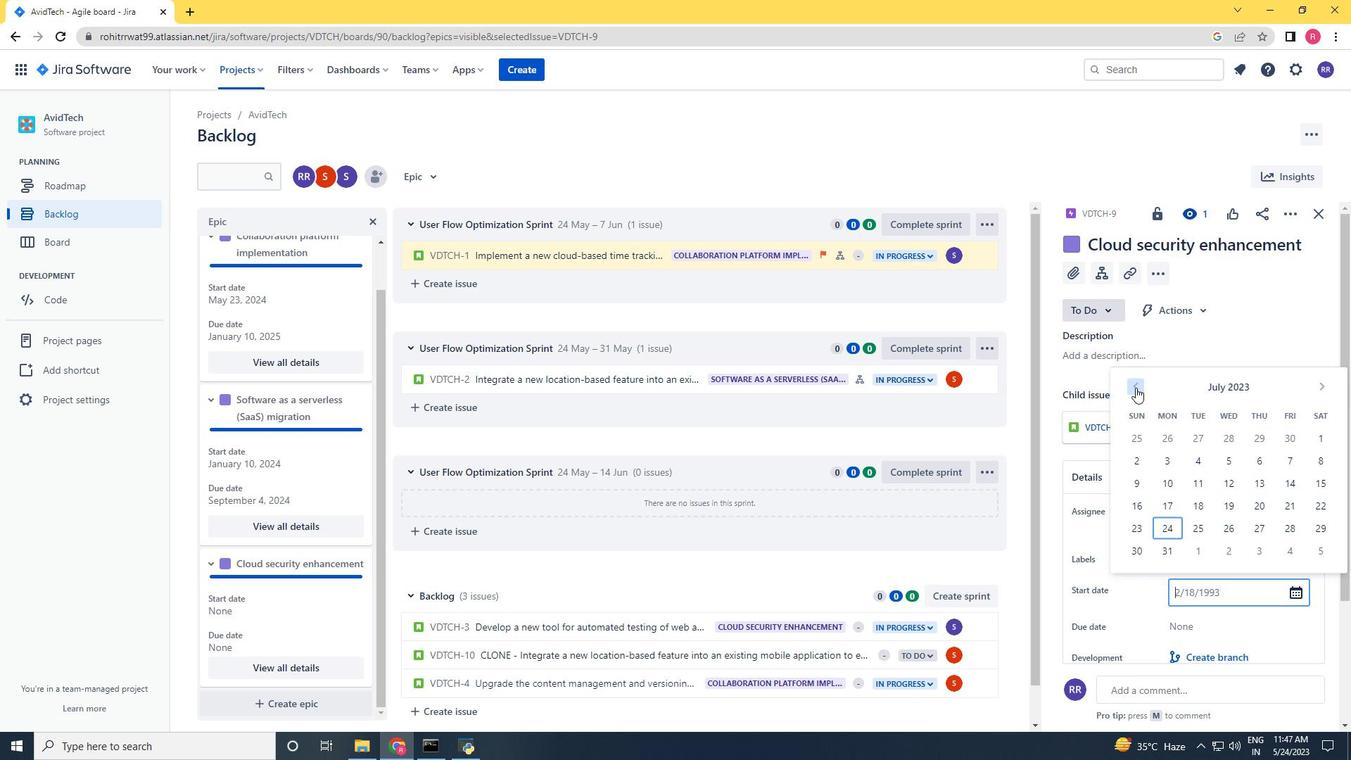 
Action: Mouse pressed left at (1136, 387)
Screenshot: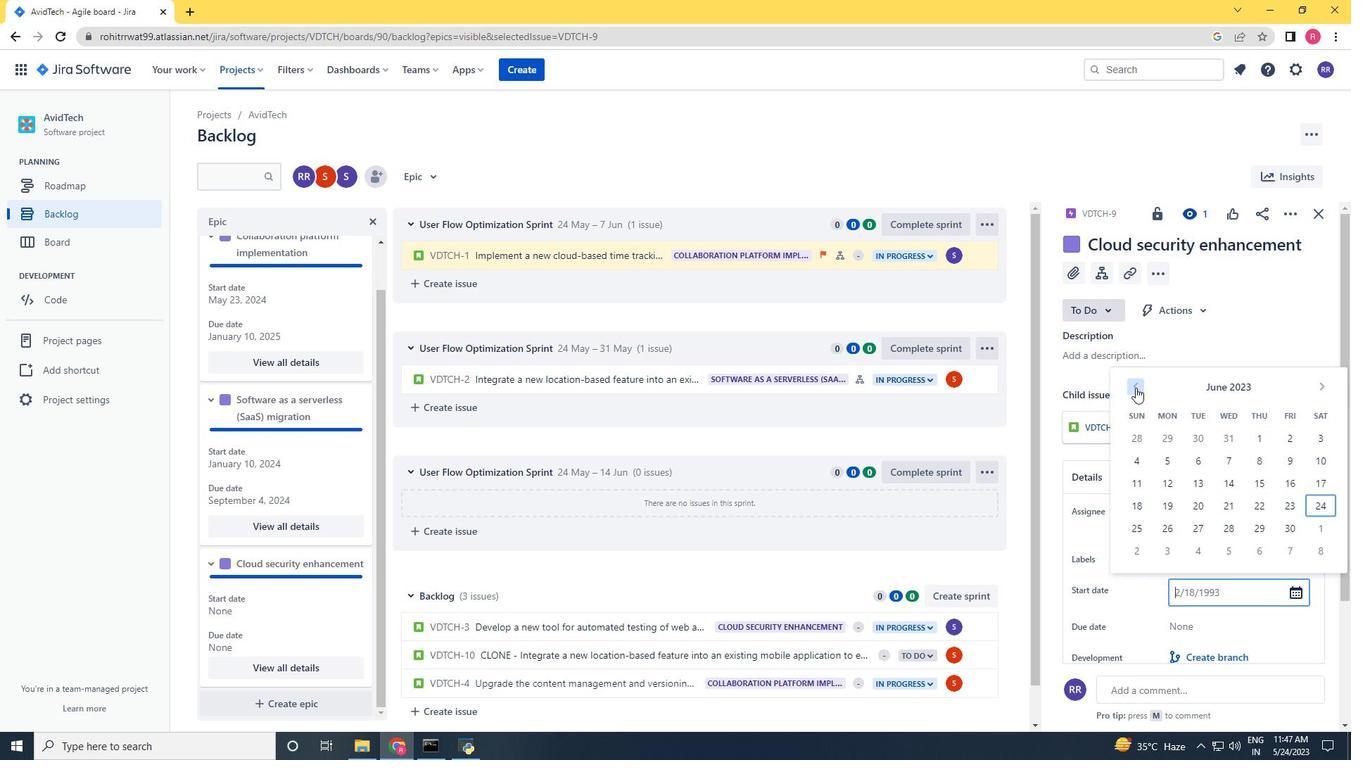 
Action: Mouse moved to (1136, 482)
Screenshot: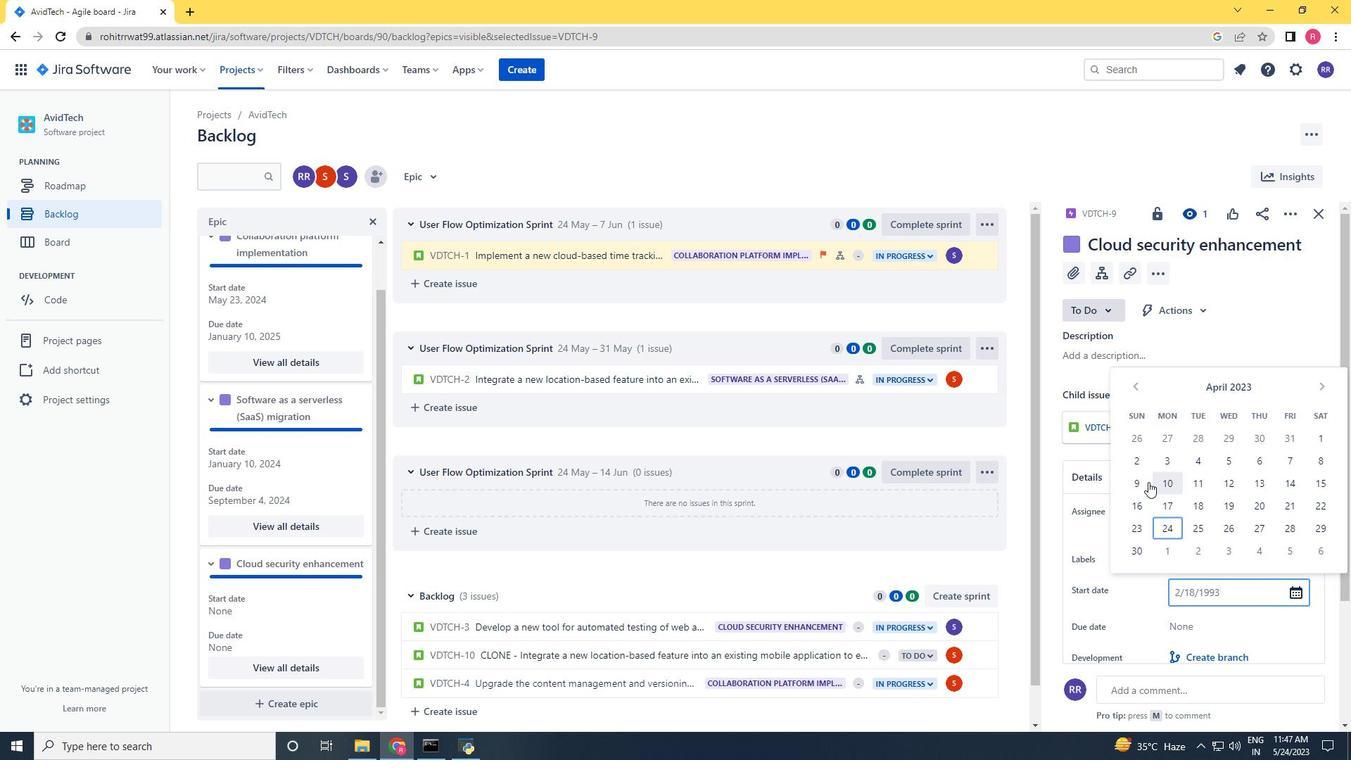 
Action: Mouse pressed left at (1136, 482)
Screenshot: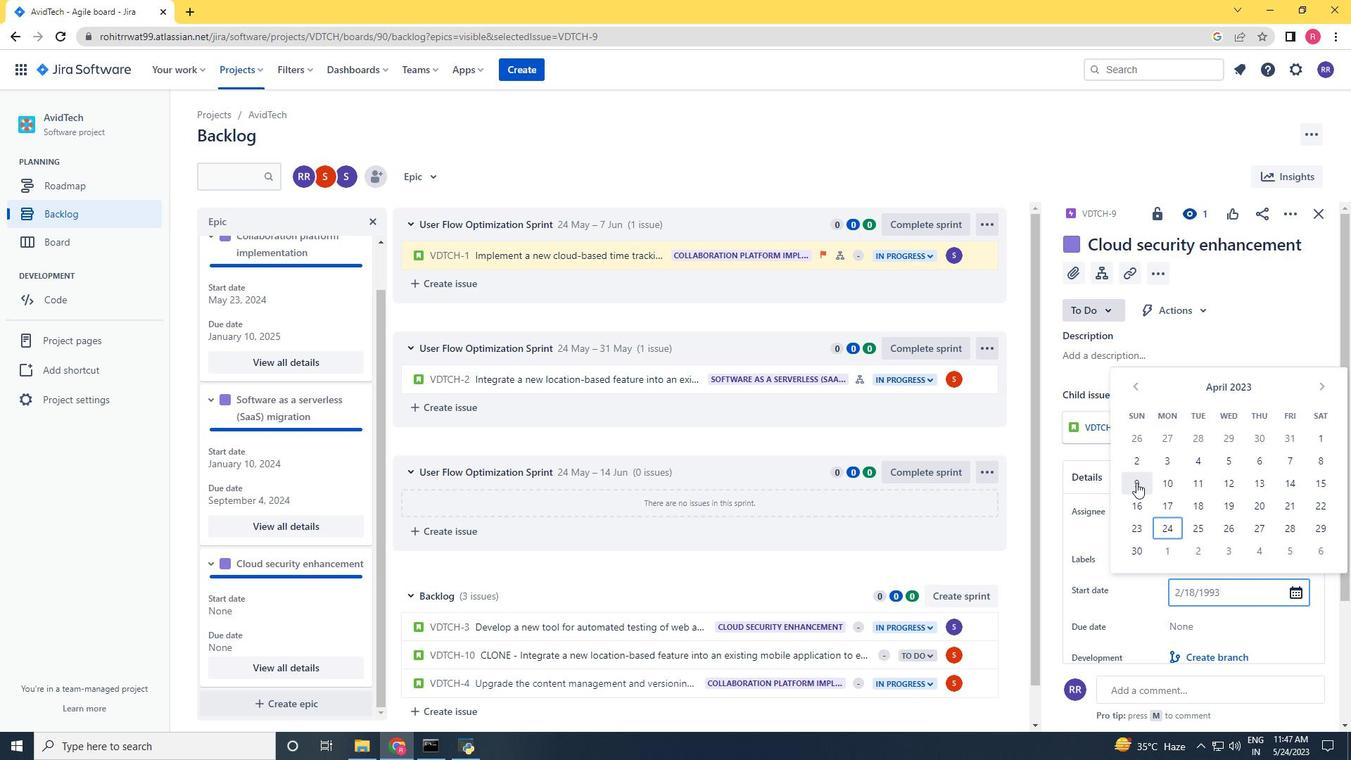 
Action: Mouse moved to (1223, 622)
Screenshot: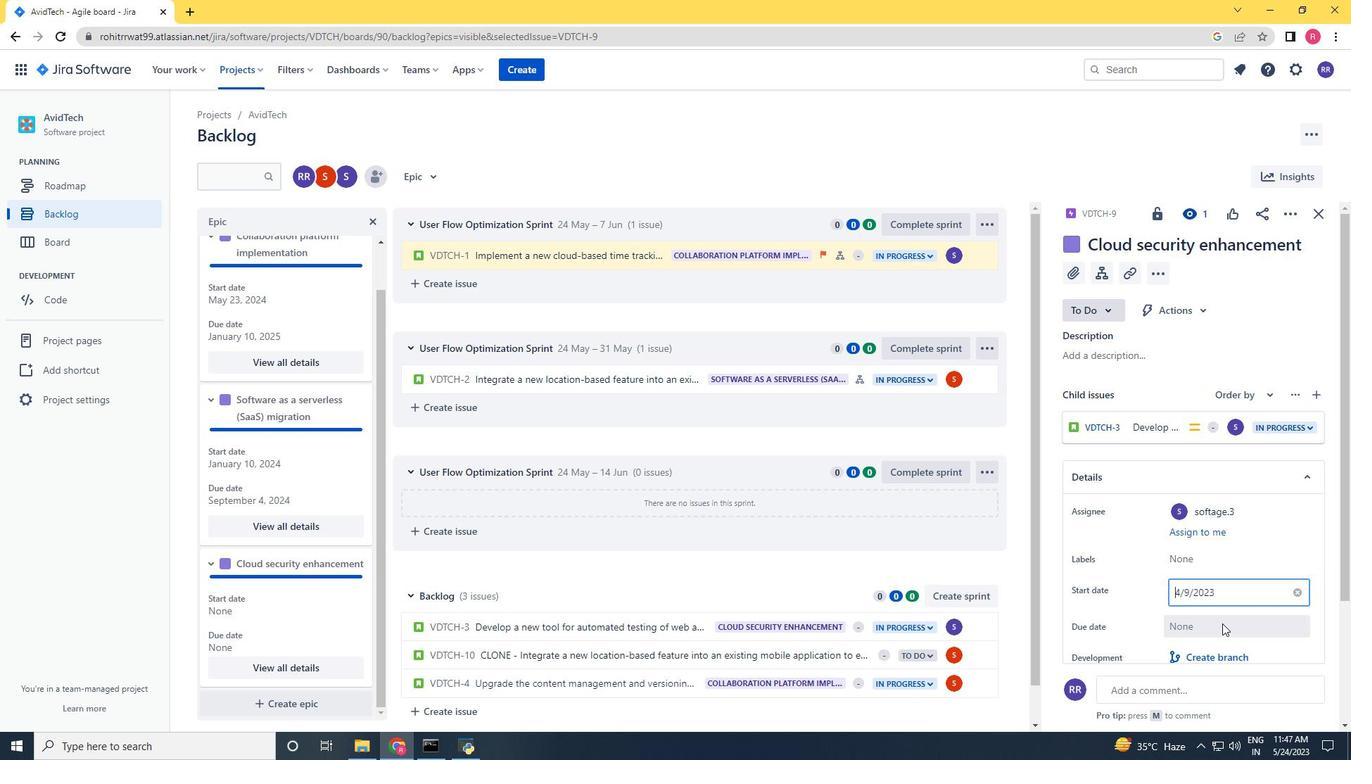 
Action: Mouse pressed left at (1223, 622)
Screenshot: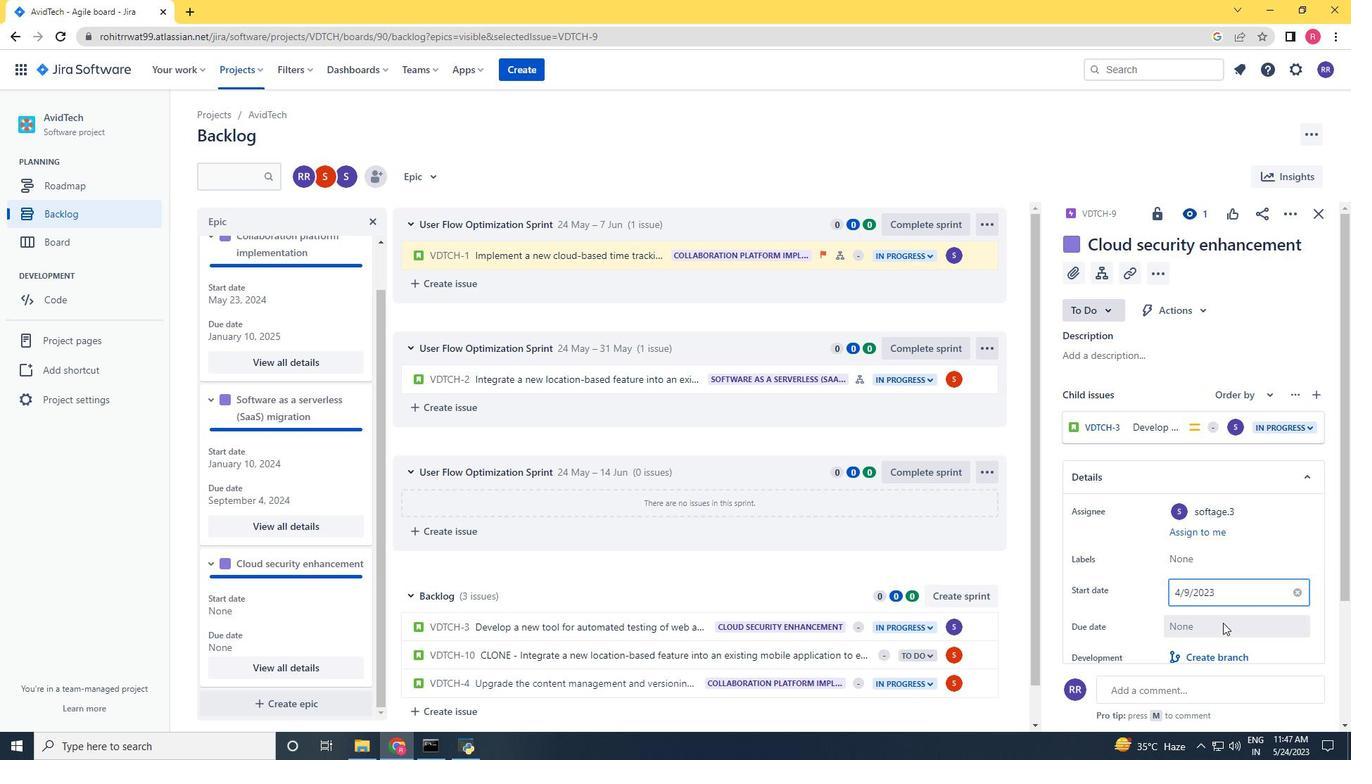 
Action: Mouse moved to (1325, 420)
Screenshot: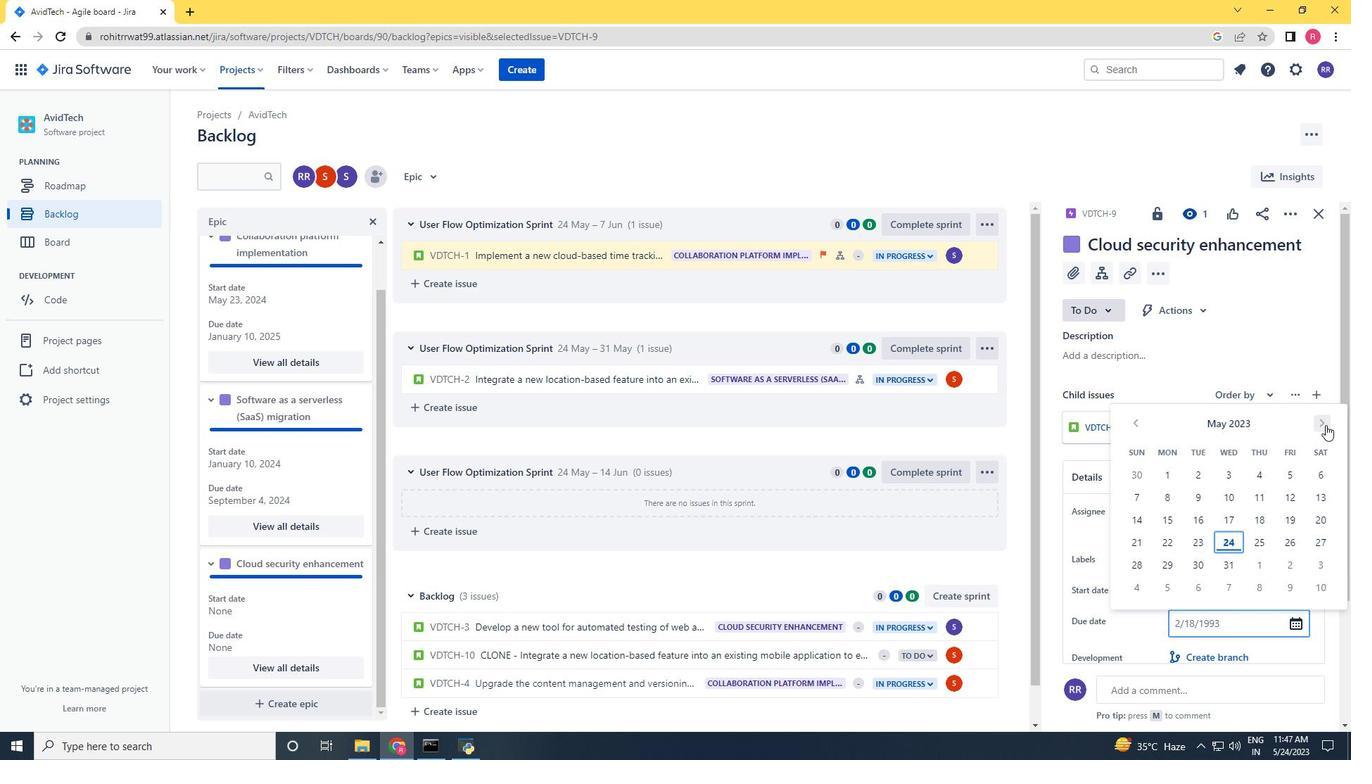 
Action: Mouse pressed left at (1325, 420)
Screenshot: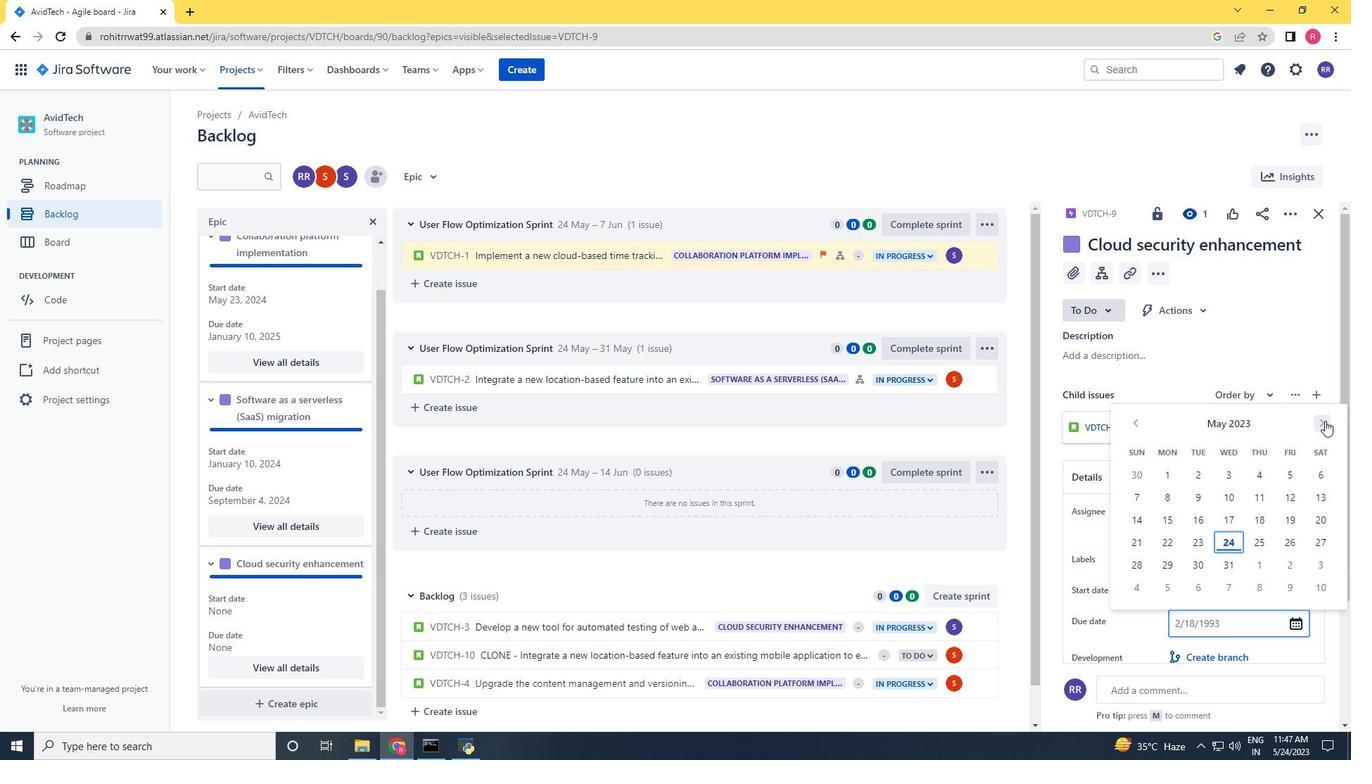 
Action: Mouse pressed left at (1325, 420)
Screenshot: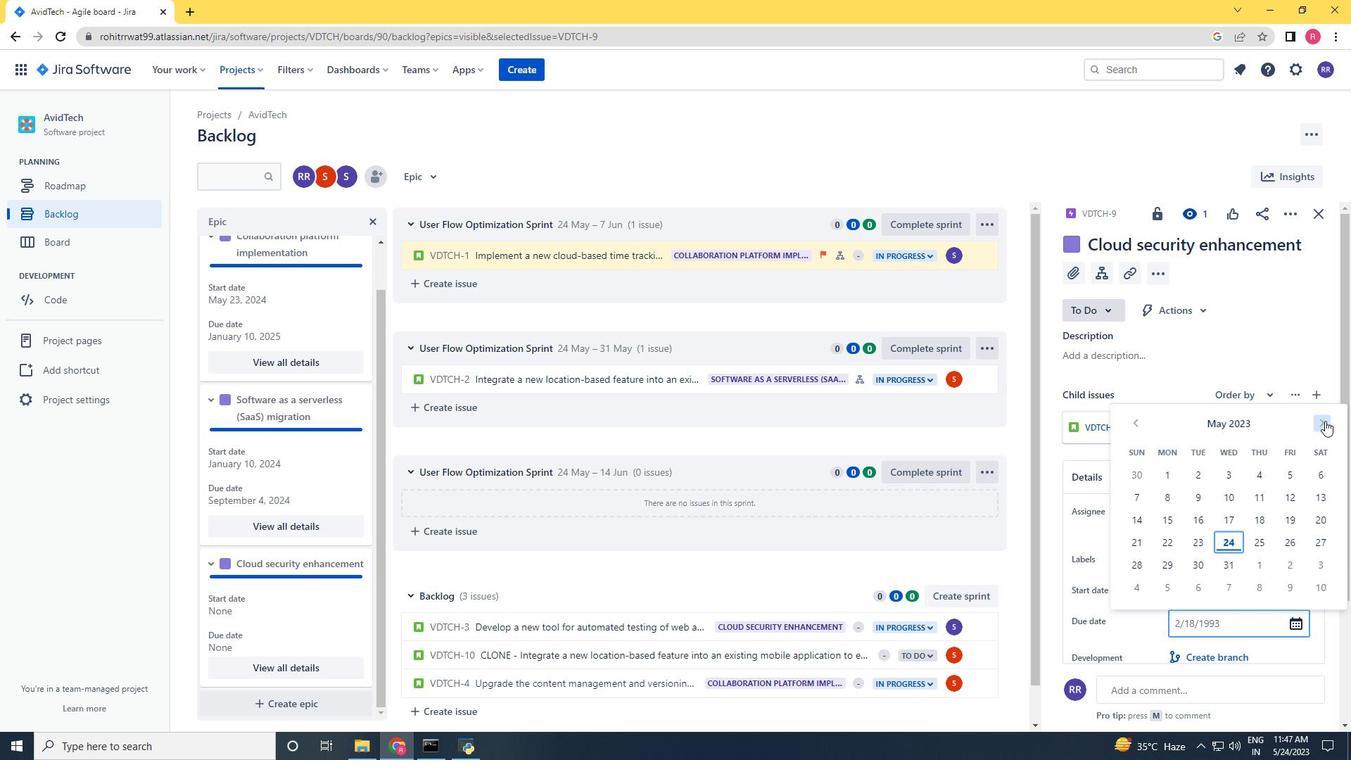 
Action: Mouse pressed left at (1325, 420)
Screenshot: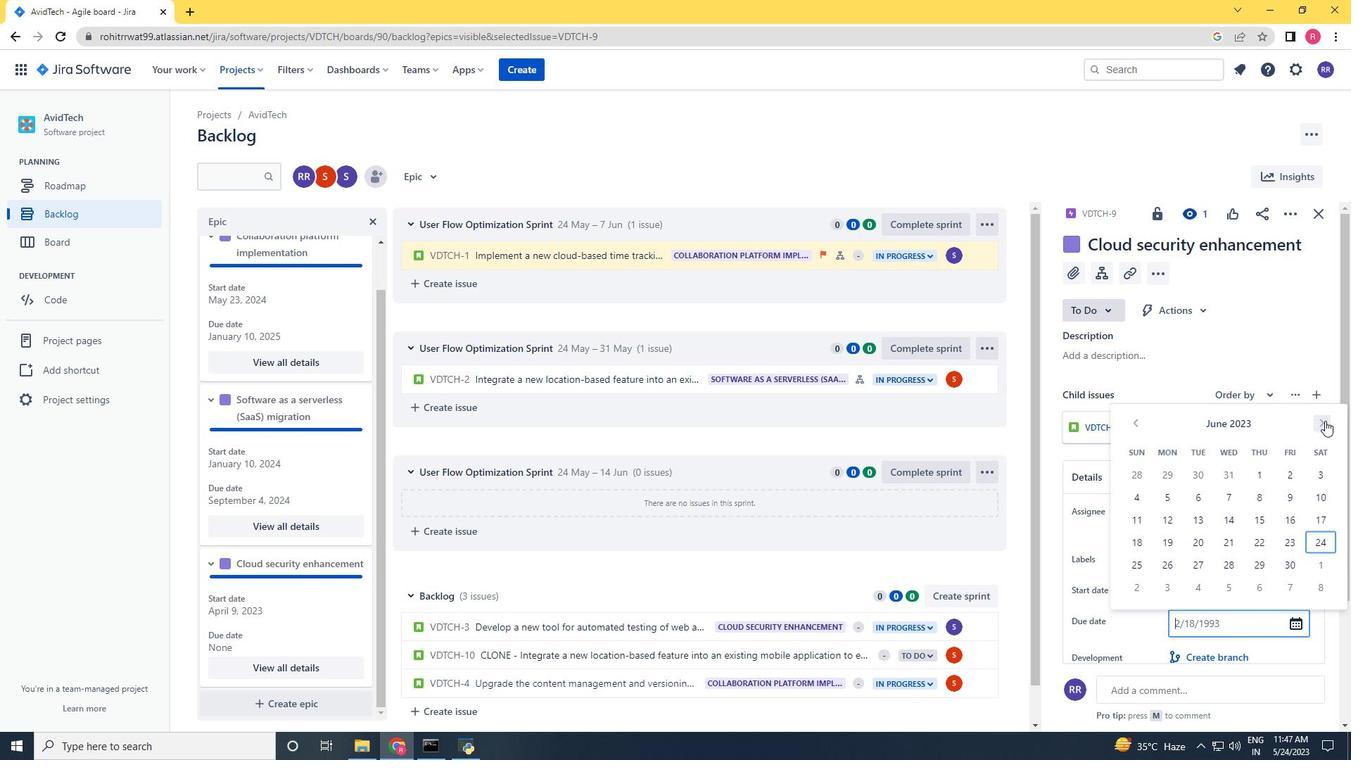 
Action: Mouse pressed left at (1325, 420)
Screenshot: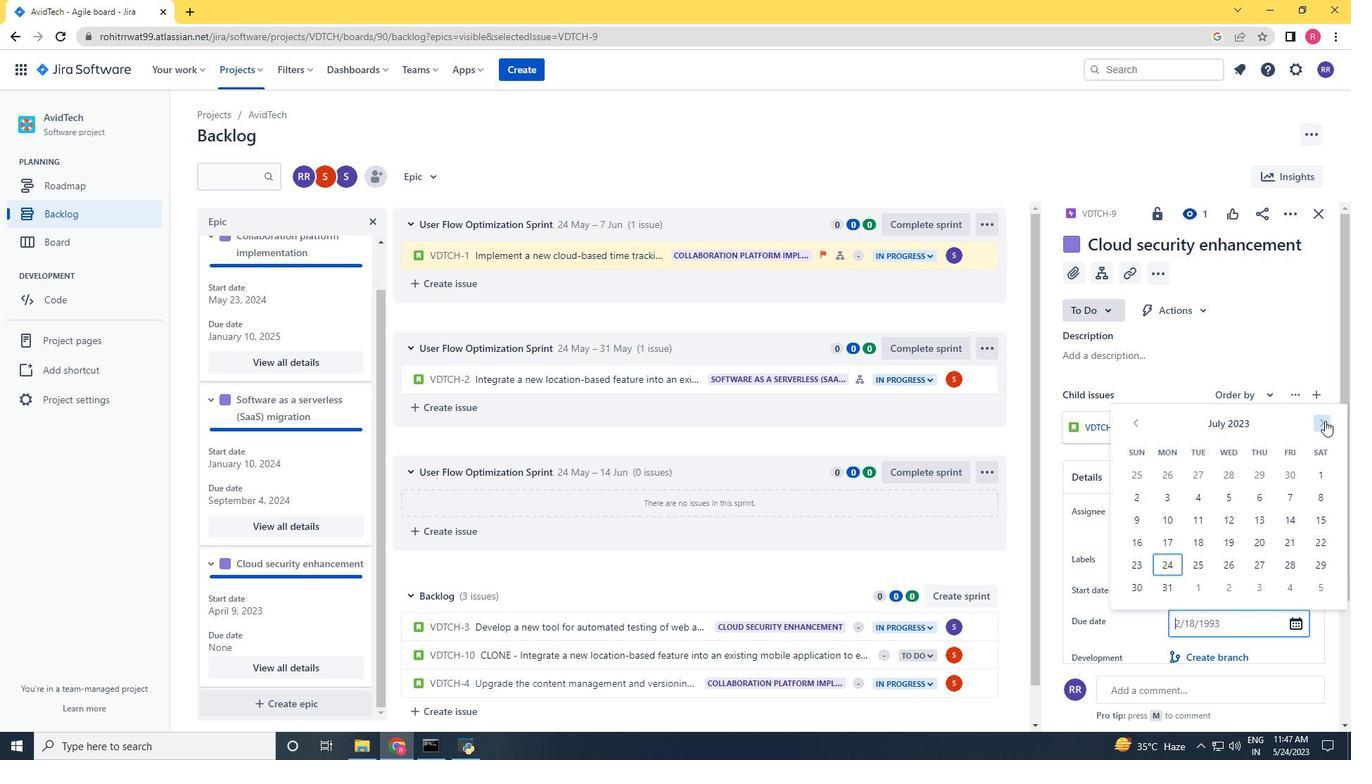 
Action: Mouse pressed left at (1325, 420)
Screenshot: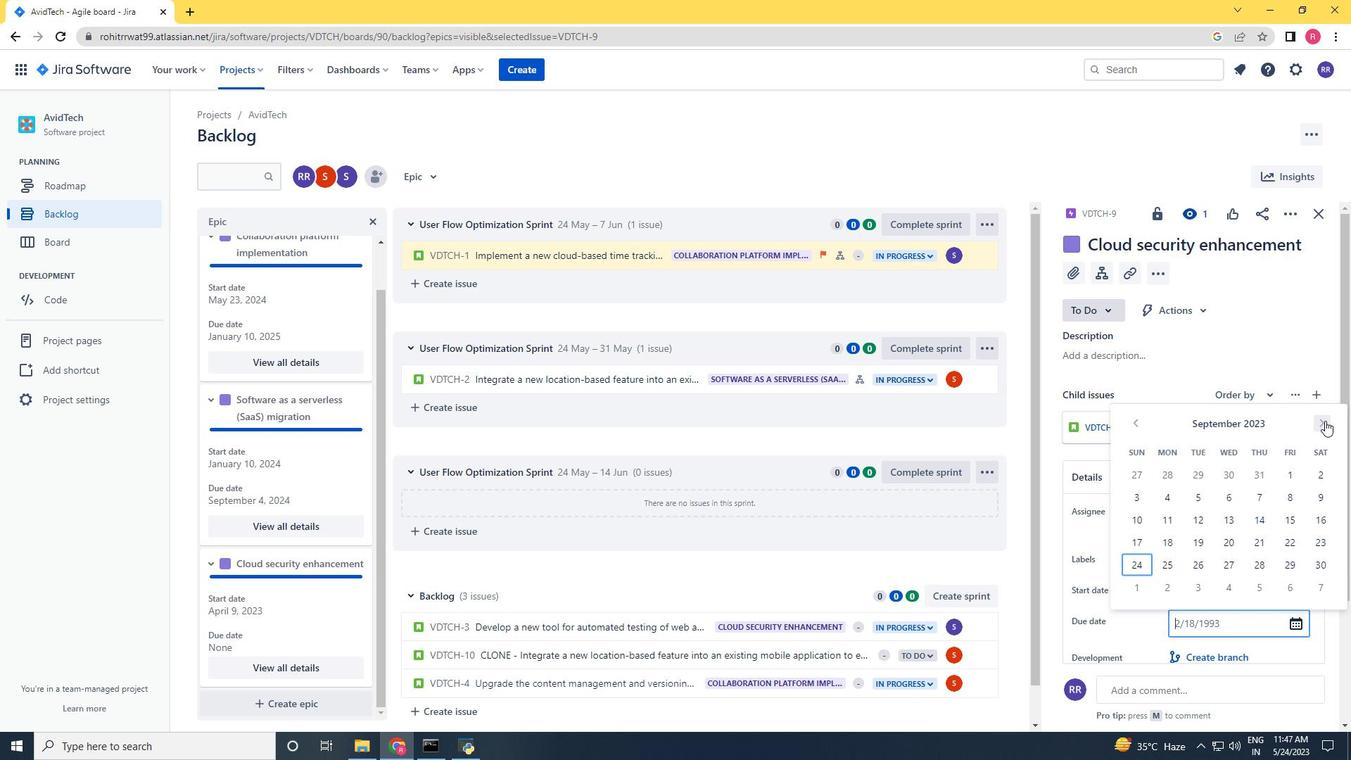 
Action: Mouse pressed left at (1325, 420)
Screenshot: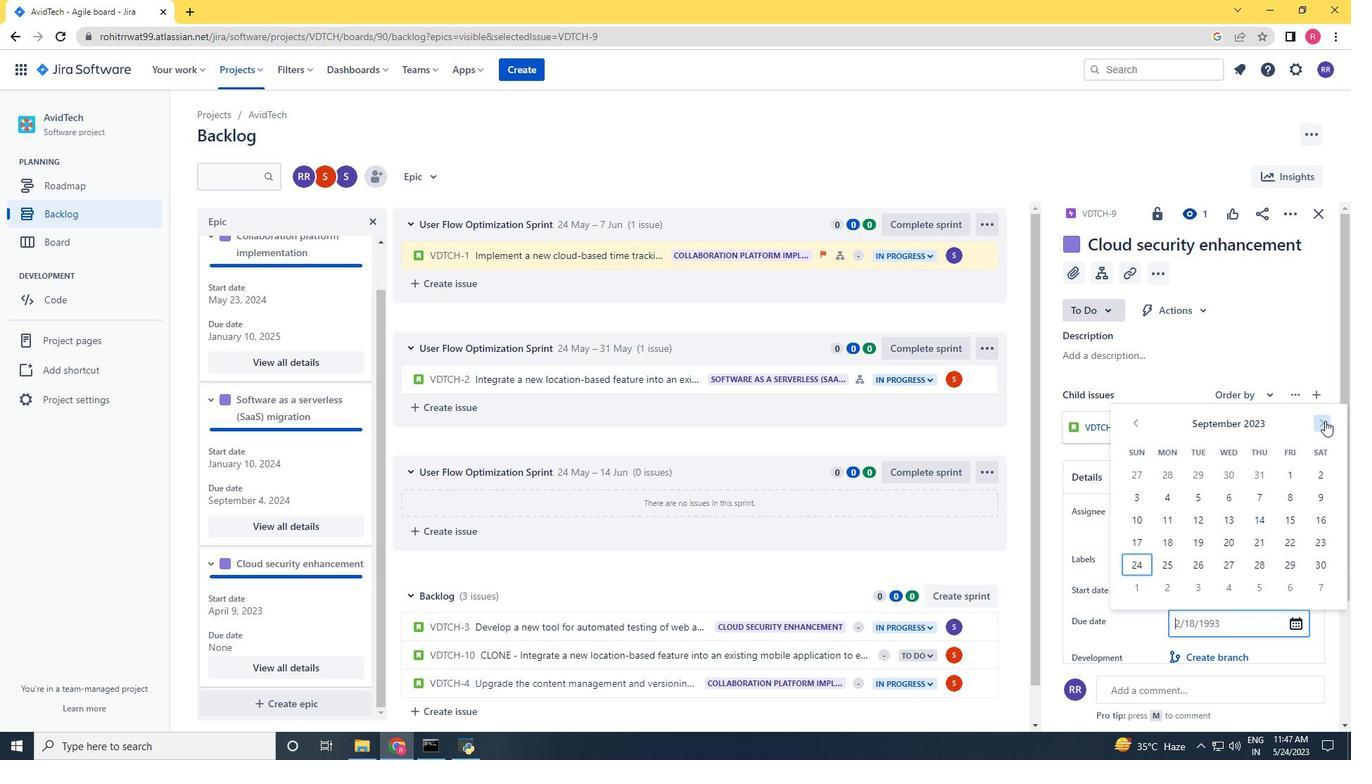 
Action: Mouse pressed left at (1325, 420)
Screenshot: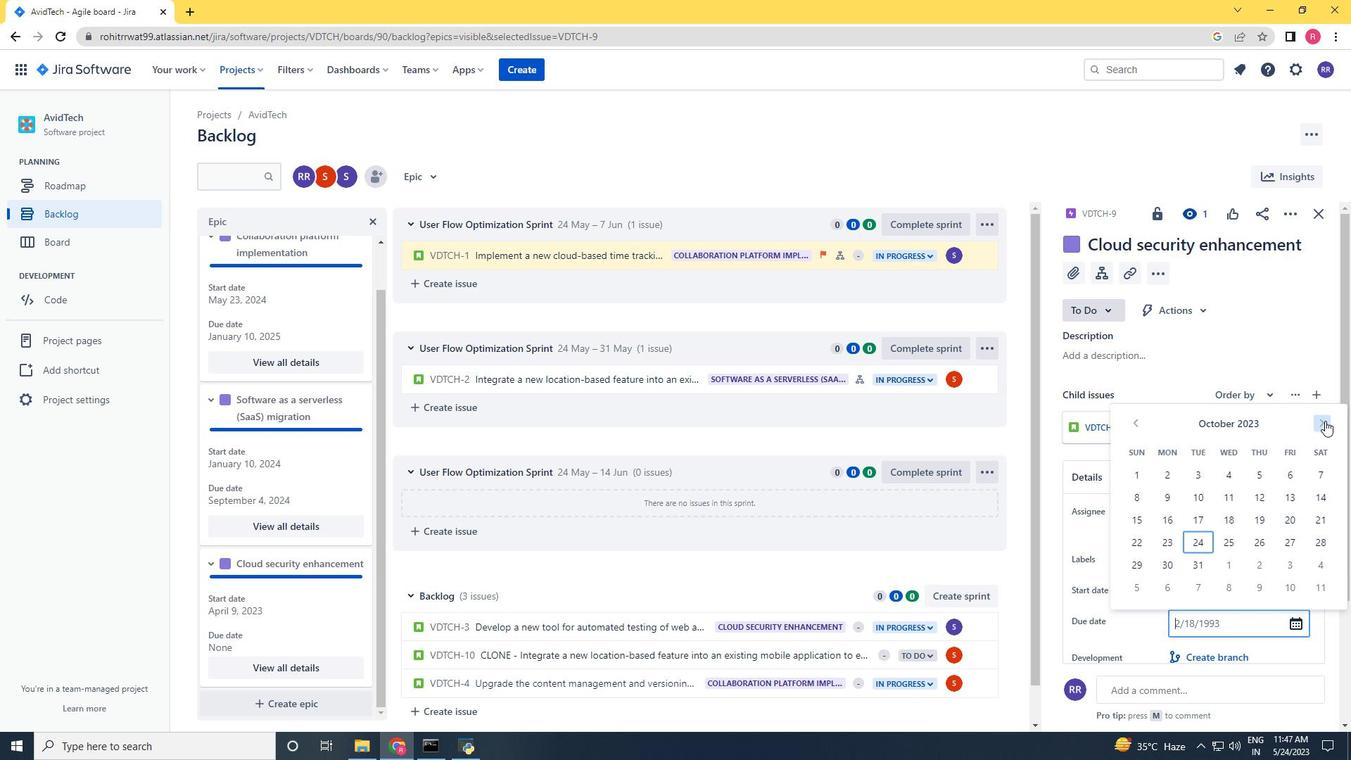 
Action: Mouse pressed left at (1325, 420)
Screenshot: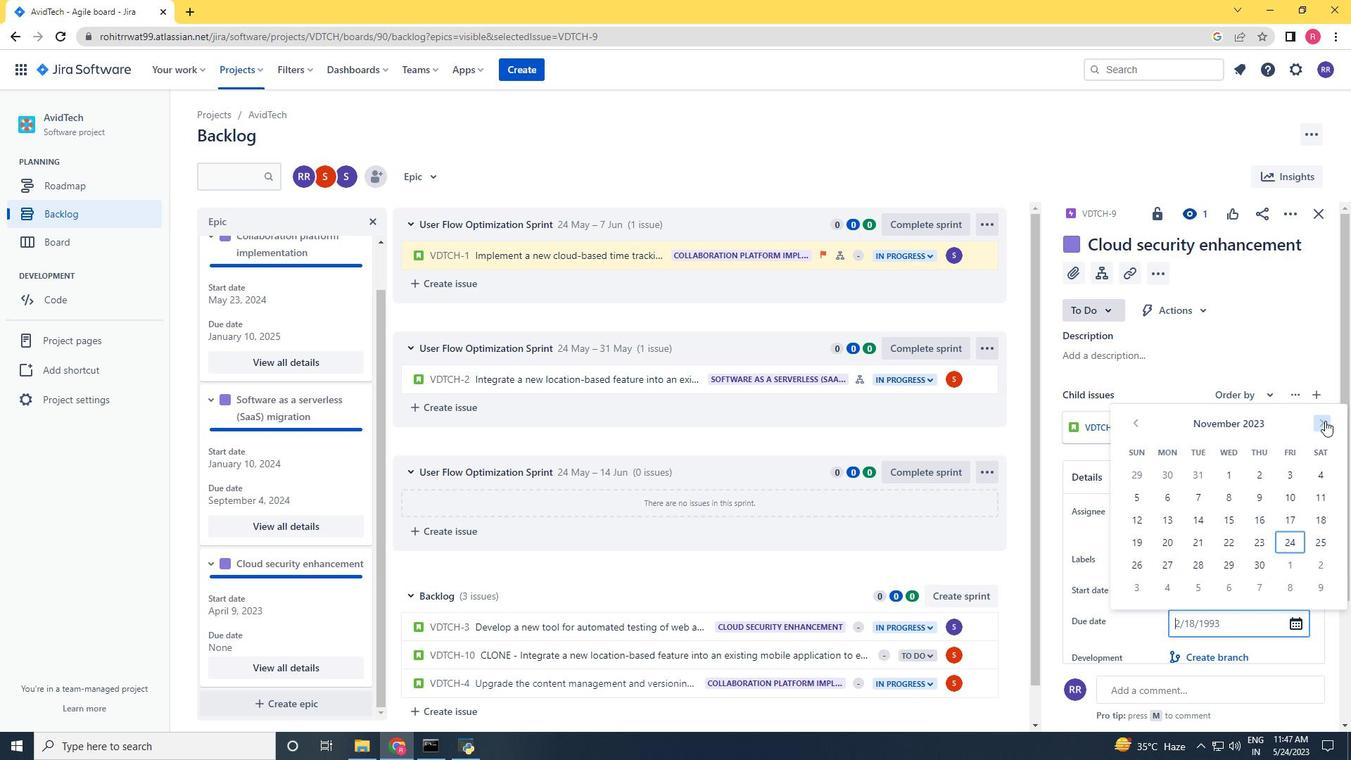 
Action: Mouse pressed left at (1325, 420)
Screenshot: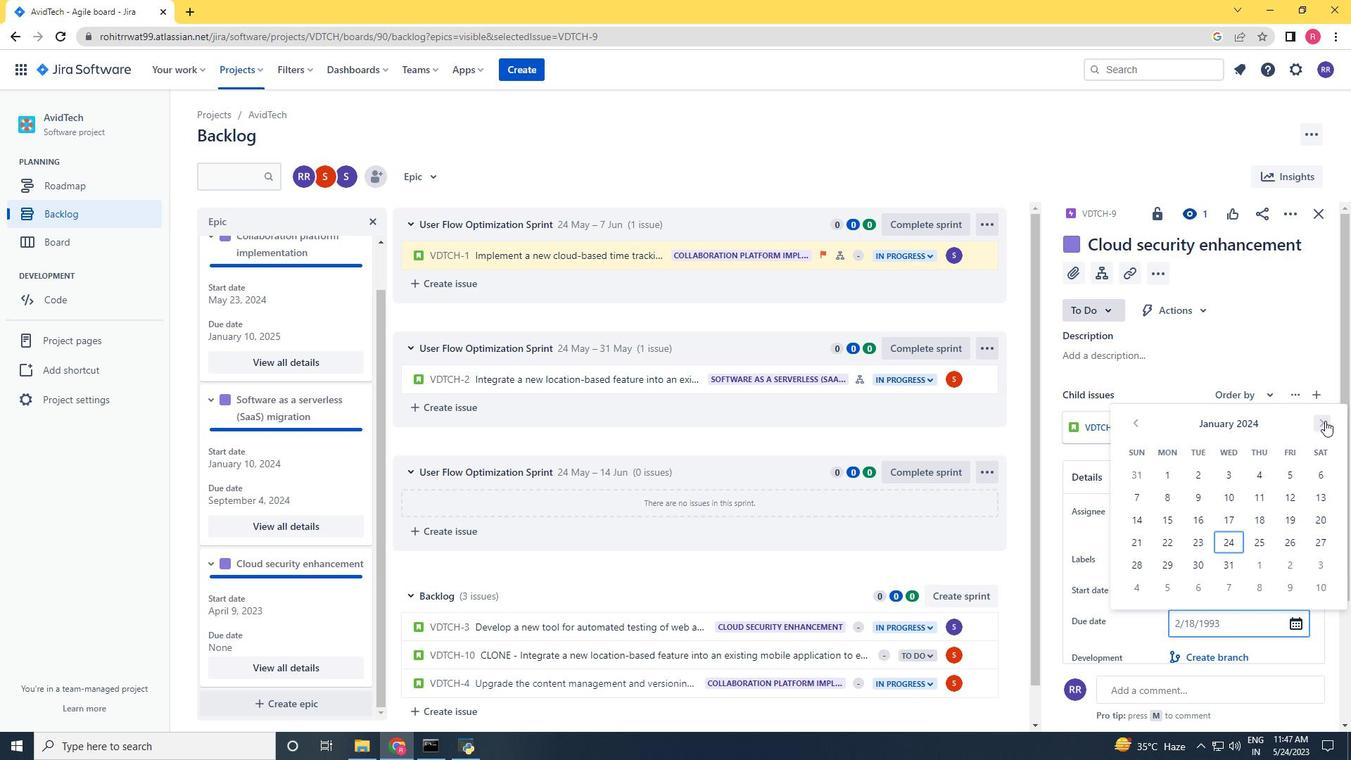
Action: Mouse pressed left at (1325, 420)
Screenshot: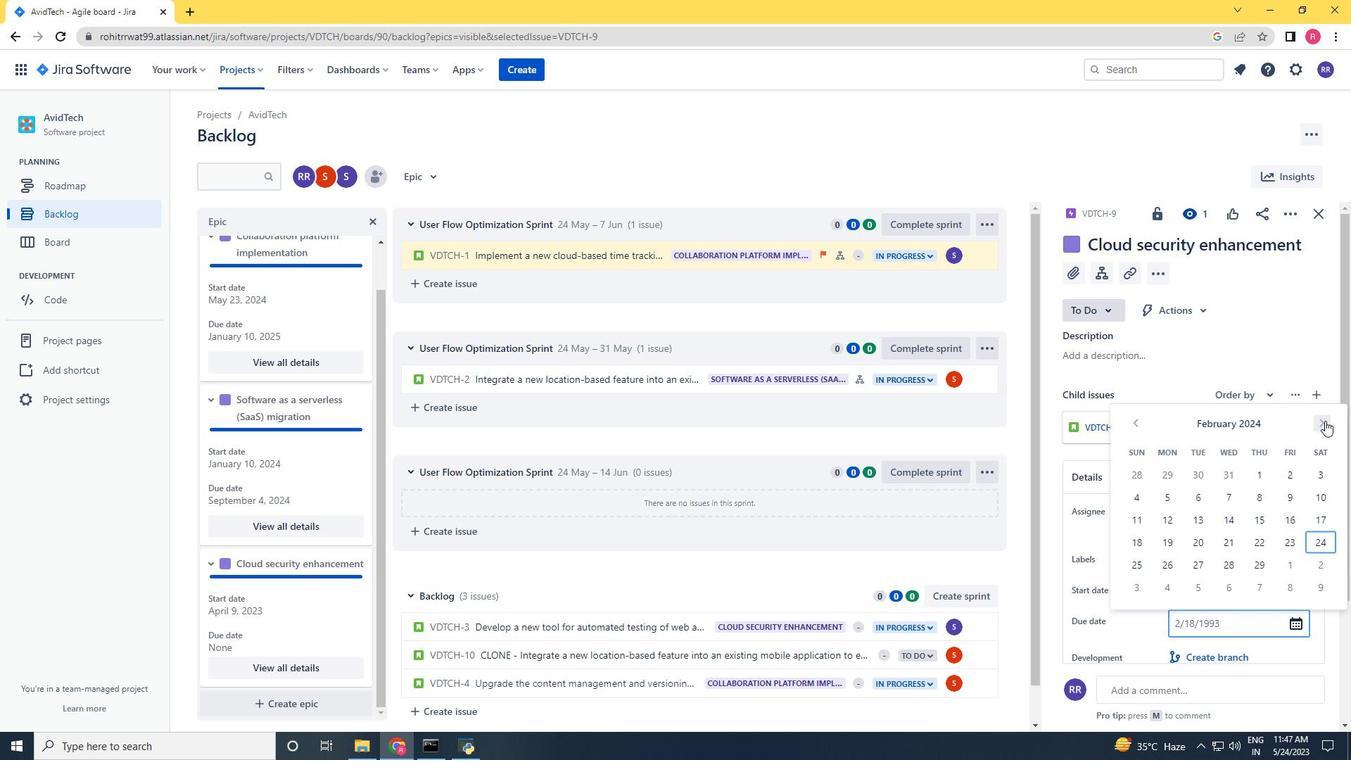 
Action: Mouse pressed left at (1325, 420)
Screenshot: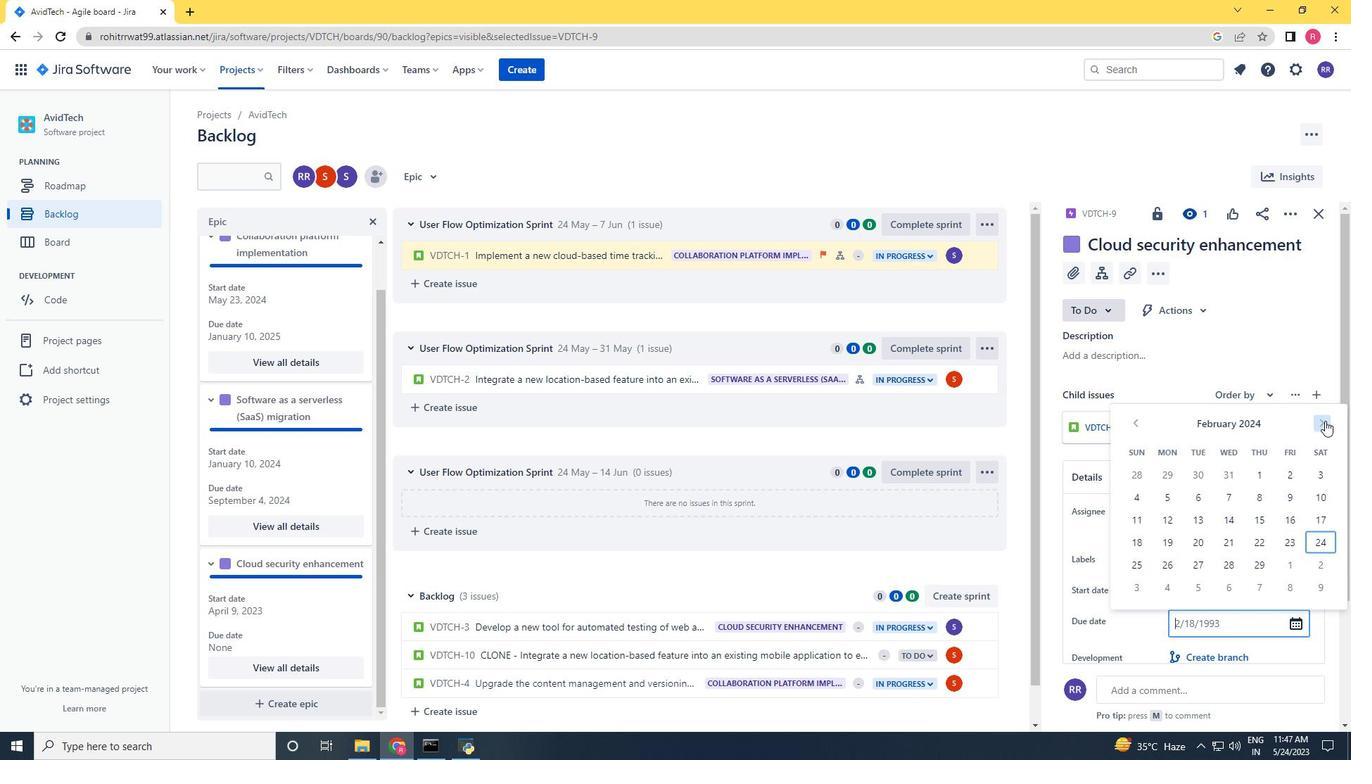 
Action: Mouse pressed left at (1325, 420)
Screenshot: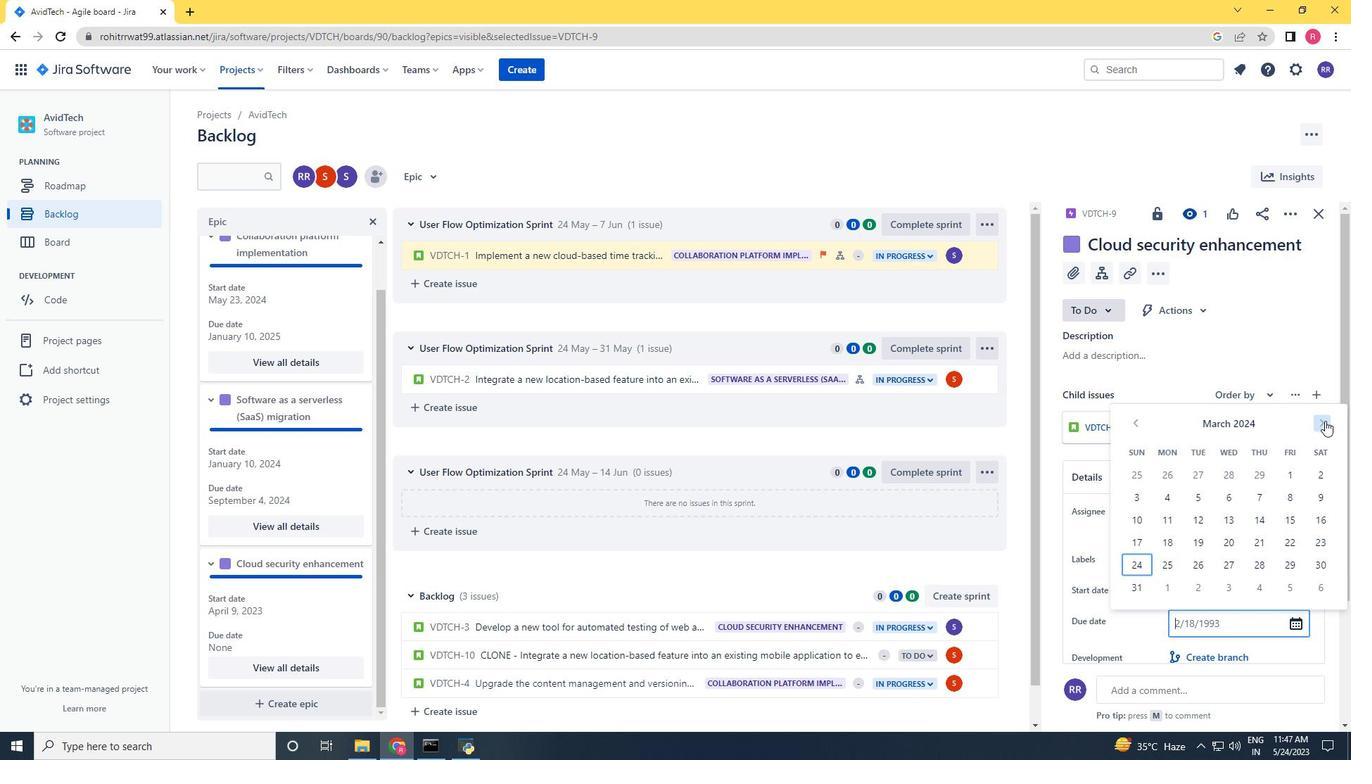 
Action: Mouse pressed left at (1325, 420)
Screenshot: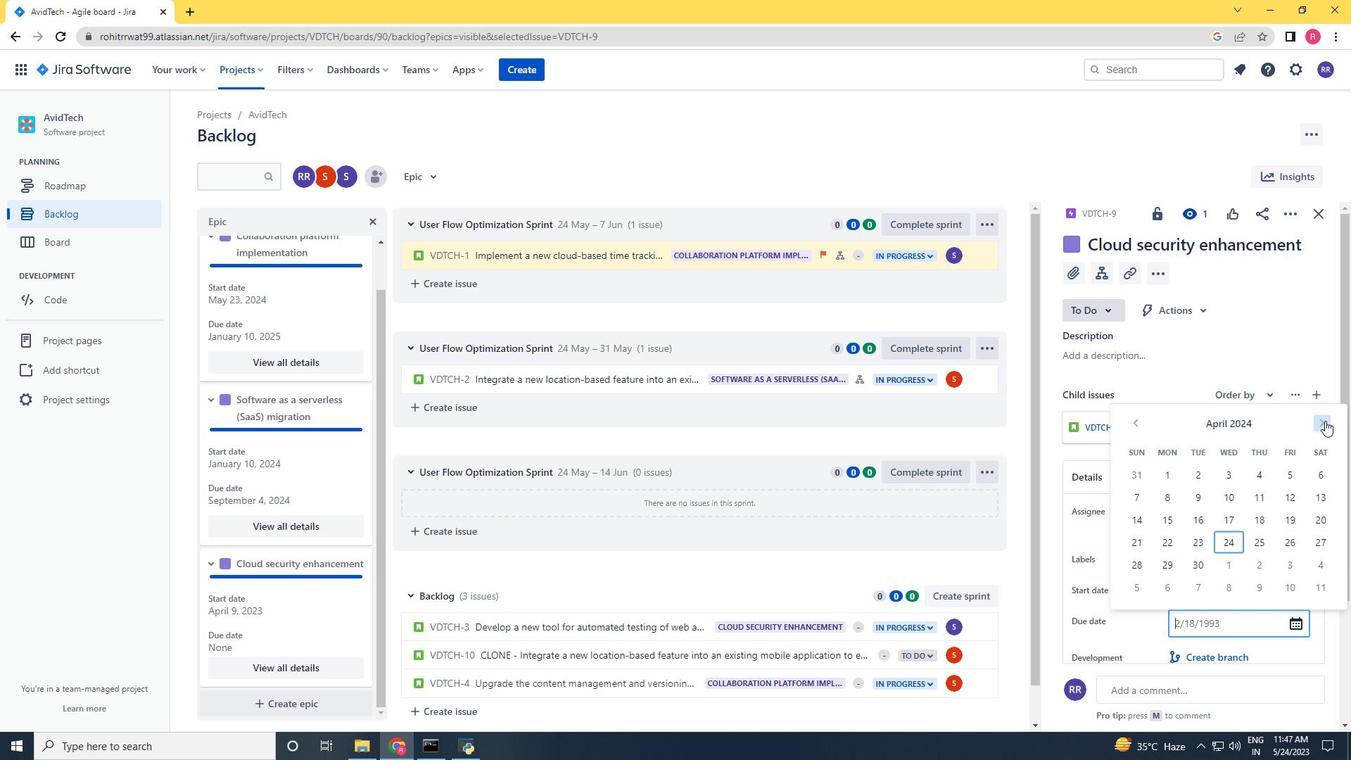 
Action: Mouse pressed left at (1325, 420)
Screenshot: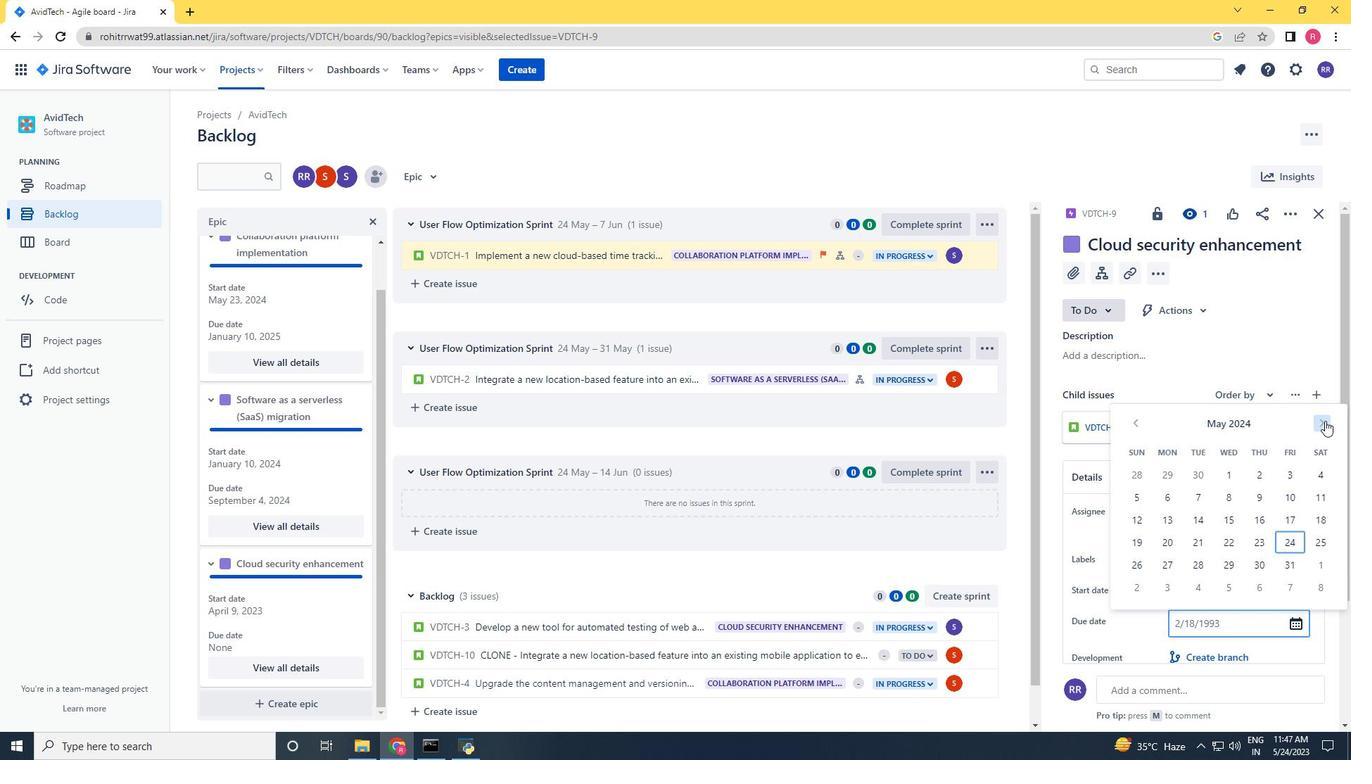 
Action: Mouse pressed left at (1325, 420)
Screenshot: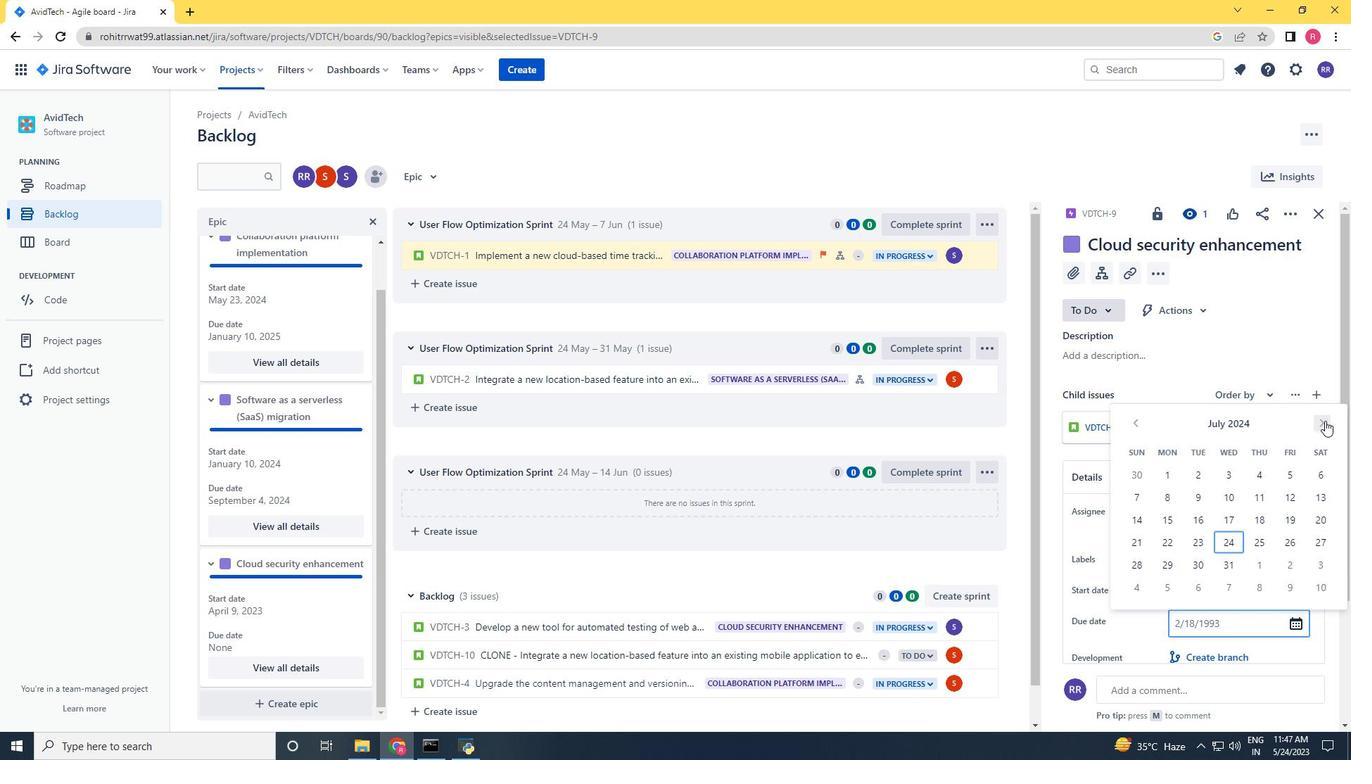 
Action: Mouse pressed left at (1325, 420)
Screenshot: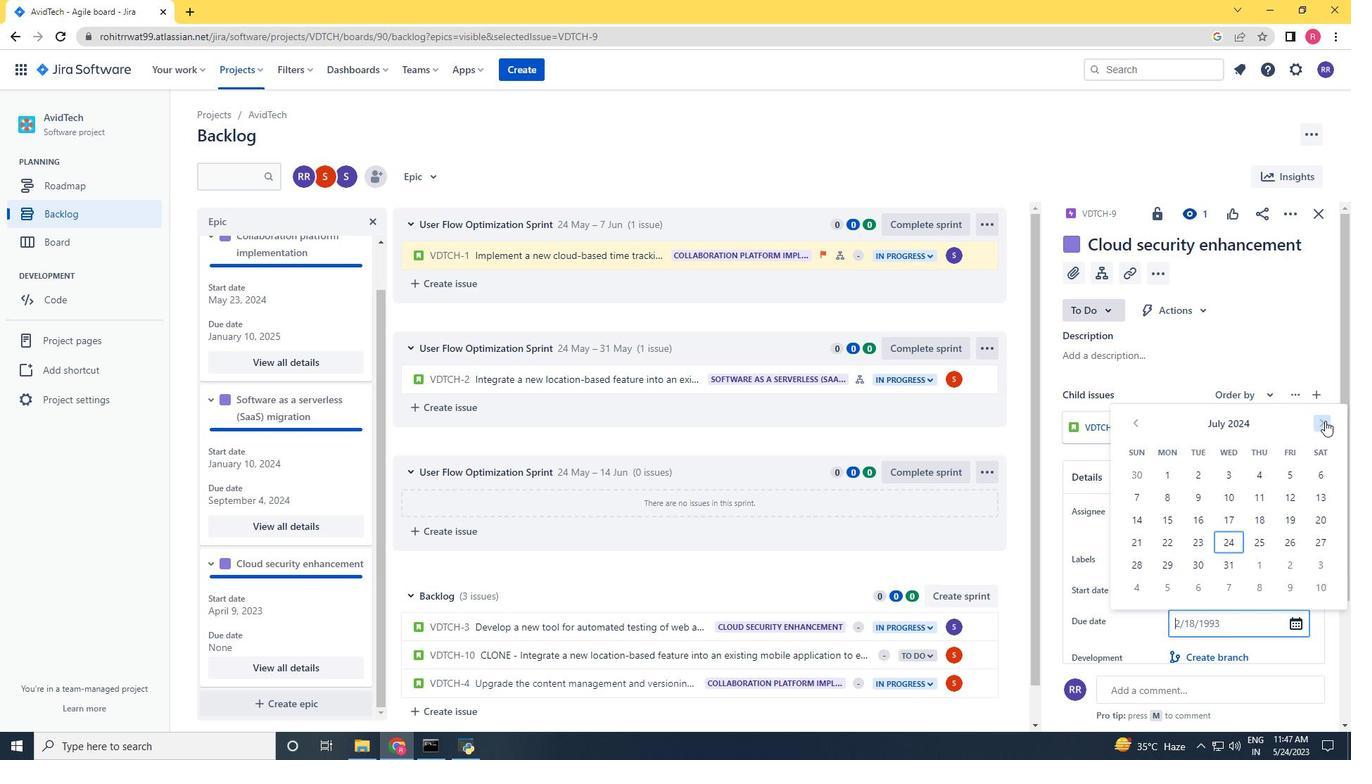
Action: Mouse pressed left at (1325, 420)
Screenshot: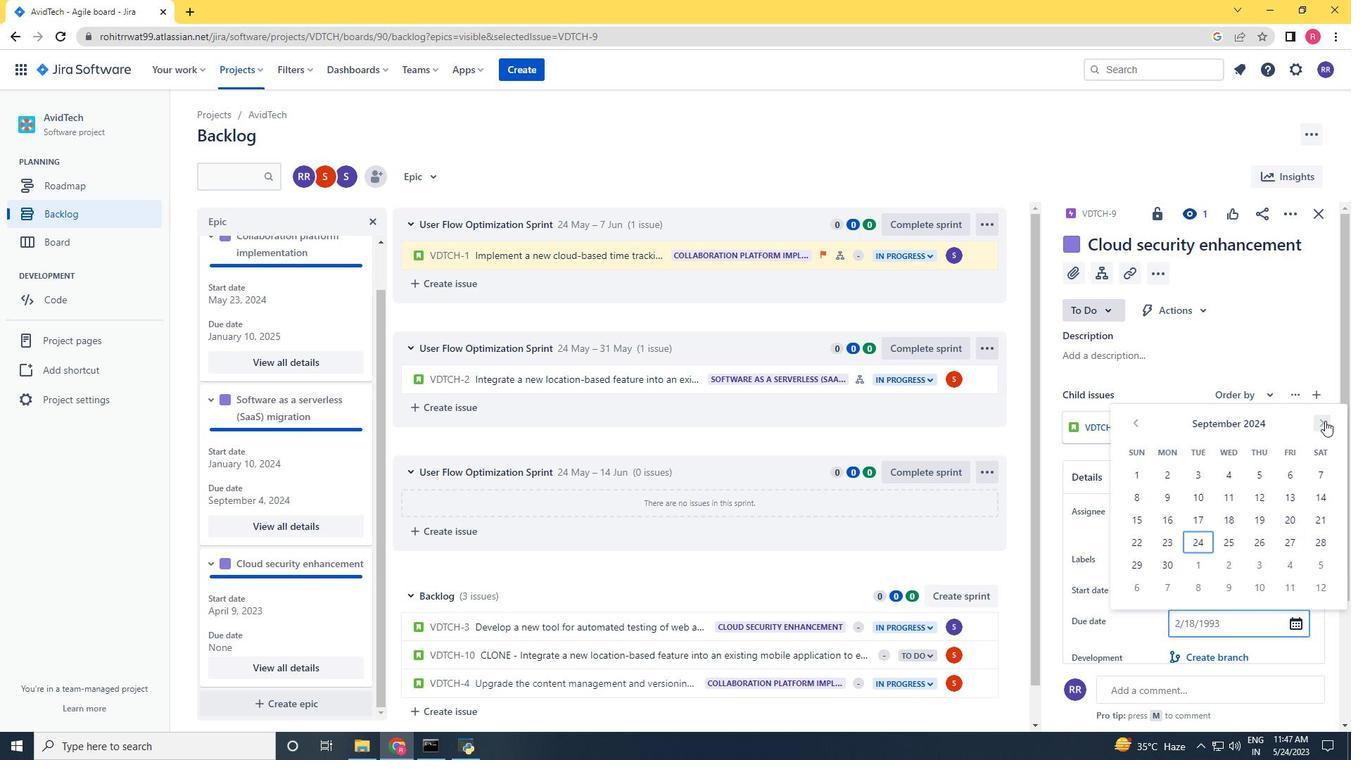 
Action: Mouse pressed left at (1325, 420)
Screenshot: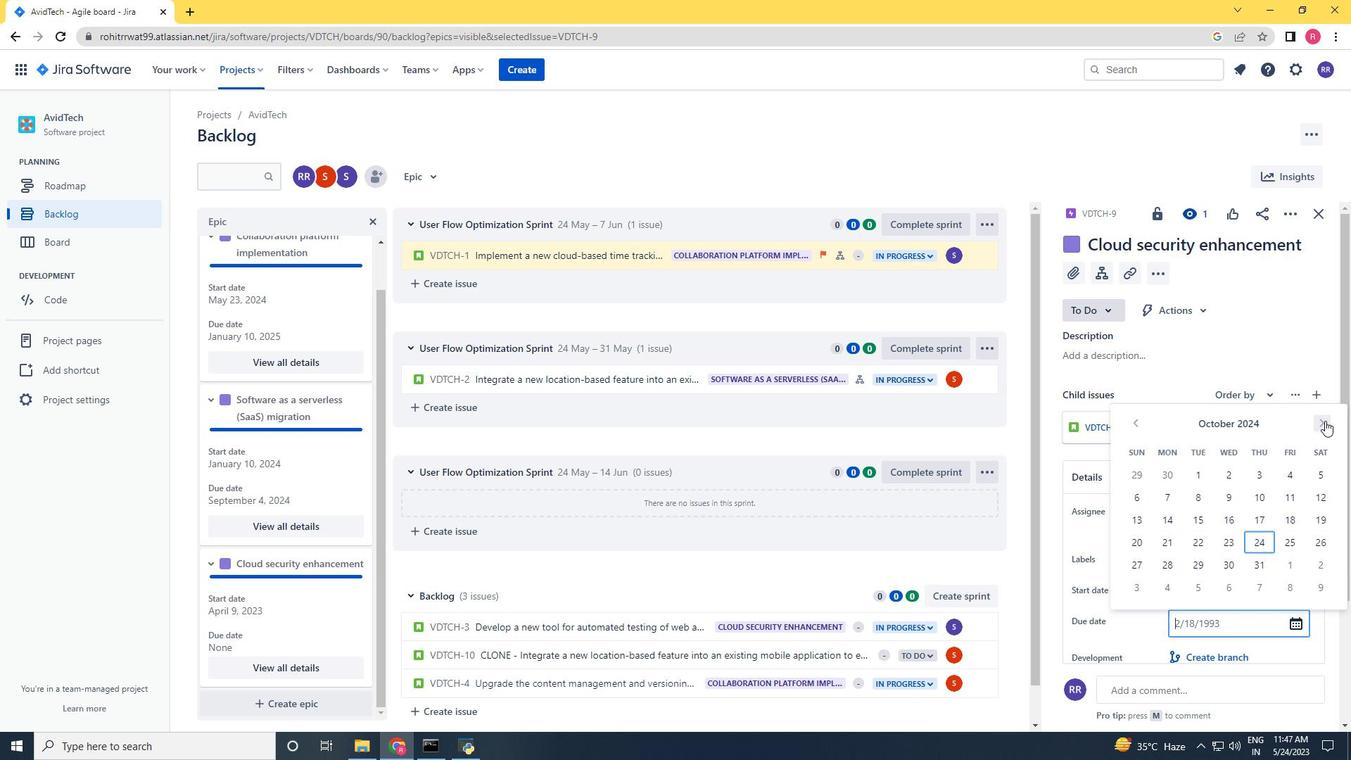 
Action: Mouse moved to (1169, 539)
Screenshot: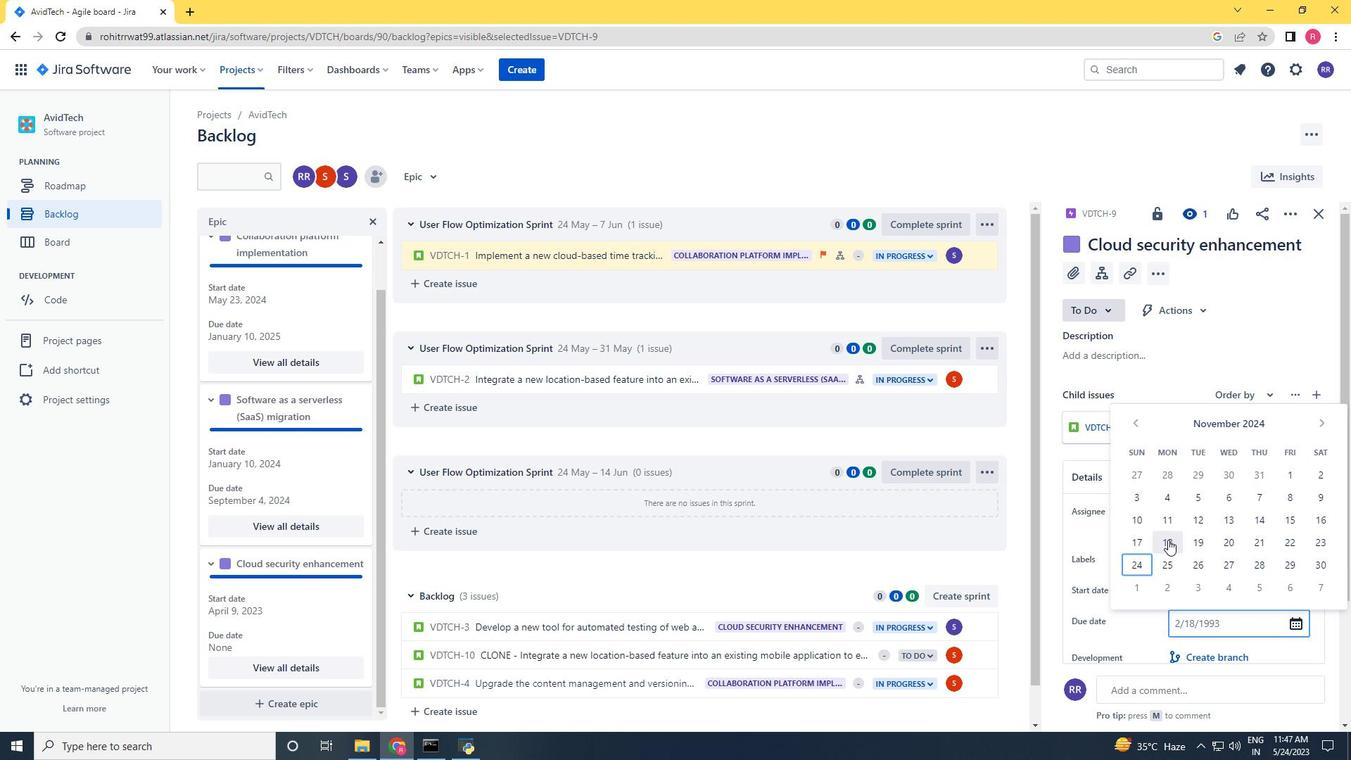 
Action: Mouse pressed left at (1169, 539)
Screenshot: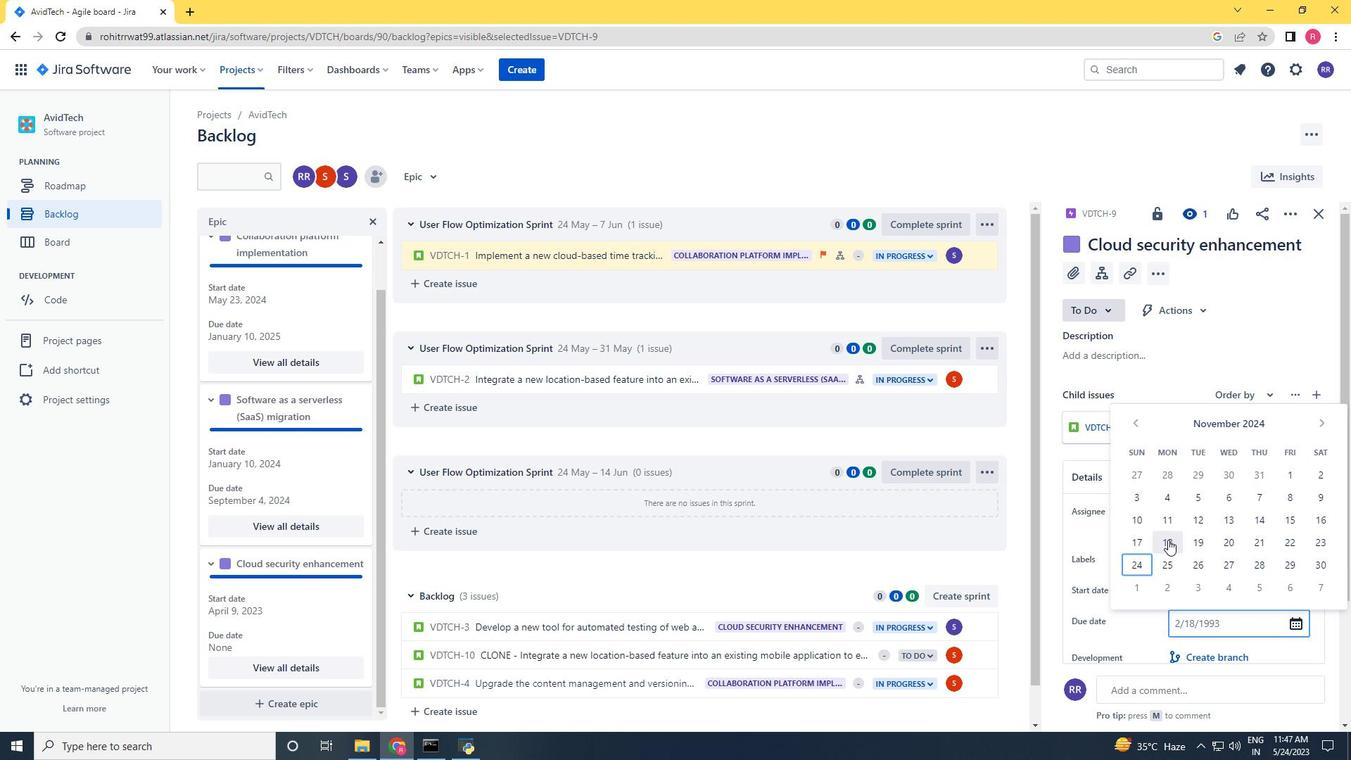
Action: Mouse moved to (1179, 593)
Screenshot: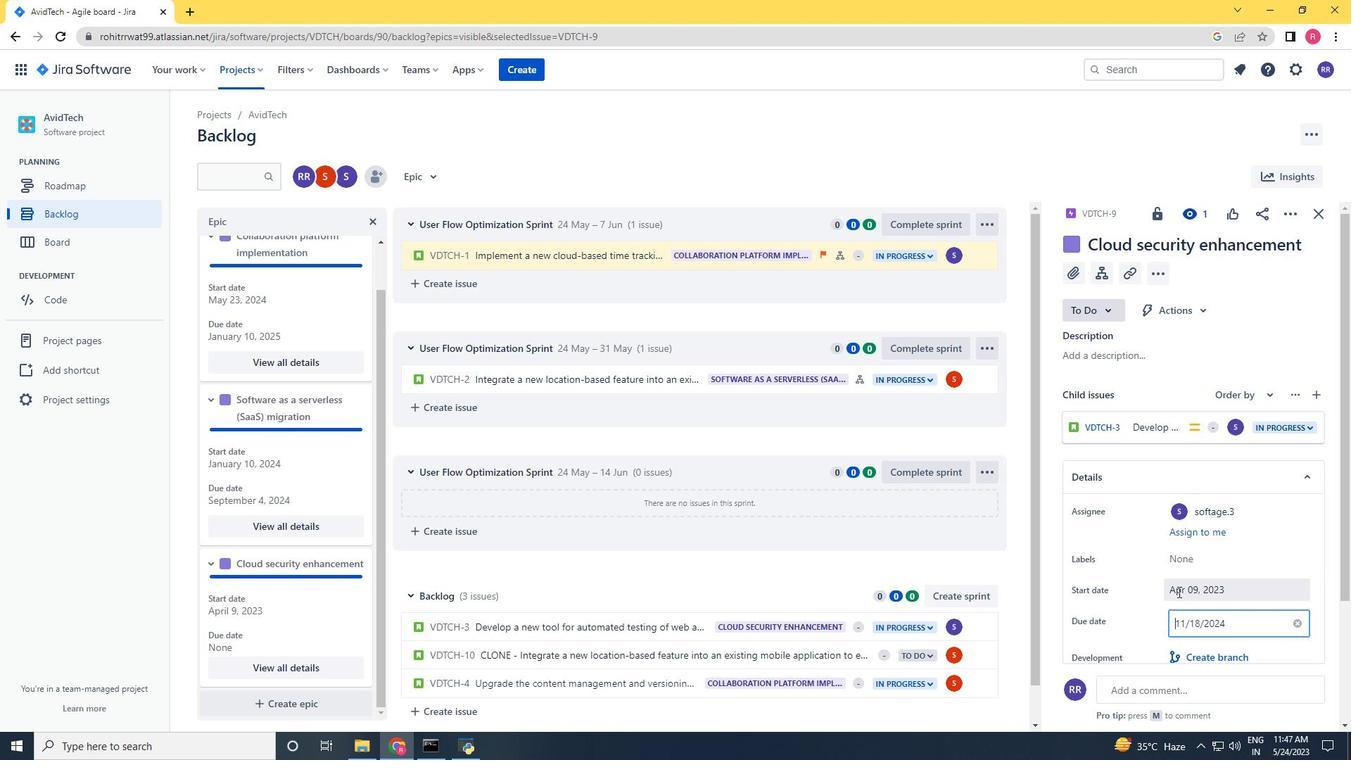 
Action: Mouse scrolled (1179, 592) with delta (0, 0)
Screenshot: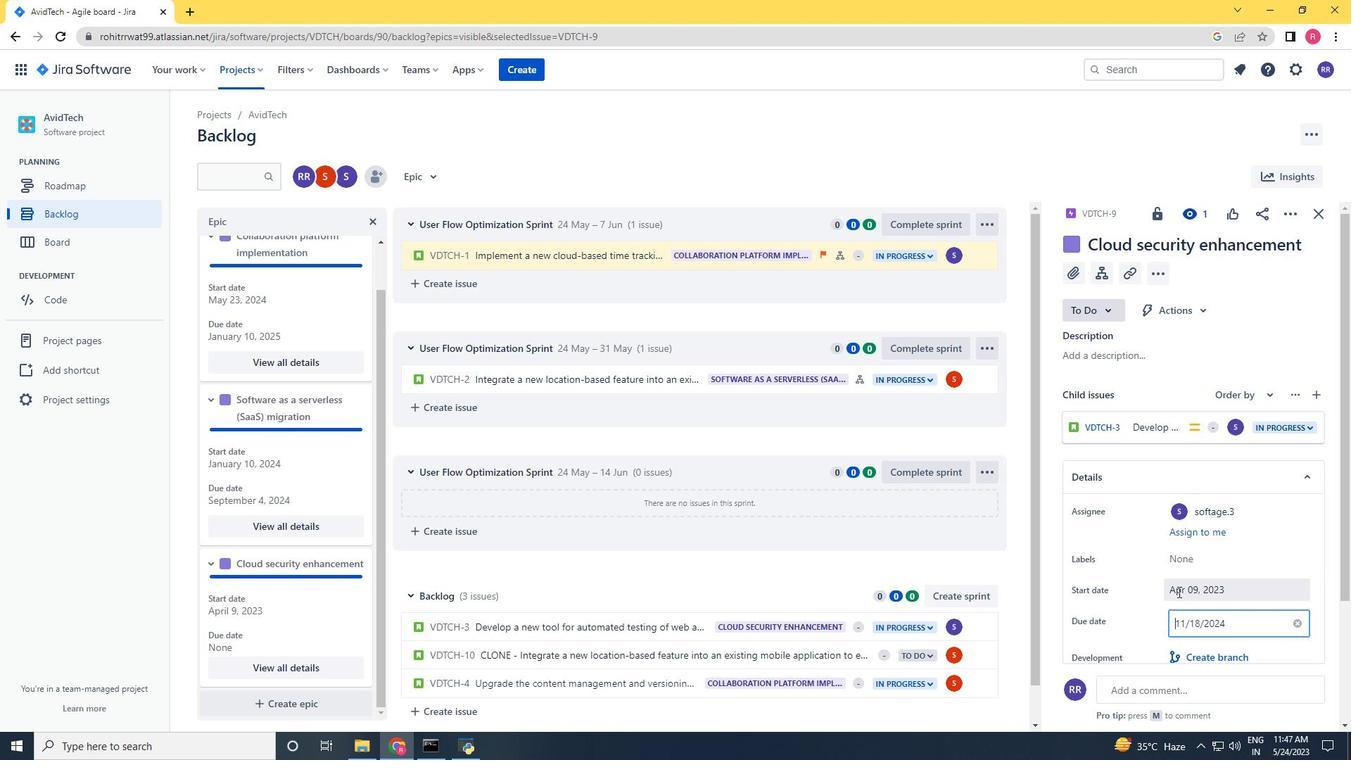 
Action: Mouse scrolled (1179, 592) with delta (0, 0)
Screenshot: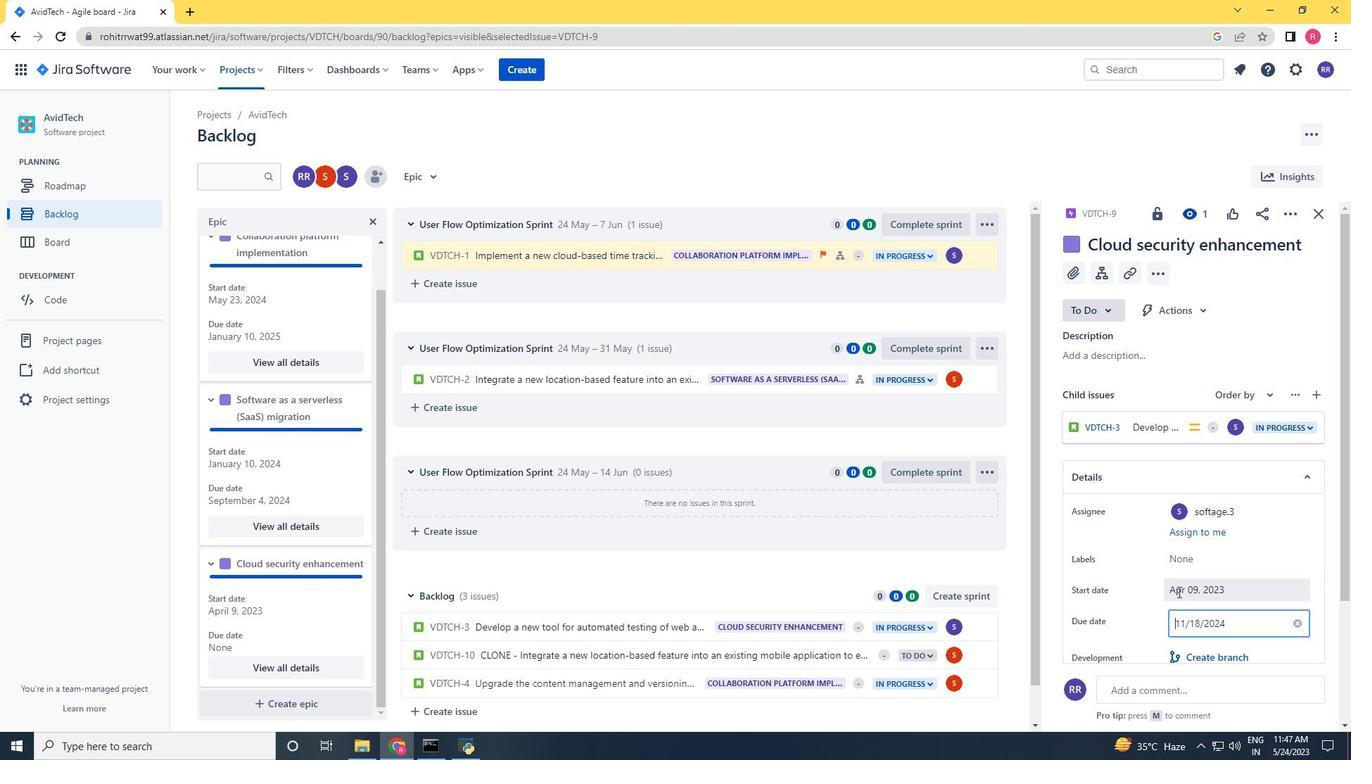 
Action: Mouse scrolled (1179, 592) with delta (0, 0)
Screenshot: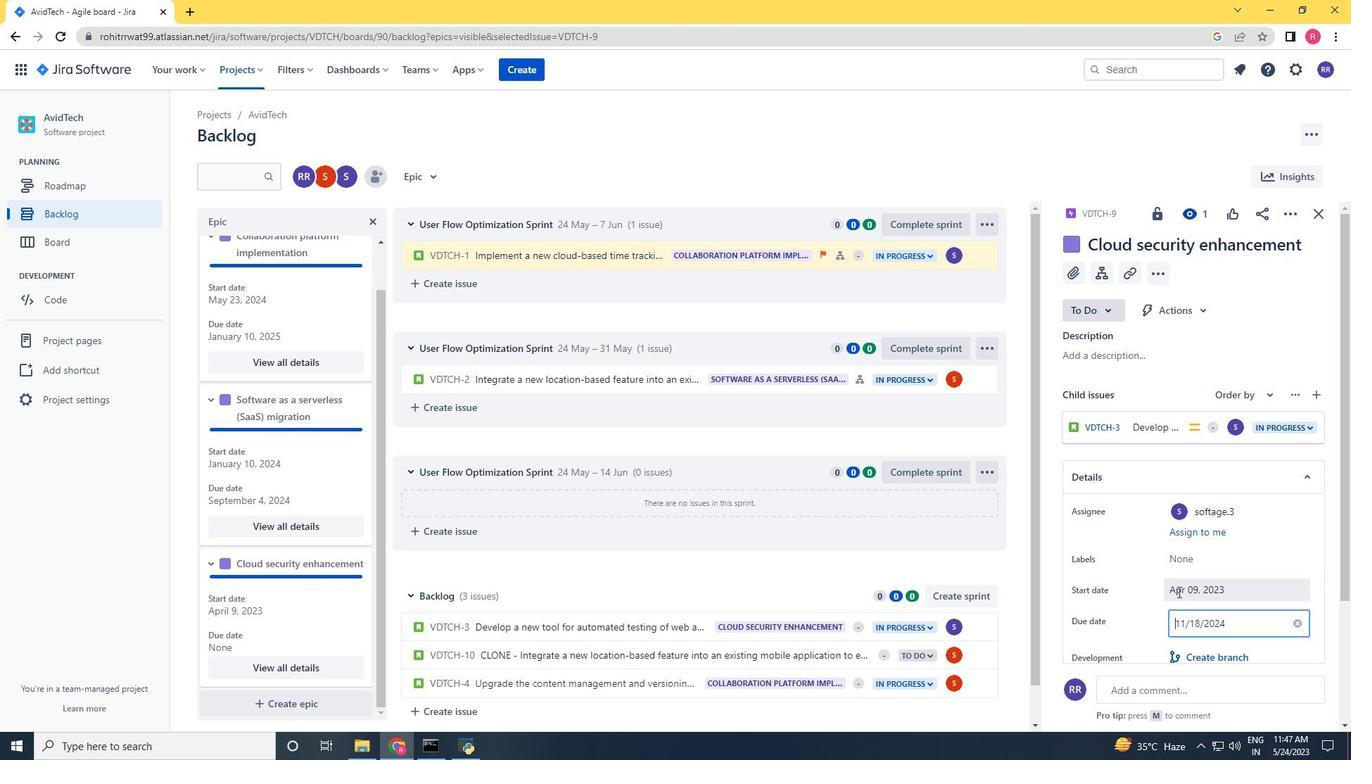 
Action: Mouse moved to (1203, 598)
Screenshot: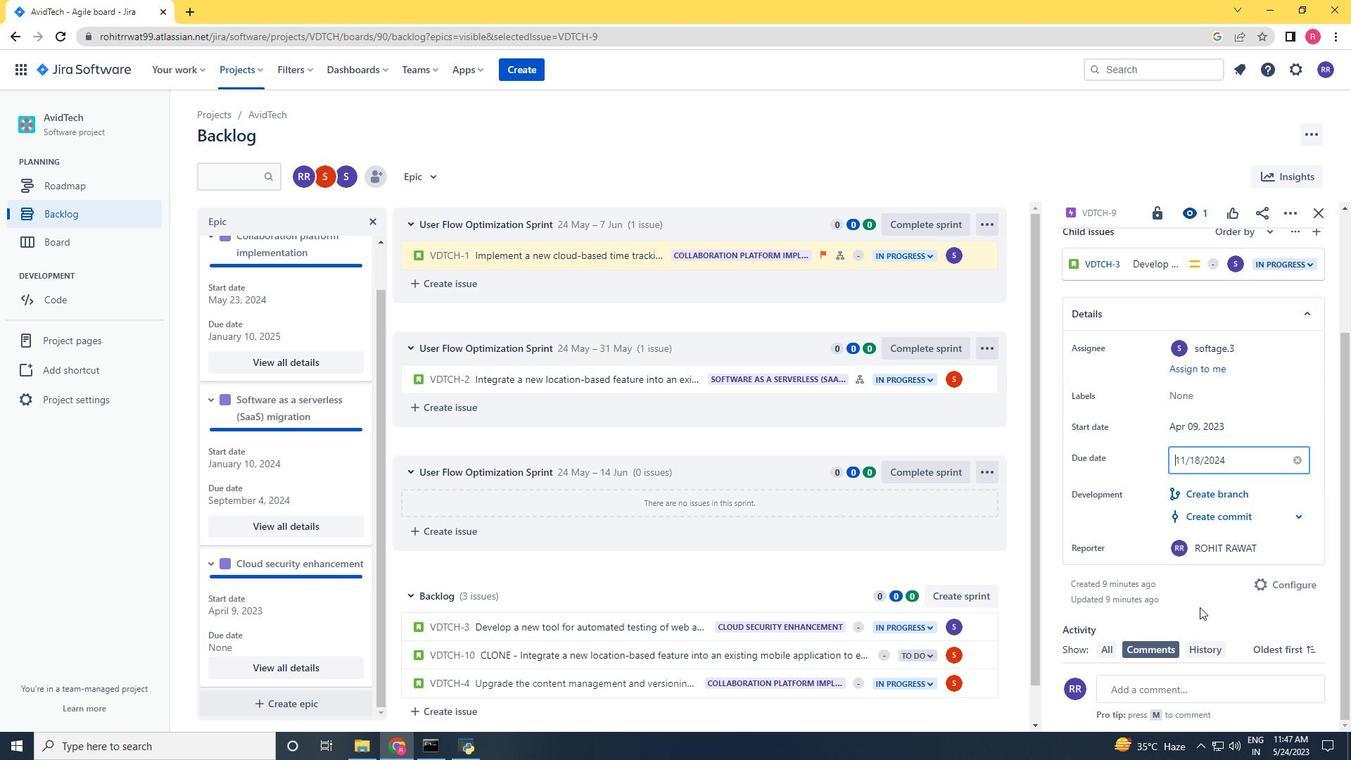 
Action: Mouse pressed left at (1203, 598)
Screenshot: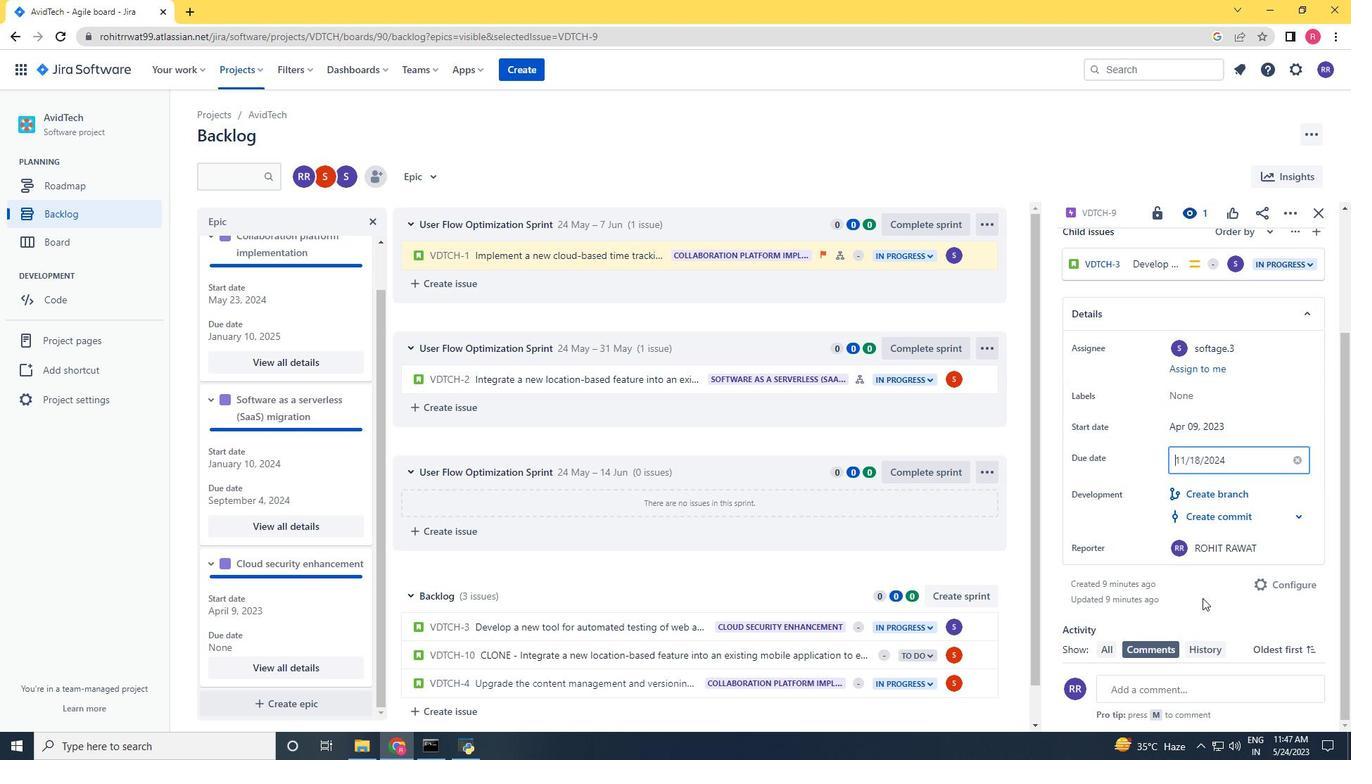 
Action: Mouse moved to (1201, 596)
Screenshot: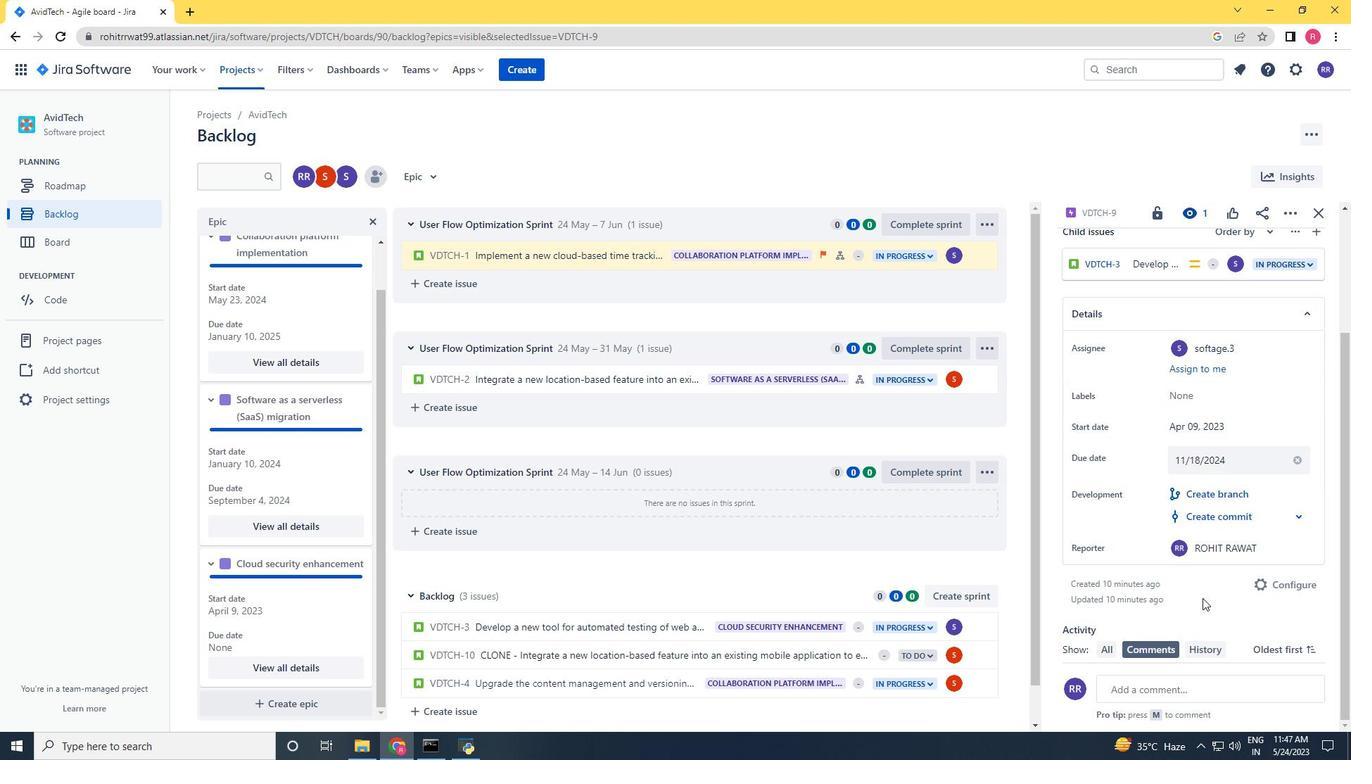 
